 Task: Explore Airbnb Accommodation options in Montana having  opportunities for skiing and Amazing  views.
Action: Mouse moved to (447, 60)
Screenshot: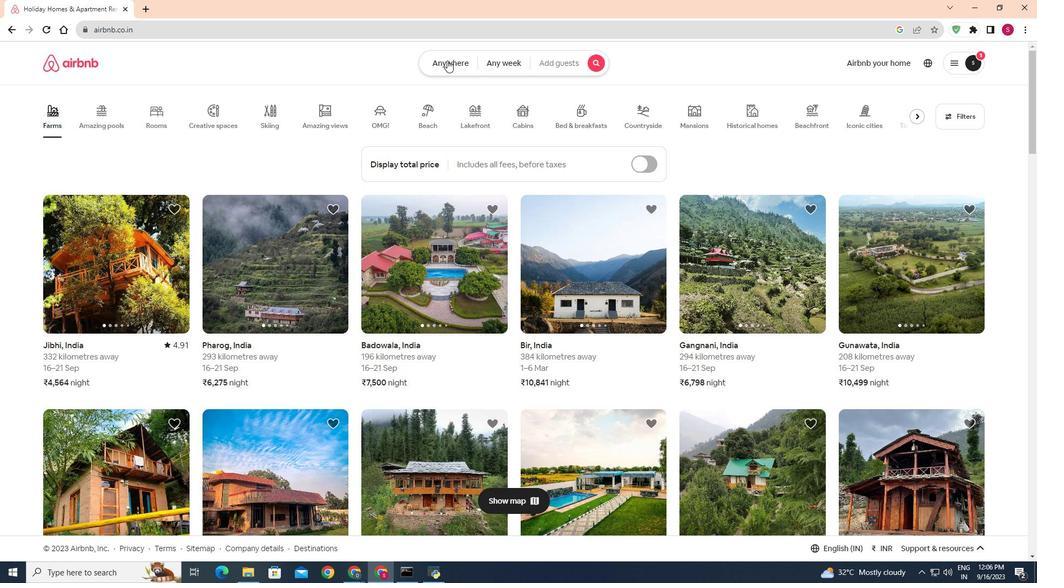 
Action: Mouse pressed left at (447, 60)
Screenshot: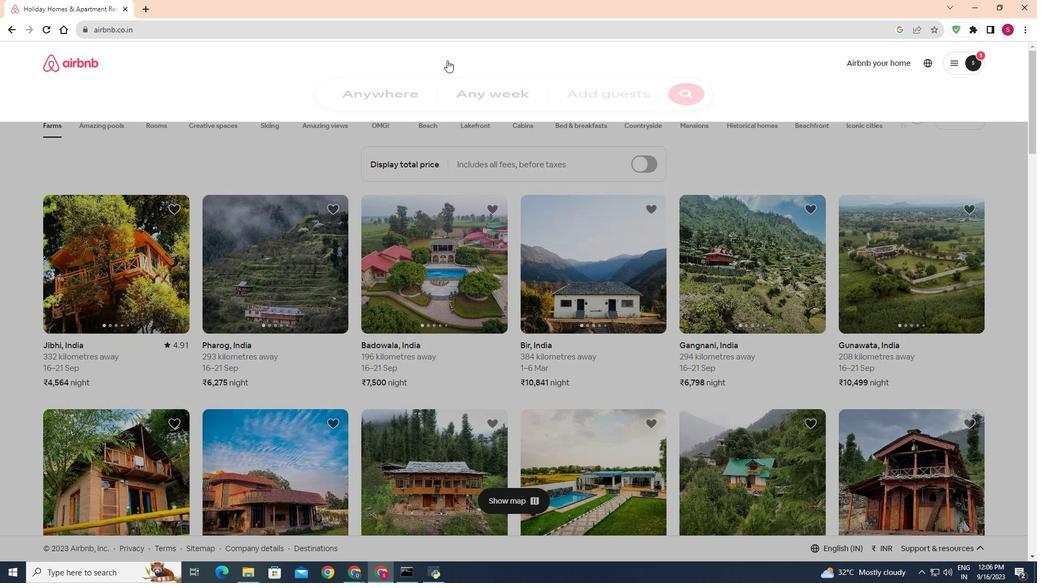 
Action: Mouse moved to (377, 106)
Screenshot: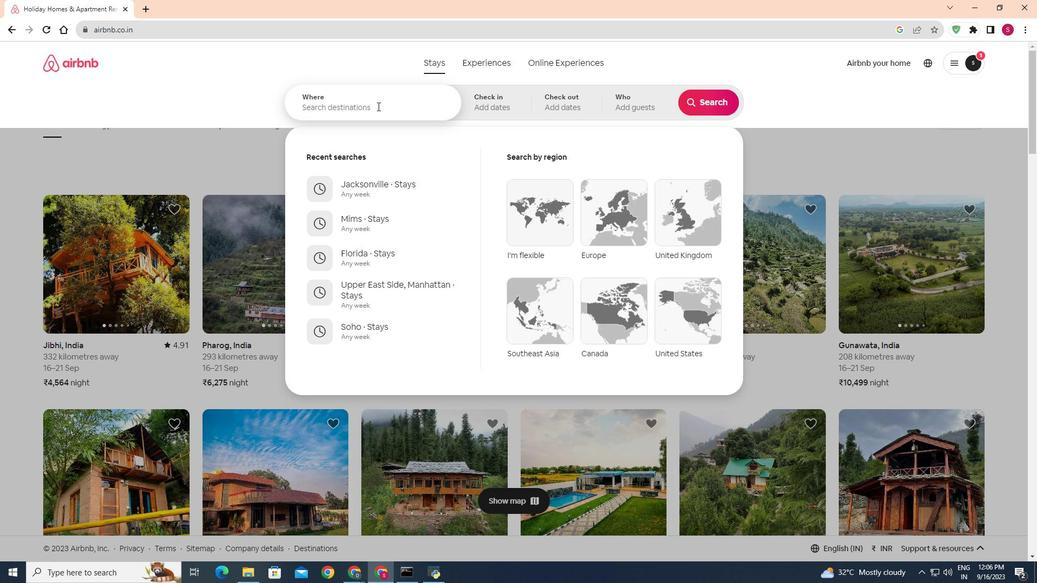 
Action: Mouse pressed left at (377, 106)
Screenshot: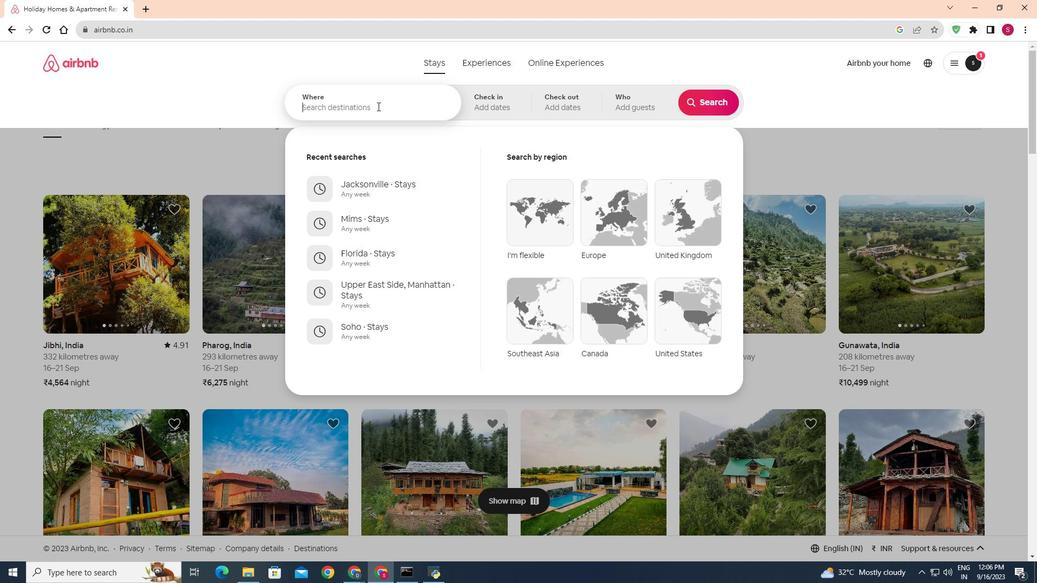 
Action: Mouse moved to (377, 106)
Screenshot: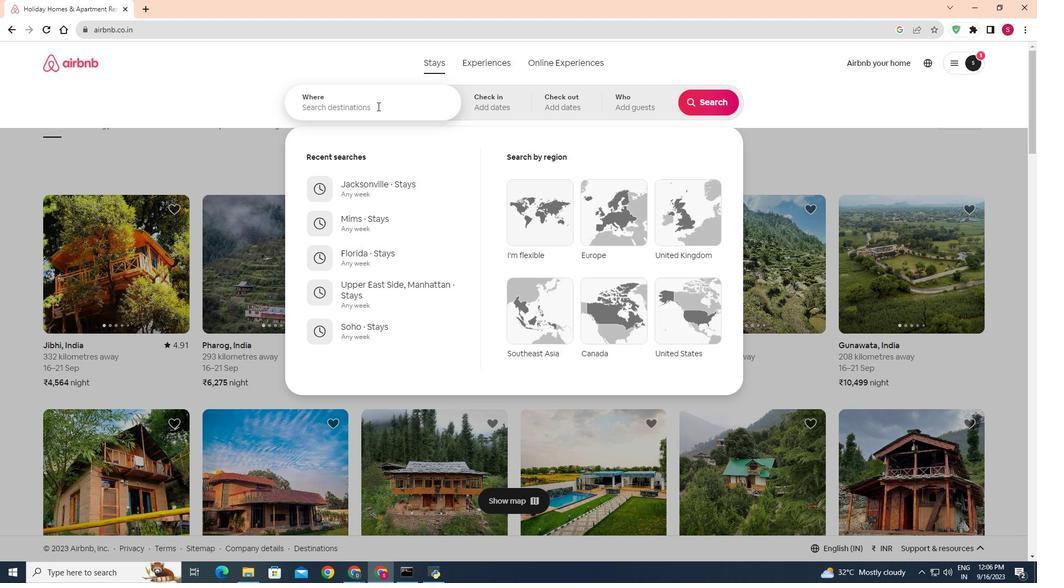 
Action: Key pressed <Key.shift>Montana<Key.enter>
Screenshot: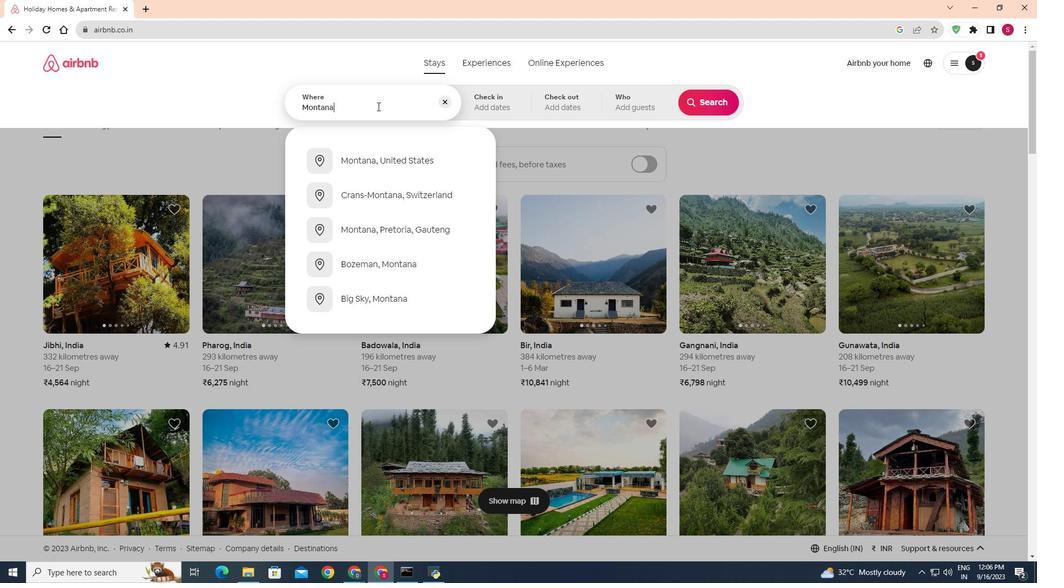 
Action: Mouse moved to (713, 100)
Screenshot: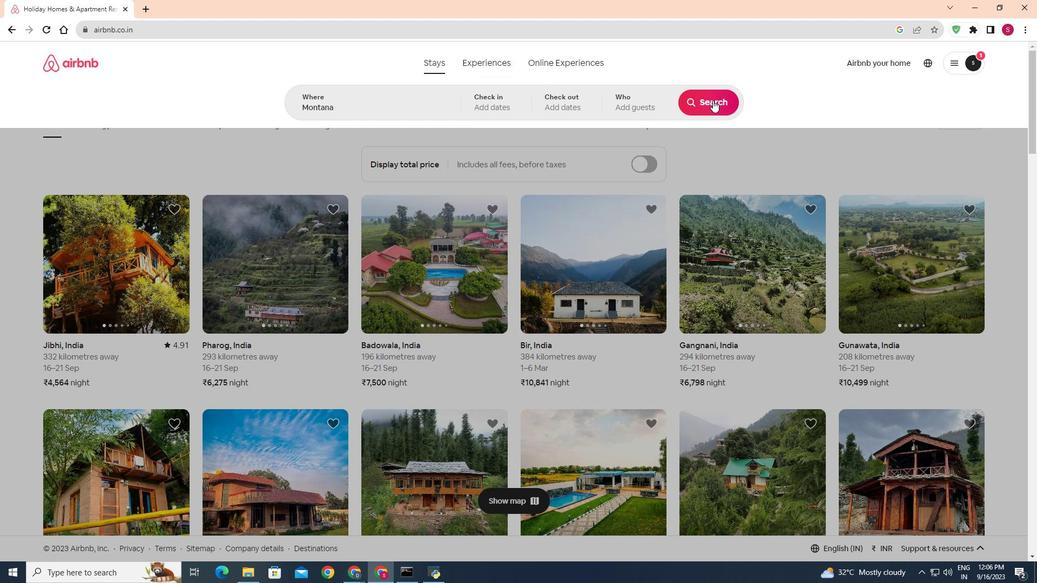 
Action: Mouse pressed left at (713, 100)
Screenshot: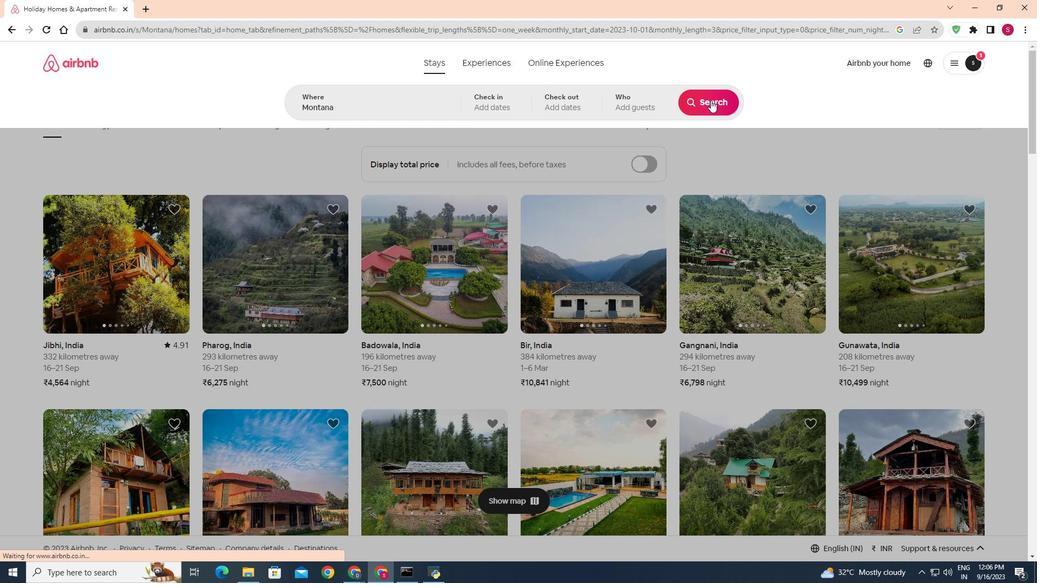 
Action: Mouse moved to (308, 111)
Screenshot: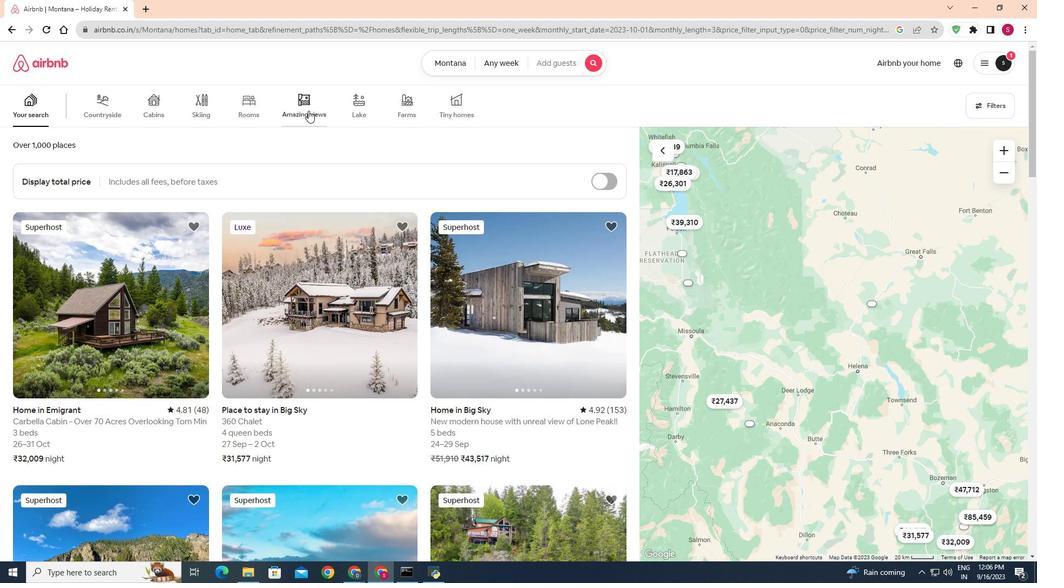 
Action: Mouse pressed left at (308, 111)
Screenshot: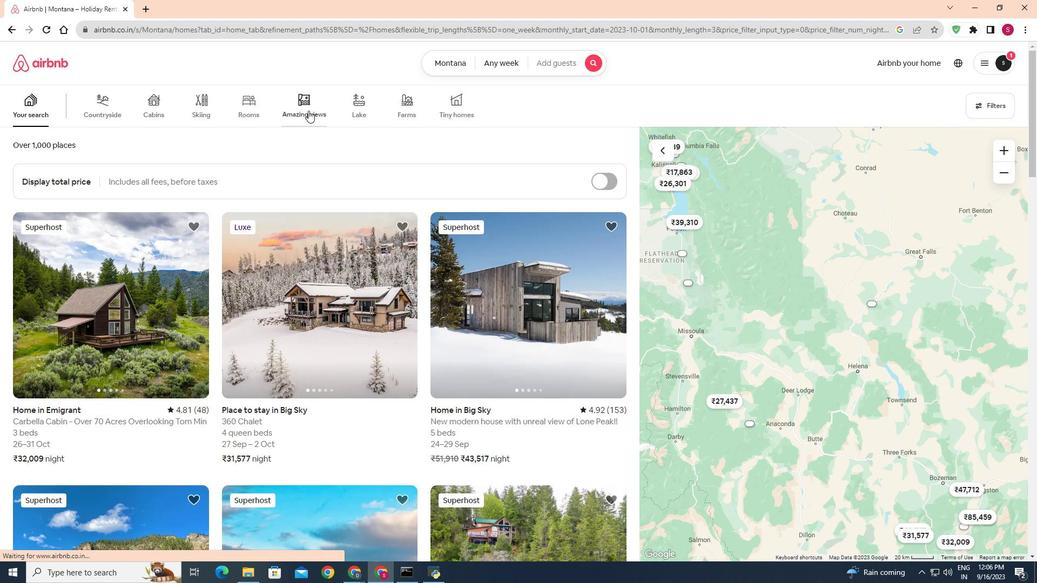 
Action: Mouse moved to (123, 256)
Screenshot: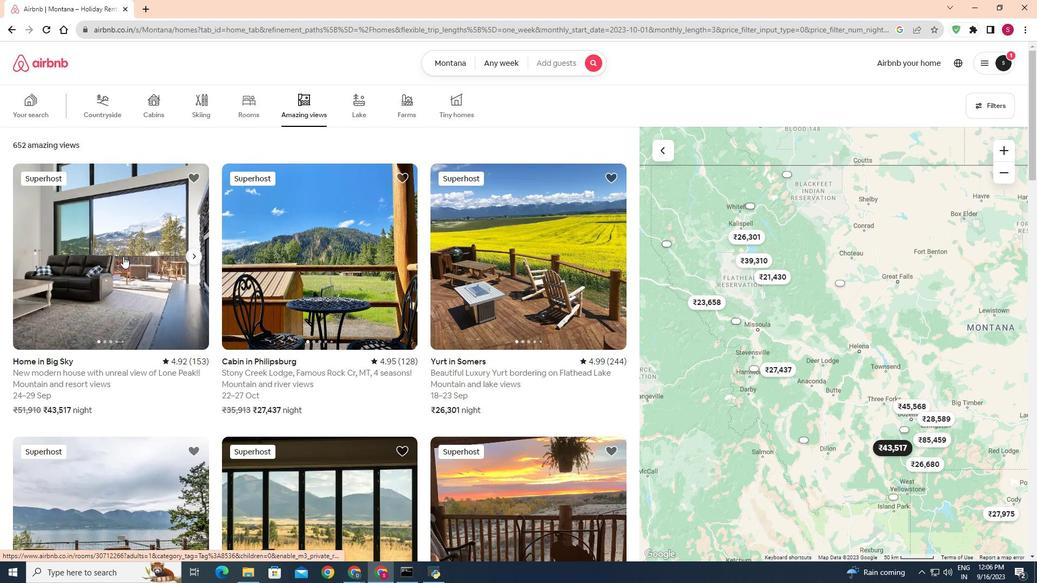 
Action: Mouse pressed left at (123, 256)
Screenshot: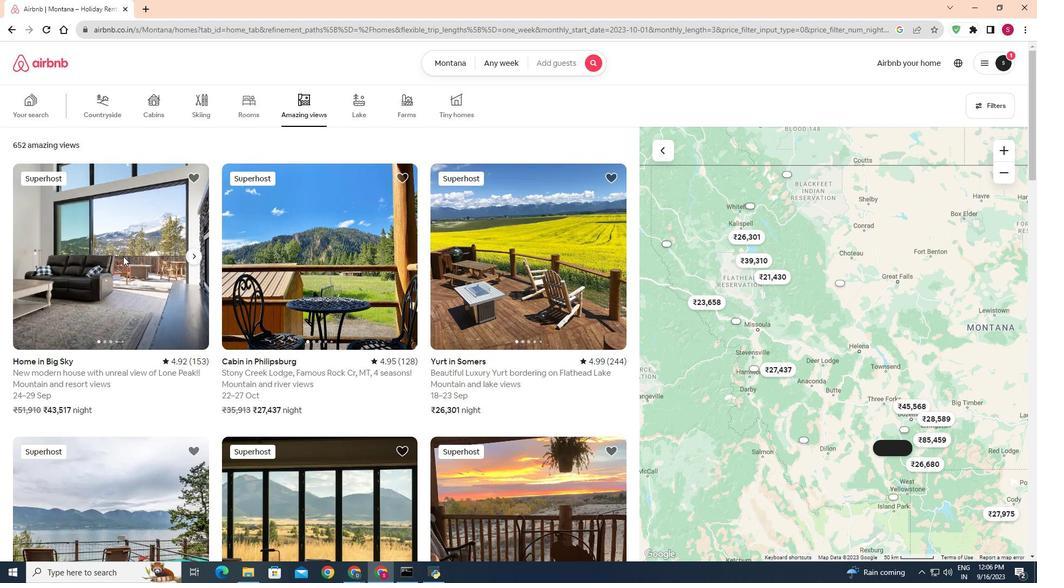 
Action: Mouse moved to (744, 392)
Screenshot: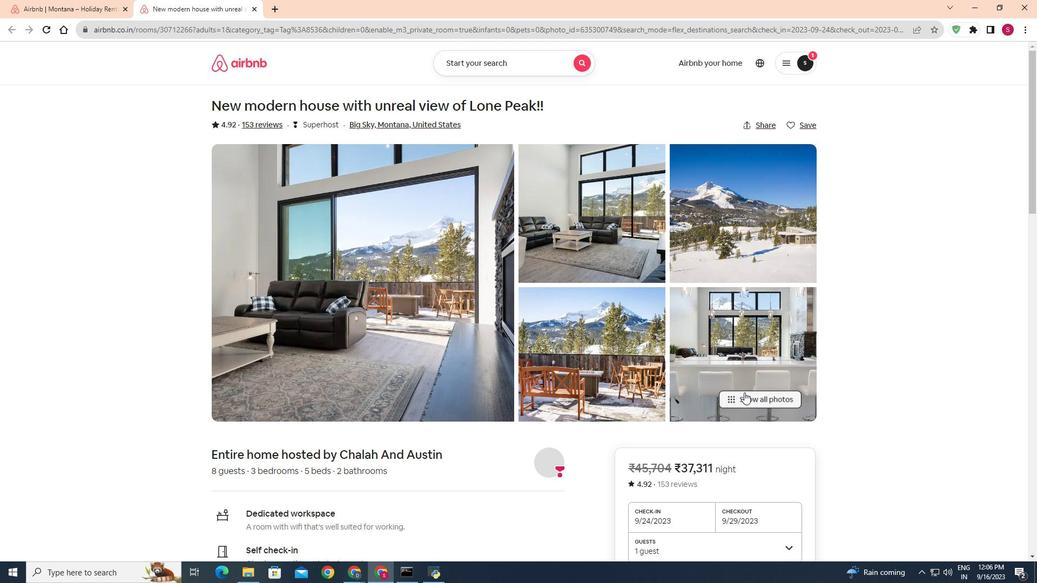 
Action: Mouse pressed left at (744, 392)
Screenshot: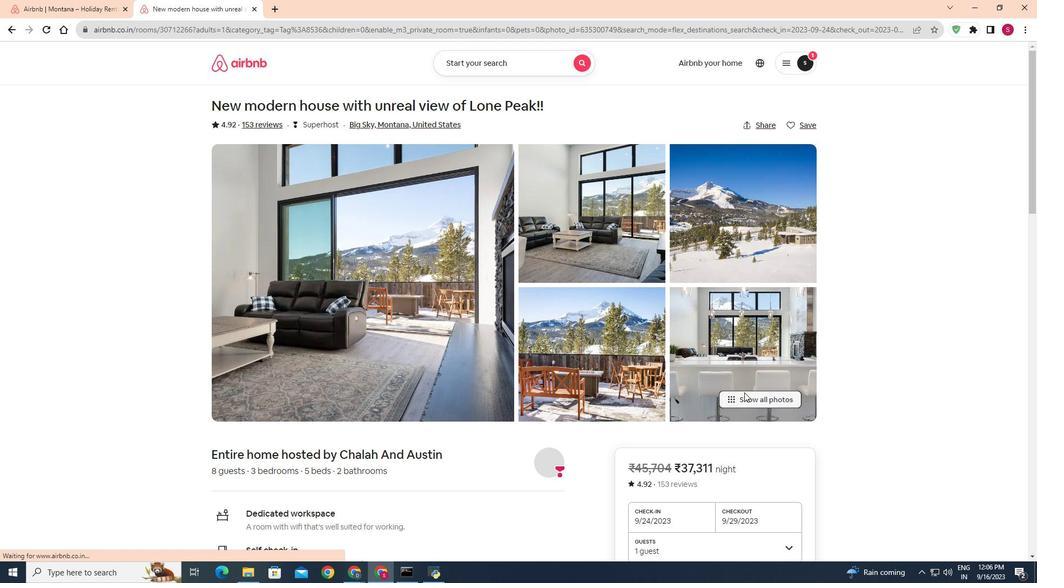 
Action: Mouse moved to (734, 346)
Screenshot: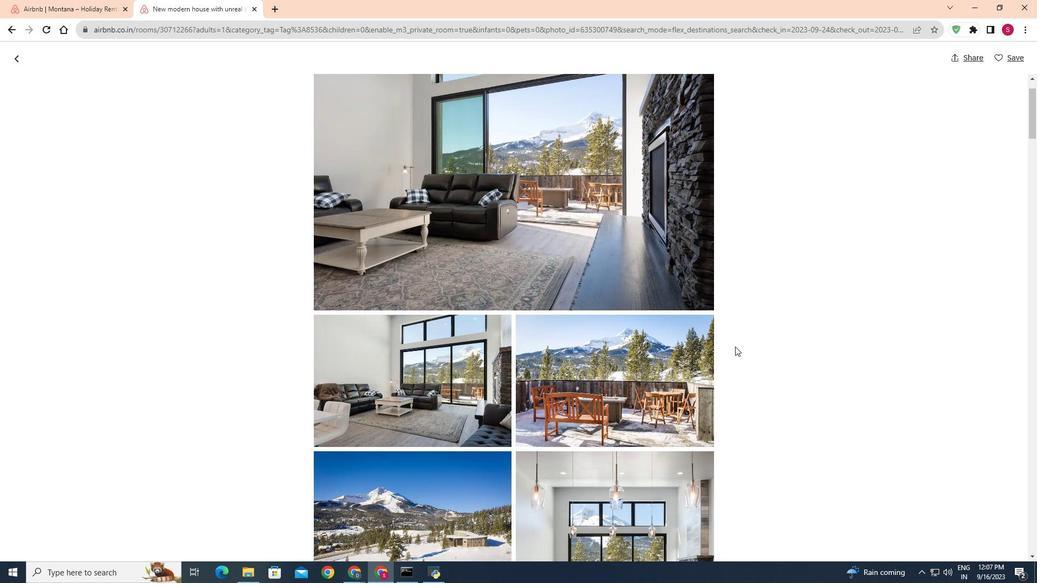
Action: Mouse scrolled (734, 346) with delta (0, 0)
Screenshot: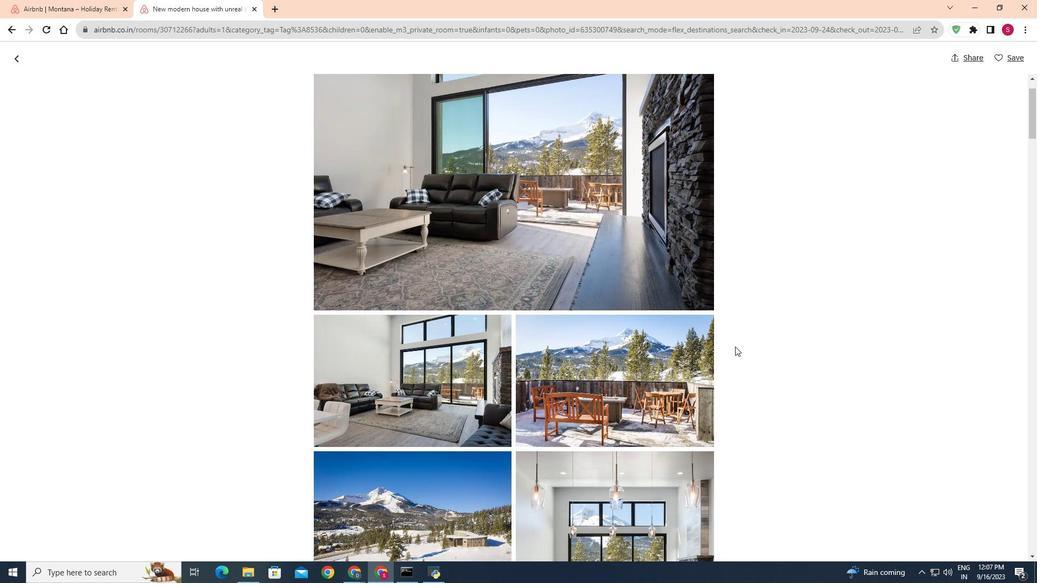 
Action: Mouse moved to (735, 346)
Screenshot: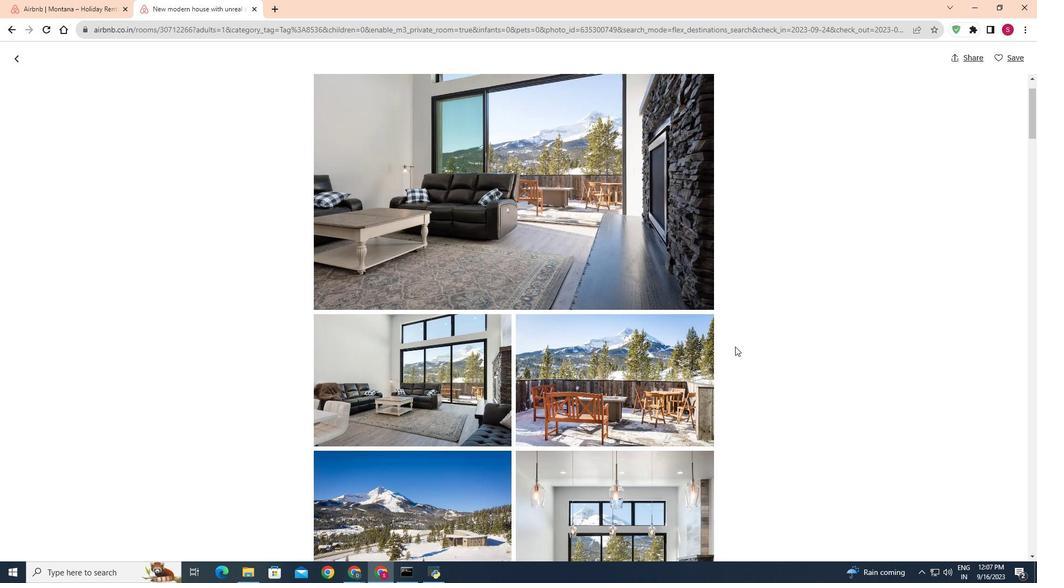 
Action: Mouse scrolled (735, 346) with delta (0, 0)
Screenshot: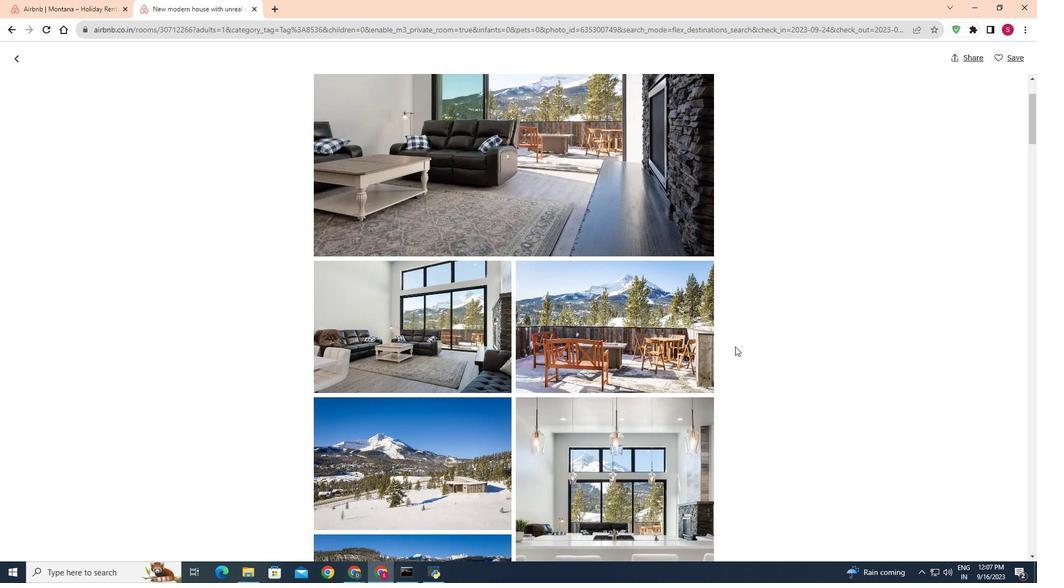 
Action: Mouse moved to (735, 346)
Screenshot: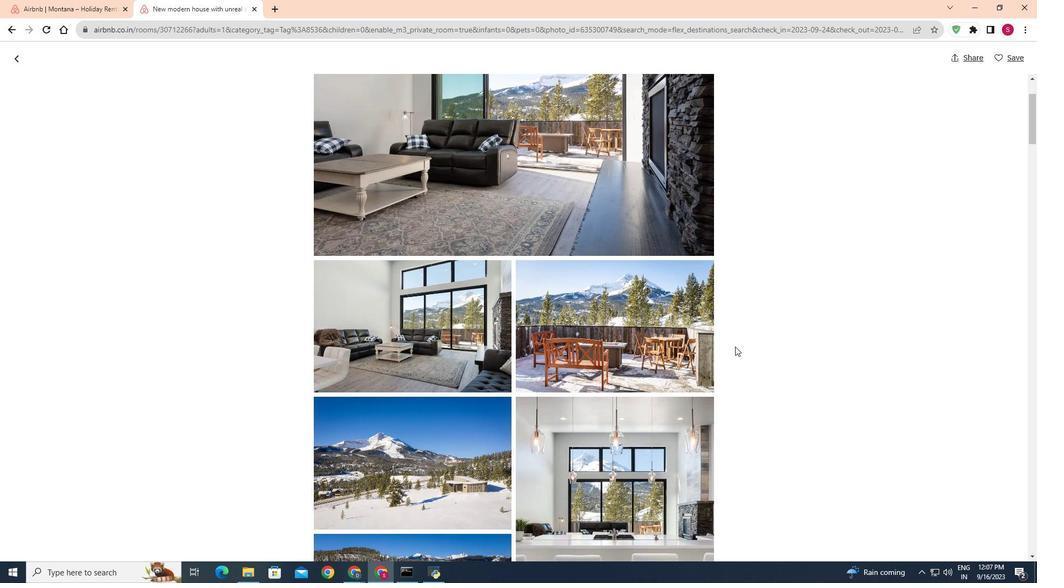 
Action: Mouse scrolled (735, 346) with delta (0, 0)
Screenshot: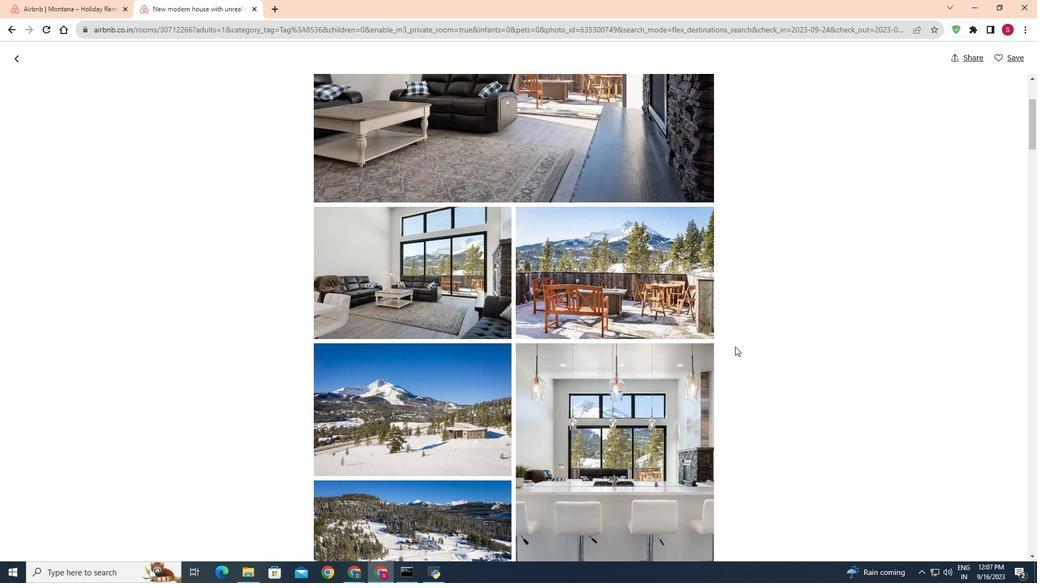
Action: Mouse moved to (735, 346)
Screenshot: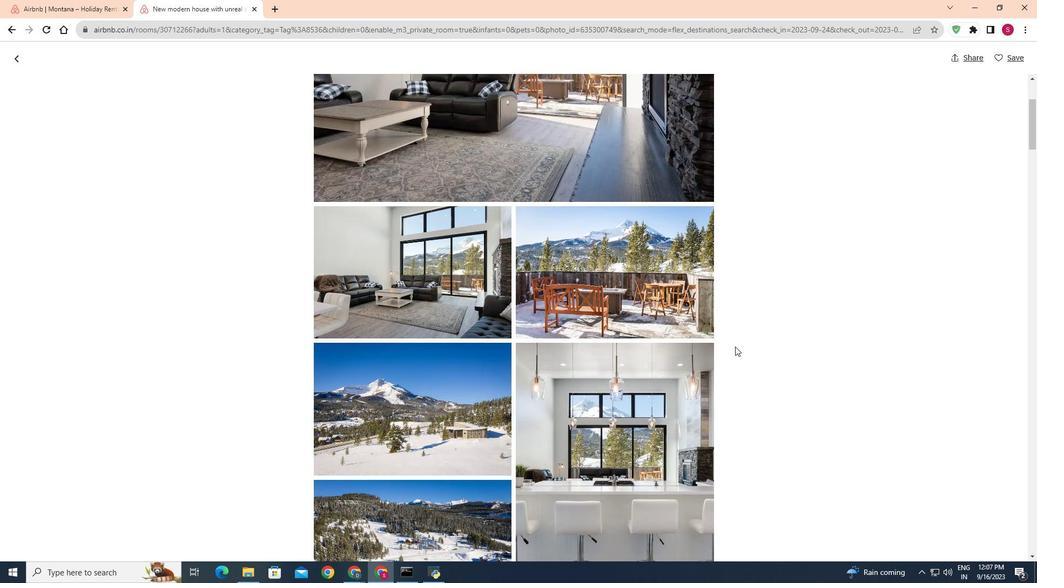 
Action: Mouse scrolled (735, 346) with delta (0, 0)
Screenshot: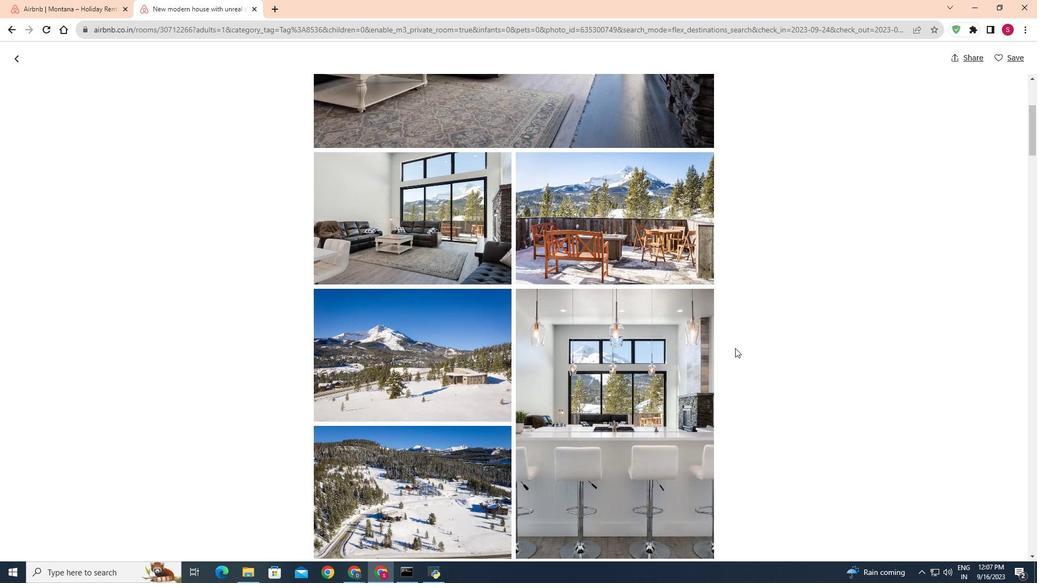 
Action: Mouse moved to (737, 349)
Screenshot: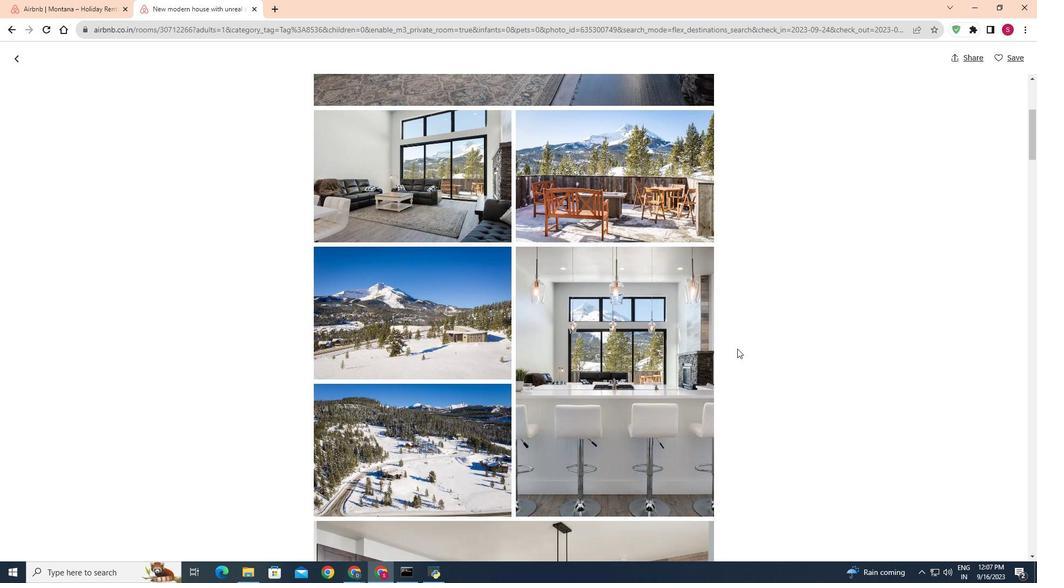 
Action: Mouse scrolled (737, 348) with delta (0, 0)
Screenshot: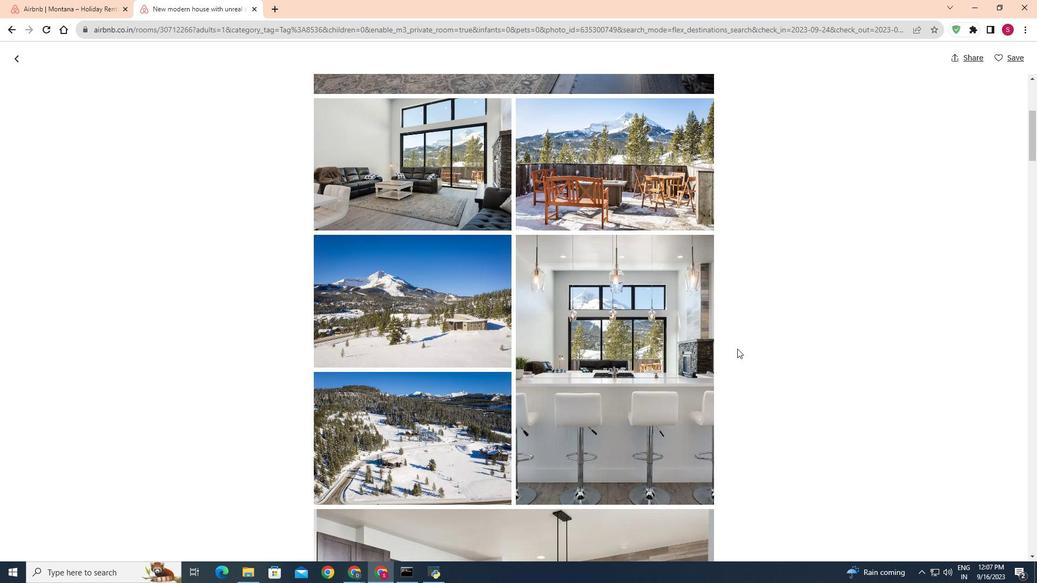 
Action: Mouse scrolled (737, 348) with delta (0, 0)
Screenshot: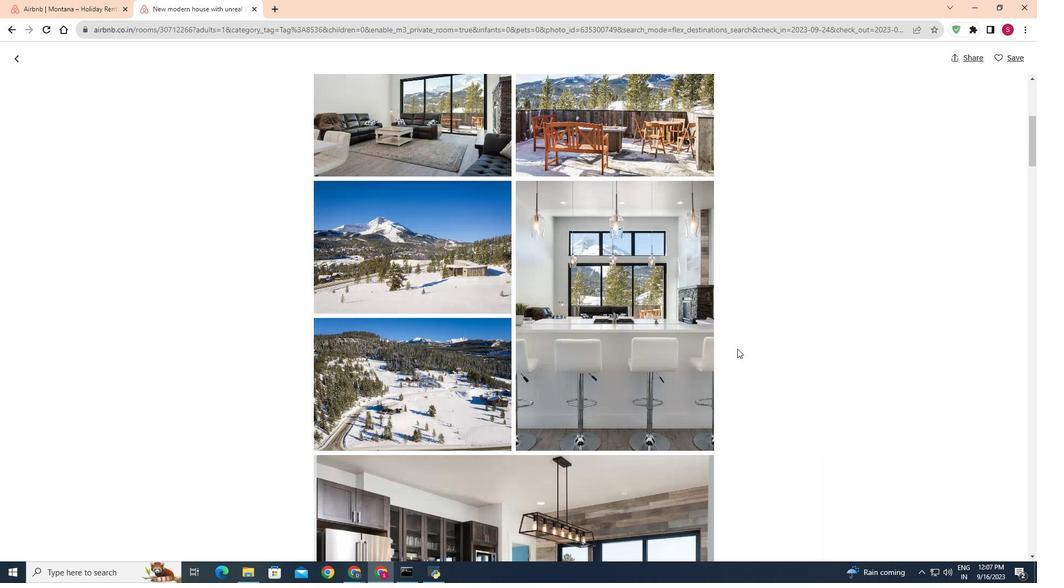 
Action: Mouse moved to (737, 349)
Screenshot: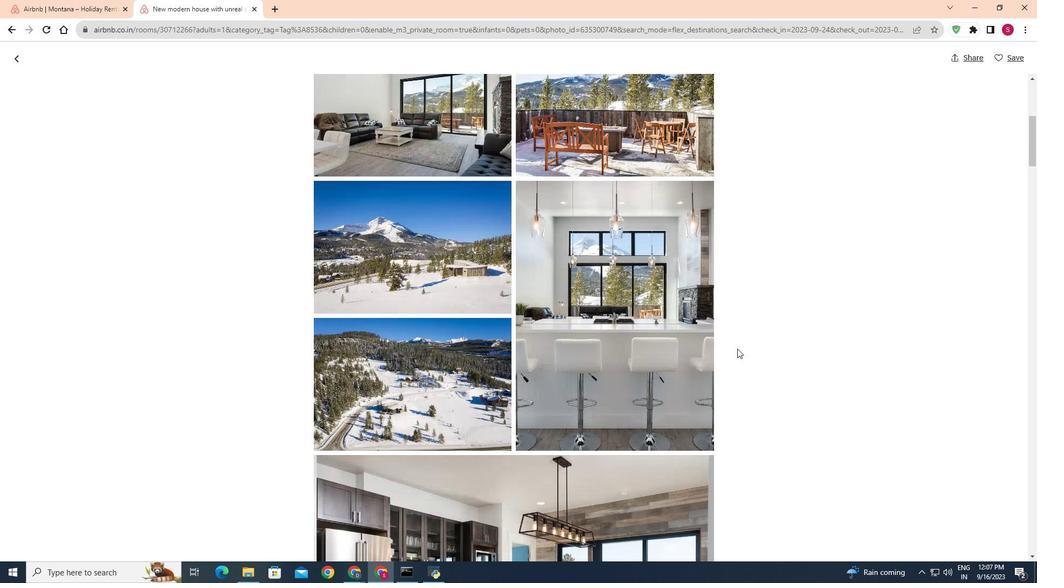 
Action: Mouse scrolled (737, 348) with delta (0, 0)
Screenshot: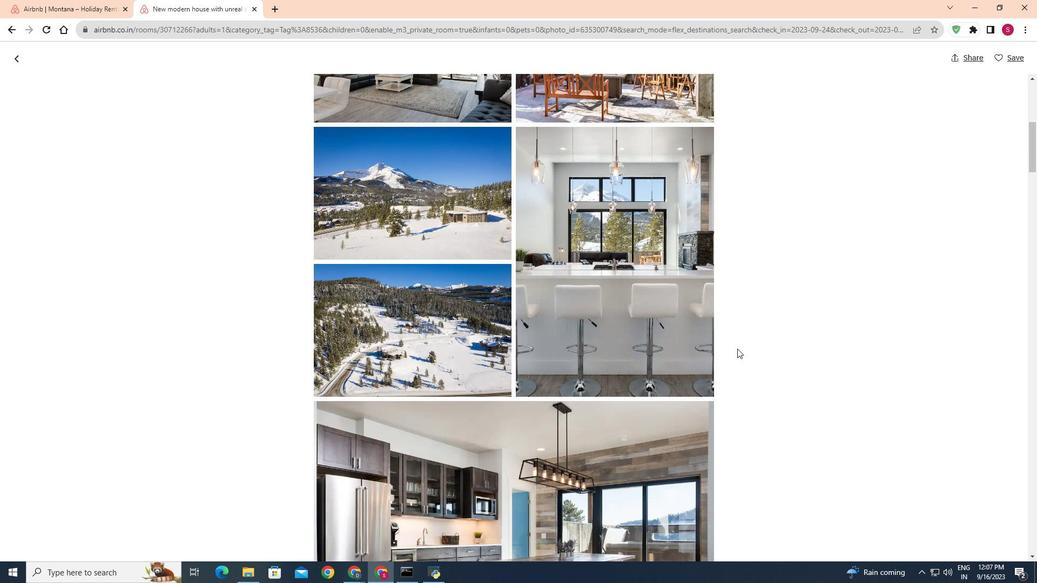 
Action: Mouse scrolled (737, 348) with delta (0, 0)
Screenshot: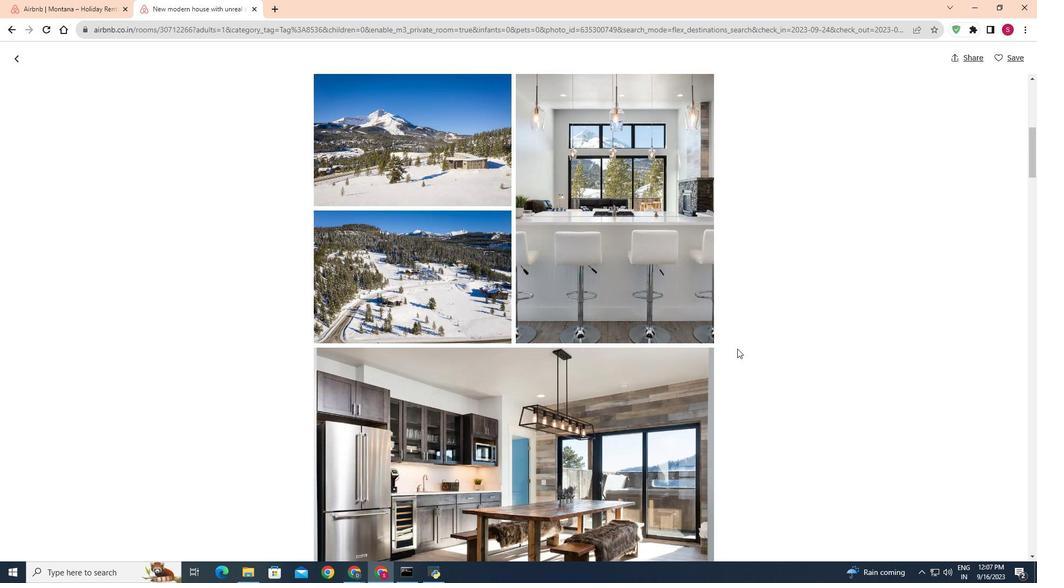 
Action: Mouse scrolled (737, 348) with delta (0, 0)
Screenshot: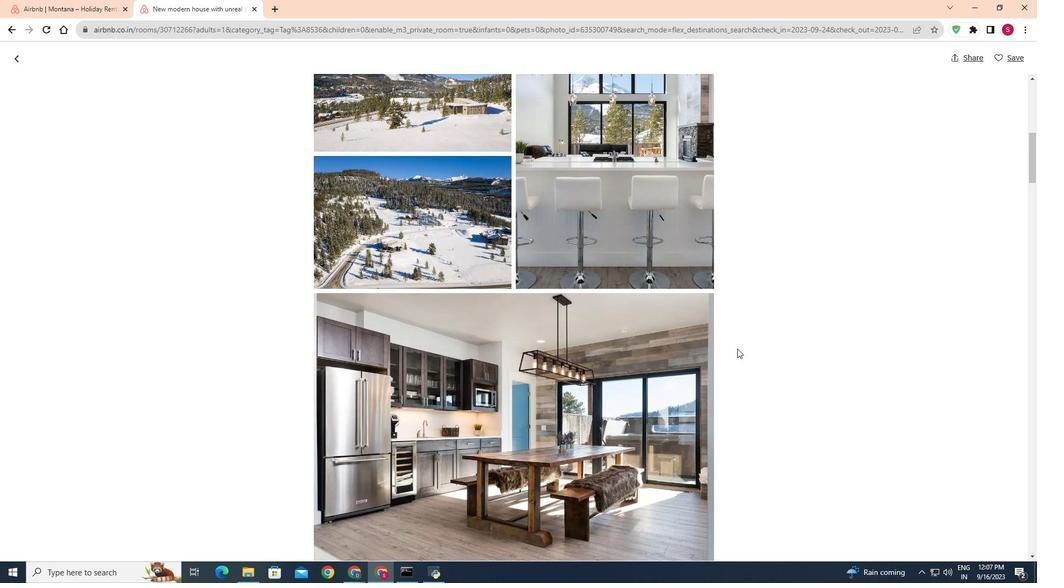 
Action: Mouse scrolled (737, 348) with delta (0, 0)
Screenshot: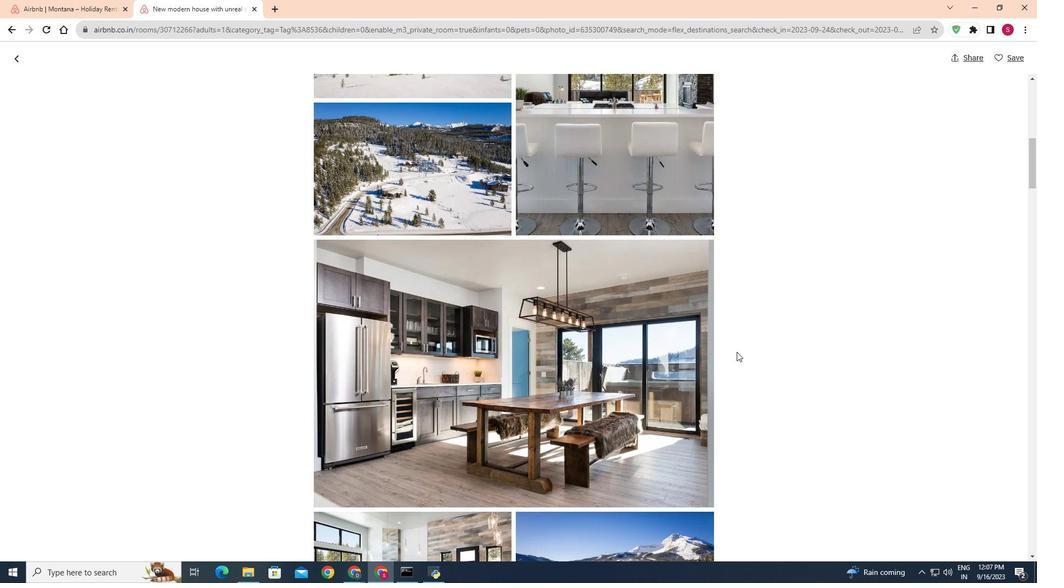 
Action: Mouse moved to (736, 352)
Screenshot: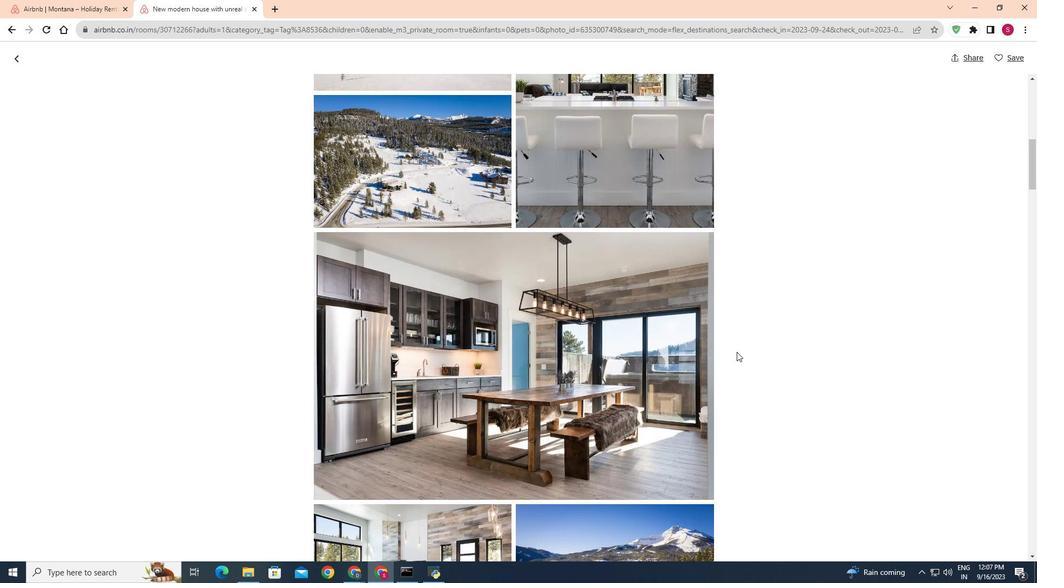 
Action: Mouse scrolled (736, 351) with delta (0, 0)
Screenshot: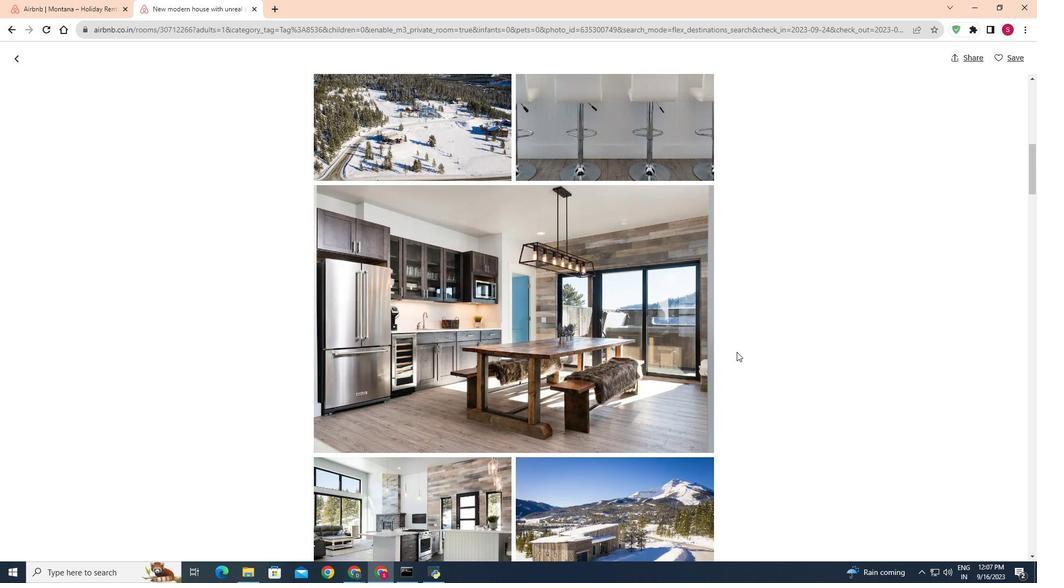 
Action: Mouse moved to (736, 352)
Screenshot: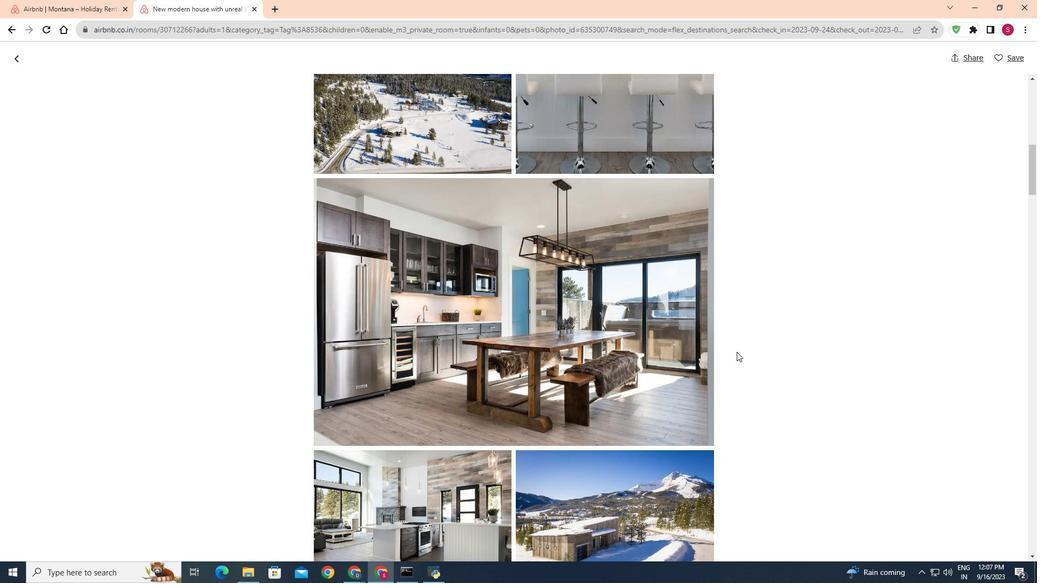 
Action: Mouse scrolled (736, 351) with delta (0, 0)
Screenshot: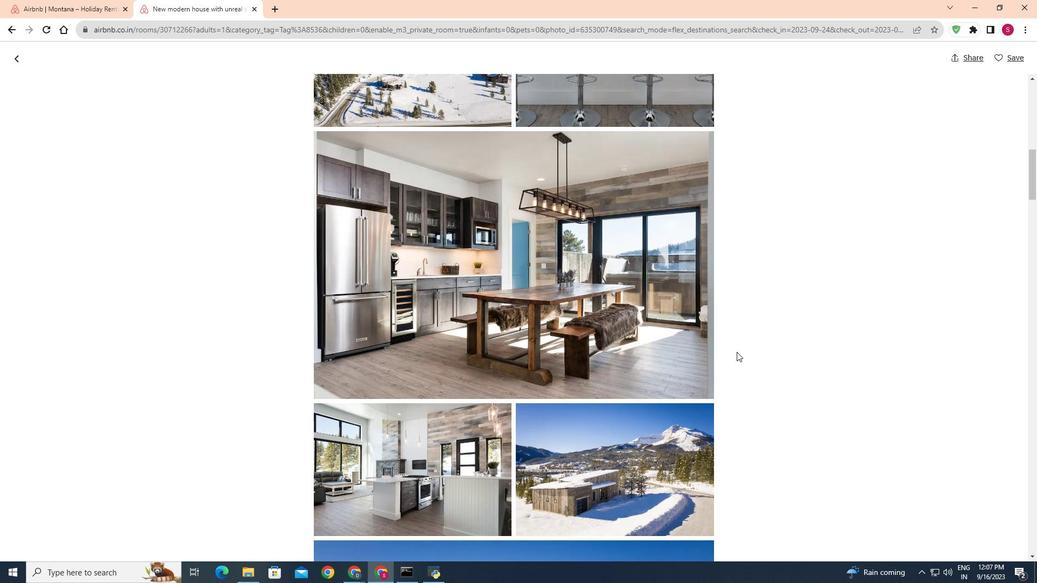 
Action: Mouse scrolled (736, 351) with delta (0, 0)
Screenshot: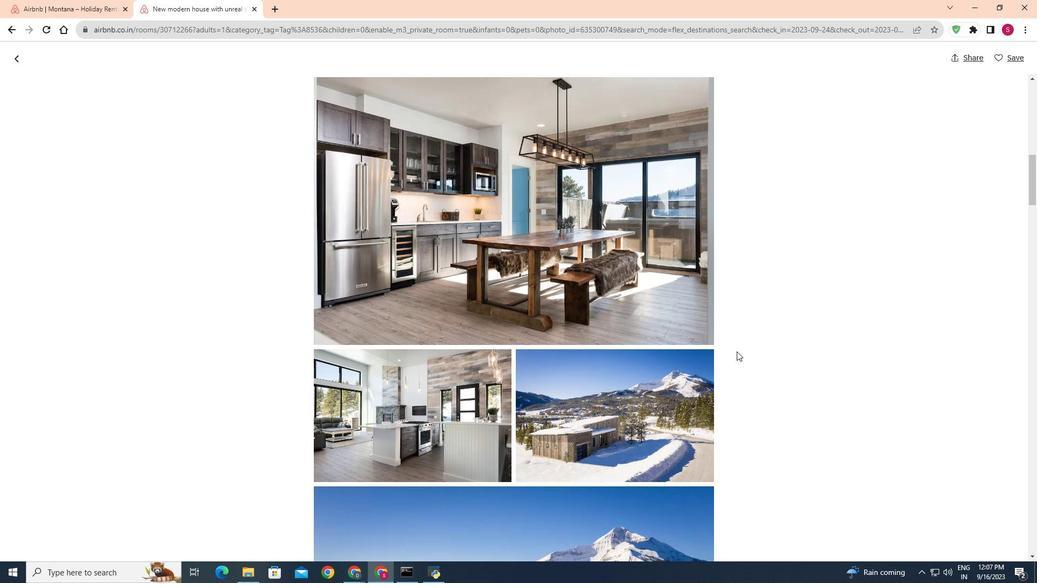 
Action: Mouse moved to (737, 350)
Screenshot: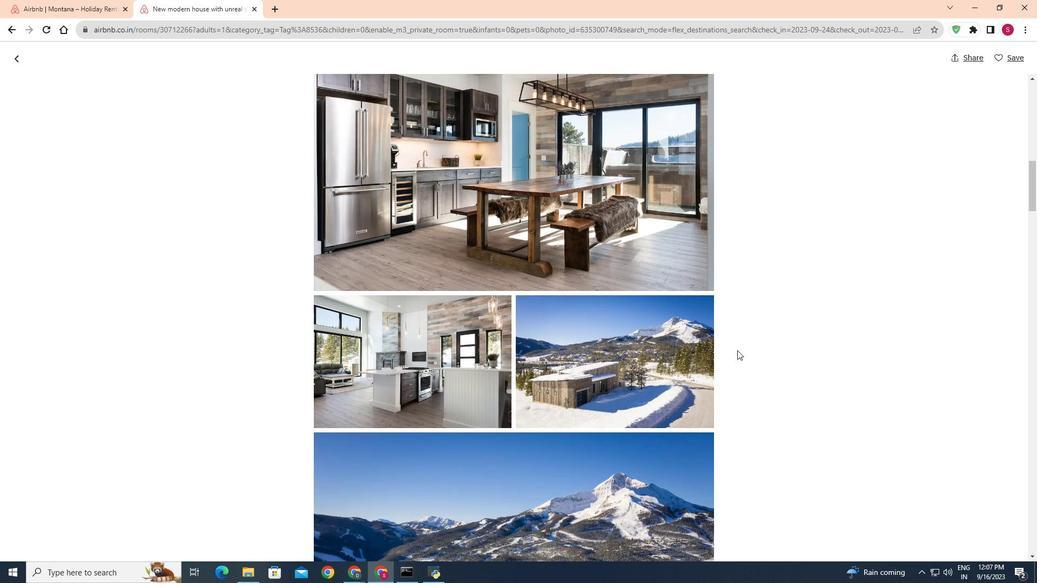 
Action: Mouse scrolled (737, 350) with delta (0, 0)
Screenshot: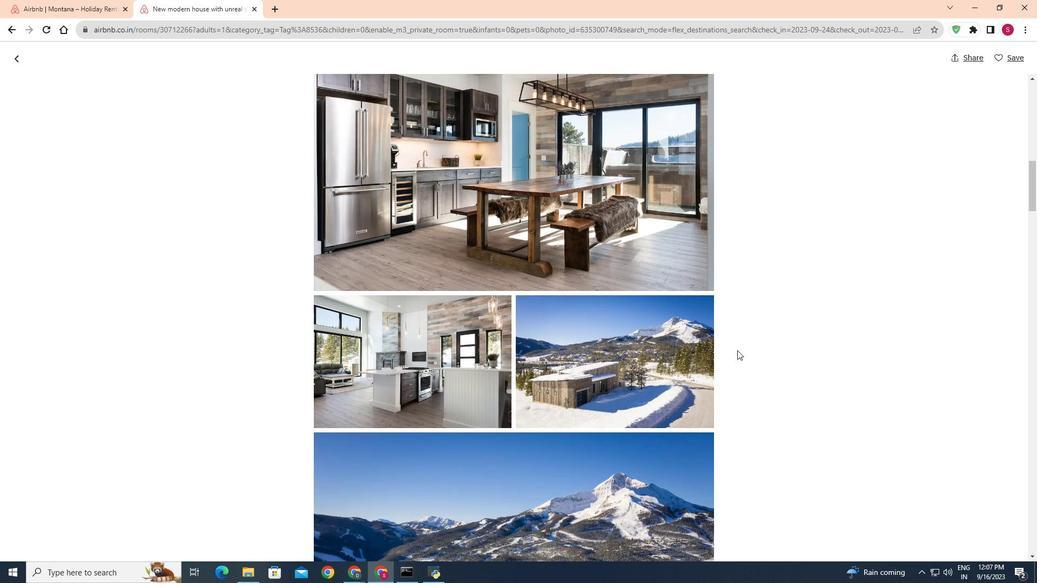 
Action: Mouse moved to (737, 350)
Screenshot: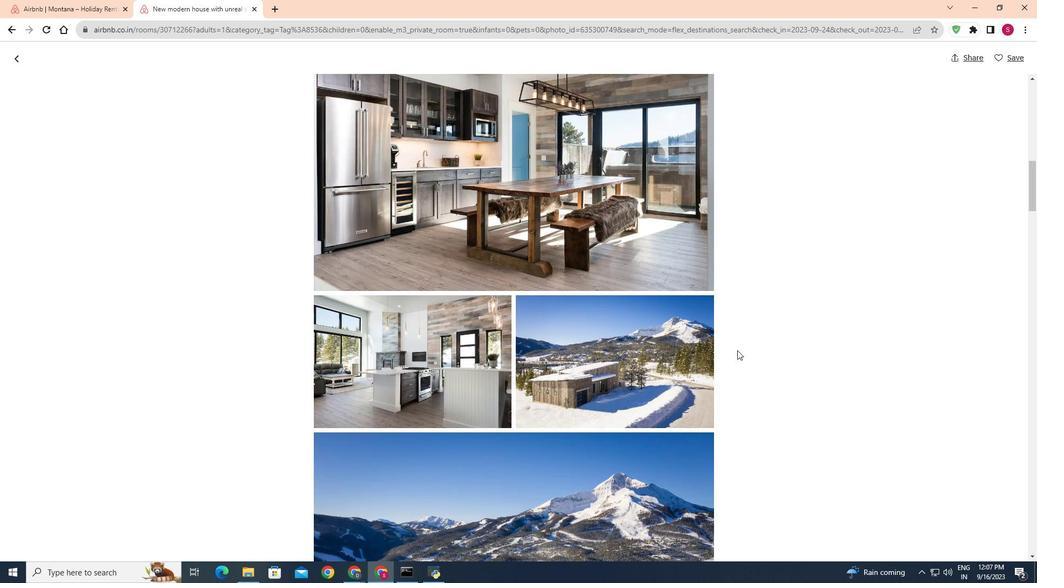 
Action: Mouse scrolled (737, 350) with delta (0, 0)
Screenshot: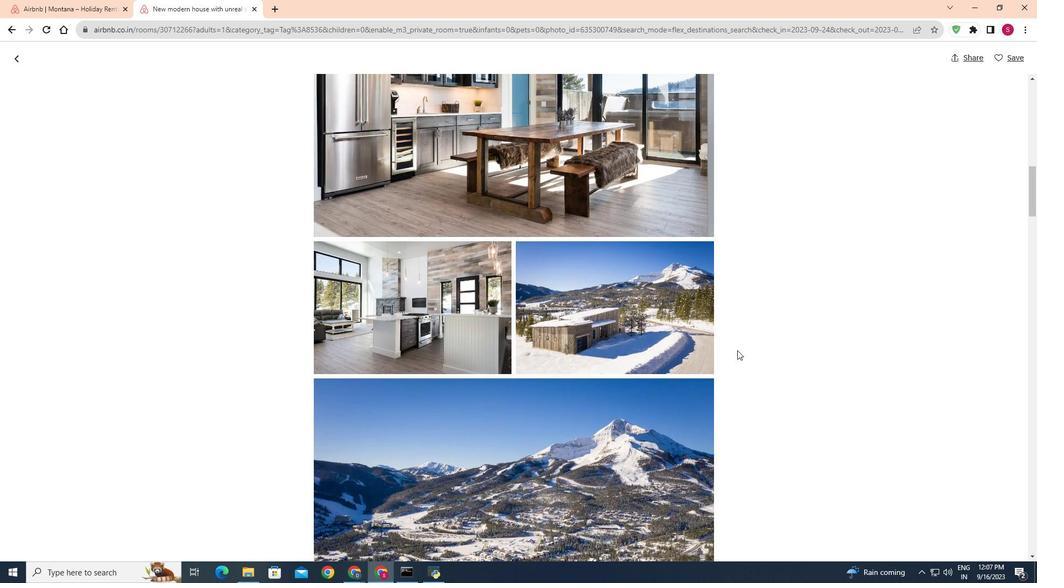 
Action: Mouse scrolled (737, 350) with delta (0, 0)
Screenshot: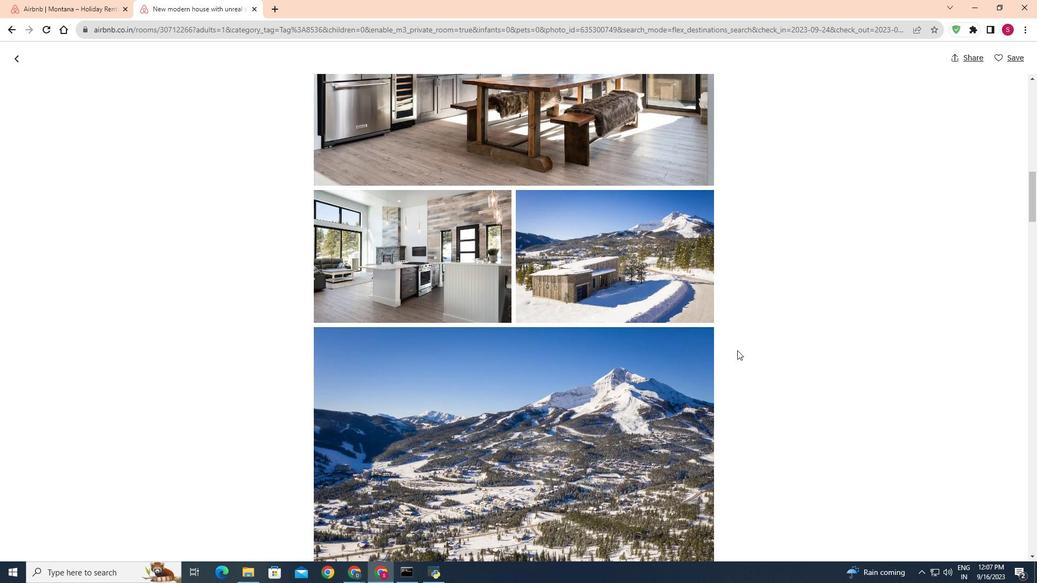 
Action: Mouse scrolled (737, 350) with delta (0, 0)
Screenshot: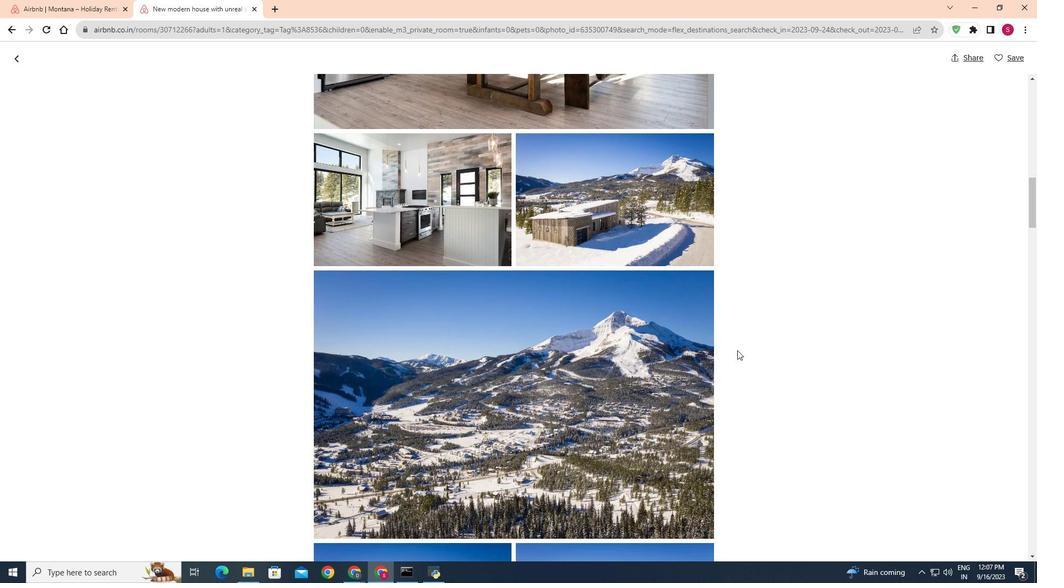 
Action: Mouse scrolled (737, 350) with delta (0, 0)
Screenshot: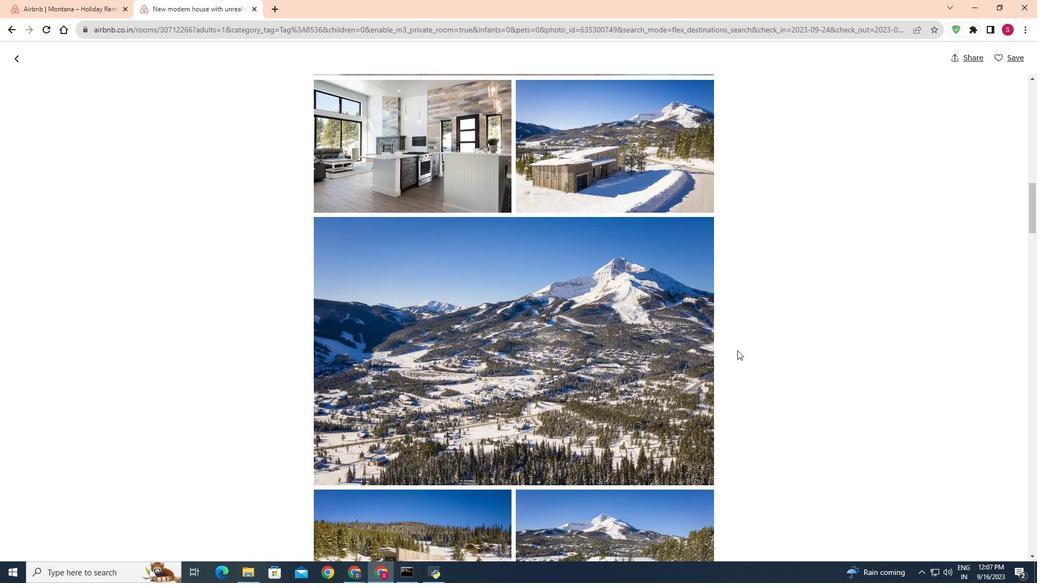 
Action: Mouse scrolled (737, 350) with delta (0, 0)
Screenshot: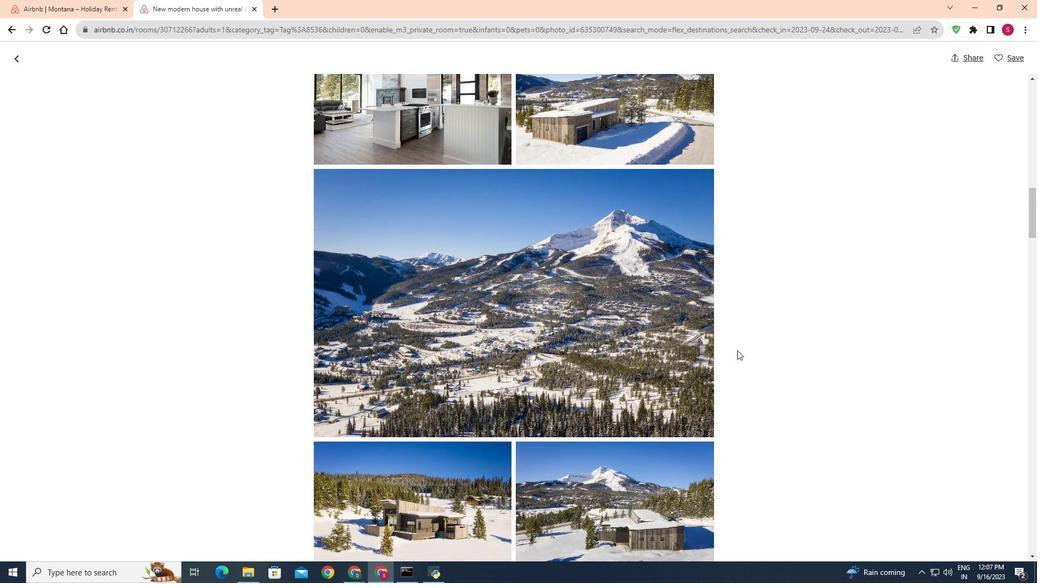 
Action: Mouse scrolled (737, 350) with delta (0, 0)
Screenshot: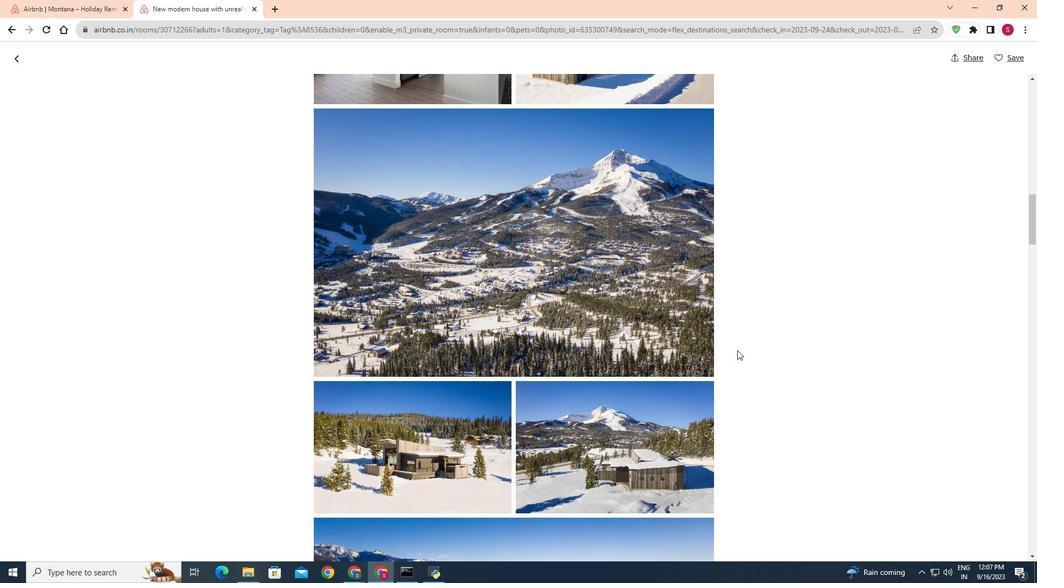 
Action: Mouse scrolled (737, 350) with delta (0, 0)
Screenshot: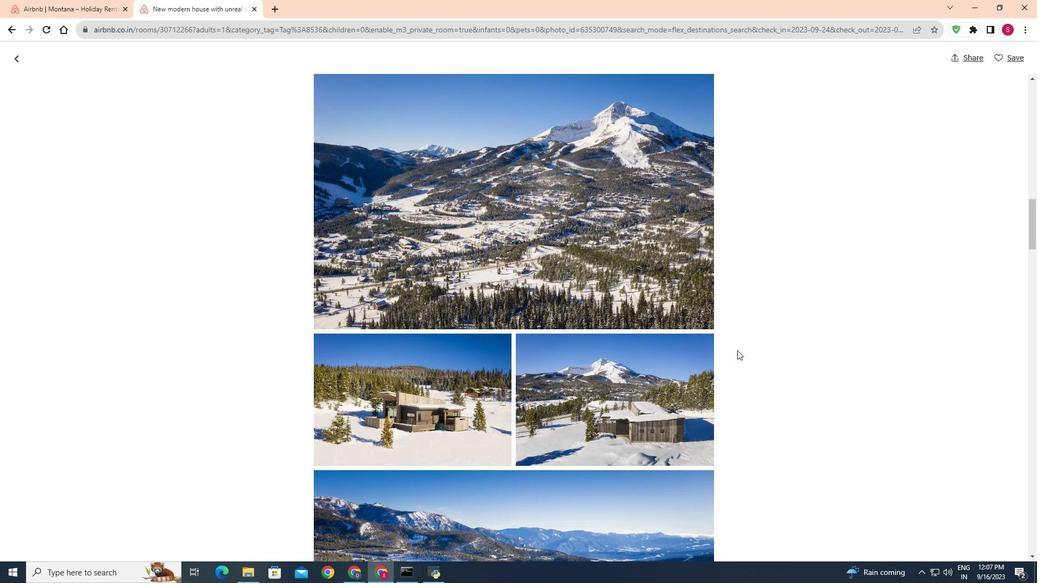
Action: Mouse scrolled (737, 350) with delta (0, 0)
Screenshot: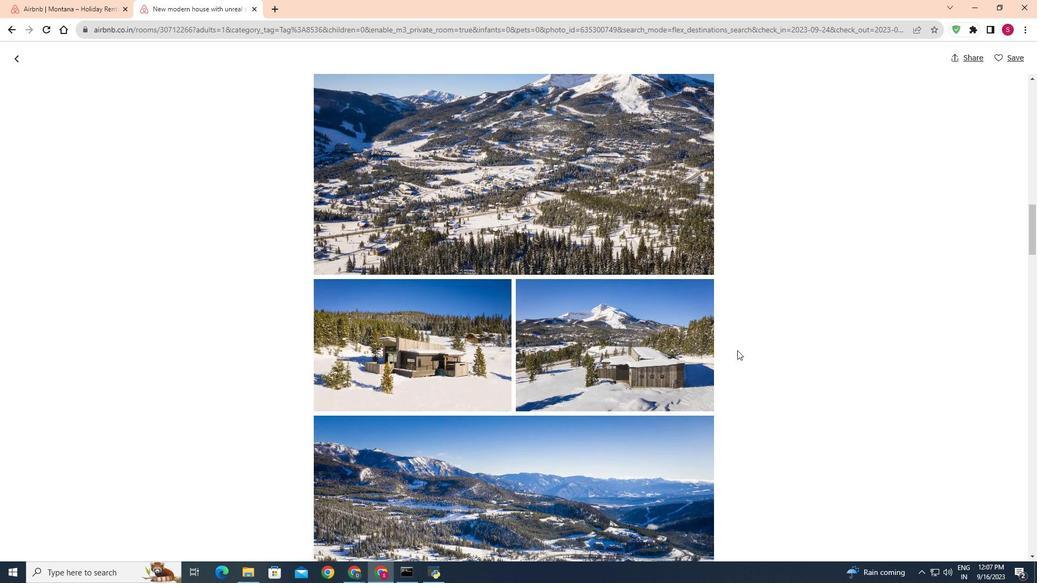 
Action: Mouse scrolled (737, 350) with delta (0, 0)
Screenshot: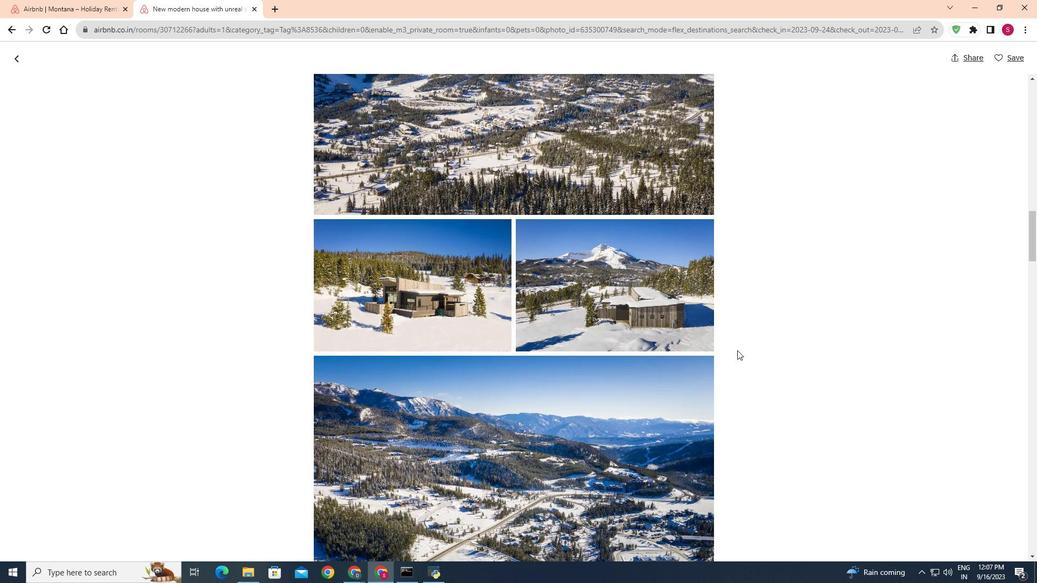 
Action: Mouse scrolled (737, 350) with delta (0, 0)
Screenshot: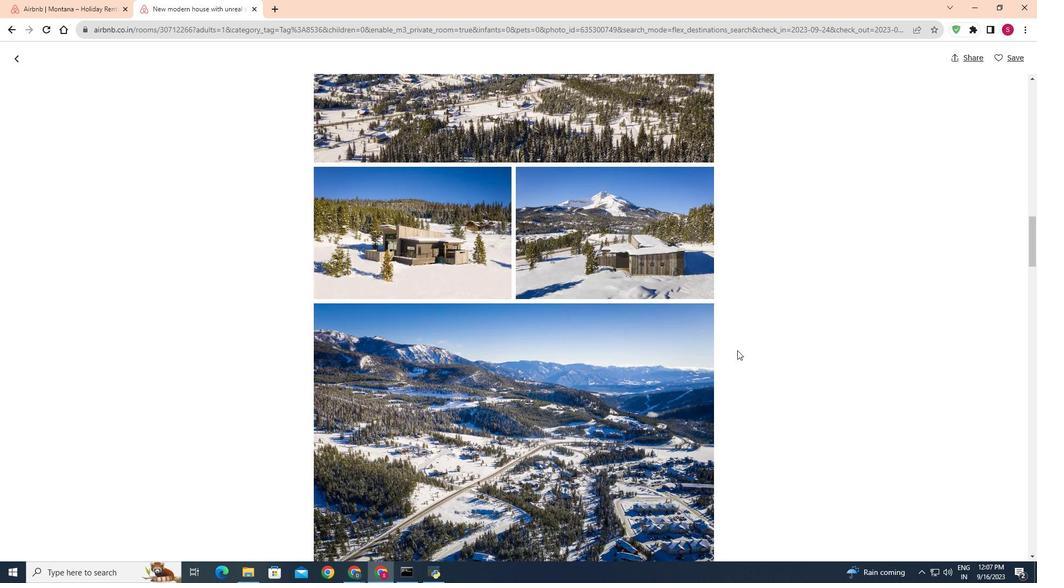 
Action: Mouse moved to (737, 351)
Screenshot: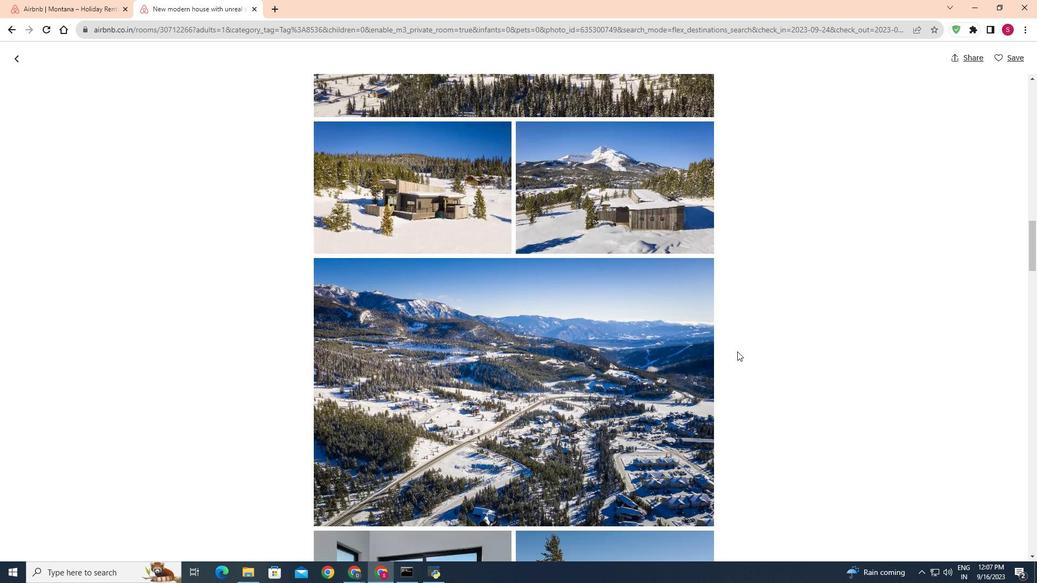 
Action: Mouse scrolled (737, 351) with delta (0, 0)
Screenshot: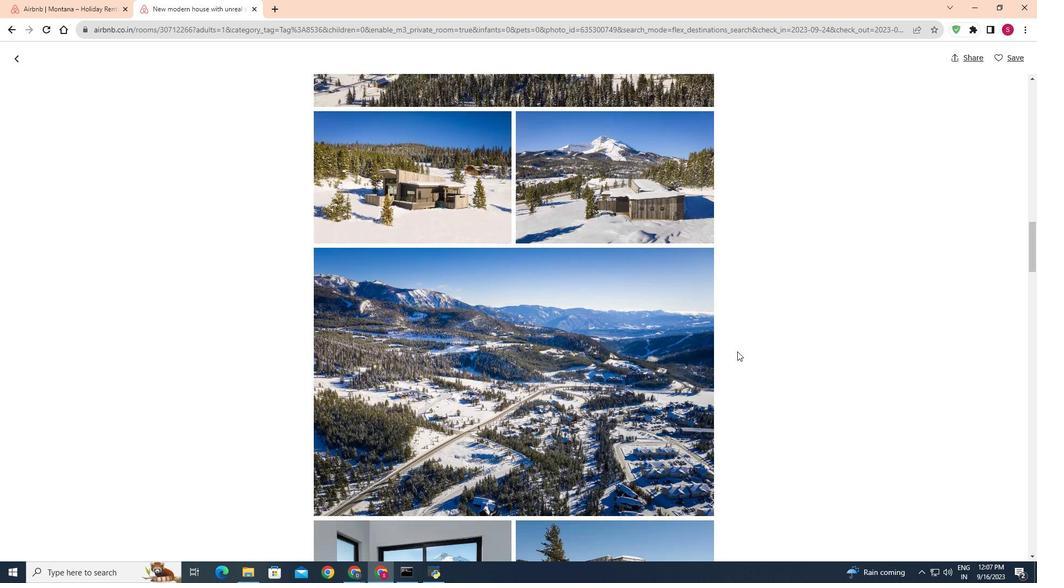 
Action: Mouse scrolled (737, 351) with delta (0, 0)
Screenshot: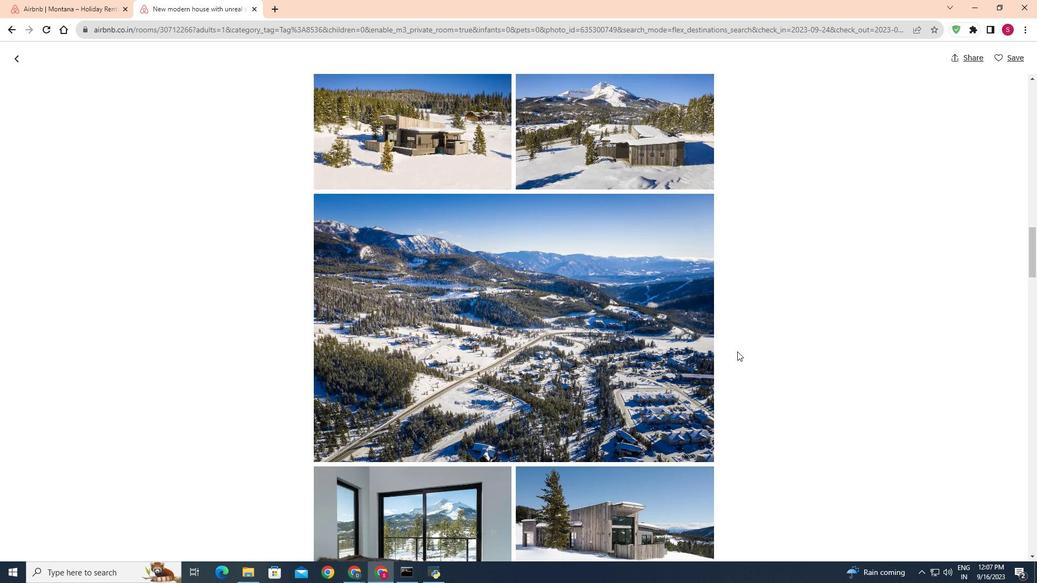 
Action: Mouse scrolled (737, 351) with delta (0, 0)
Screenshot: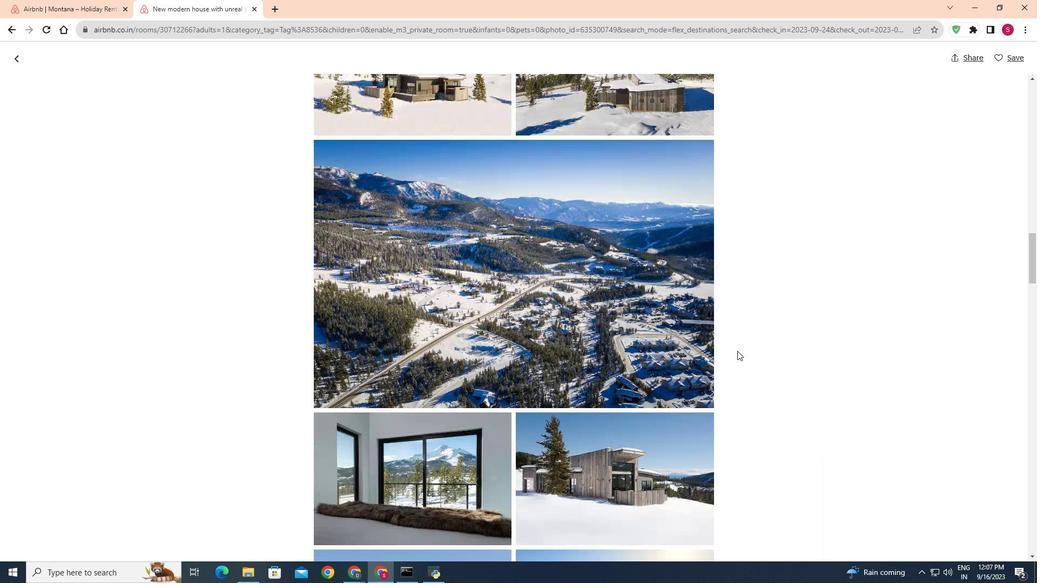 
Action: Mouse moved to (737, 351)
Screenshot: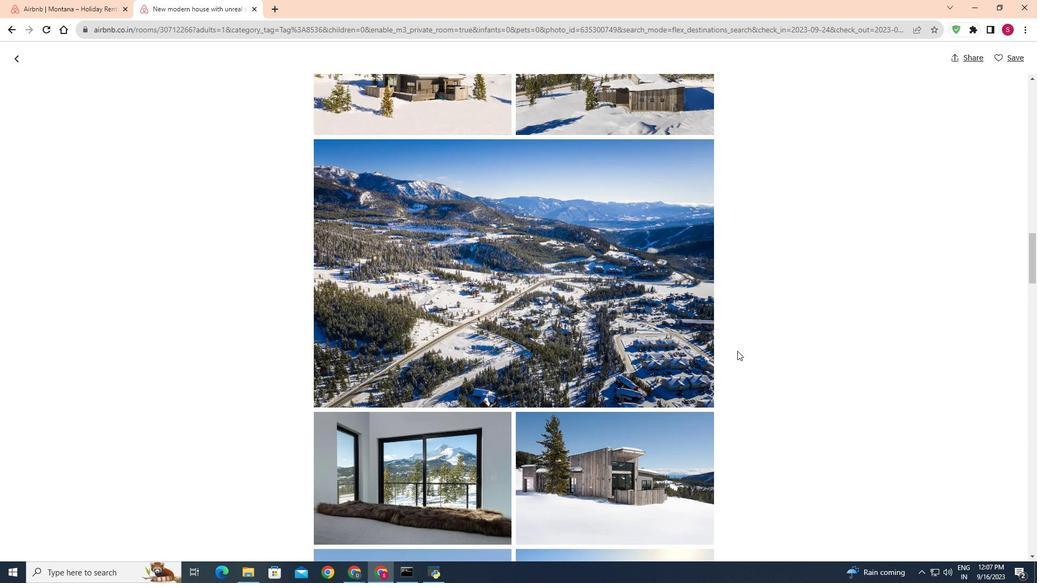
Action: Mouse scrolled (737, 350) with delta (0, 0)
Screenshot: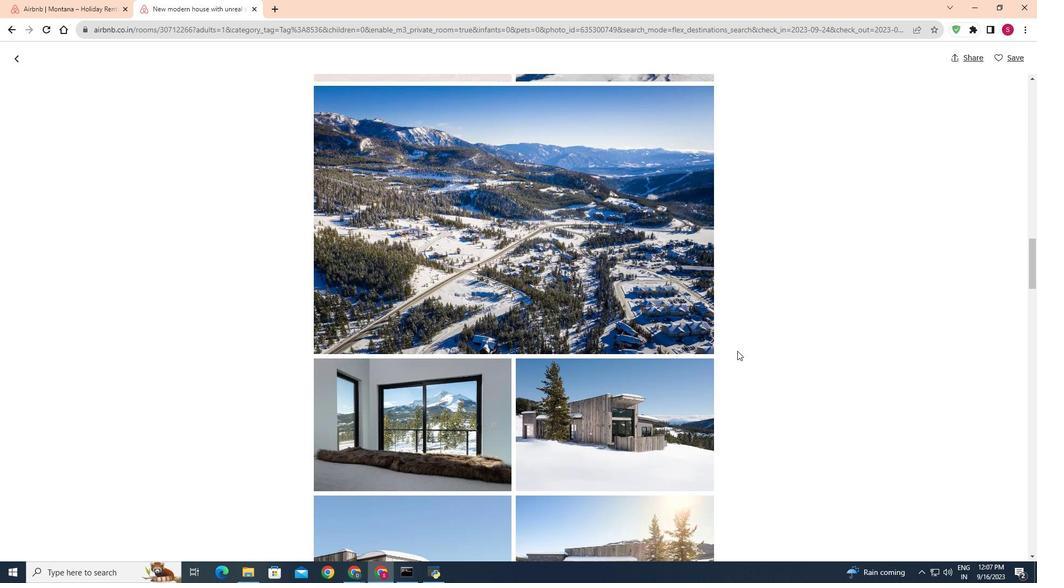 
Action: Mouse scrolled (737, 350) with delta (0, 0)
Screenshot: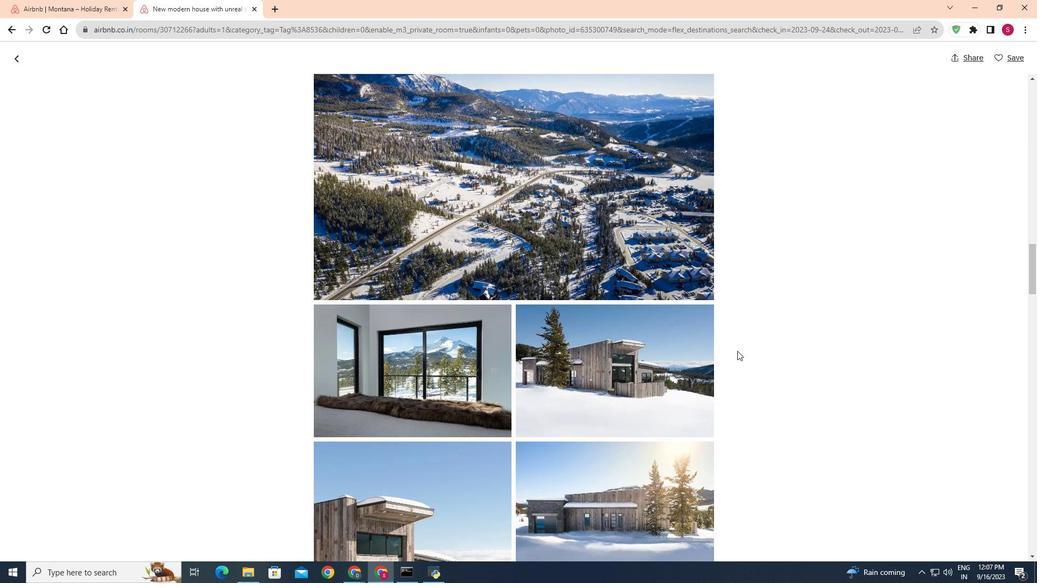 
Action: Mouse scrolled (737, 350) with delta (0, 0)
Screenshot: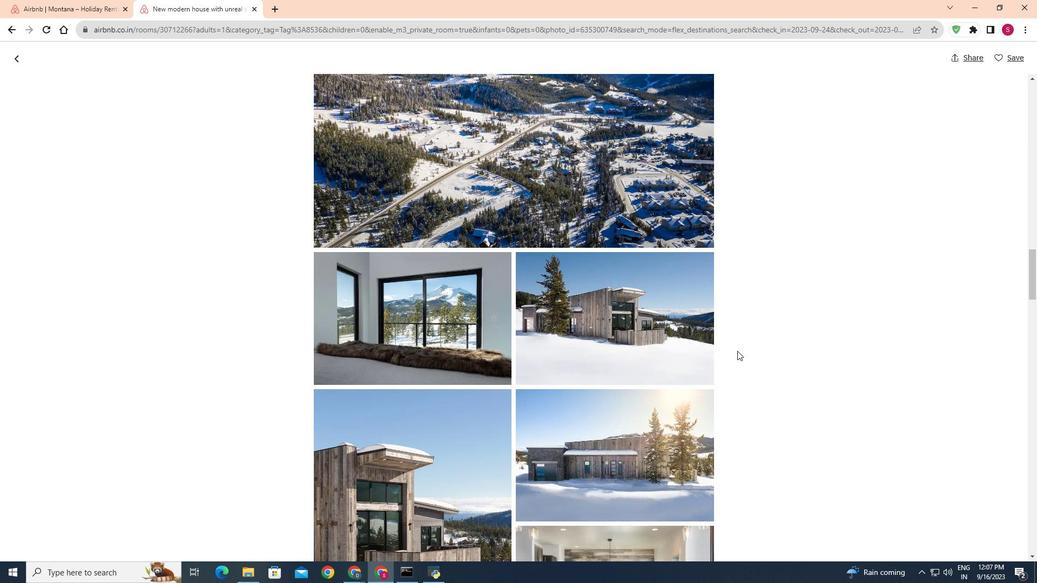 
Action: Mouse scrolled (737, 350) with delta (0, 0)
Screenshot: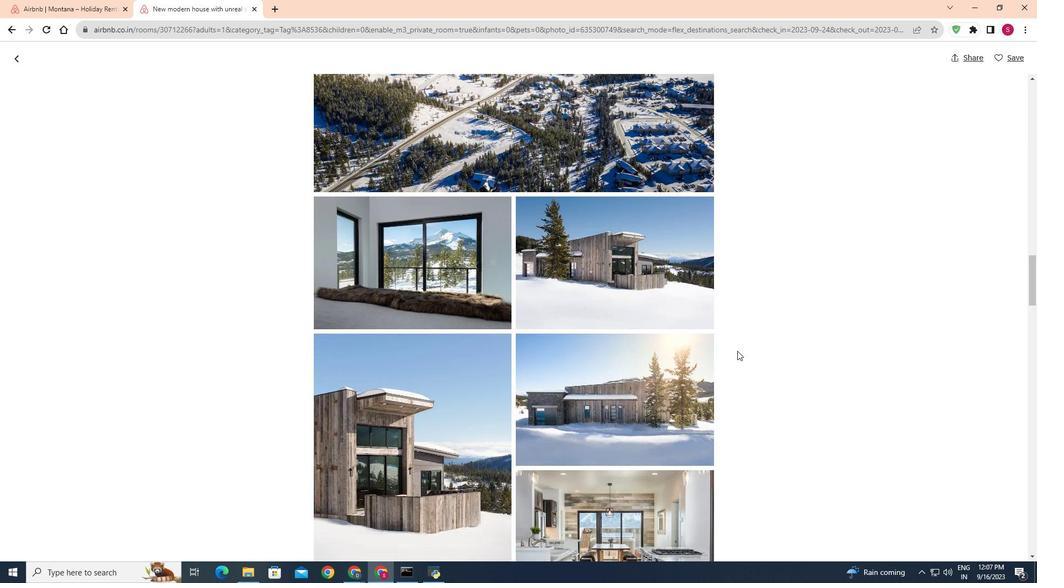 
Action: Mouse scrolled (737, 350) with delta (0, 0)
Screenshot: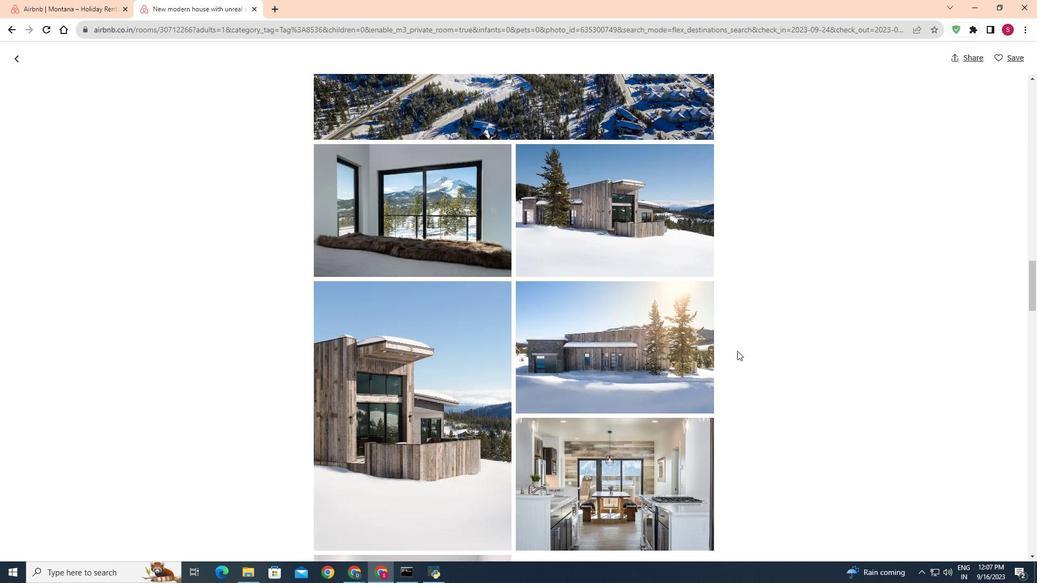 
Action: Mouse scrolled (737, 350) with delta (0, 0)
Screenshot: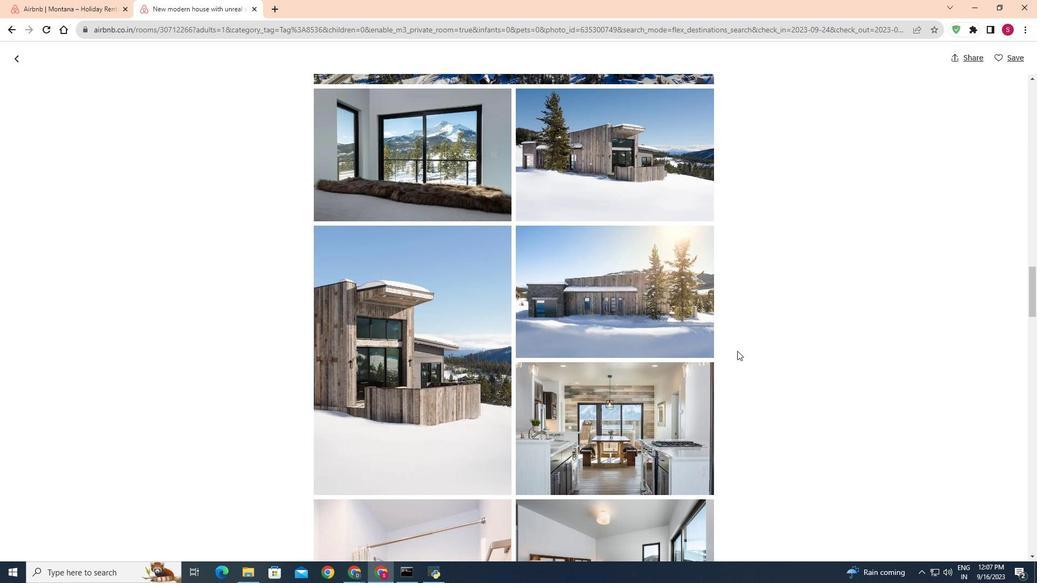
Action: Mouse scrolled (737, 350) with delta (0, 0)
Screenshot: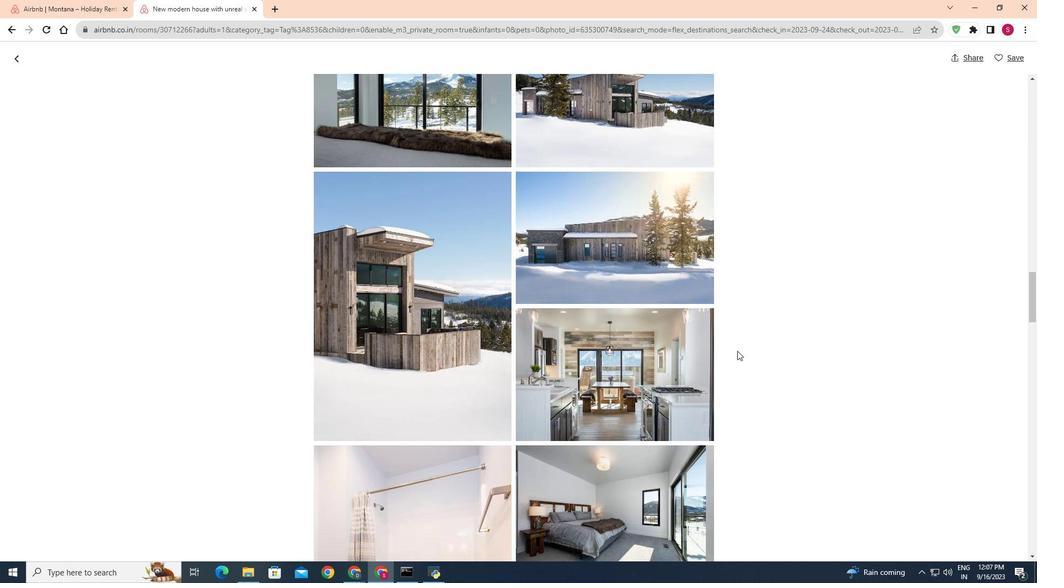 
Action: Mouse moved to (736, 352)
Screenshot: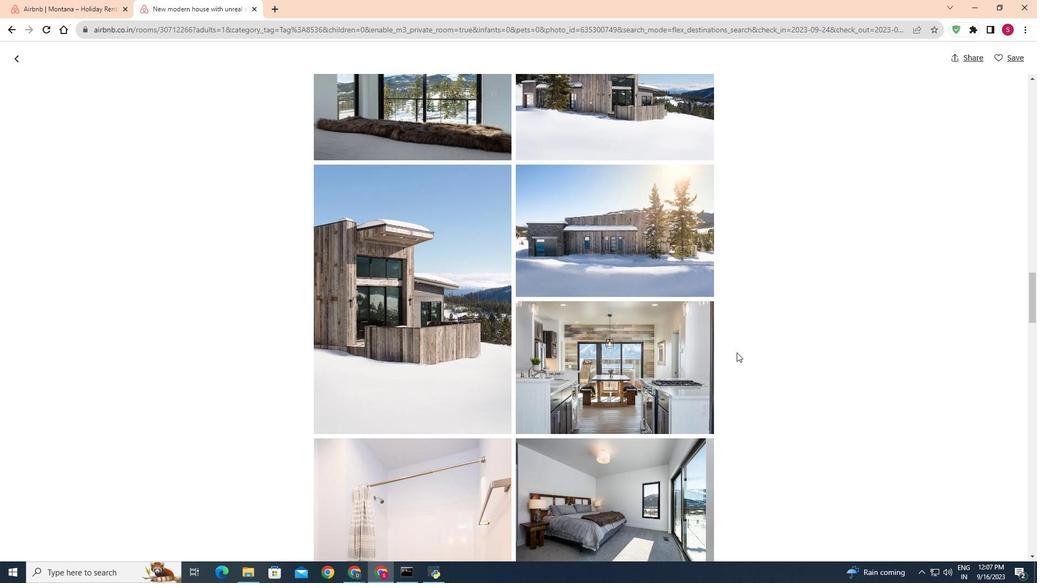 
Action: Mouse scrolled (736, 352) with delta (0, 0)
Screenshot: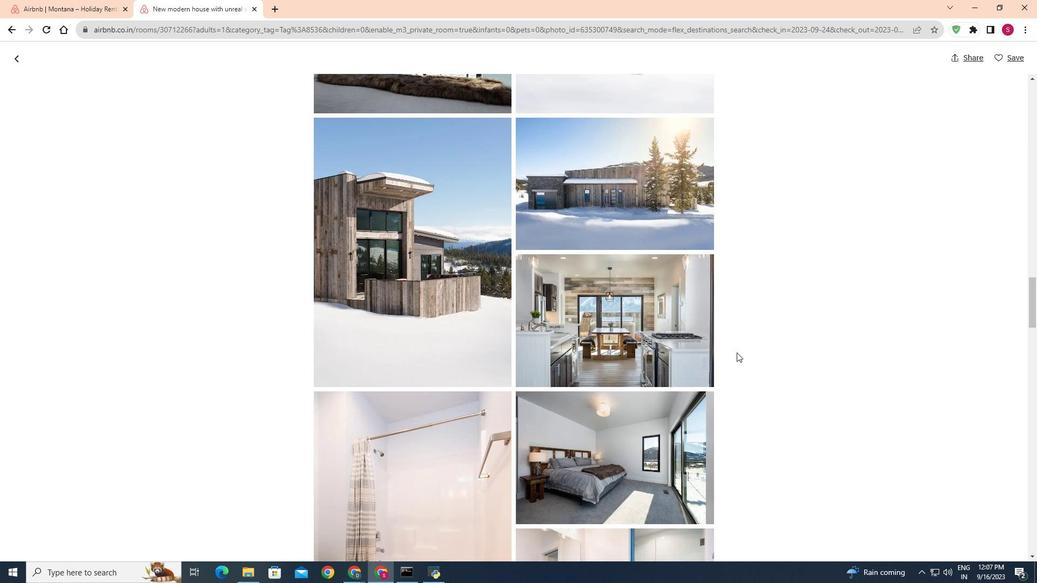 
Action: Mouse scrolled (736, 352) with delta (0, 0)
Screenshot: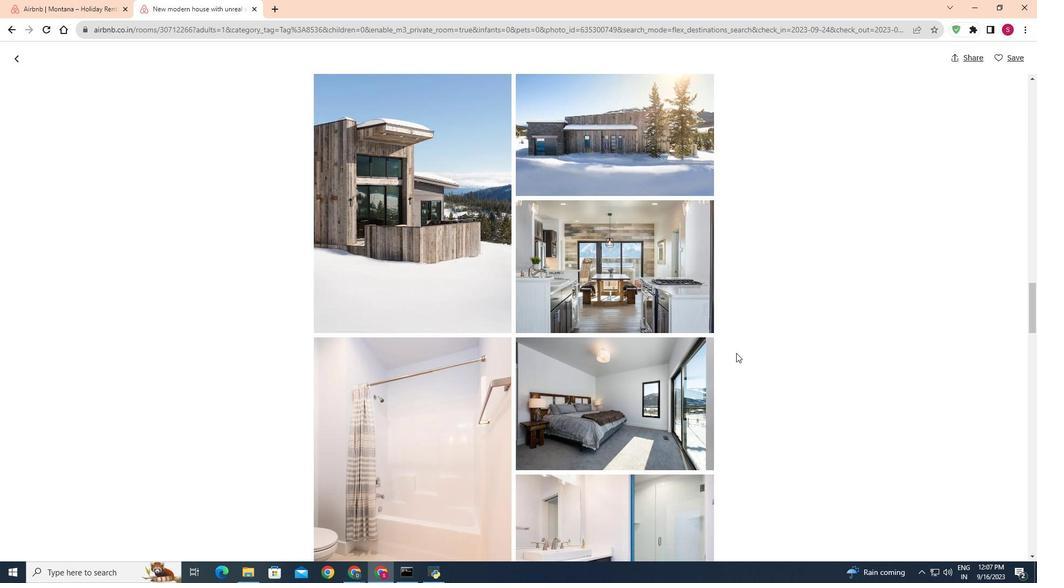 
Action: Mouse moved to (736, 353)
Screenshot: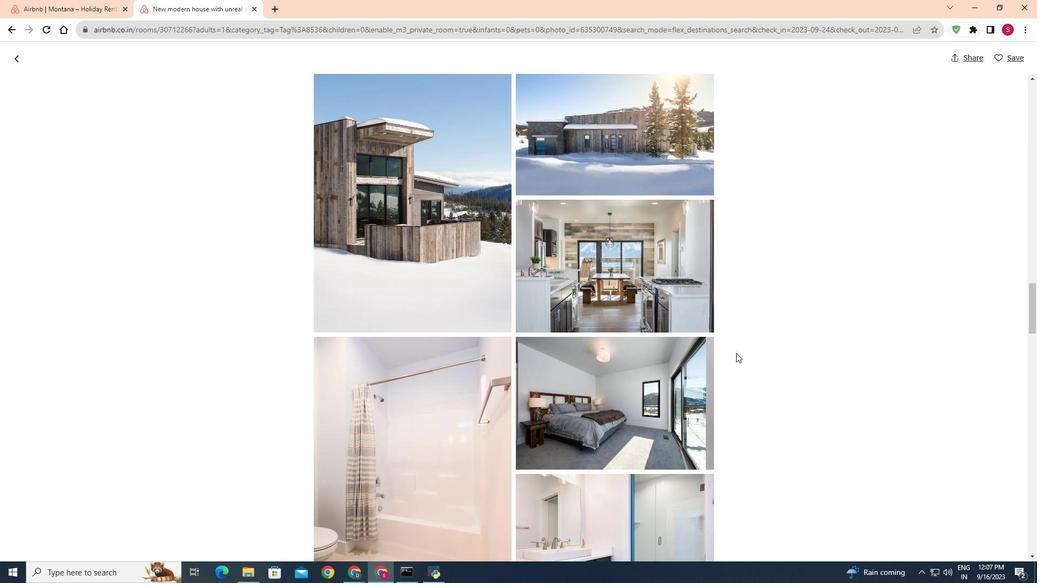 
Action: Mouse scrolled (736, 352) with delta (0, 0)
Screenshot: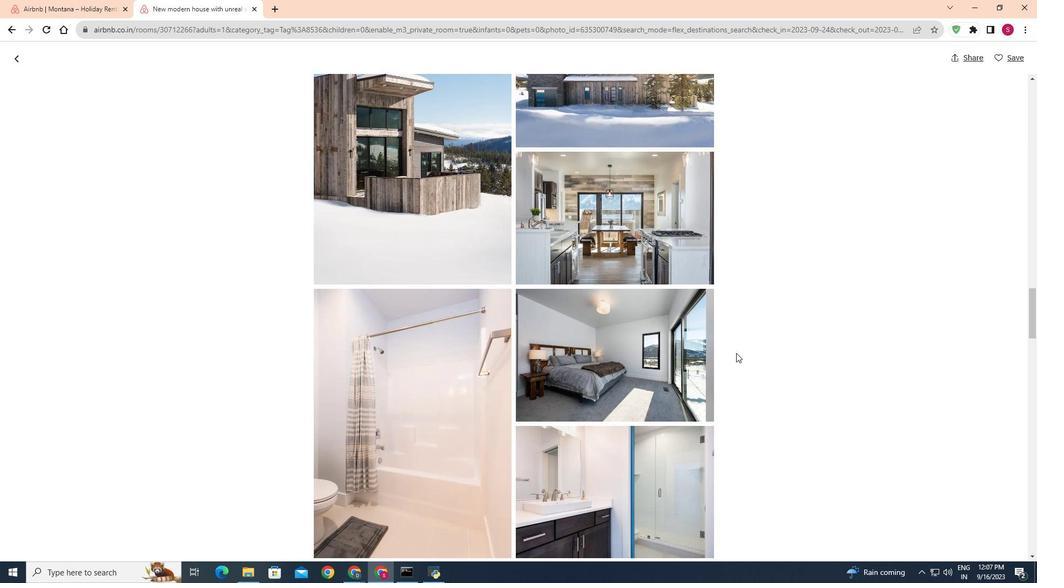 
Action: Mouse moved to (736, 352)
Screenshot: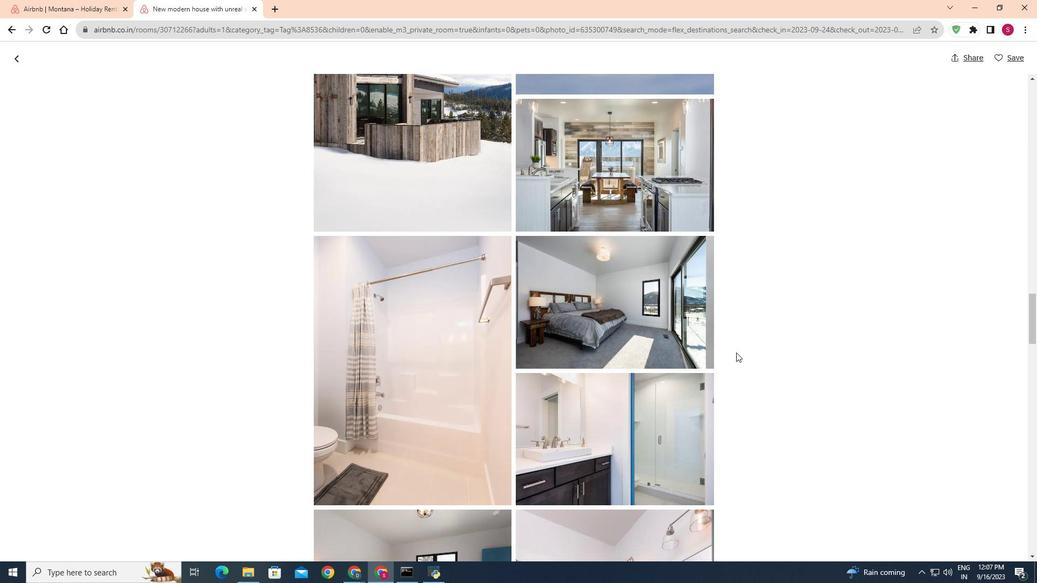 
Action: Mouse scrolled (736, 352) with delta (0, 0)
Screenshot: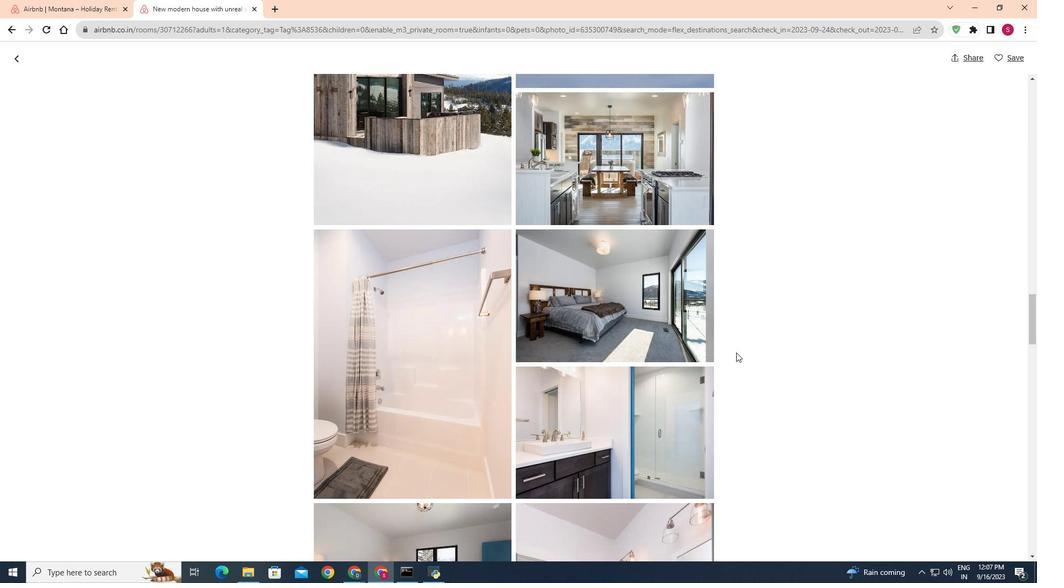 
Action: Mouse scrolled (736, 352) with delta (0, 0)
Screenshot: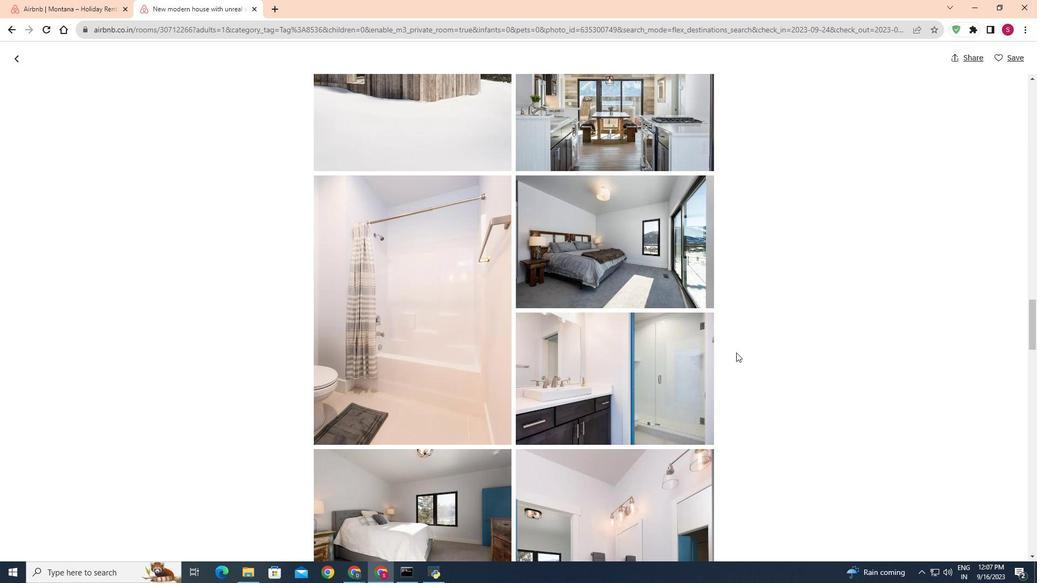 
Action: Mouse scrolled (736, 352) with delta (0, 0)
Screenshot: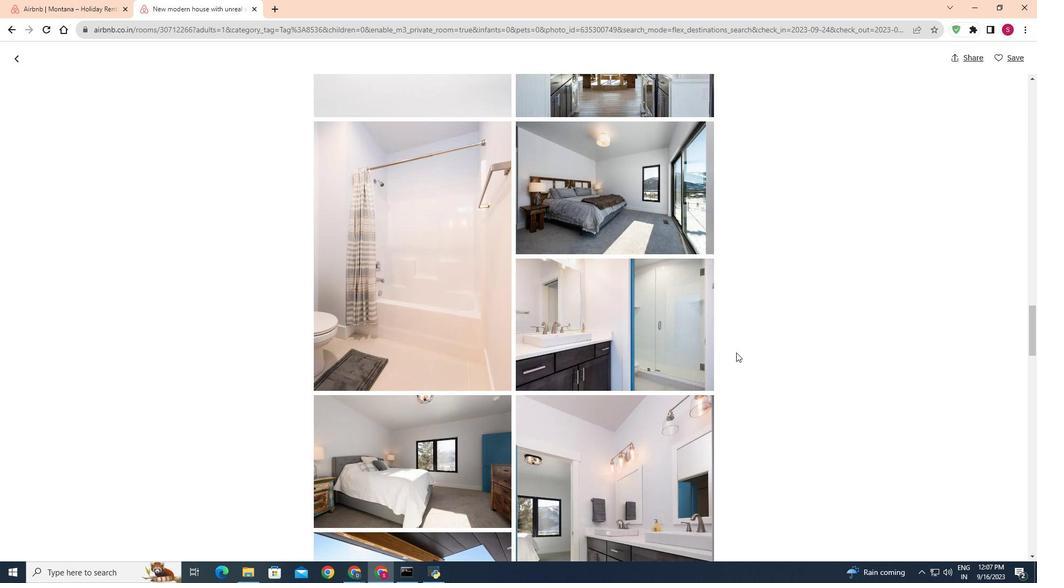 
Action: Mouse scrolled (736, 352) with delta (0, 0)
Screenshot: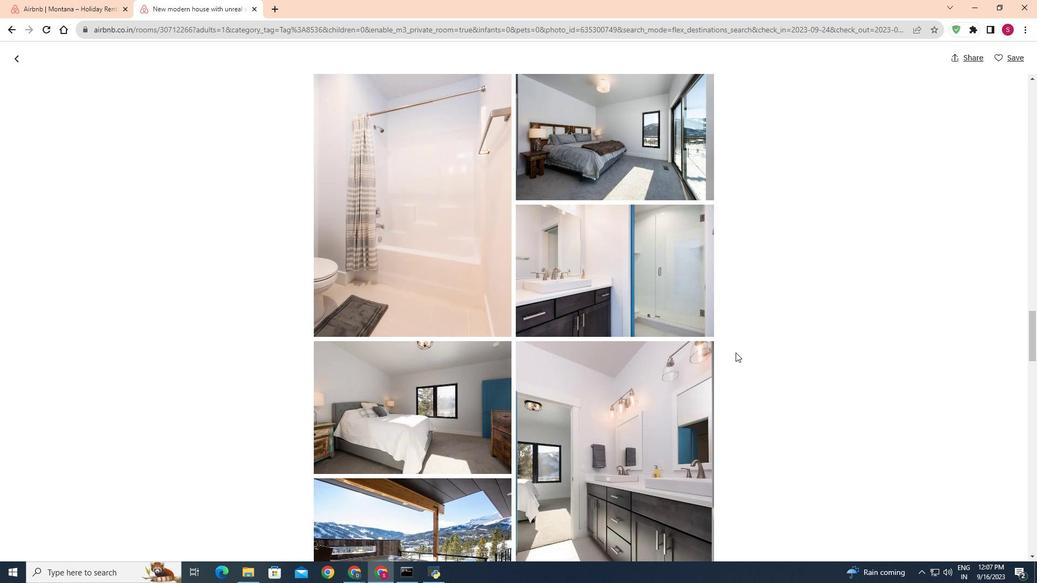 
Action: Mouse moved to (735, 352)
Screenshot: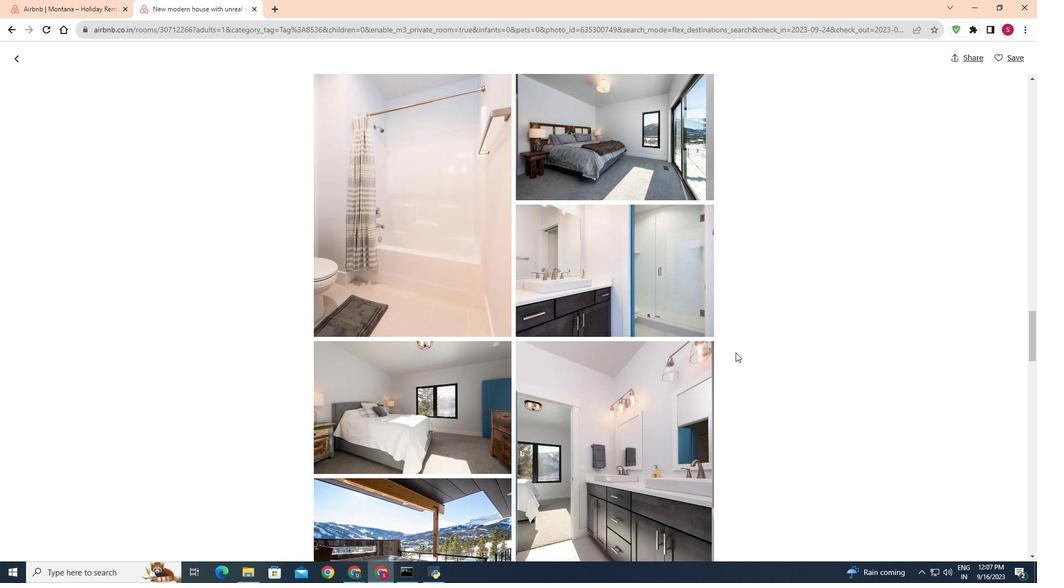 
Action: Mouse scrolled (735, 352) with delta (0, 0)
Screenshot: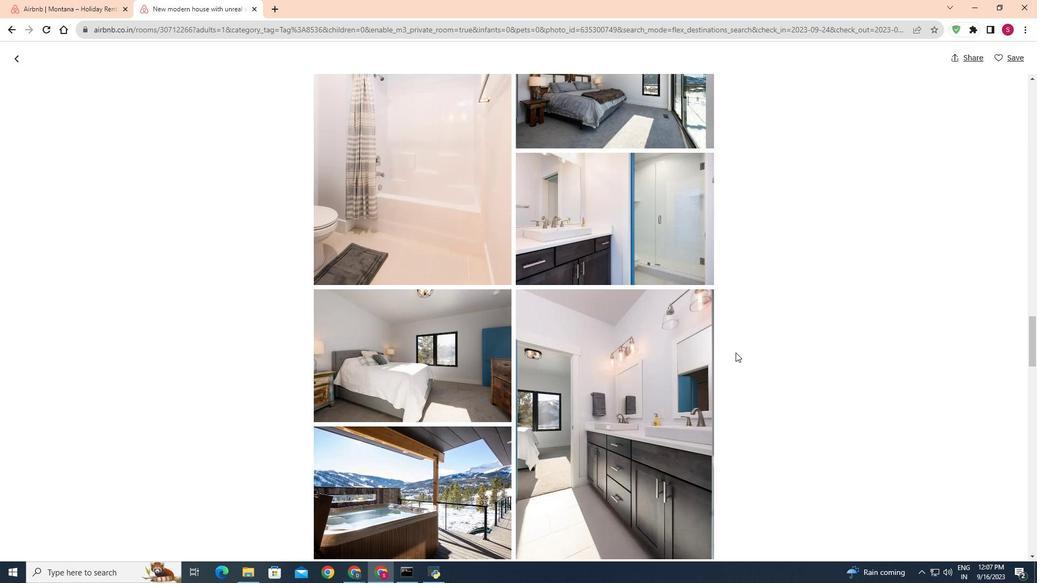 
Action: Mouse moved to (735, 353)
Screenshot: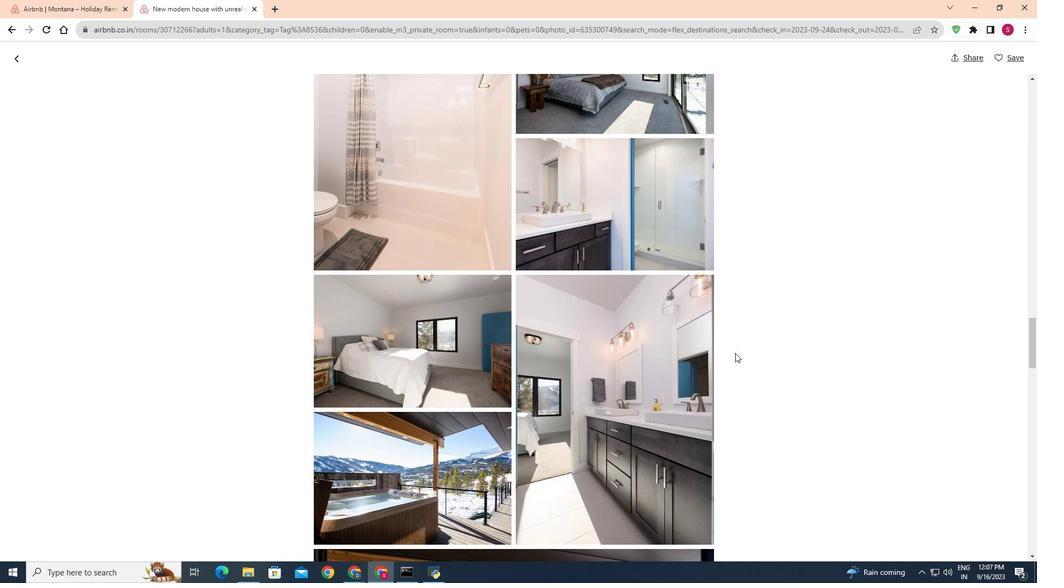 
Action: Mouse scrolled (735, 352) with delta (0, 0)
Screenshot: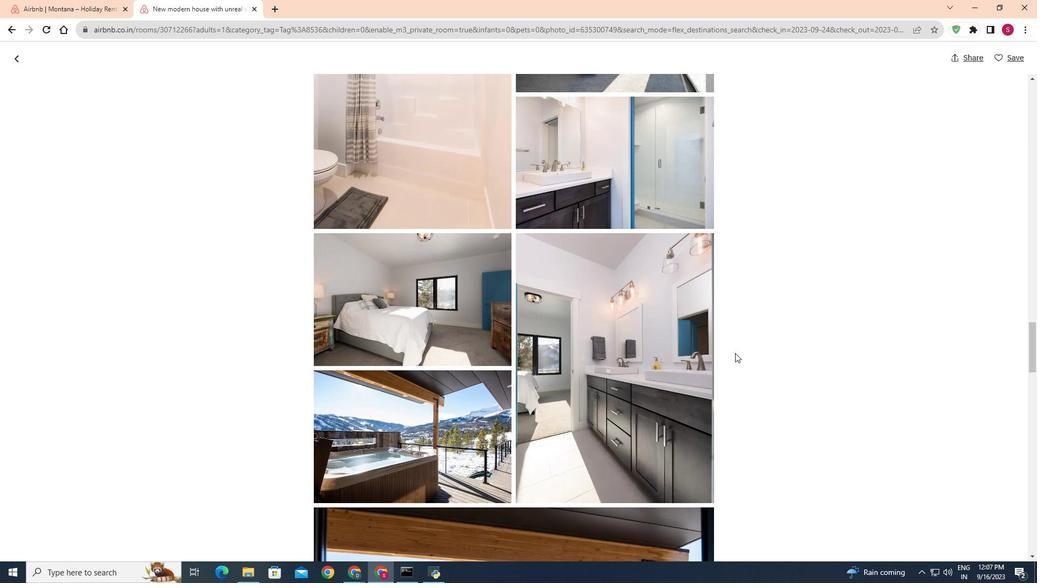 
Action: Mouse scrolled (735, 352) with delta (0, 0)
Screenshot: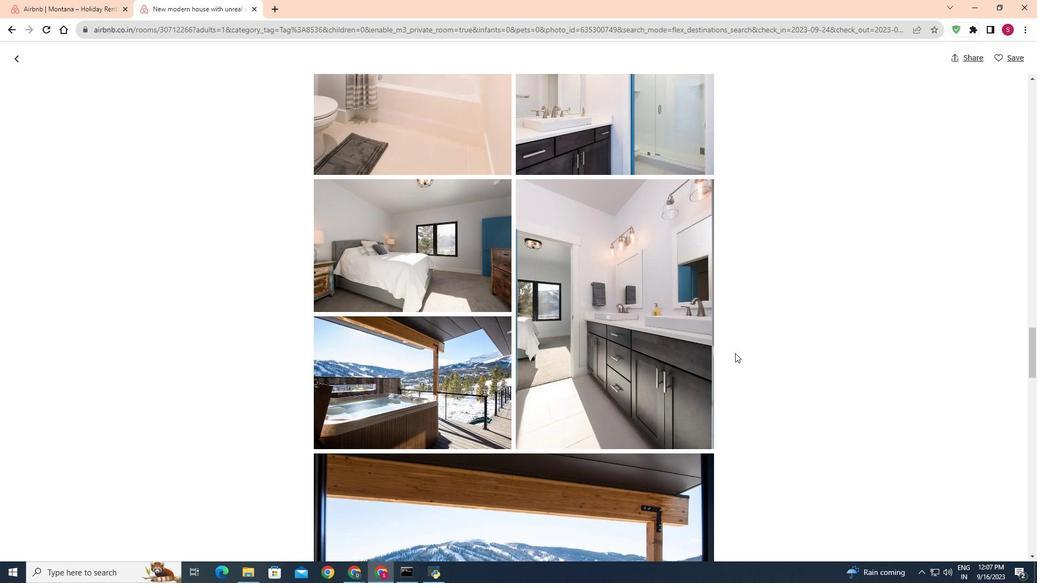 
Action: Mouse moved to (734, 353)
Screenshot: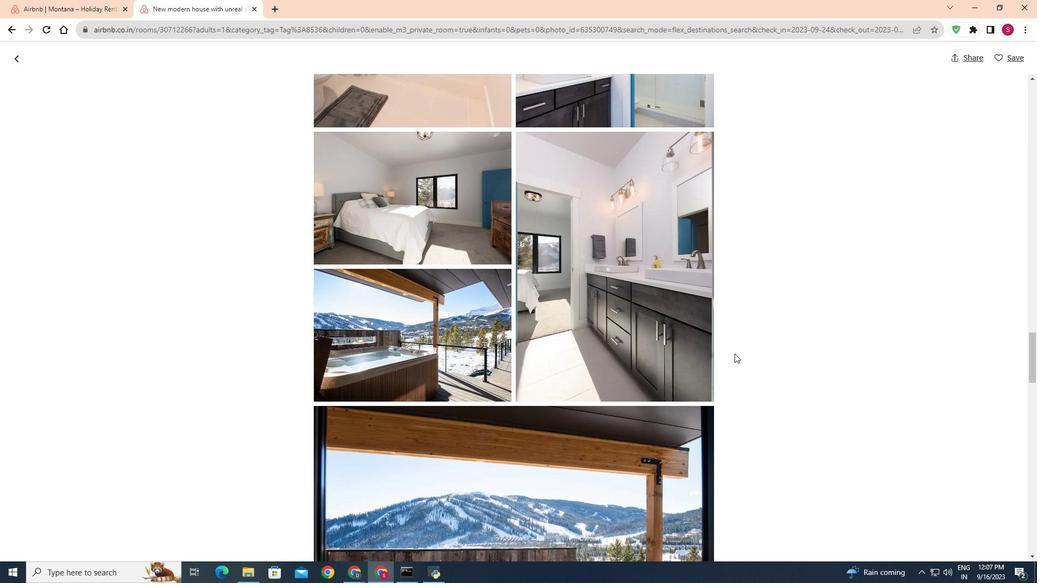 
Action: Mouse scrolled (734, 353) with delta (0, 0)
Screenshot: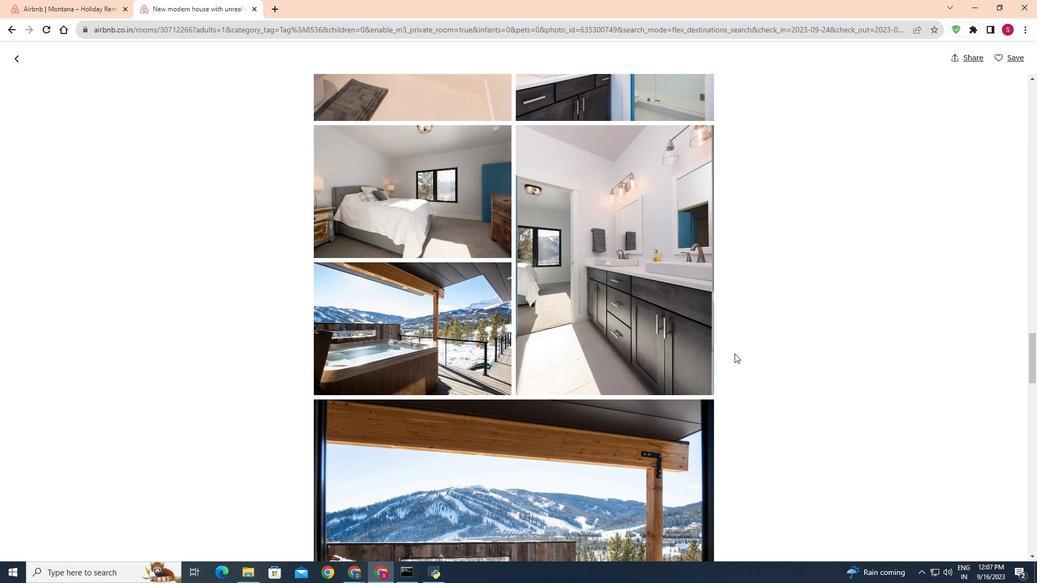 
Action: Mouse scrolled (734, 353) with delta (0, 0)
Screenshot: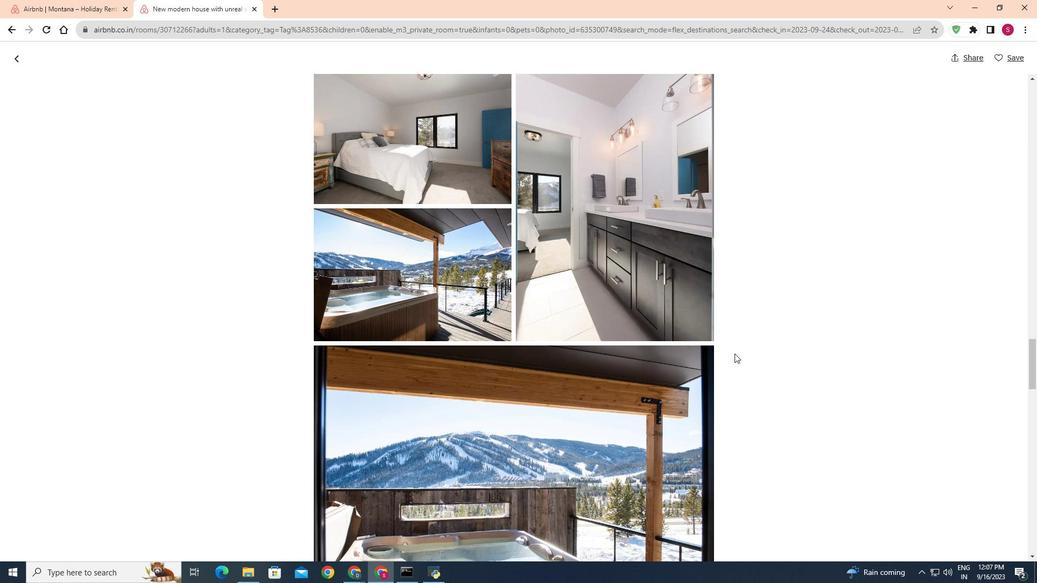 
Action: Mouse scrolled (734, 353) with delta (0, 0)
Screenshot: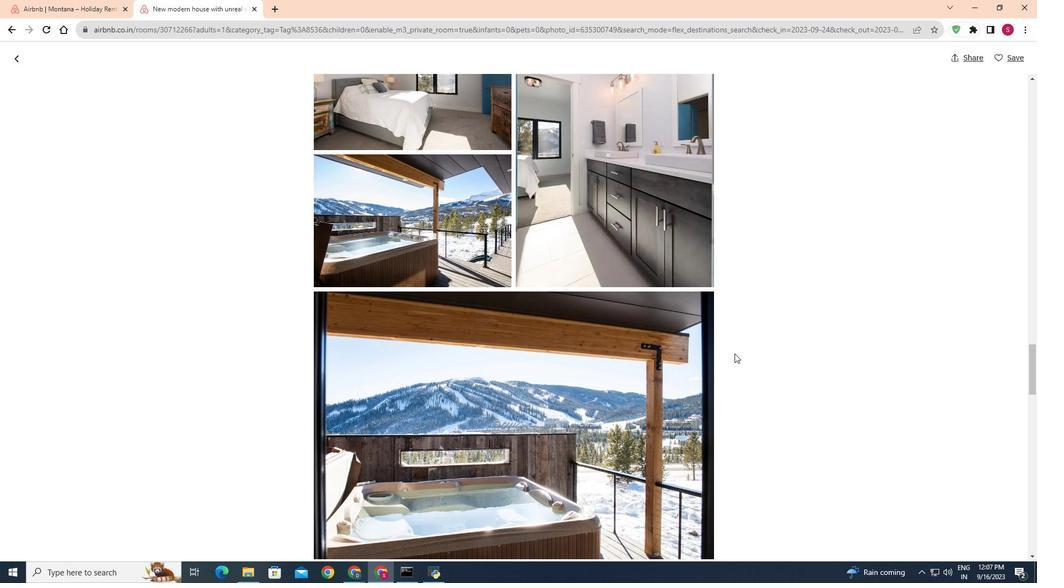 
Action: Mouse moved to (734, 353)
Screenshot: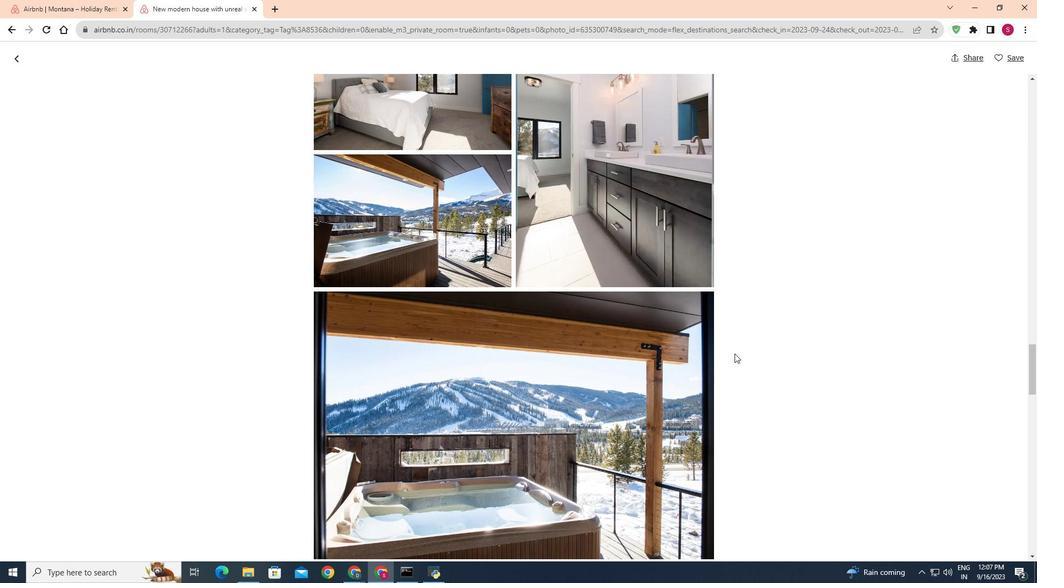 
Action: Mouse scrolled (734, 353) with delta (0, 0)
Screenshot: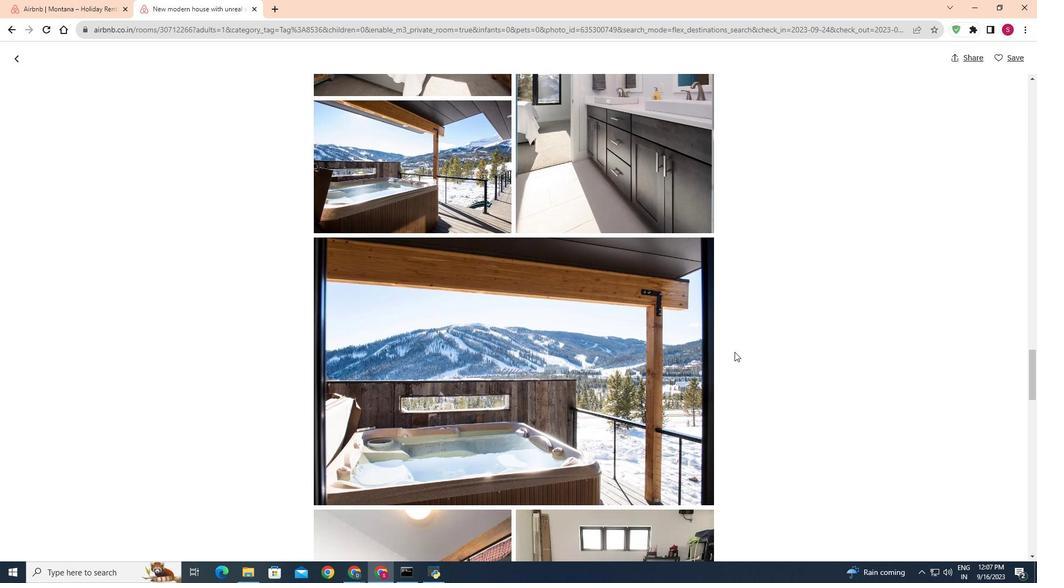 
Action: Mouse moved to (734, 352)
Screenshot: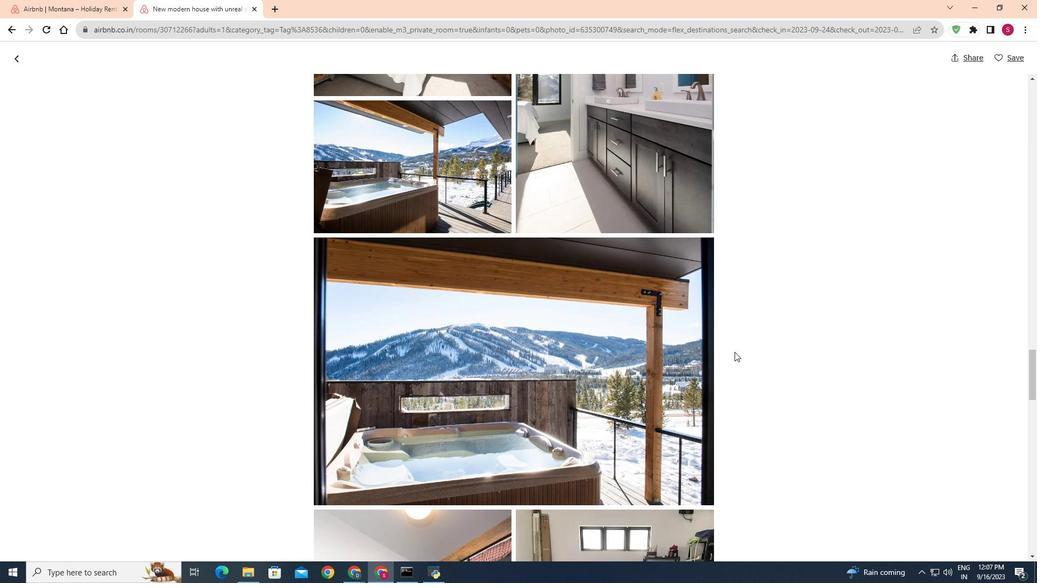 
Action: Mouse scrolled (734, 351) with delta (0, 0)
Screenshot: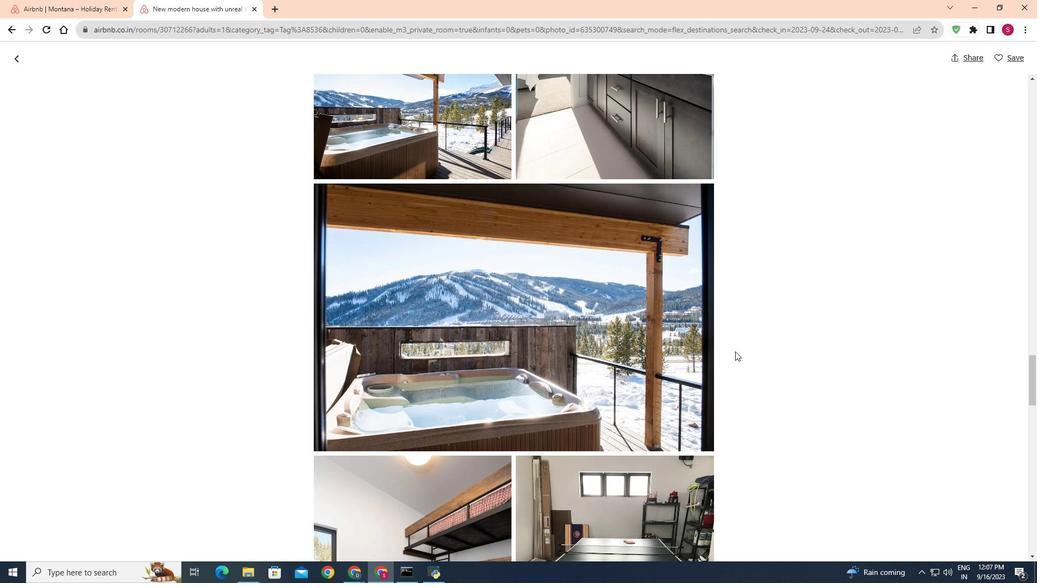 
Action: Mouse moved to (735, 351)
Screenshot: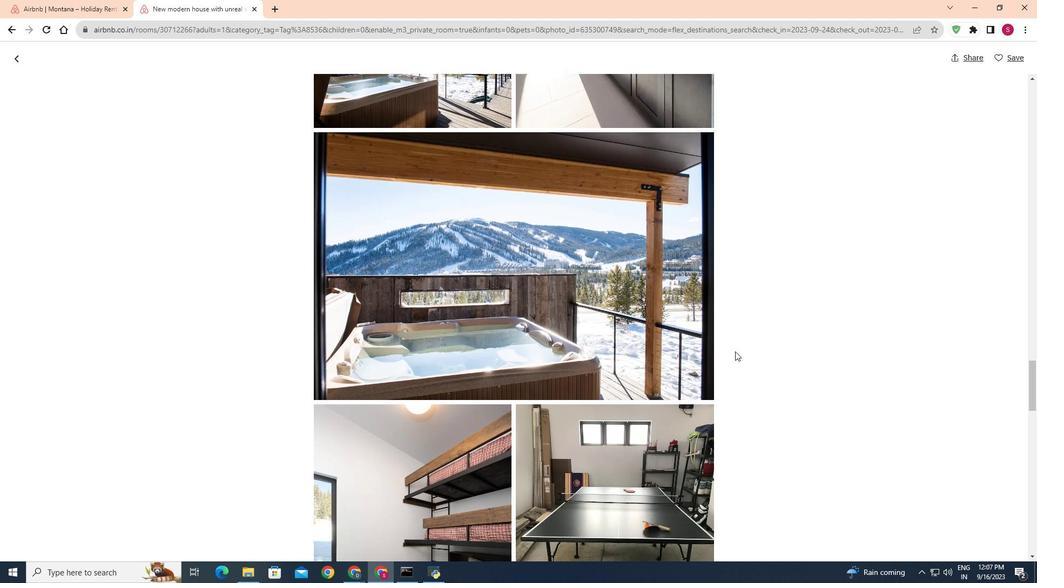 
Action: Mouse scrolled (735, 351) with delta (0, 0)
Screenshot: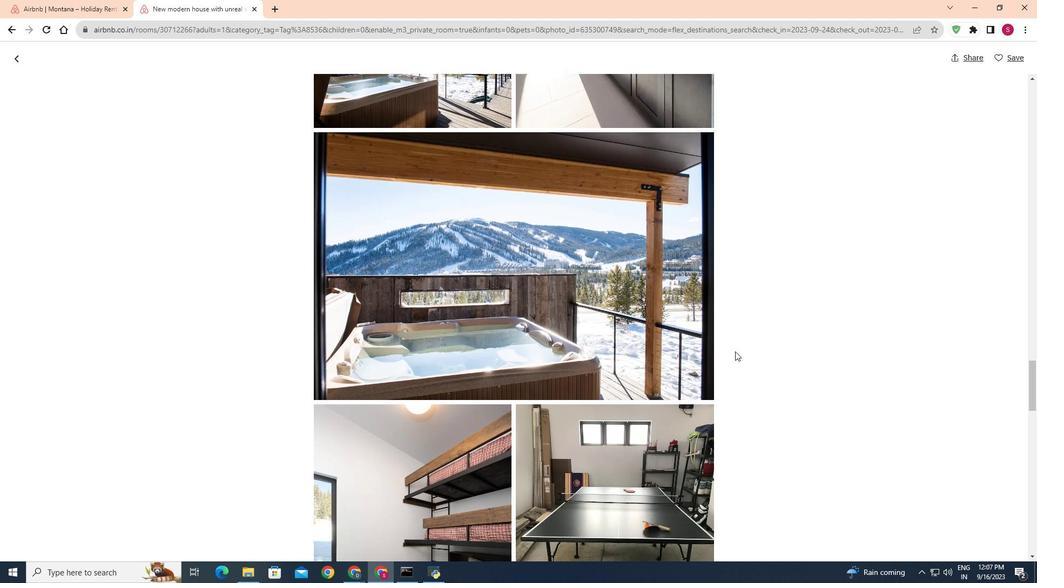 
Action: Mouse scrolled (735, 351) with delta (0, 0)
Screenshot: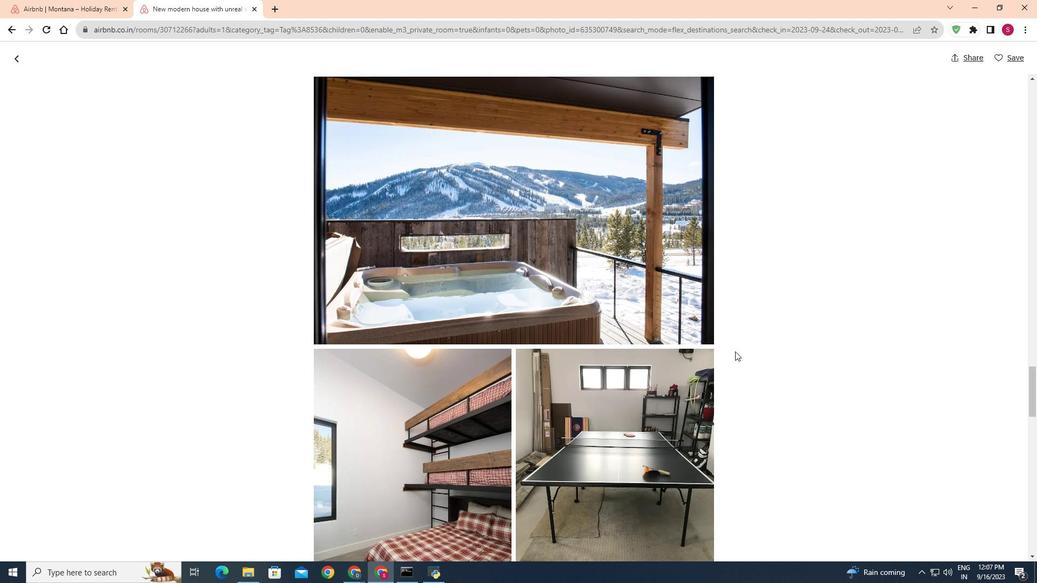 
Action: Mouse scrolled (735, 351) with delta (0, 0)
Screenshot: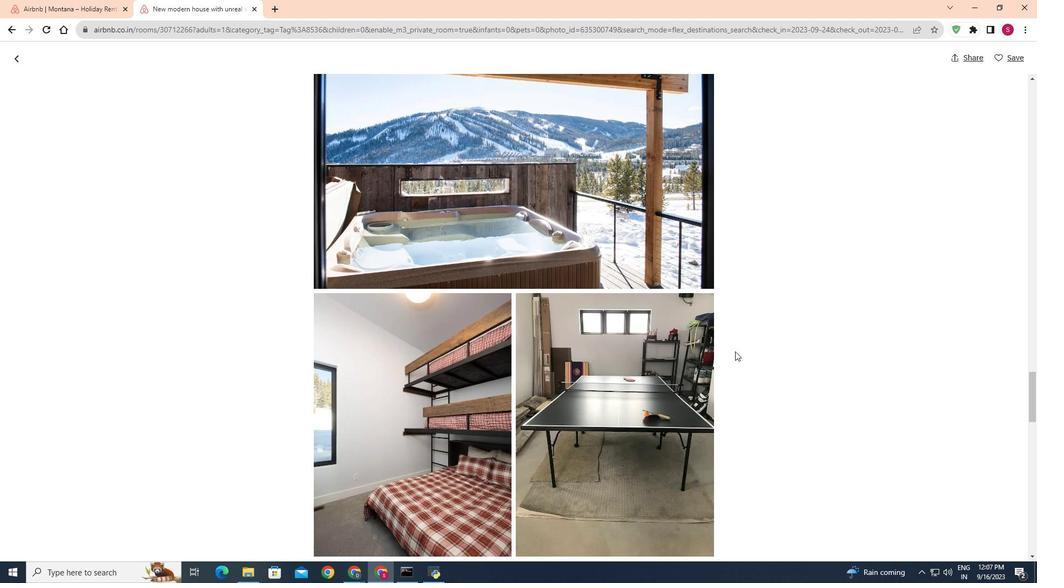 
Action: Mouse scrolled (735, 351) with delta (0, 0)
Screenshot: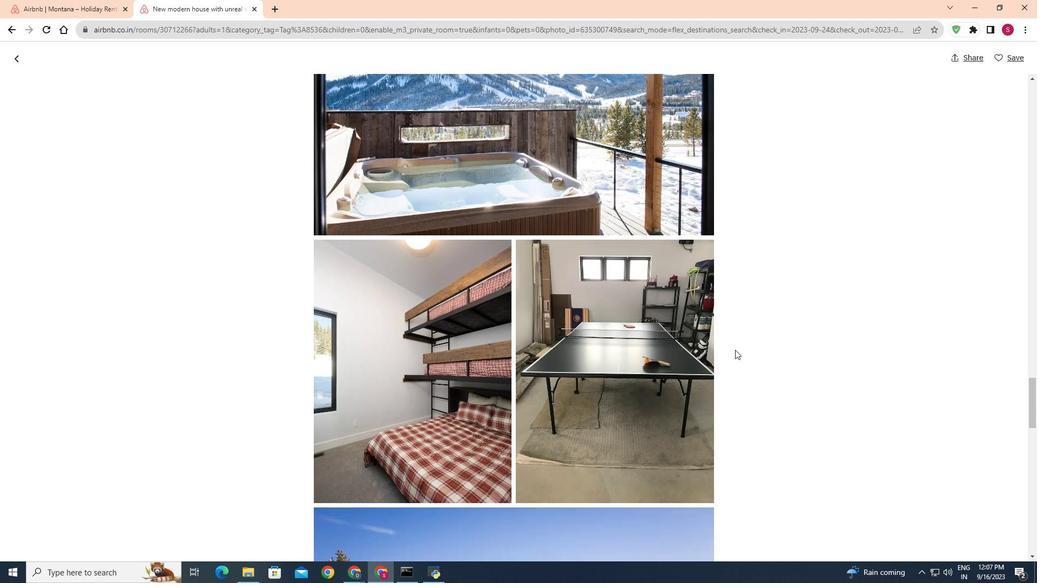 
Action: Mouse moved to (735, 350)
Screenshot: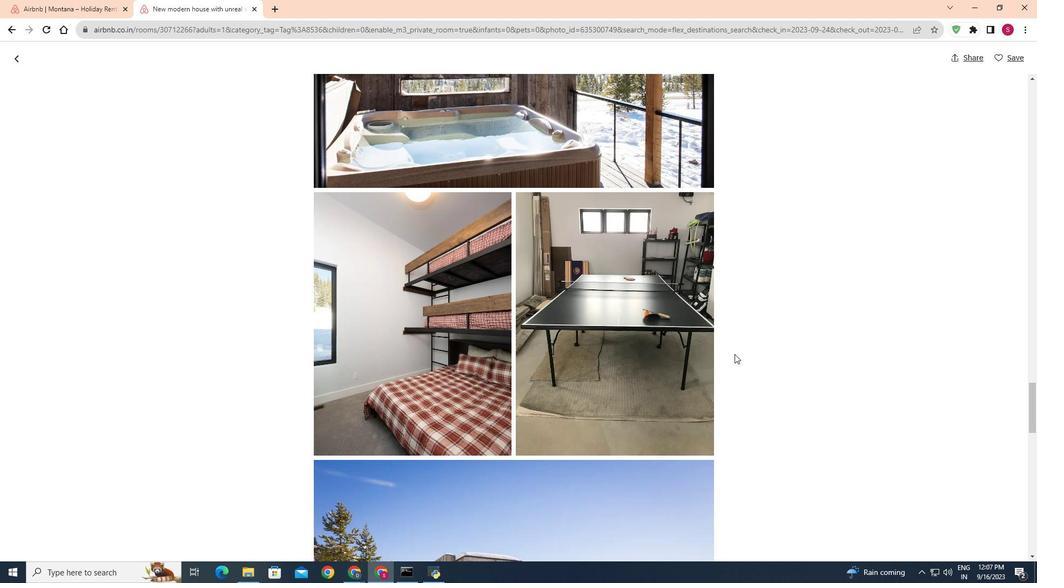 
Action: Mouse scrolled (735, 349) with delta (0, 0)
Screenshot: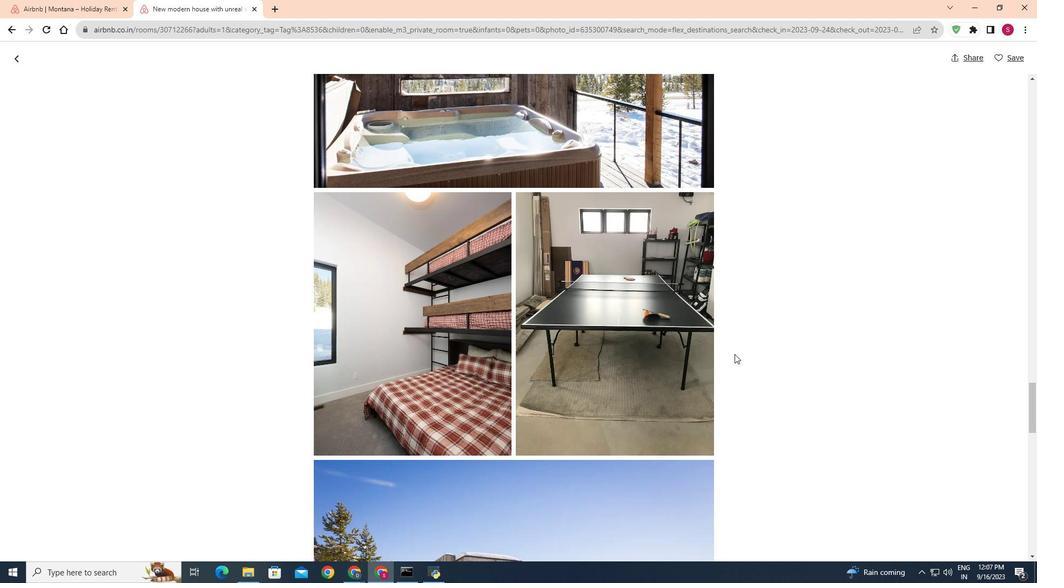 
Action: Mouse moved to (734, 354)
Screenshot: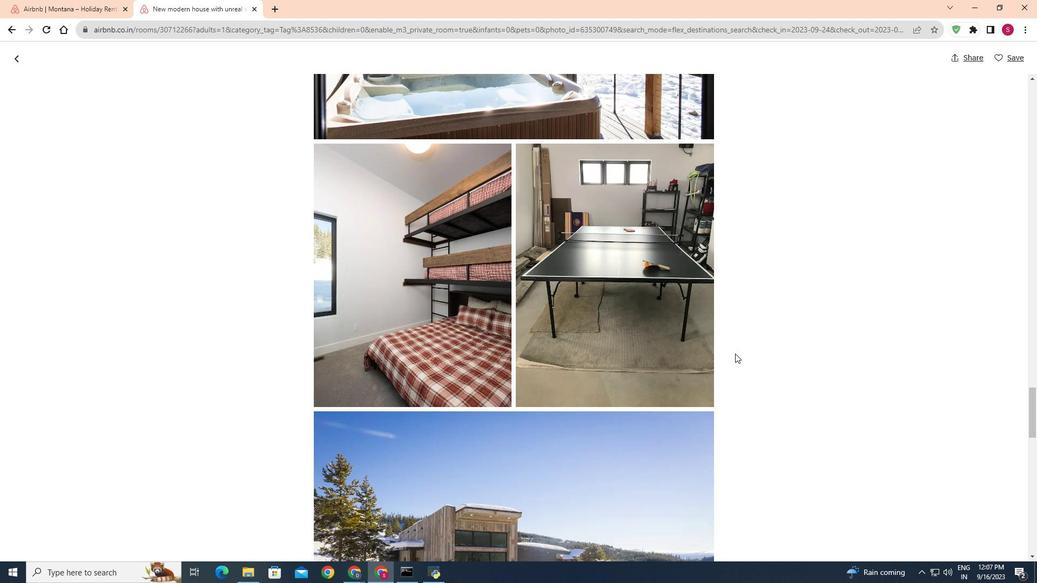 
Action: Mouse scrolled (734, 353) with delta (0, 0)
Screenshot: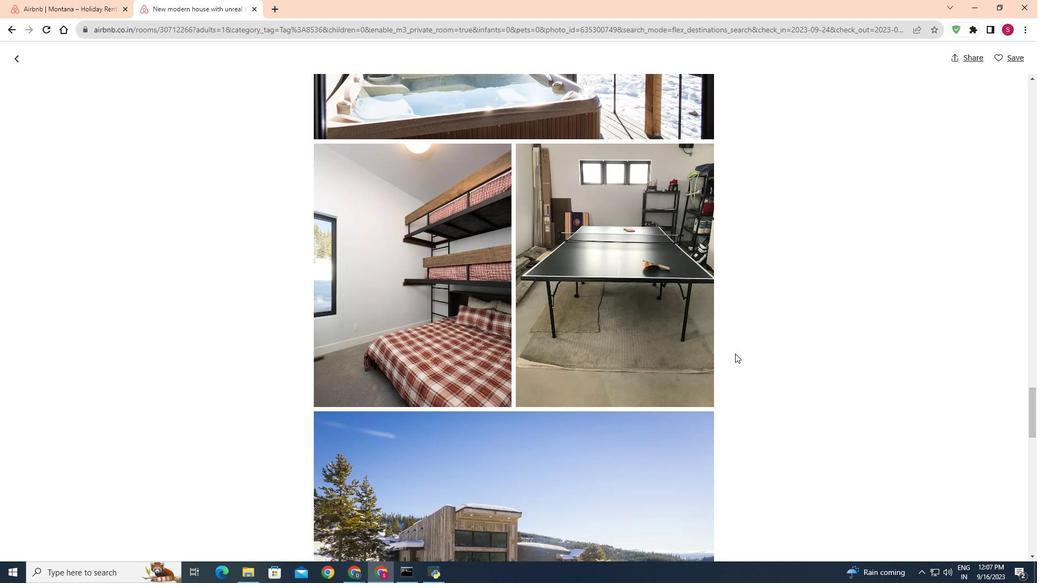 
Action: Mouse moved to (735, 353)
Screenshot: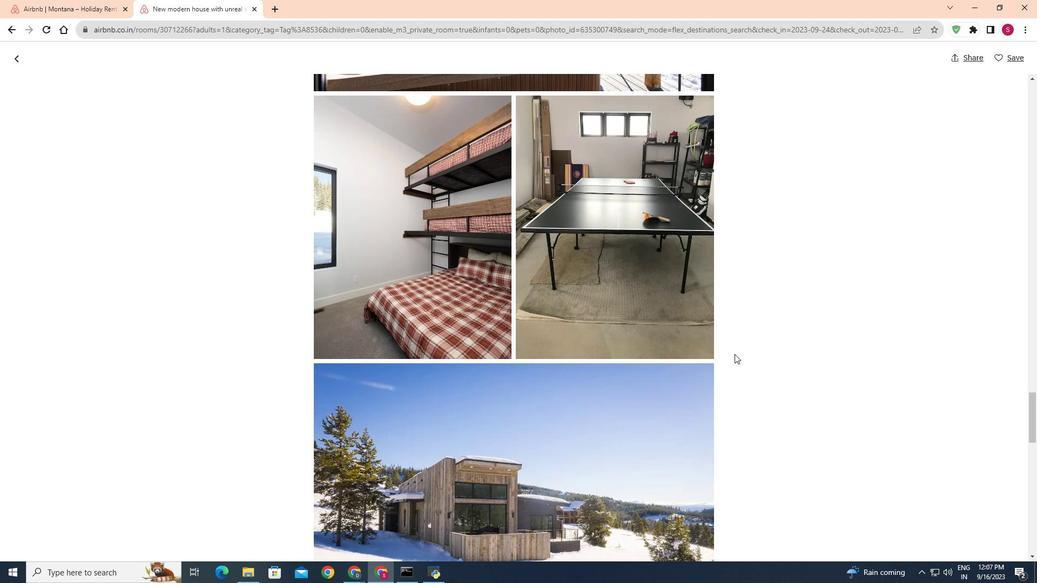 
Action: Mouse scrolled (735, 353) with delta (0, 0)
Screenshot: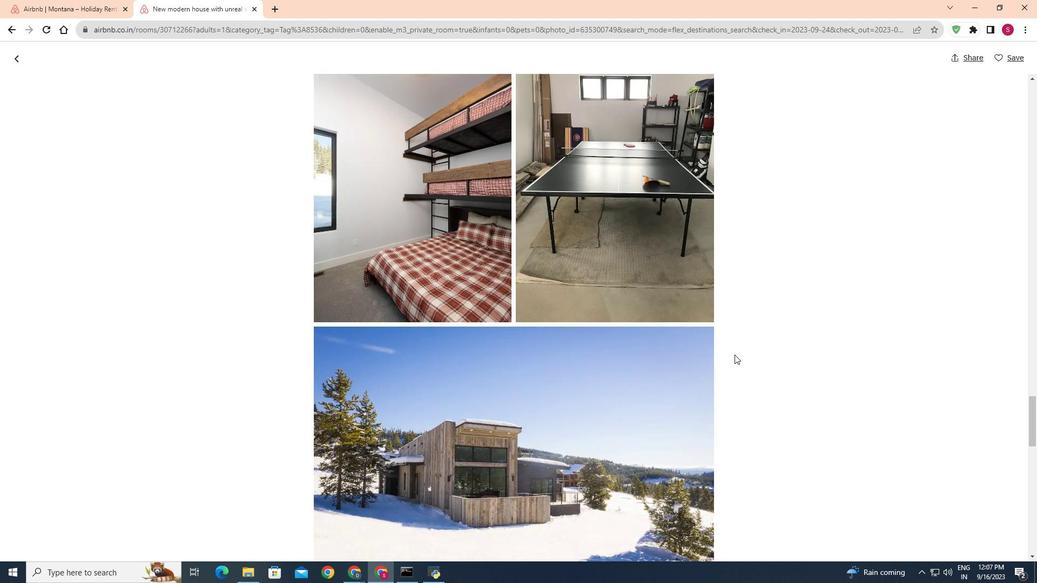 
Action: Mouse moved to (734, 354)
Screenshot: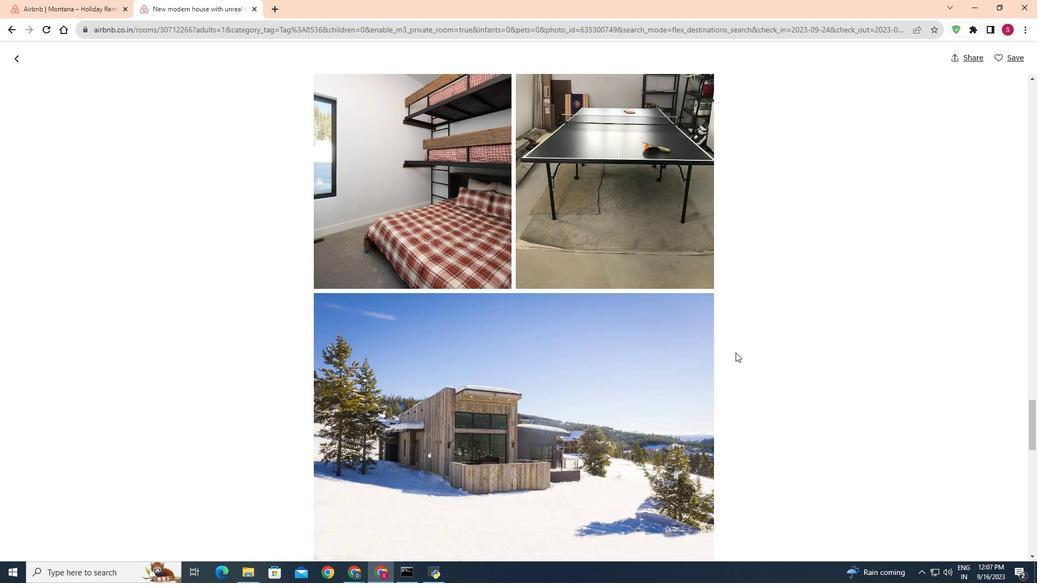 
Action: Mouse scrolled (734, 353) with delta (0, 0)
Screenshot: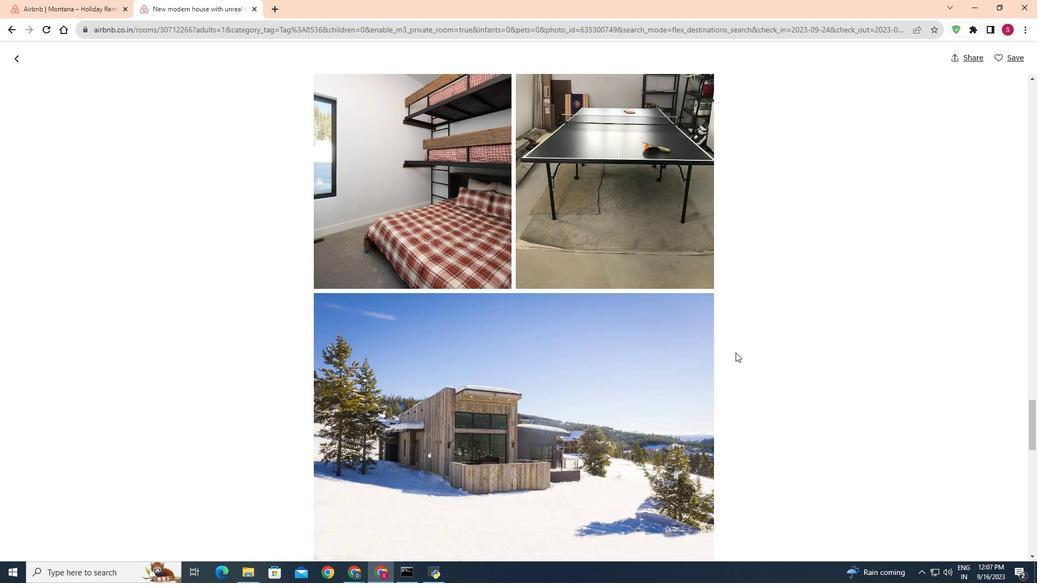 
Action: Mouse moved to (735, 353)
Screenshot: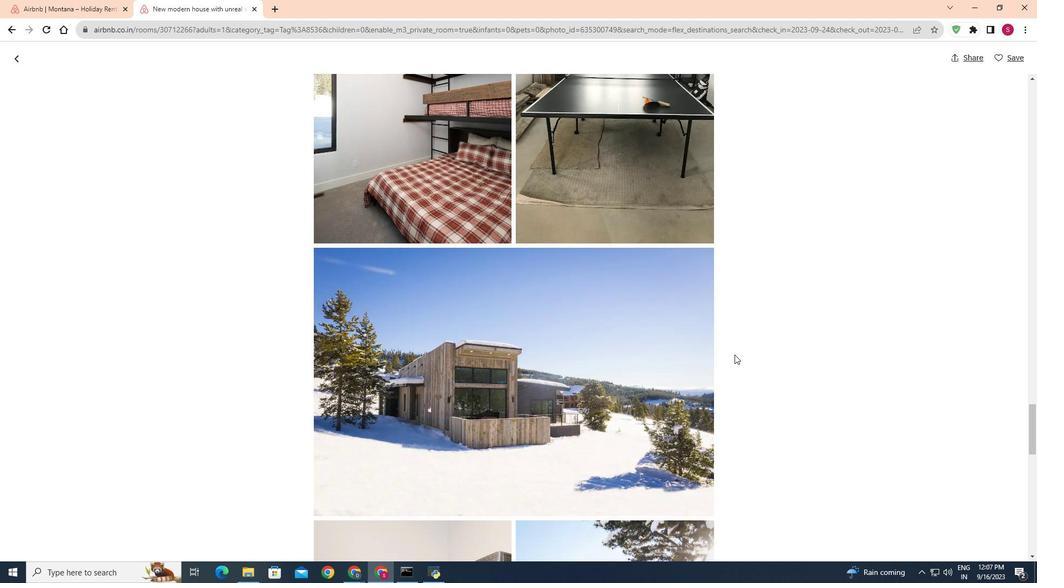 
Action: Mouse scrolled (735, 353) with delta (0, 0)
Screenshot: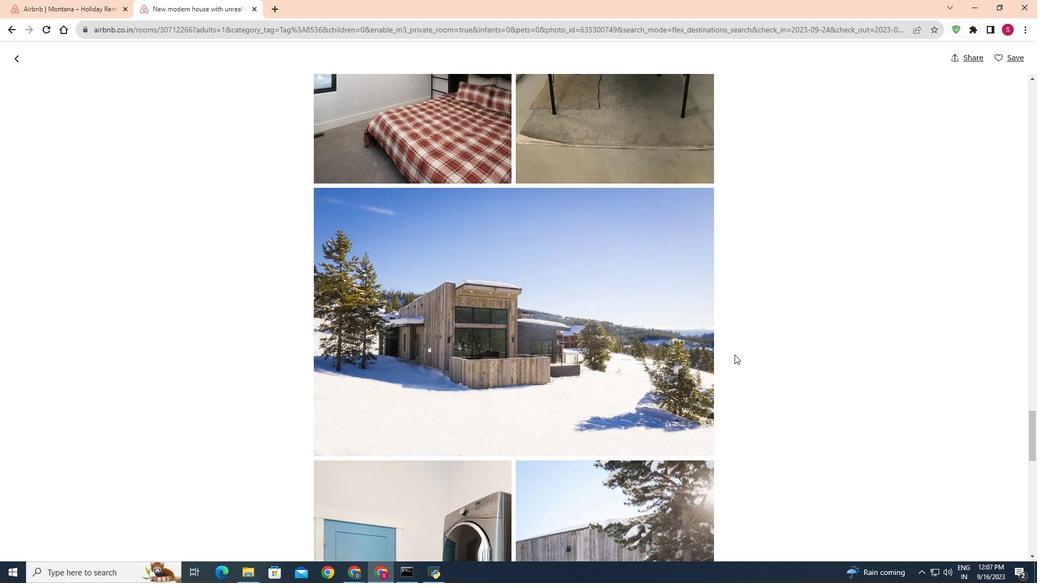 
Action: Mouse moved to (735, 352)
Screenshot: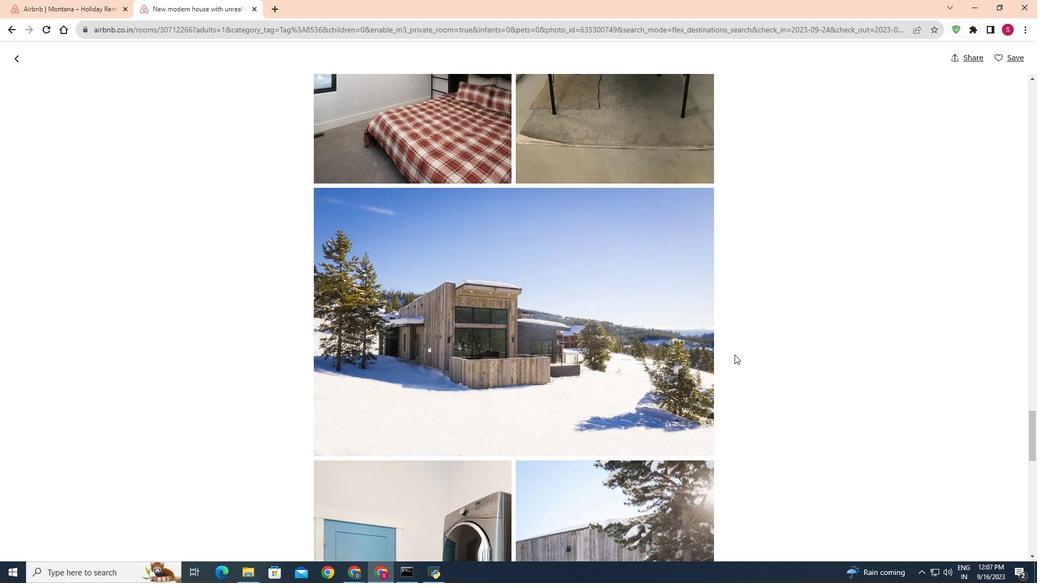 
Action: Mouse scrolled (735, 352) with delta (0, 0)
Screenshot: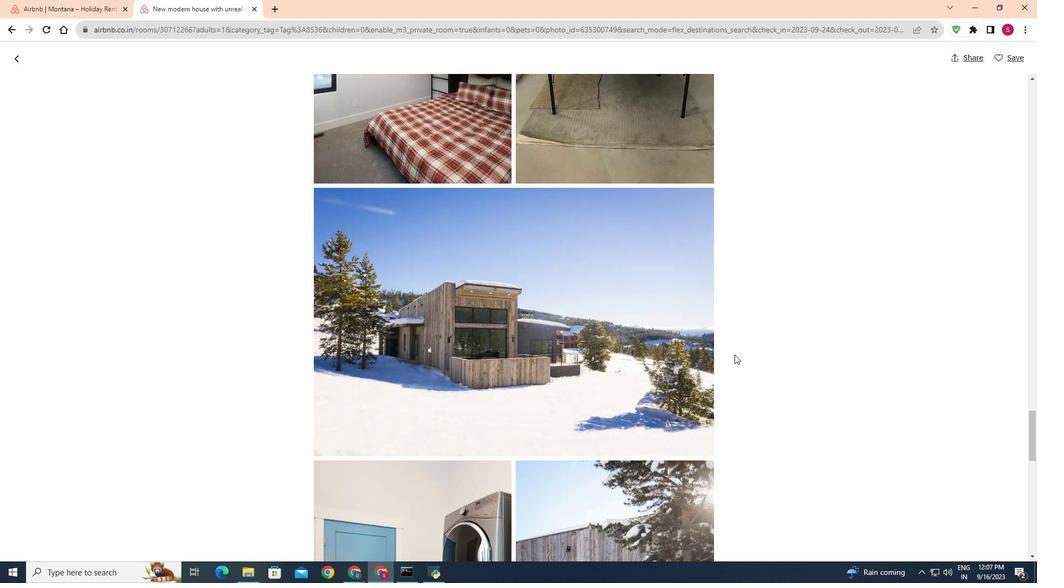 
Action: Mouse moved to (735, 350)
Screenshot: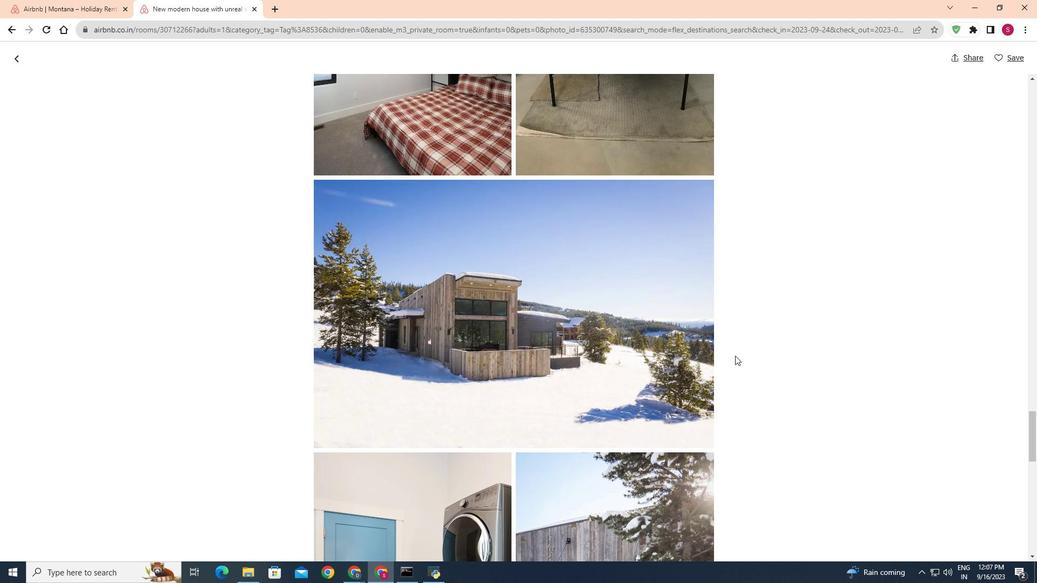 
Action: Mouse scrolled (735, 350) with delta (0, 0)
Screenshot: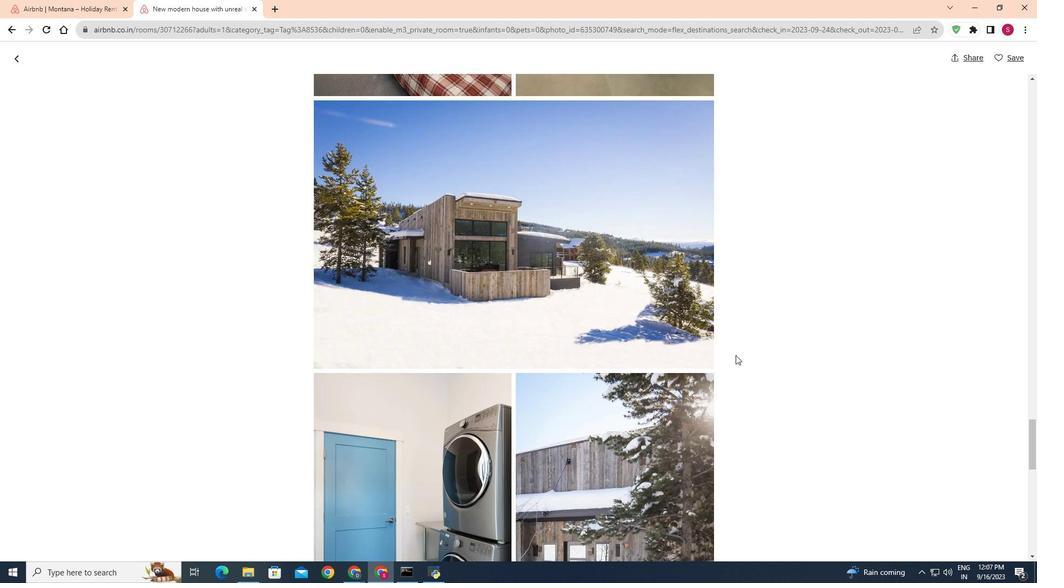 
Action: Mouse moved to (735, 356)
Screenshot: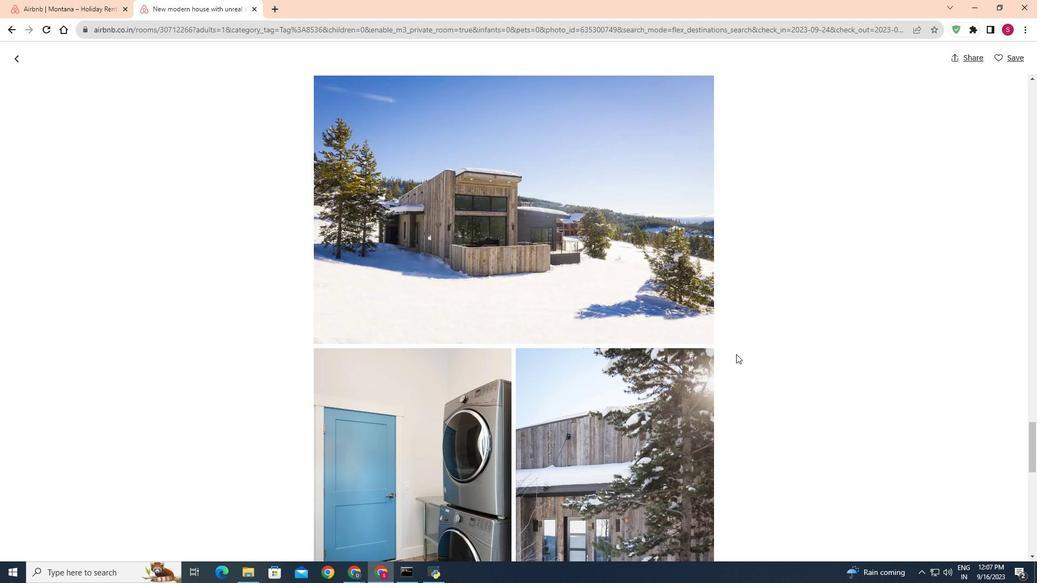 
Action: Mouse scrolled (735, 355) with delta (0, 0)
Screenshot: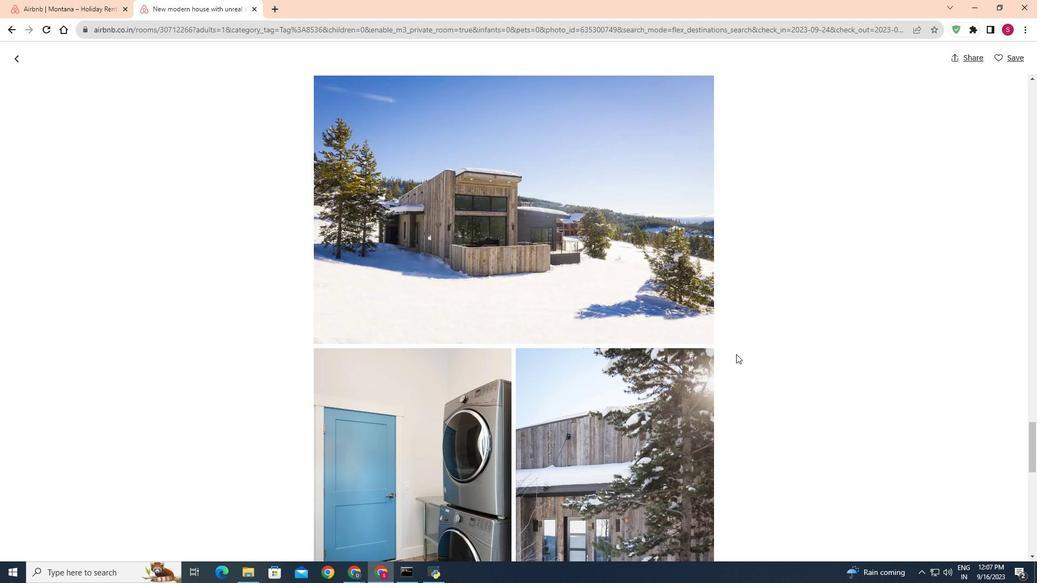 
Action: Mouse moved to (736, 354)
Screenshot: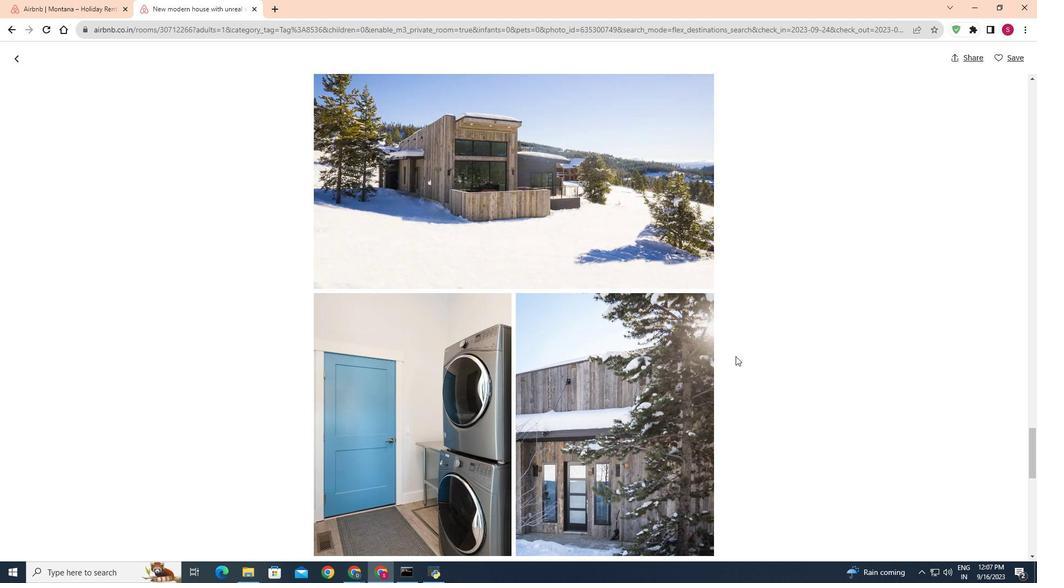 
Action: Mouse scrolled (736, 353) with delta (0, 0)
Screenshot: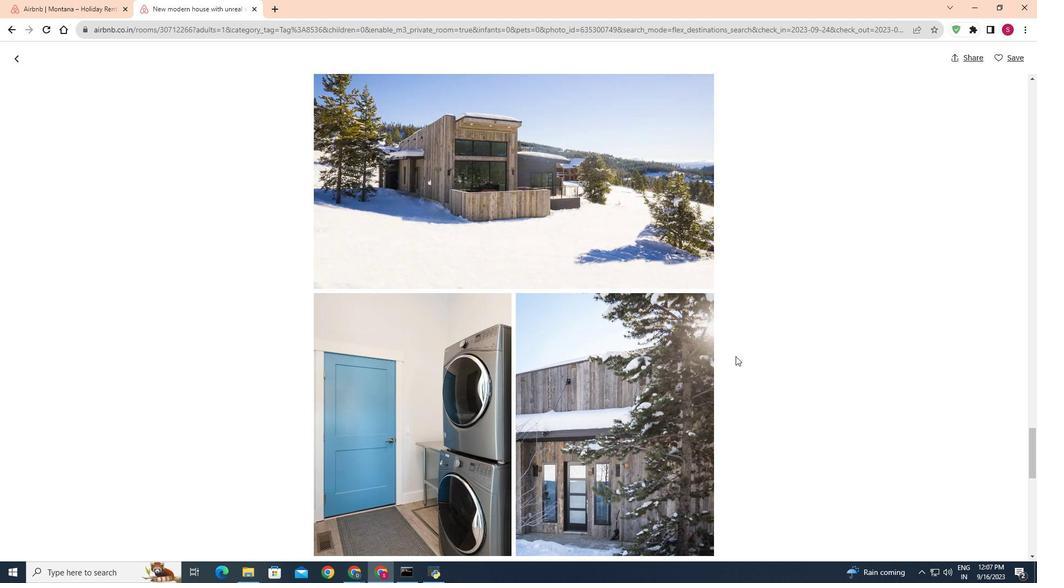 
Action: Mouse moved to (735, 356)
Screenshot: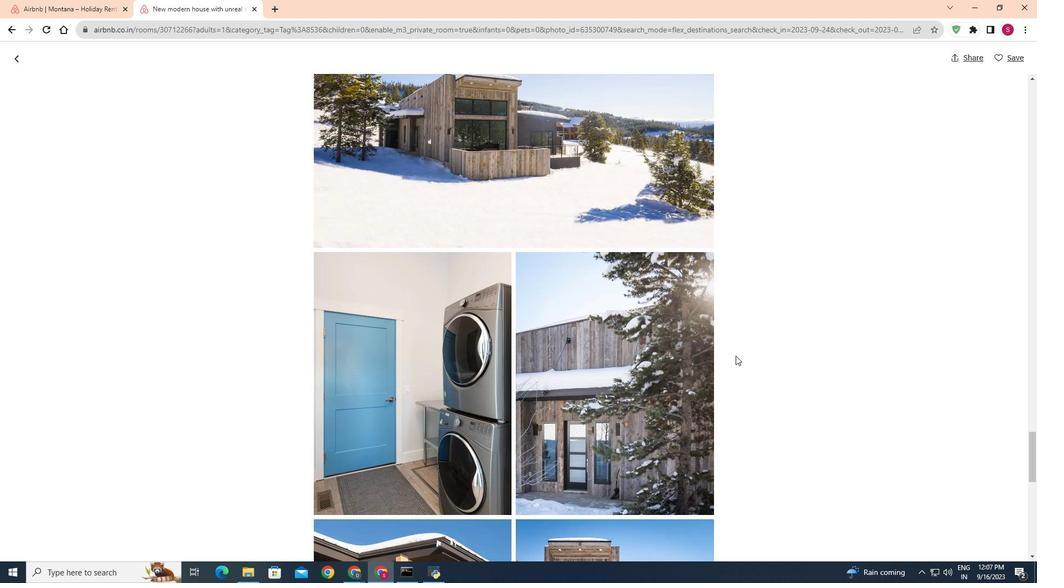 
Action: Mouse scrolled (735, 356) with delta (0, 0)
Screenshot: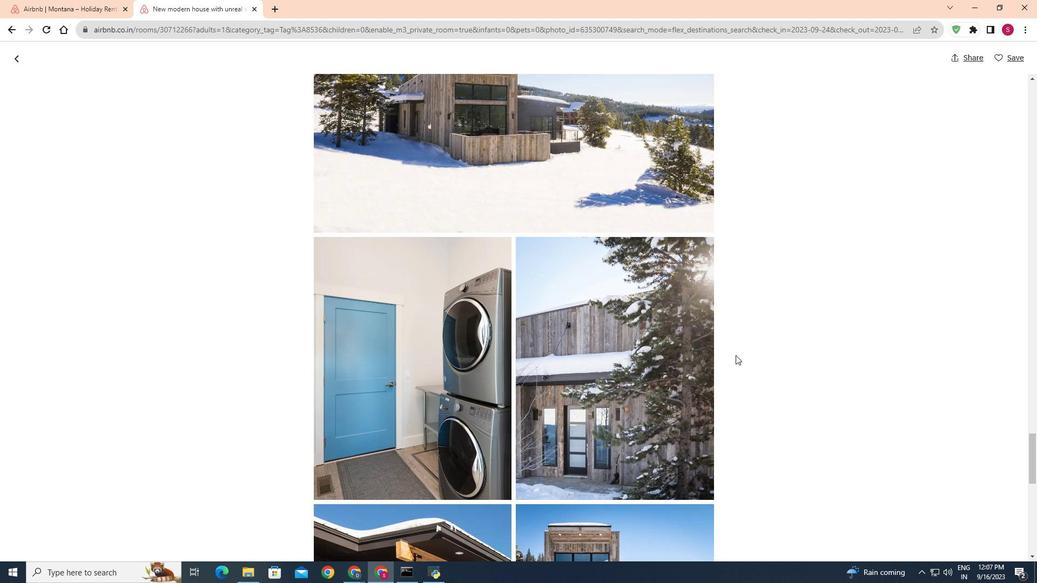 
Action: Mouse moved to (735, 355)
Screenshot: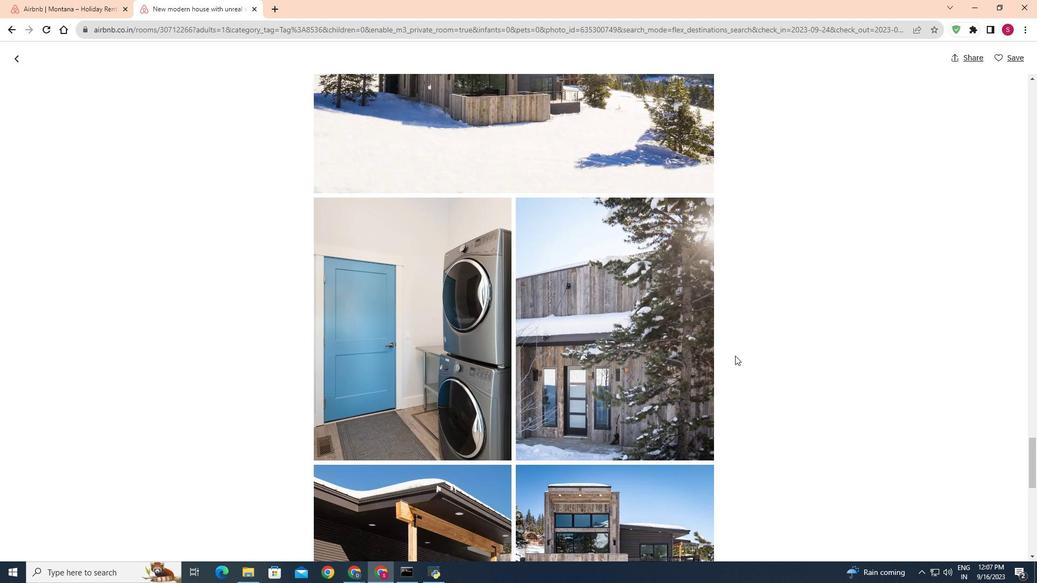 
Action: Mouse scrolled (735, 354) with delta (0, 0)
Screenshot: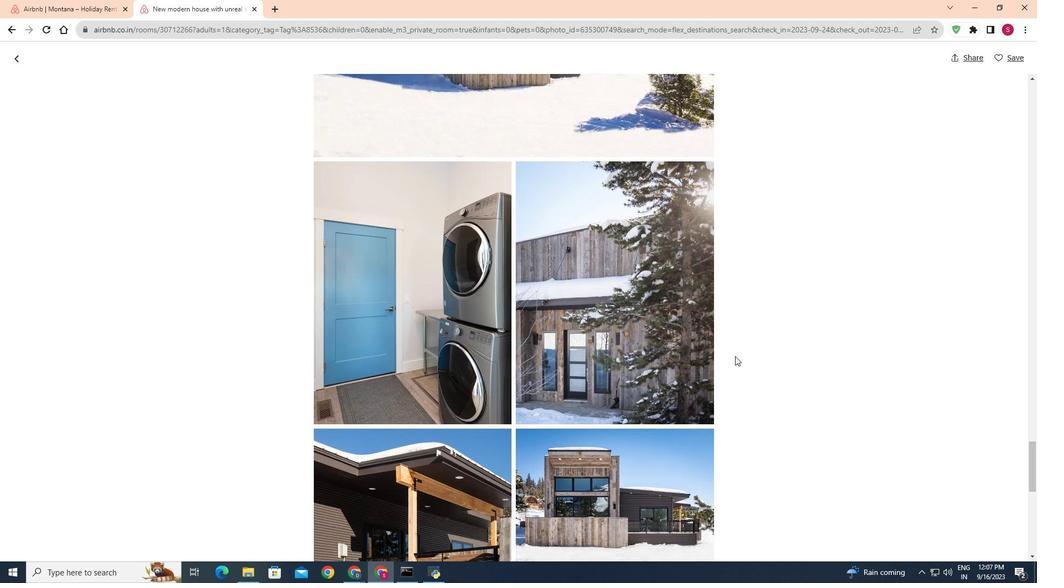
Action: Mouse scrolled (735, 354) with delta (0, 0)
Screenshot: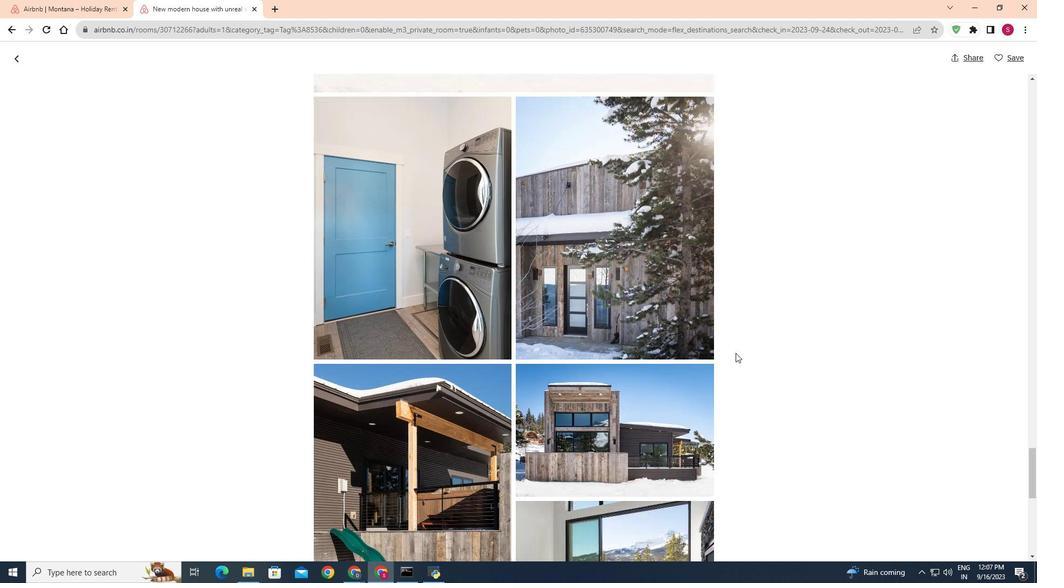 
Action: Mouse moved to (735, 356)
Screenshot: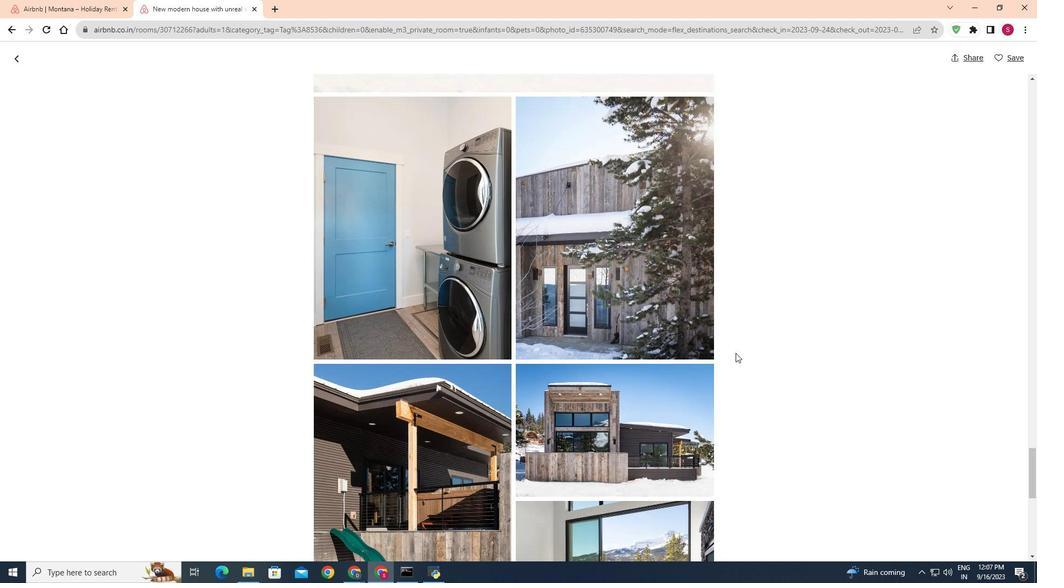 
Action: Mouse scrolled (735, 356) with delta (0, 0)
Screenshot: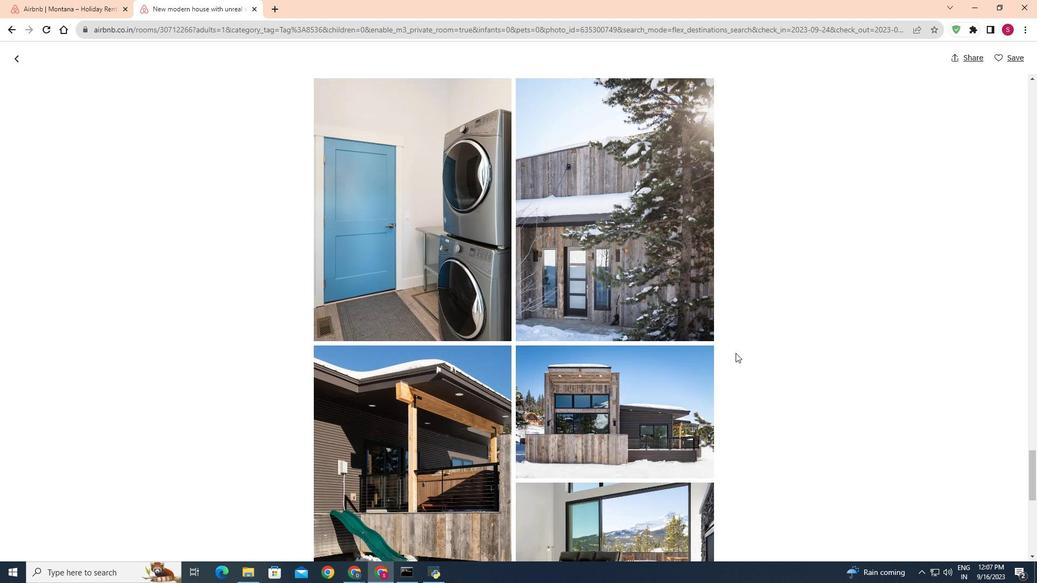 
Action: Mouse moved to (735, 353)
Screenshot: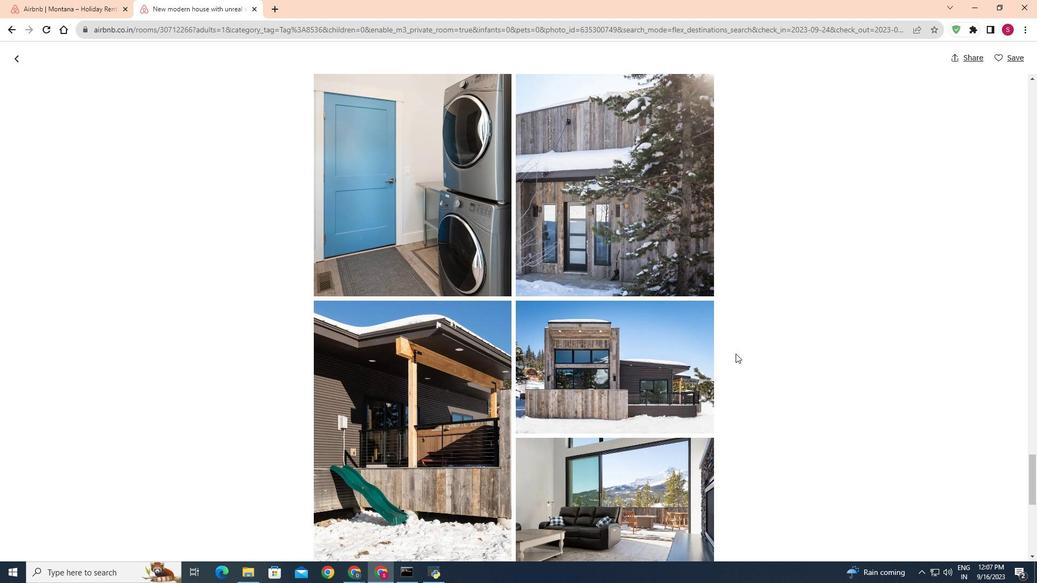 
Action: Mouse scrolled (735, 353) with delta (0, 0)
Screenshot: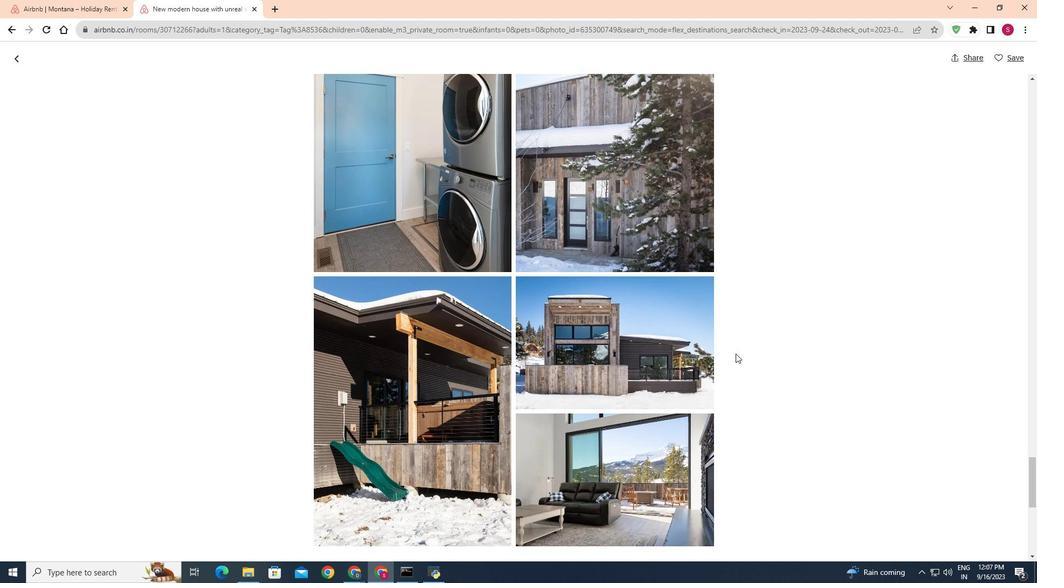 
Action: Mouse scrolled (735, 353) with delta (0, 0)
Screenshot: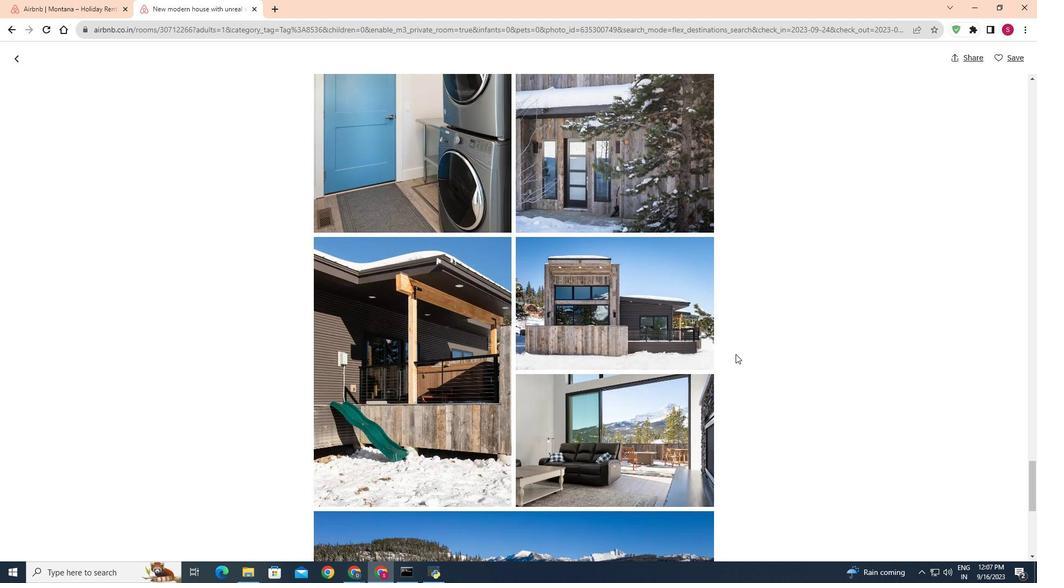 
Action: Mouse scrolled (735, 353) with delta (0, 0)
Screenshot: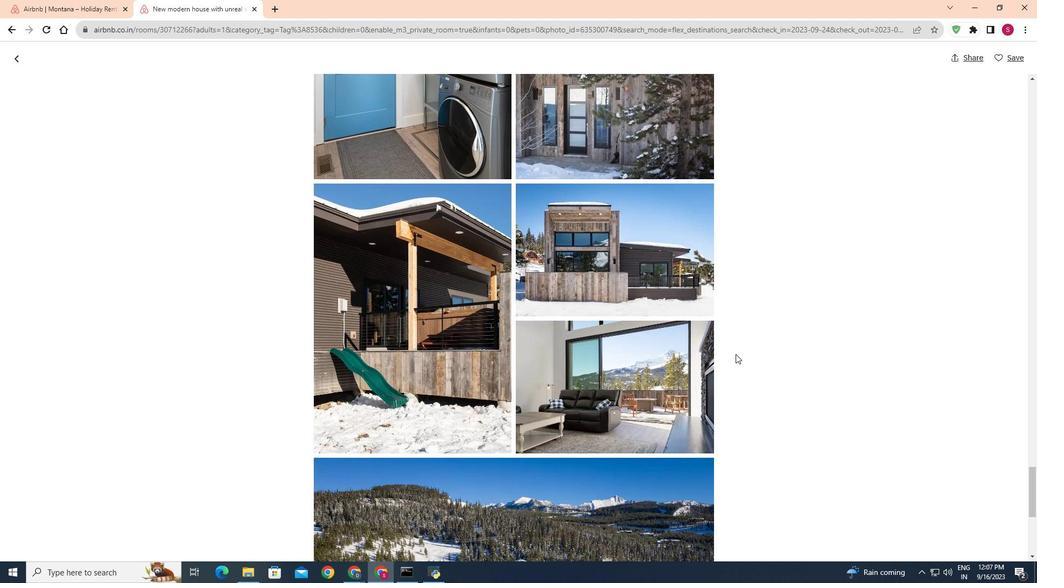 
Action: Mouse moved to (735, 354)
Screenshot: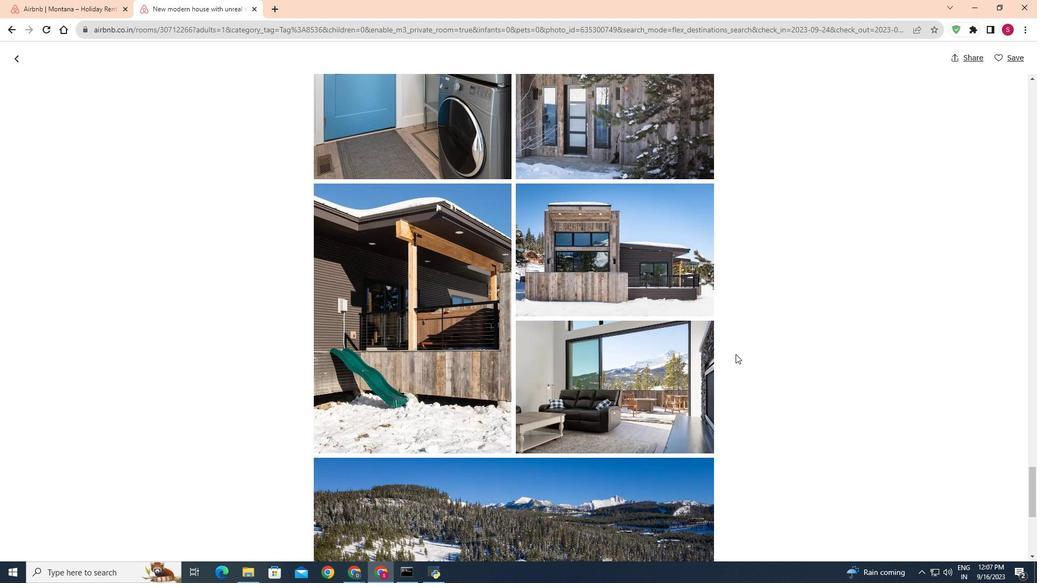 
Action: Mouse scrolled (735, 353) with delta (0, 0)
Screenshot: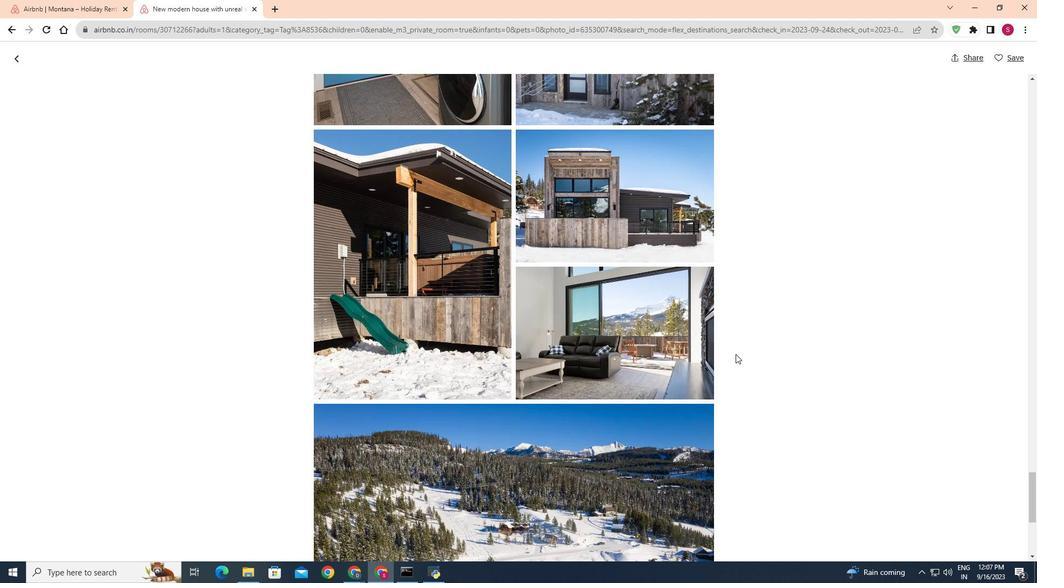 
Action: Mouse moved to (17, 64)
Screenshot: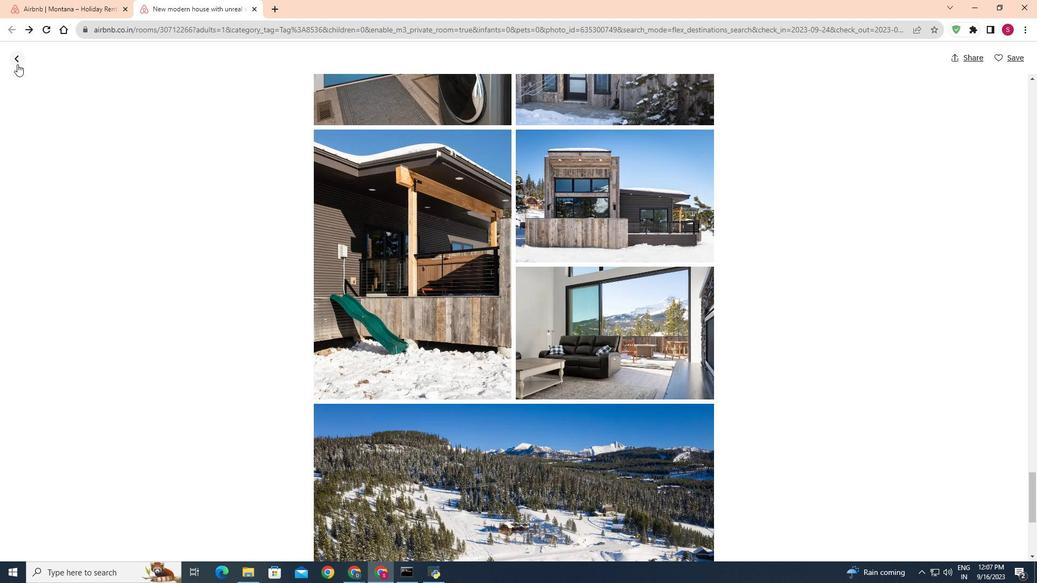
Action: Mouse pressed left at (17, 64)
Screenshot: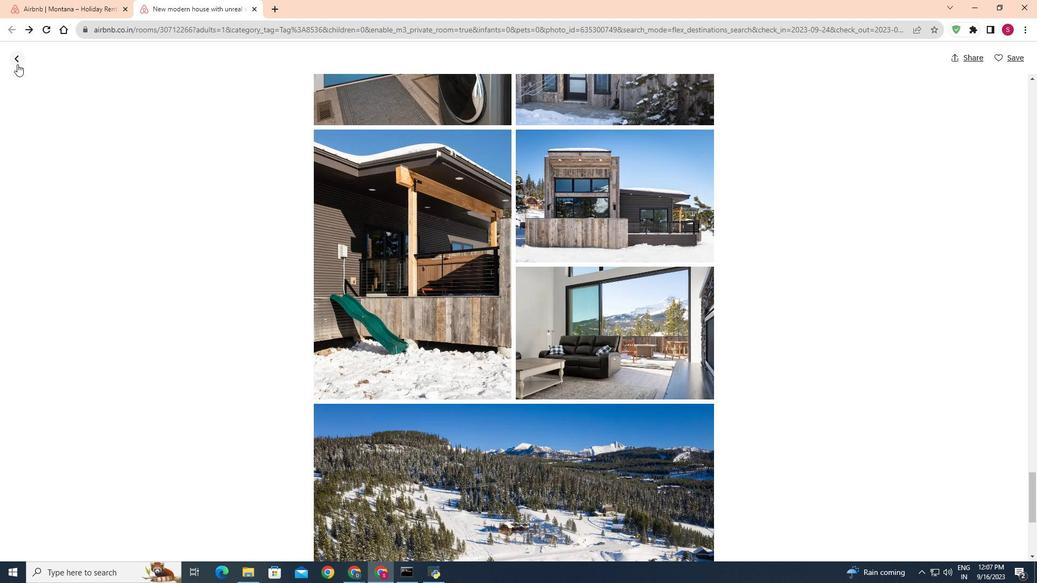 
Action: Mouse moved to (251, 7)
Screenshot: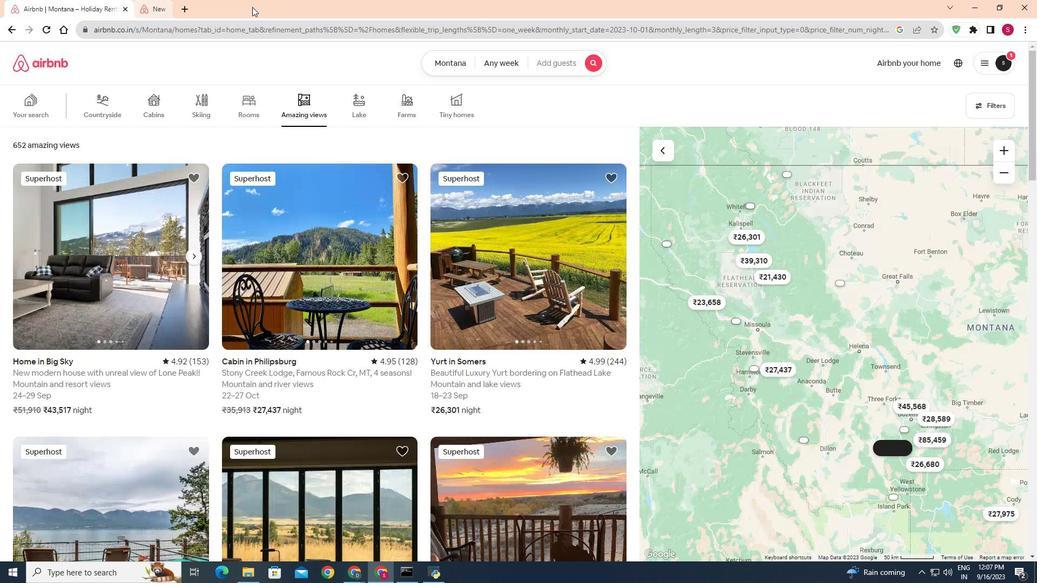 
Action: Mouse pressed left at (251, 7)
Screenshot: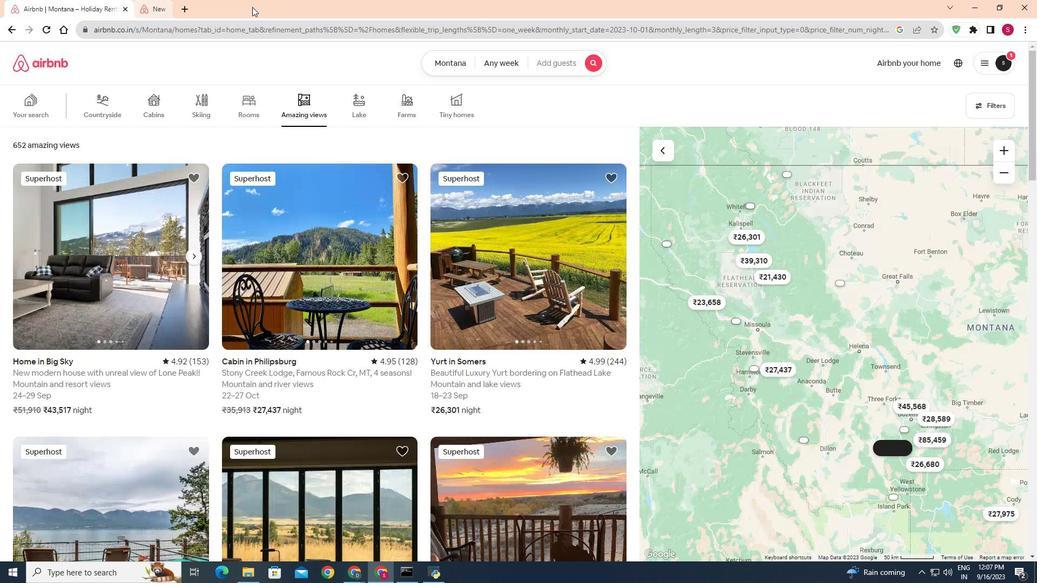 
Action: Mouse moved to (488, 265)
Screenshot: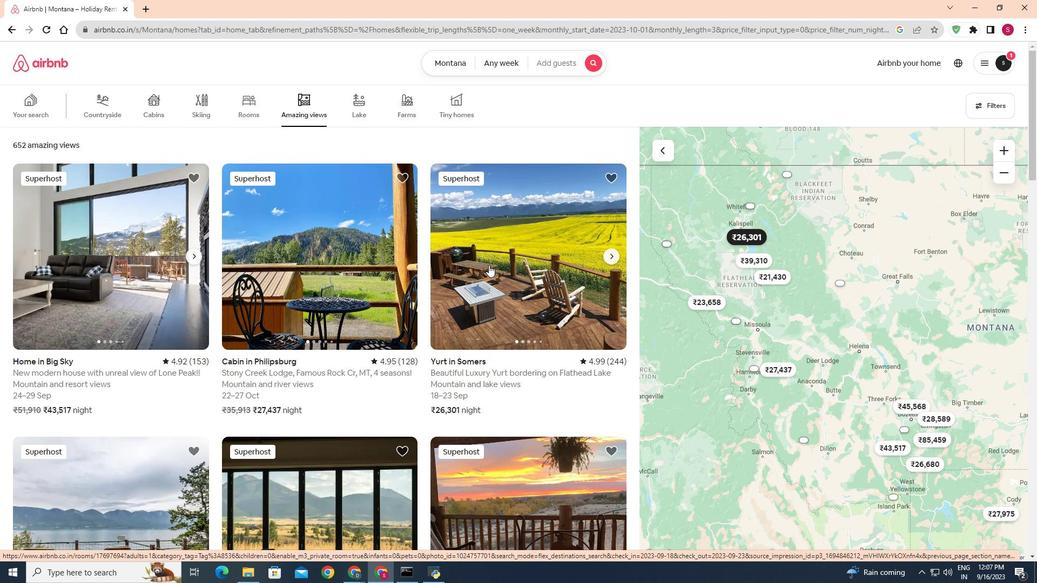 
Action: Mouse pressed left at (488, 265)
Screenshot: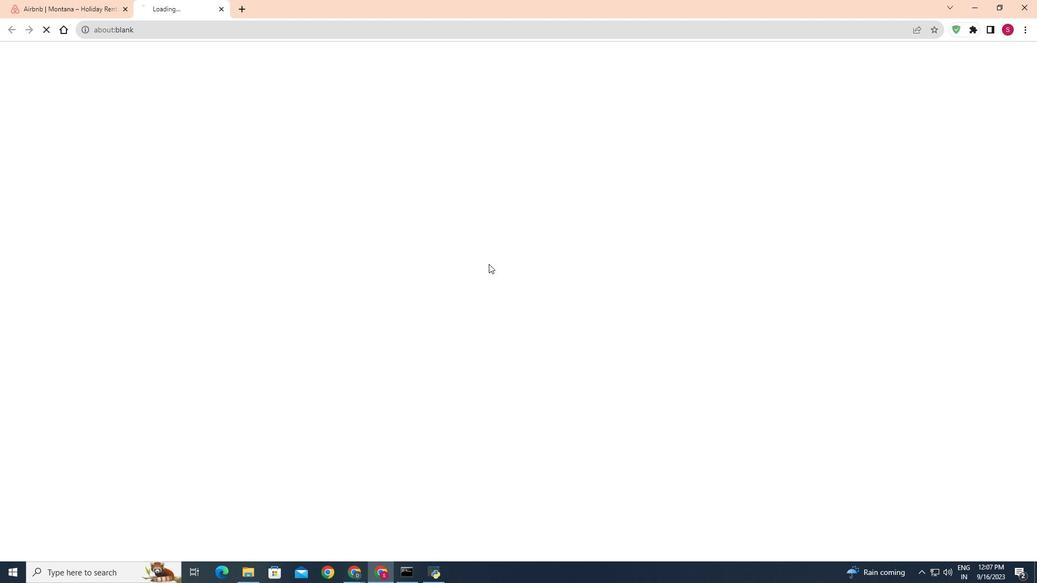 
Action: Mouse moved to (785, 394)
Screenshot: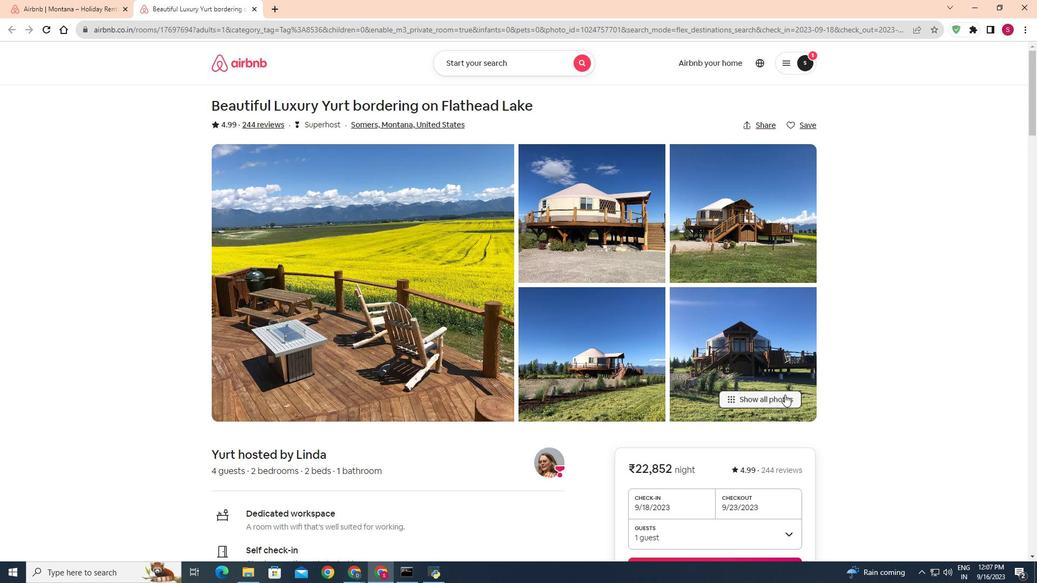 
Action: Mouse pressed left at (785, 394)
Screenshot: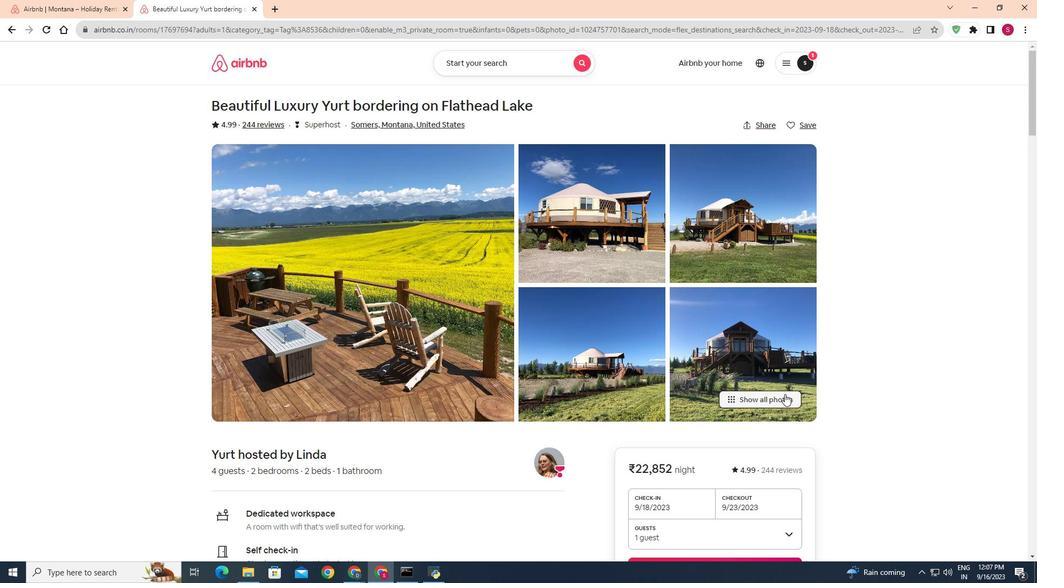
Action: Mouse moved to (825, 363)
Screenshot: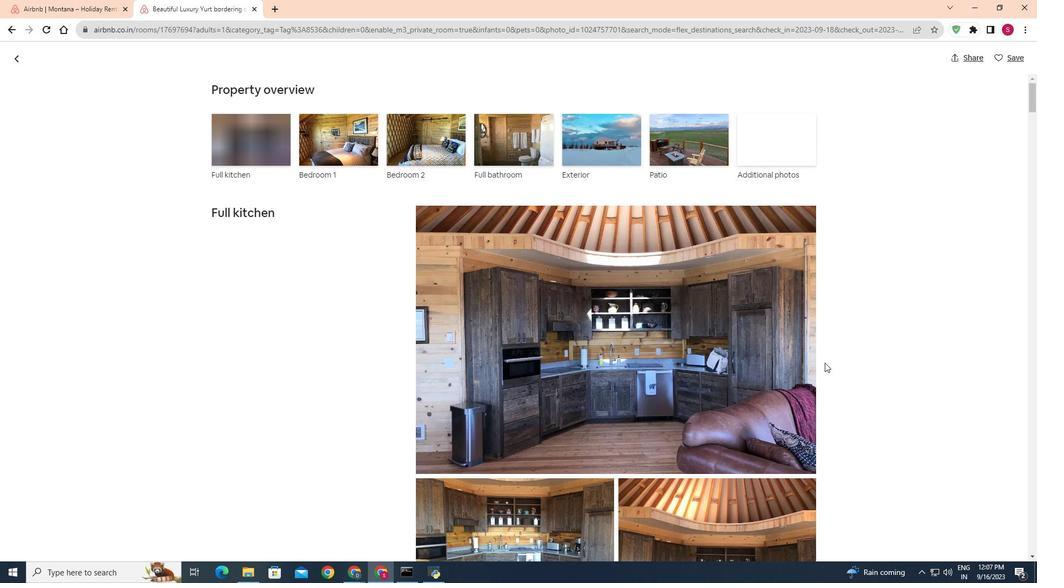 
Action: Mouse scrolled (825, 362) with delta (0, 0)
Screenshot: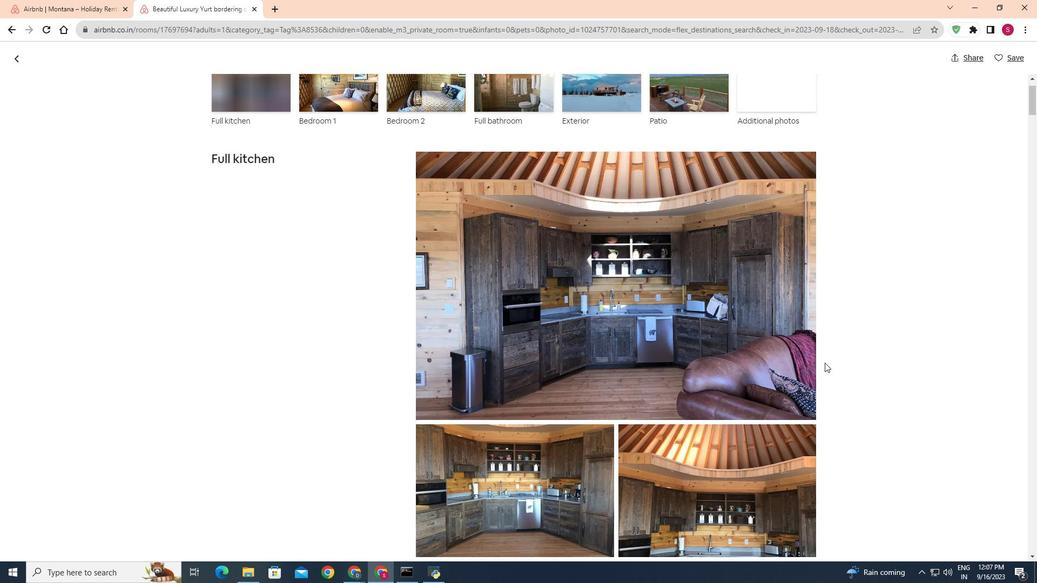 
Action: Mouse scrolled (825, 362) with delta (0, 0)
Screenshot: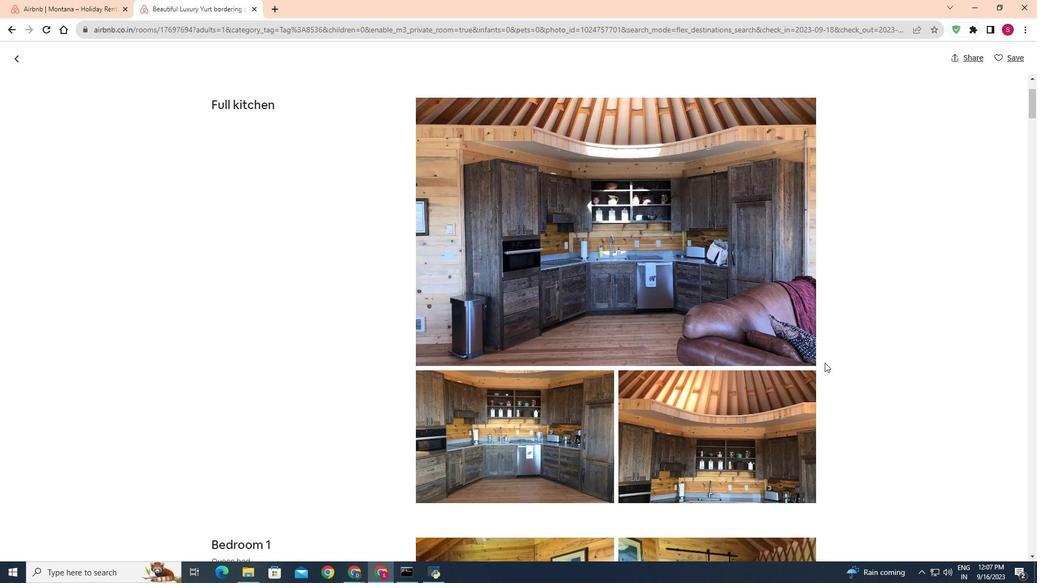 
Action: Mouse scrolled (825, 362) with delta (0, 0)
Screenshot: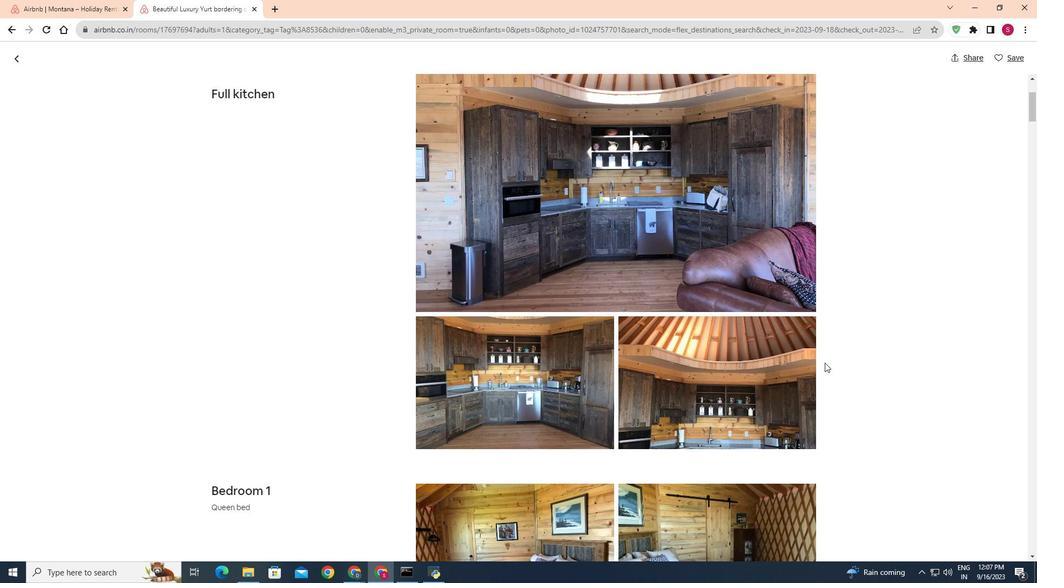 
Action: Mouse scrolled (825, 362) with delta (0, 0)
Screenshot: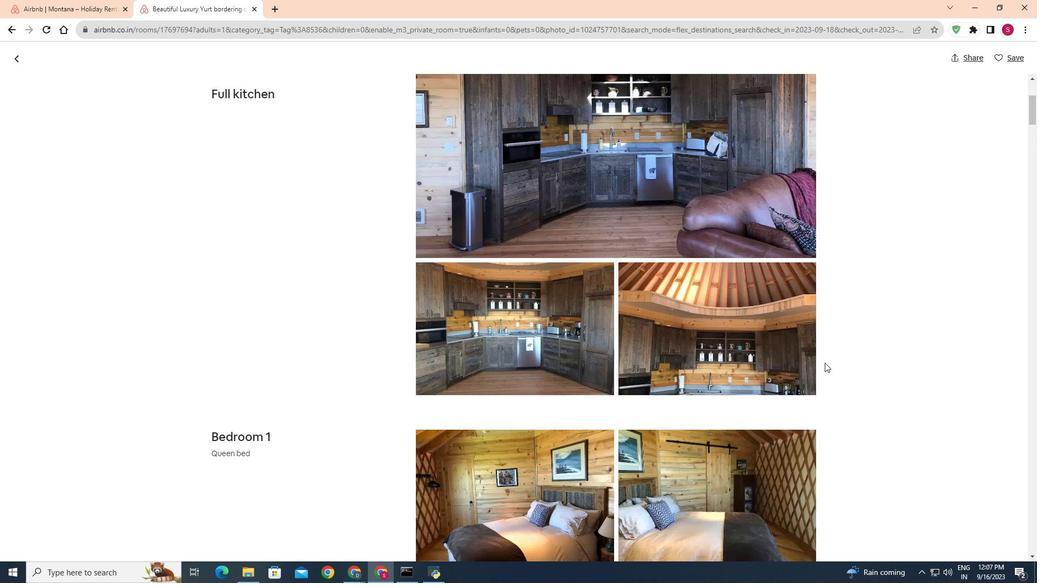 
Action: Mouse scrolled (825, 362) with delta (0, 0)
Screenshot: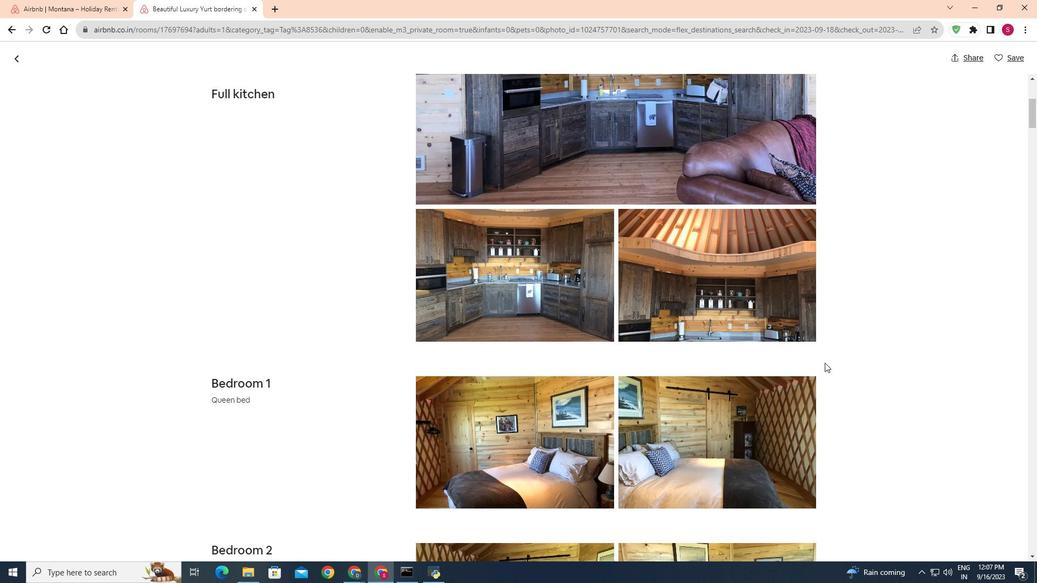 
Action: Mouse scrolled (825, 362) with delta (0, 0)
Screenshot: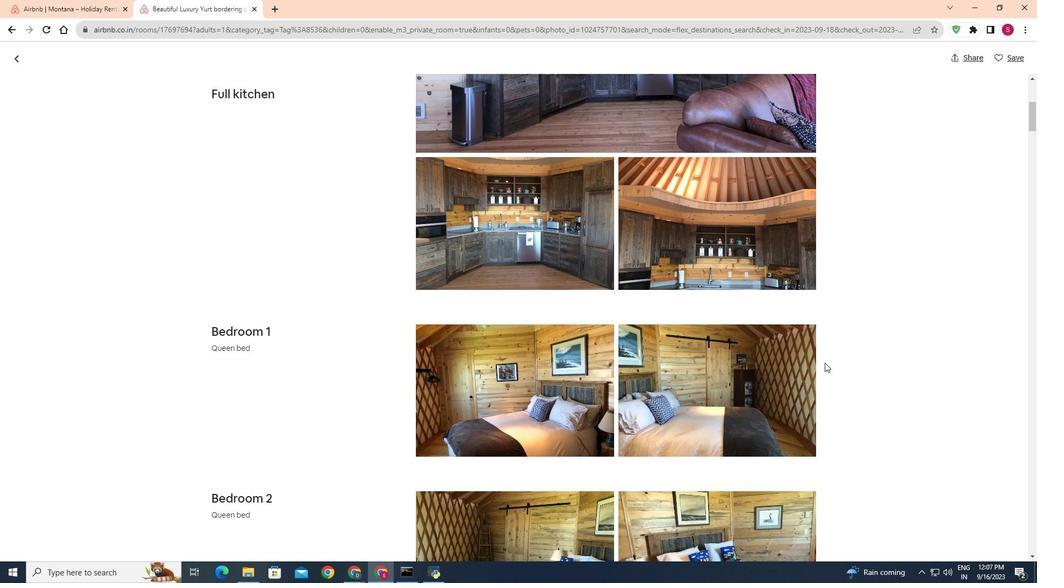 
Action: Mouse scrolled (825, 362) with delta (0, 0)
Screenshot: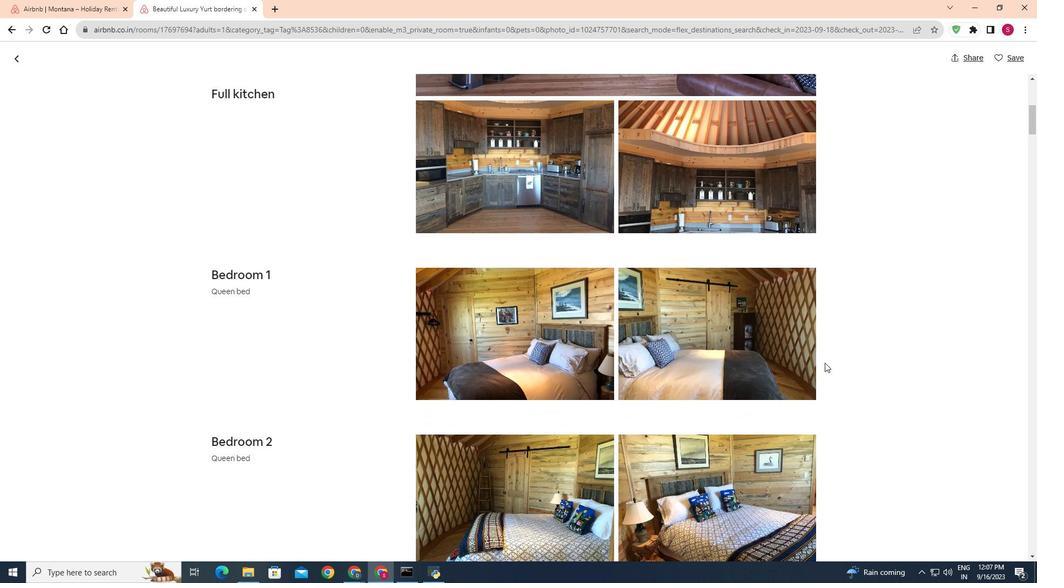 
Action: Mouse scrolled (825, 362) with delta (0, 0)
Screenshot: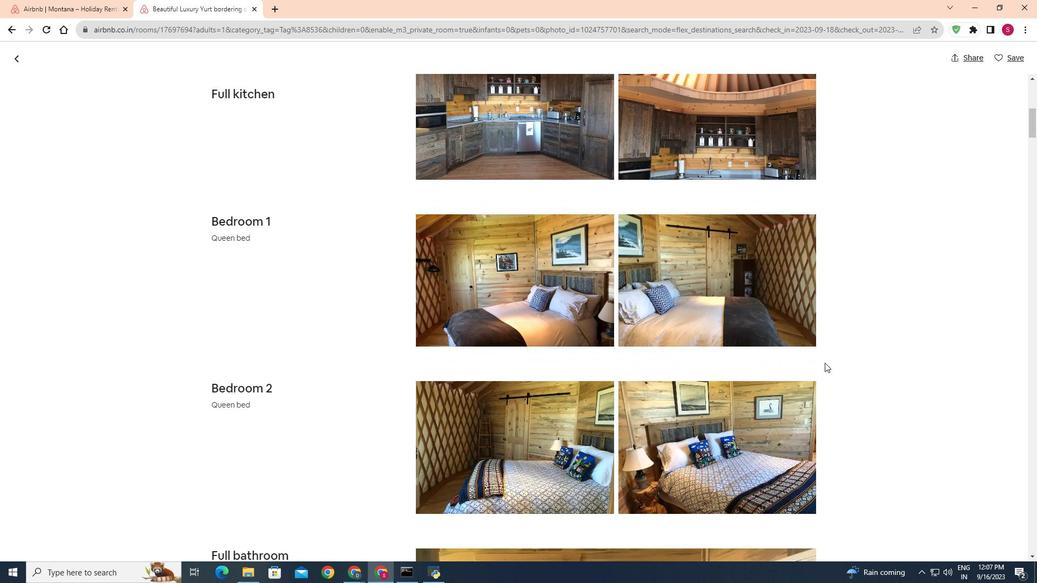 
Action: Mouse scrolled (825, 362) with delta (0, 0)
Screenshot: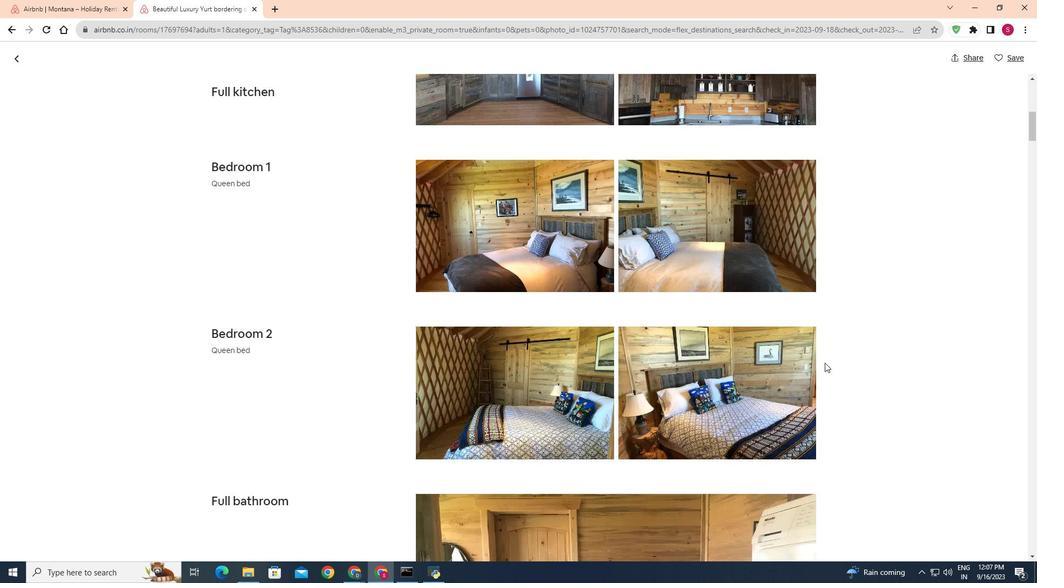 
Action: Mouse scrolled (825, 362) with delta (0, 0)
Screenshot: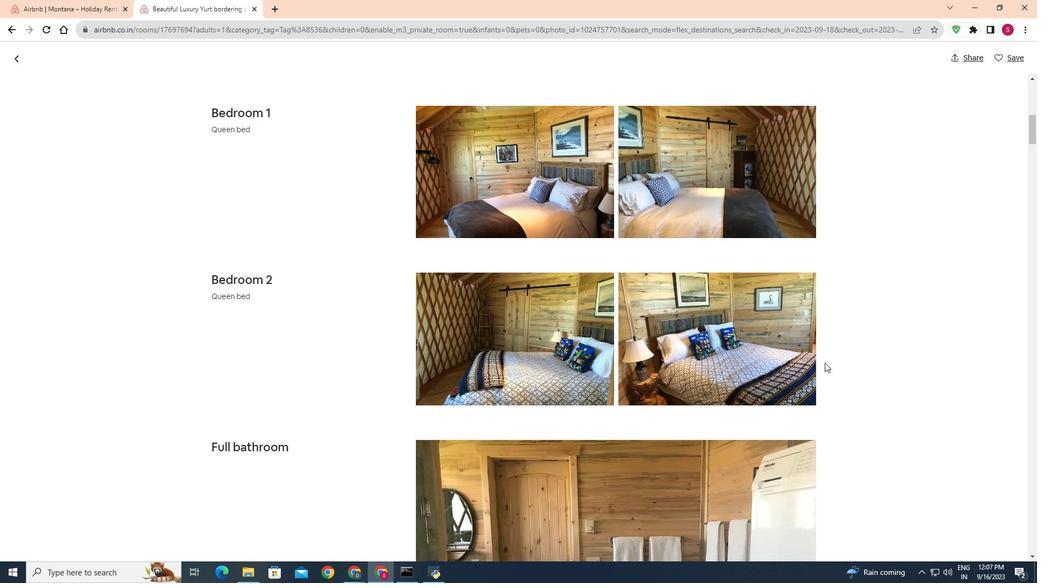 
Action: Mouse scrolled (825, 362) with delta (0, 0)
Screenshot: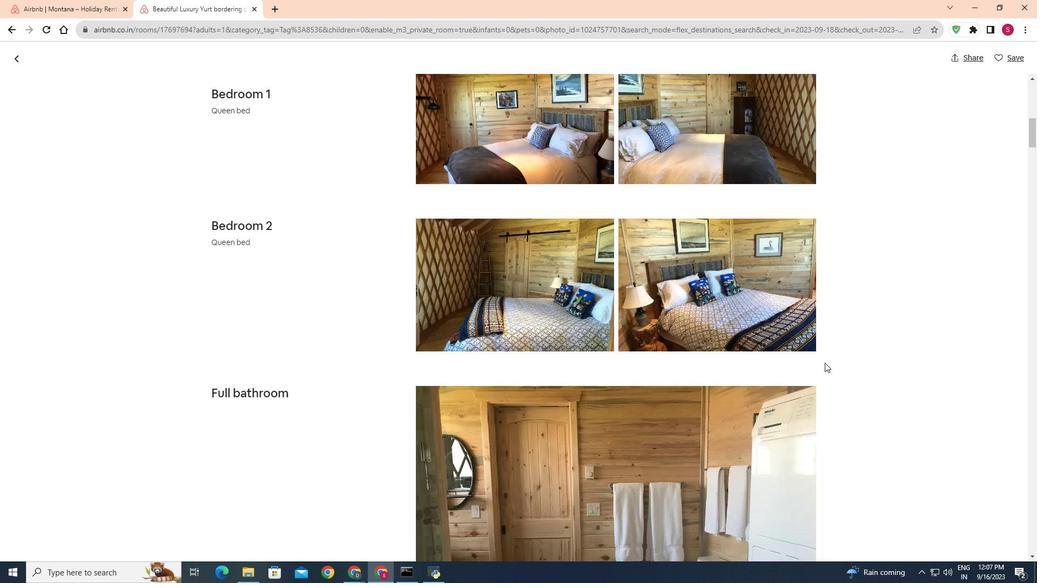 
Action: Mouse scrolled (825, 362) with delta (0, 0)
Screenshot: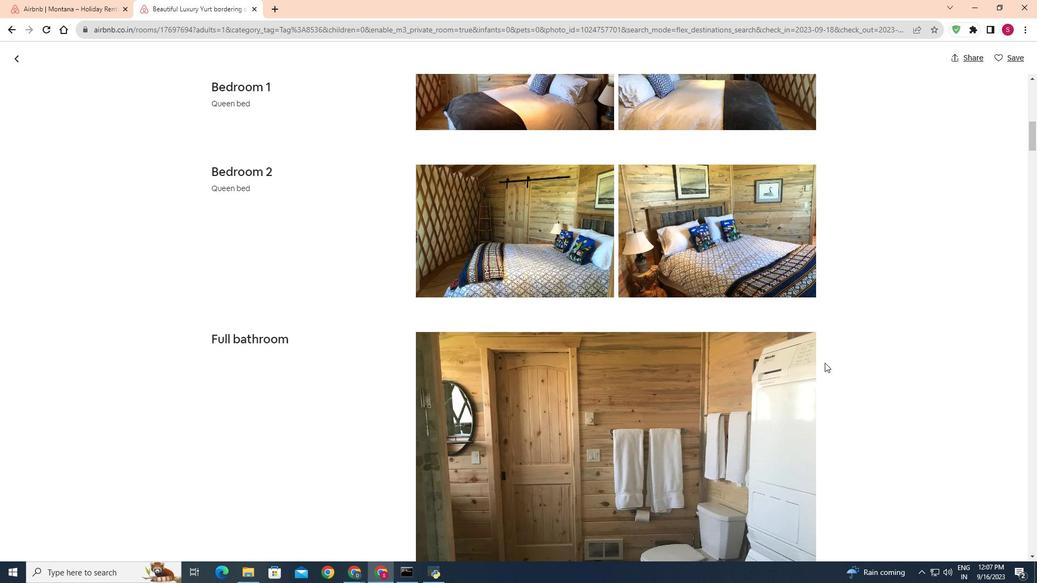 
Action: Mouse scrolled (825, 362) with delta (0, 0)
Screenshot: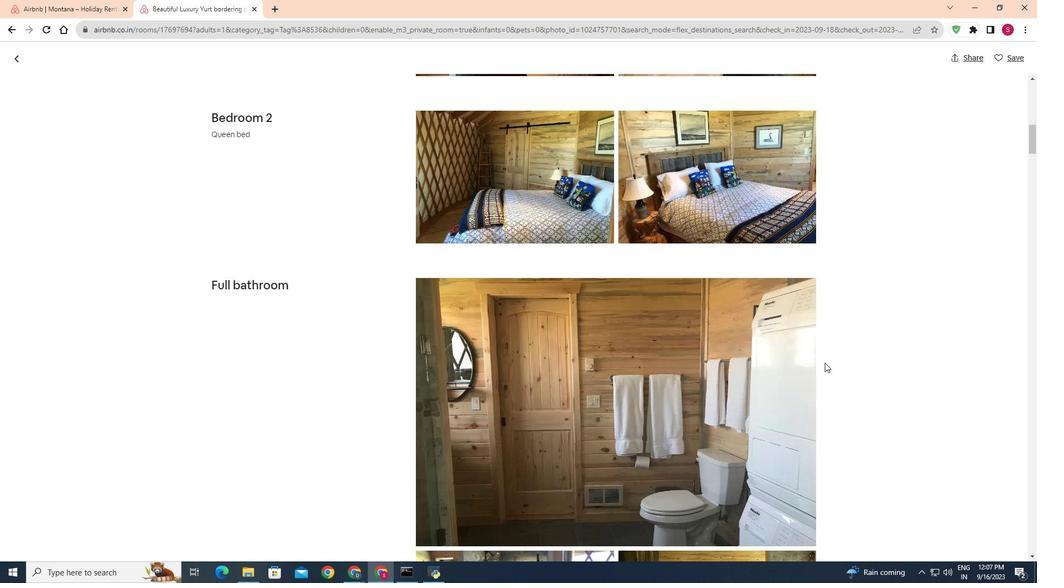 
Action: Mouse scrolled (825, 362) with delta (0, 0)
Screenshot: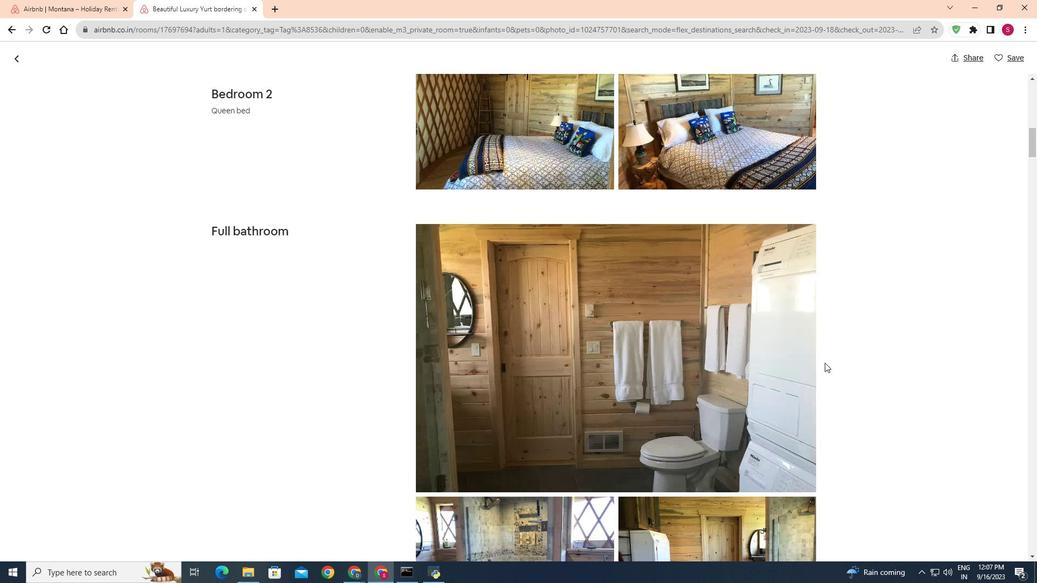 
Action: Mouse scrolled (825, 362) with delta (0, 0)
Screenshot: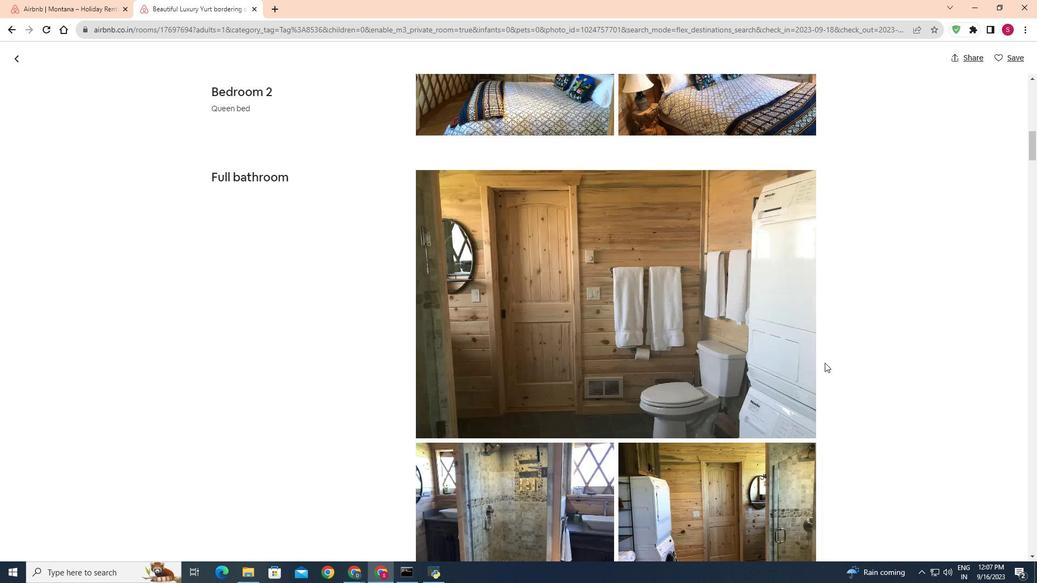 
Action: Mouse scrolled (825, 362) with delta (0, 0)
Screenshot: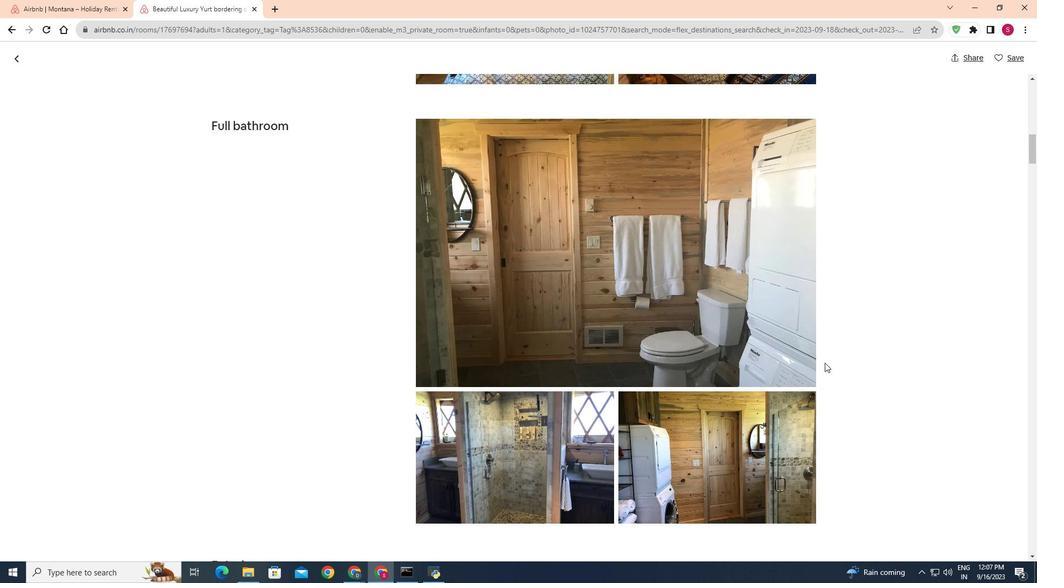 
Action: Mouse scrolled (825, 362) with delta (0, 0)
Screenshot: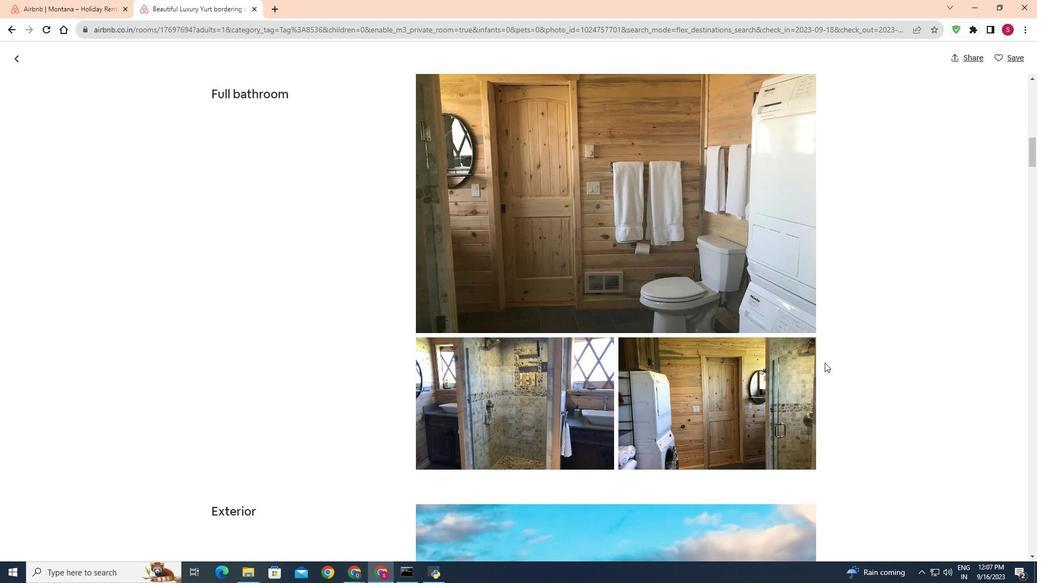 
Action: Mouse scrolled (825, 362) with delta (0, 0)
Screenshot: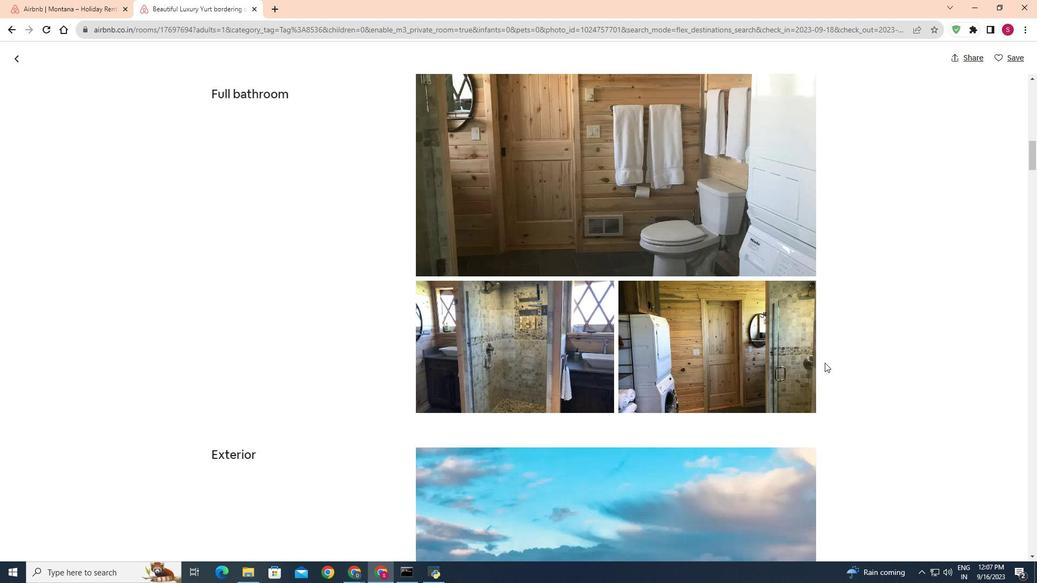 
Action: Mouse scrolled (825, 362) with delta (0, 0)
Screenshot: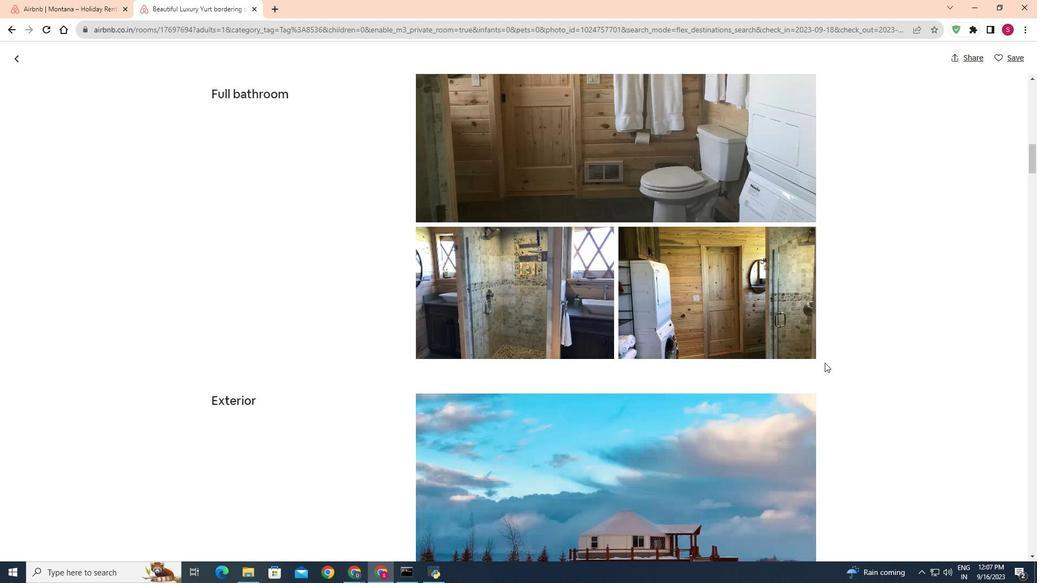 
Action: Mouse scrolled (825, 362) with delta (0, 0)
Screenshot: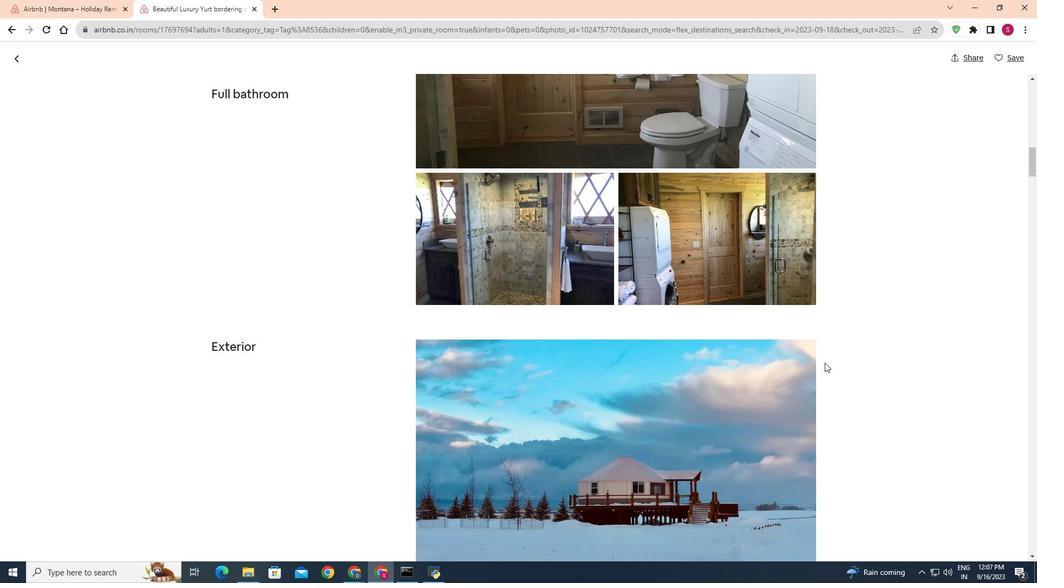 
Action: Mouse scrolled (825, 362) with delta (0, 0)
Screenshot: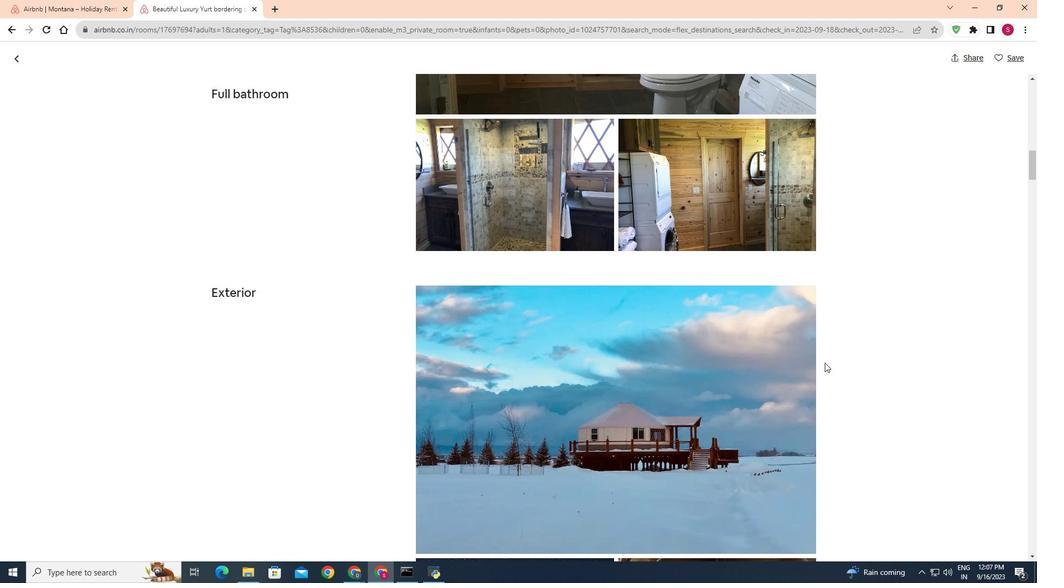 
Action: Mouse scrolled (825, 362) with delta (0, 0)
Screenshot: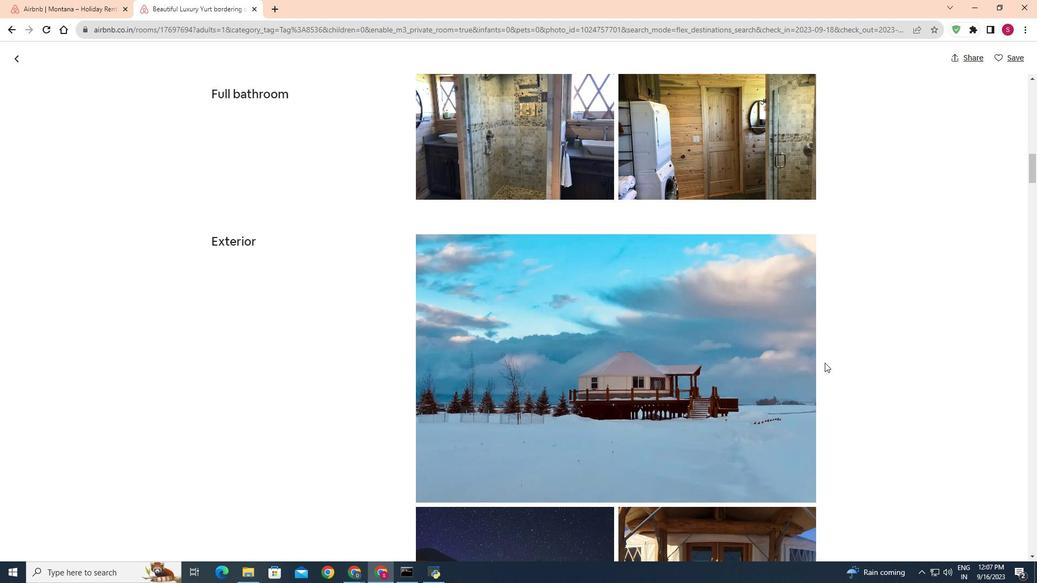 
Action: Mouse scrolled (825, 362) with delta (0, 0)
Screenshot: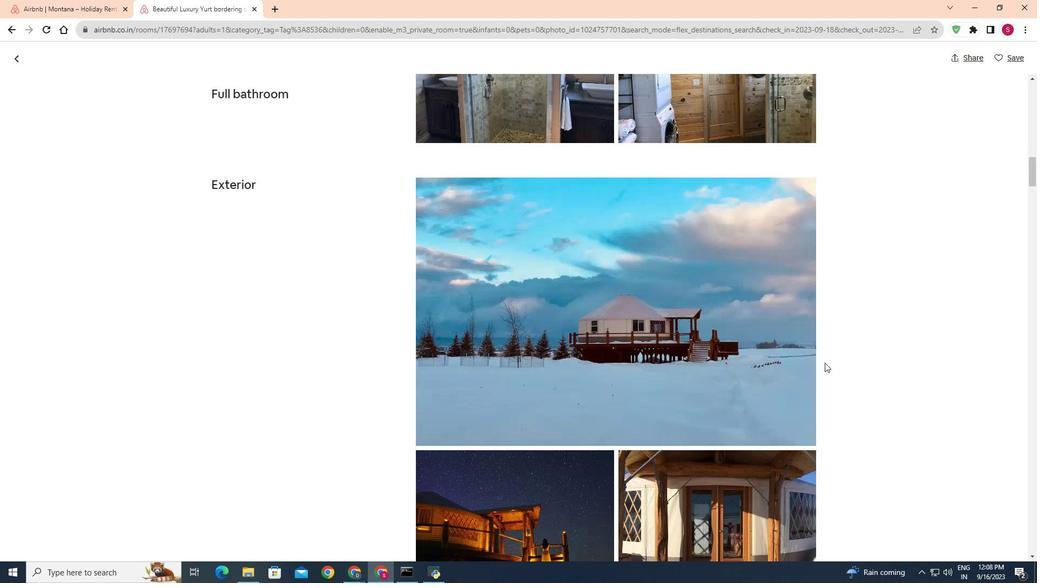 
Action: Mouse scrolled (825, 362) with delta (0, 0)
Screenshot: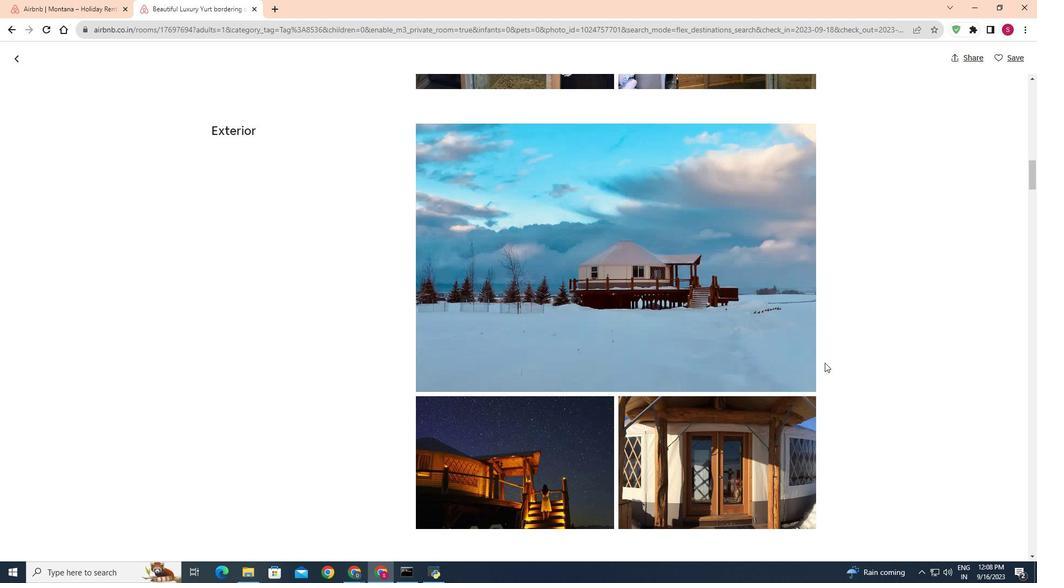 
Action: Mouse scrolled (825, 362) with delta (0, 0)
Screenshot: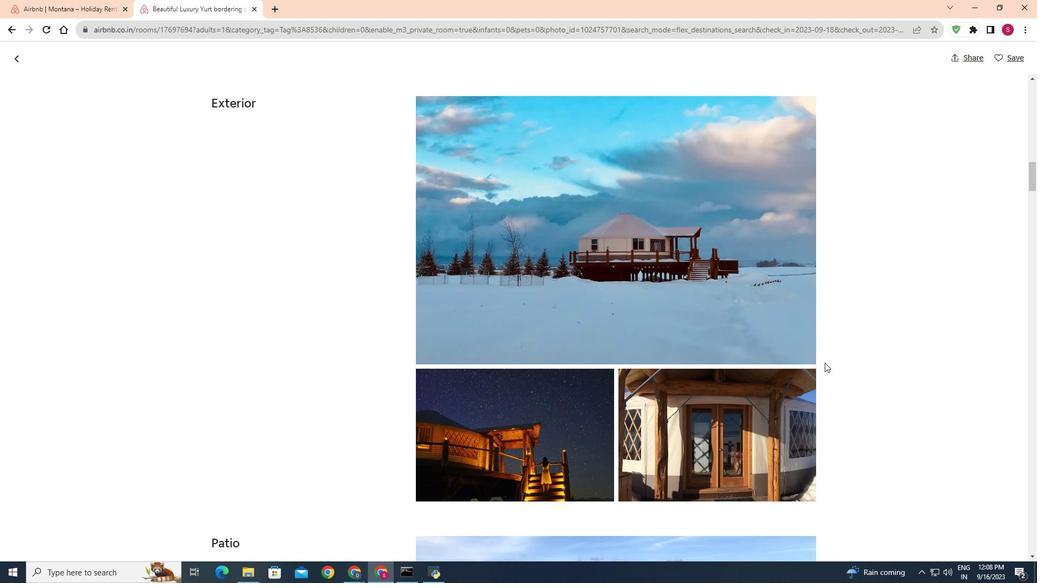 
Action: Mouse scrolled (825, 362) with delta (0, 0)
Screenshot: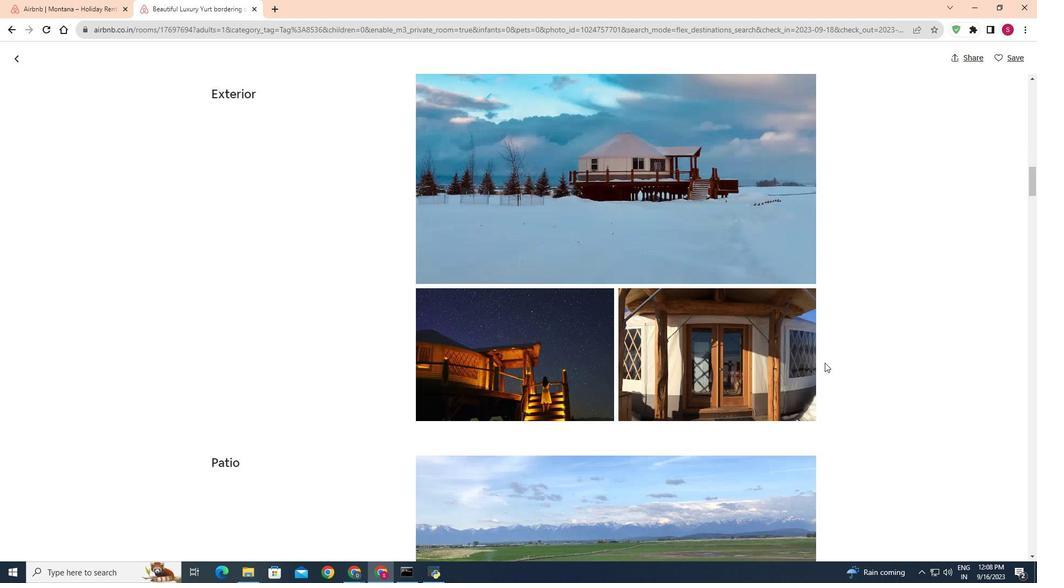 
Action: Mouse scrolled (825, 362) with delta (0, 0)
Screenshot: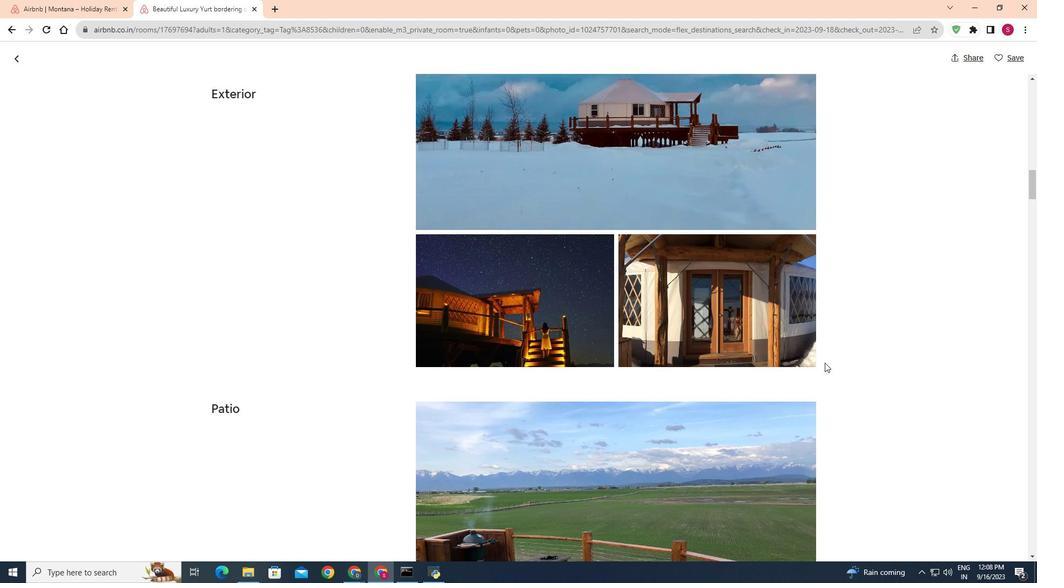 
Action: Mouse scrolled (825, 362) with delta (0, 0)
Screenshot: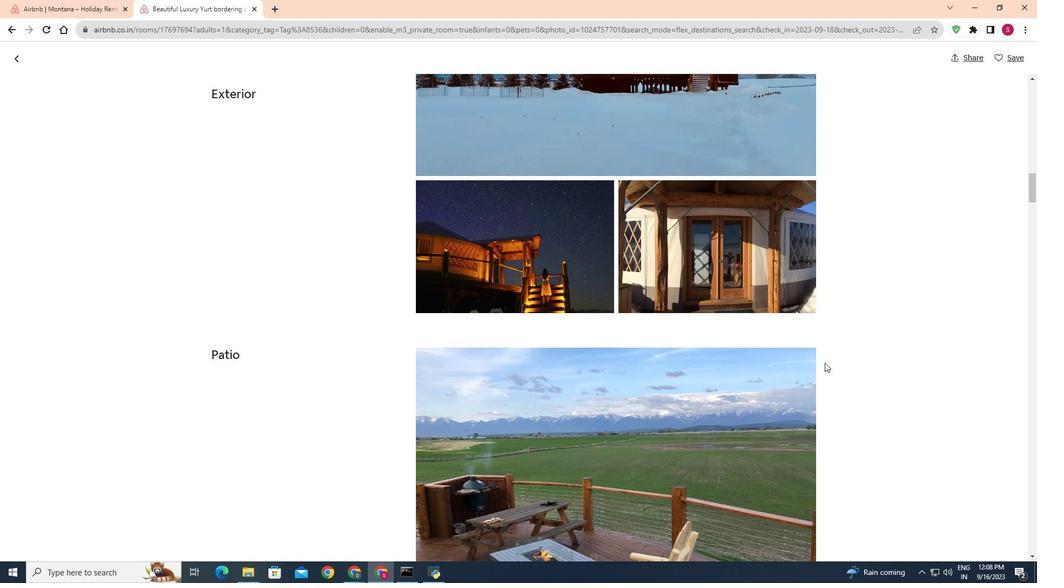
Action: Mouse scrolled (825, 362) with delta (0, 0)
Screenshot: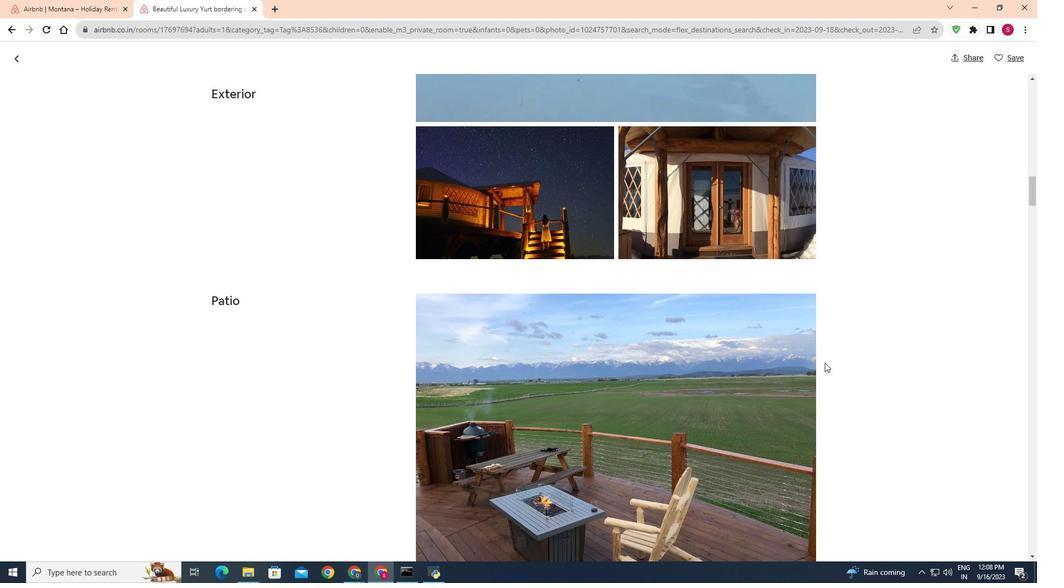 
Action: Mouse scrolled (825, 362) with delta (0, 0)
Screenshot: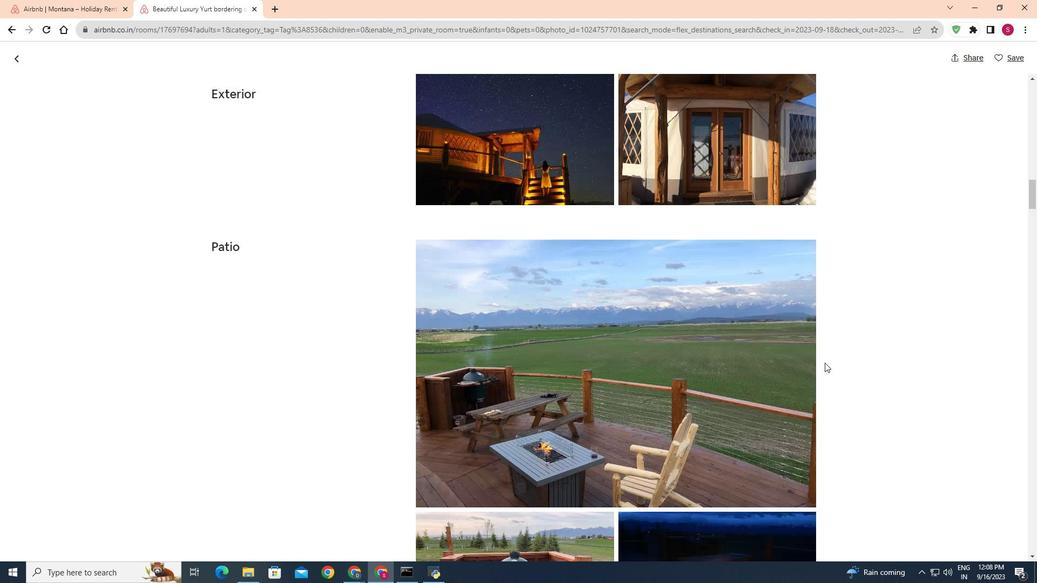 
Action: Mouse scrolled (825, 362) with delta (0, 0)
Screenshot: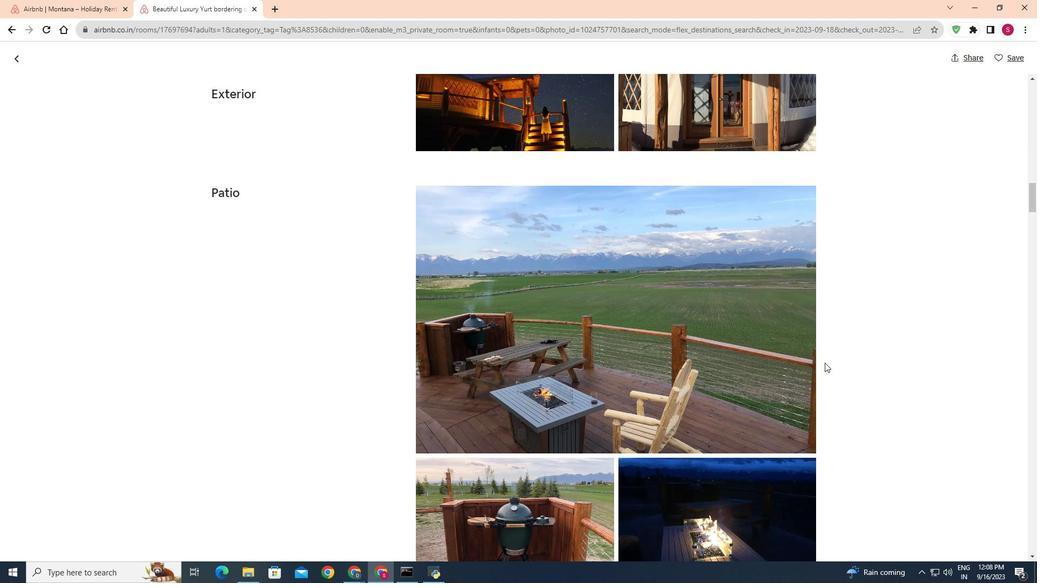 
Action: Mouse scrolled (825, 362) with delta (0, 0)
Screenshot: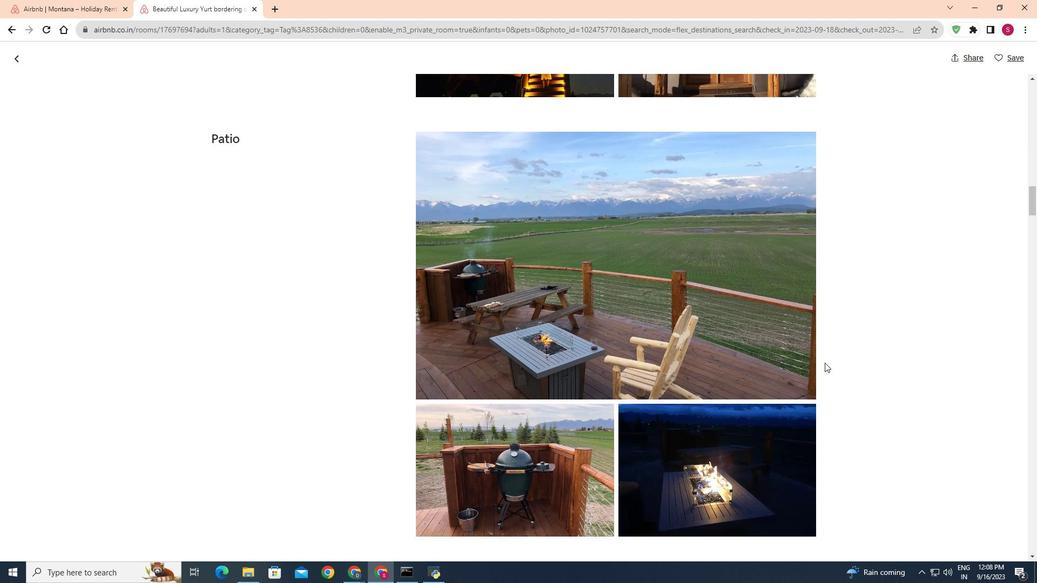 
Action: Mouse scrolled (825, 362) with delta (0, 0)
Screenshot: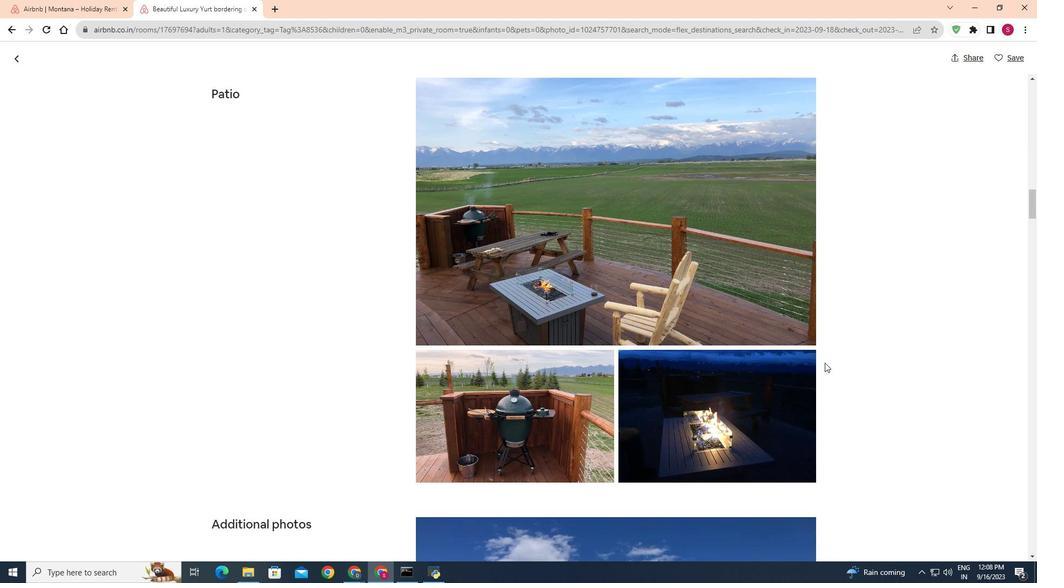 
Action: Mouse scrolled (825, 362) with delta (0, 0)
Screenshot: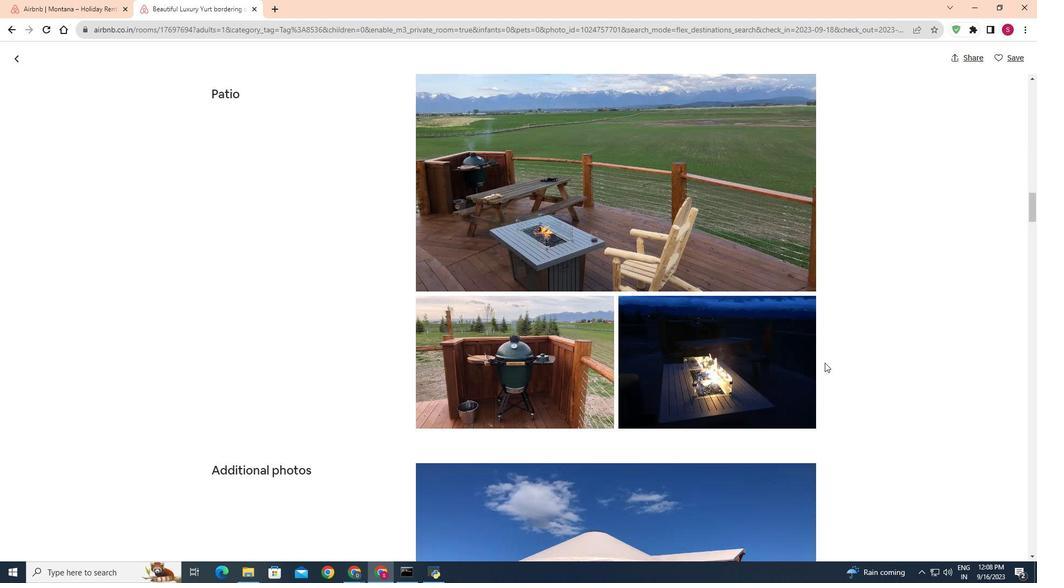 
Action: Mouse scrolled (825, 362) with delta (0, 0)
Screenshot: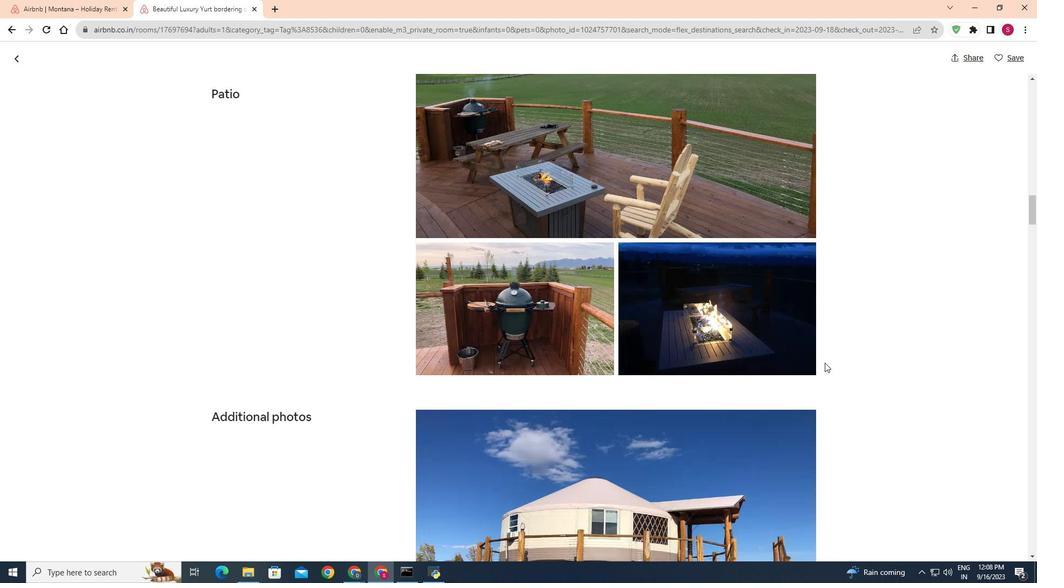 
Action: Mouse scrolled (825, 362) with delta (0, 0)
Screenshot: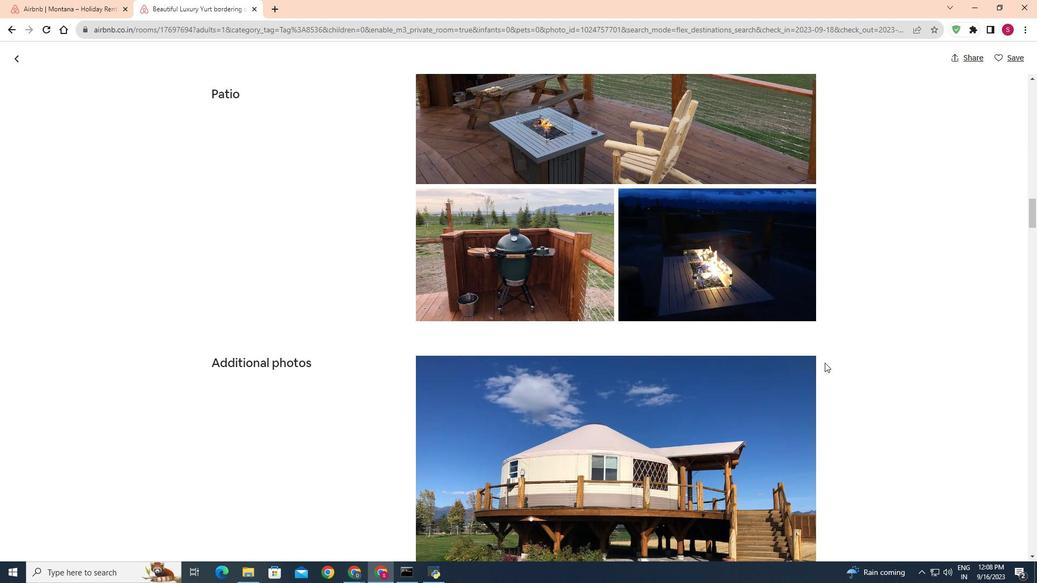 
Action: Mouse scrolled (825, 362) with delta (0, 0)
Screenshot: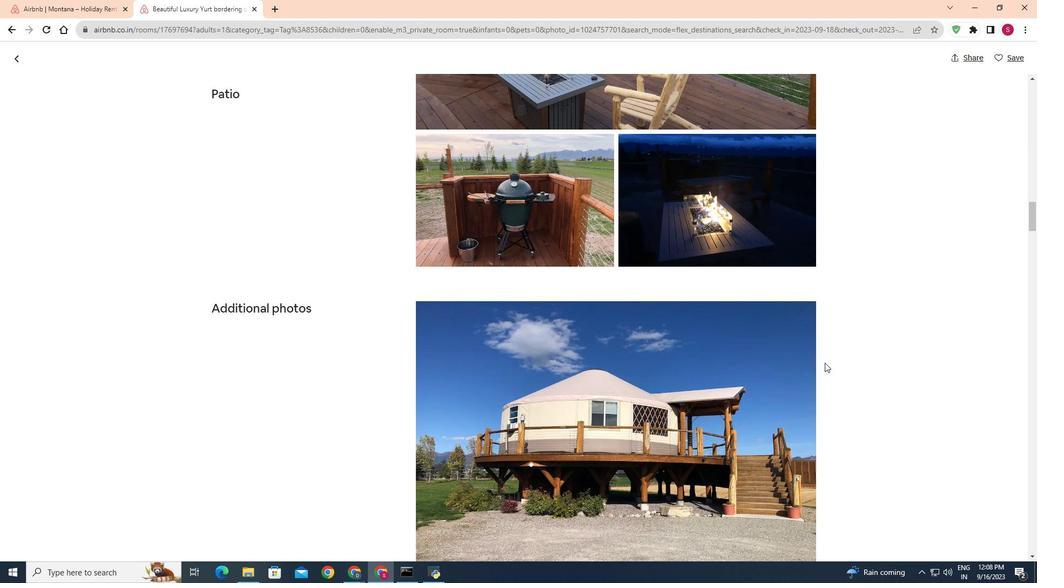 
Action: Mouse scrolled (825, 362) with delta (0, 0)
Screenshot: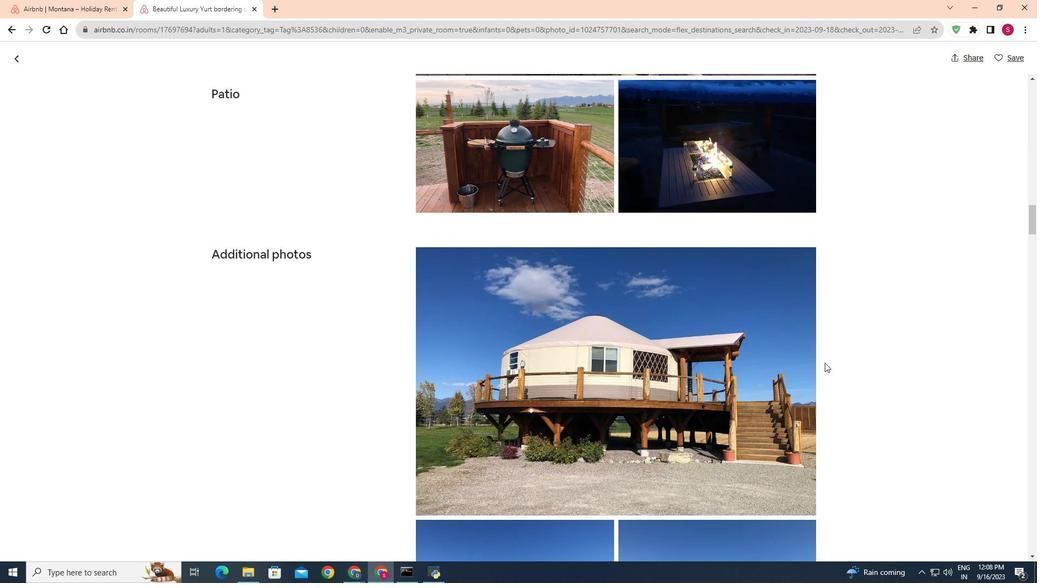 
Action: Mouse scrolled (825, 362) with delta (0, 0)
Screenshot: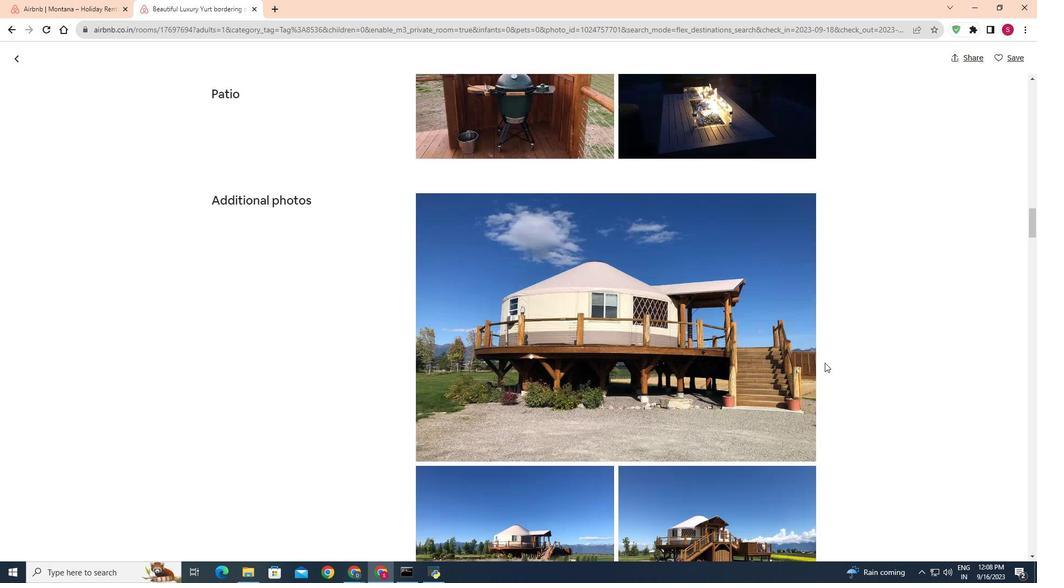 
Action: Mouse scrolled (825, 362) with delta (0, 0)
Screenshot: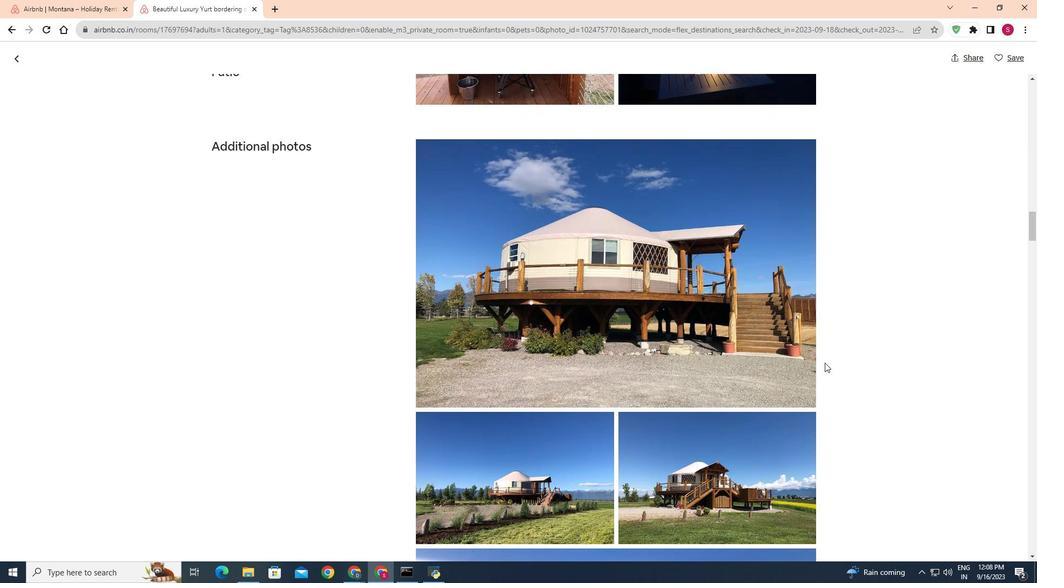 
Action: Mouse scrolled (825, 362) with delta (0, 0)
Screenshot: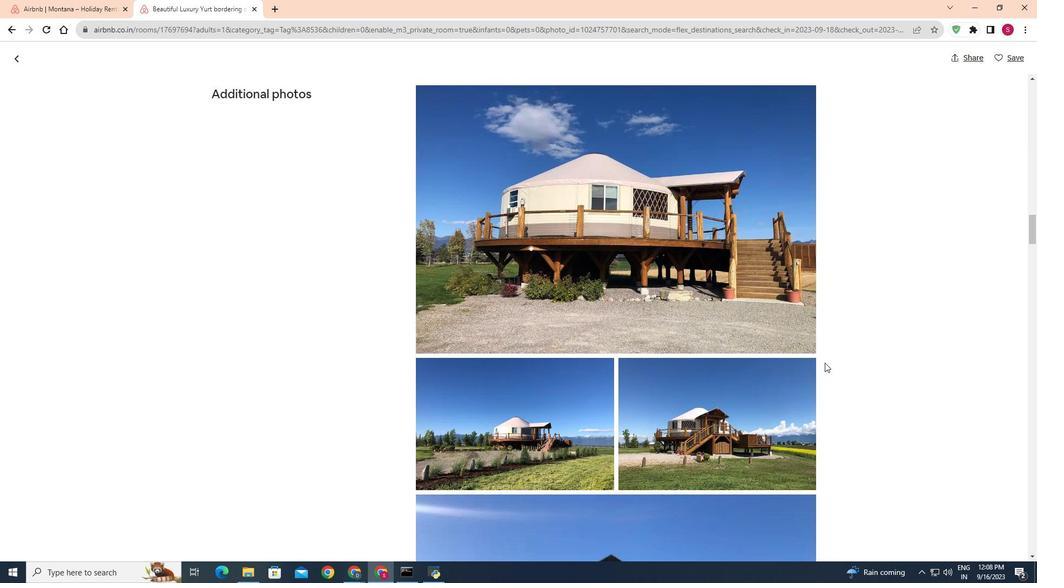 
Action: Mouse scrolled (825, 362) with delta (0, 0)
Screenshot: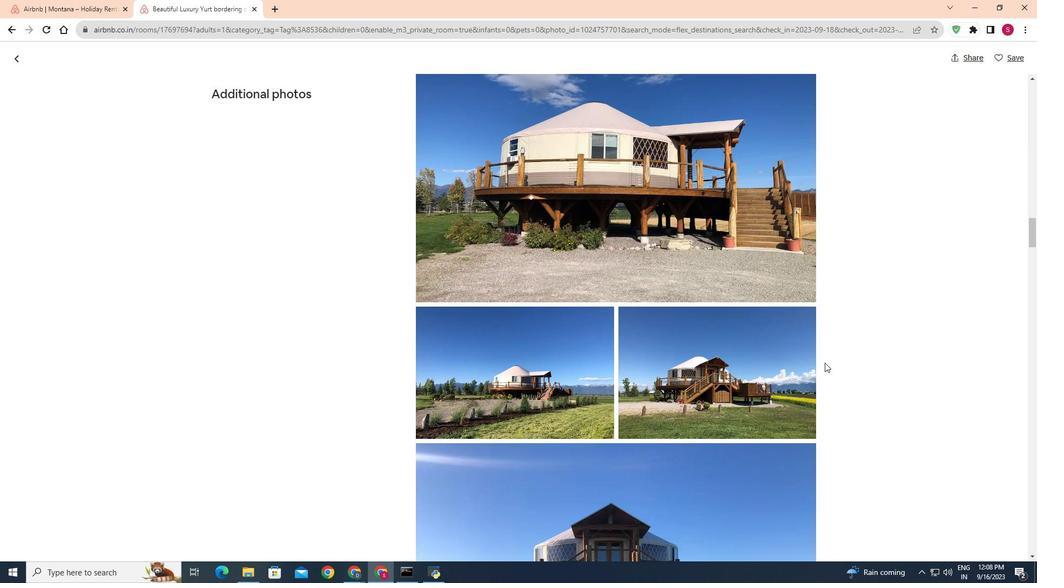 
Action: Mouse scrolled (825, 362) with delta (0, 0)
Screenshot: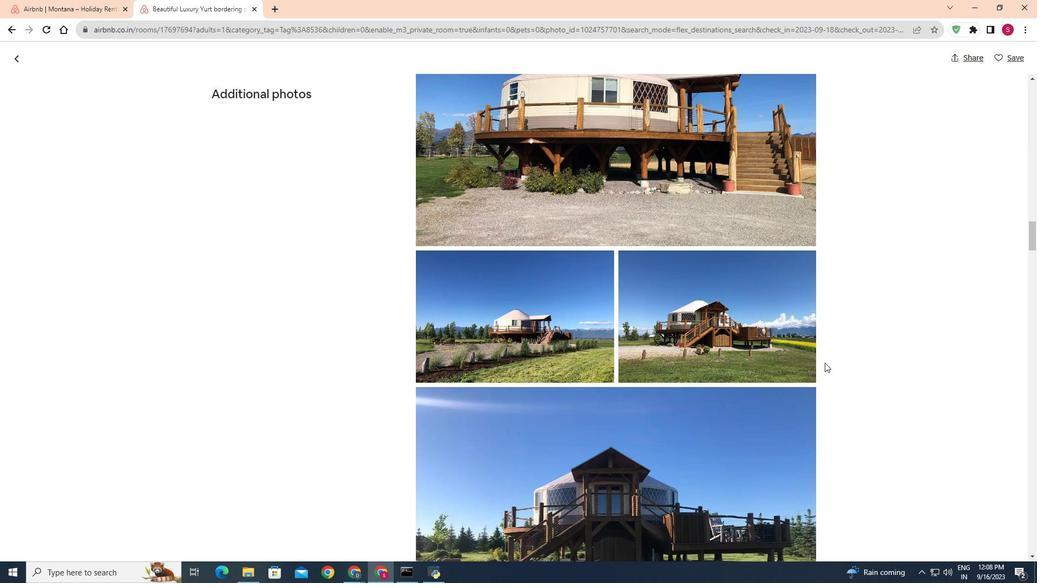 
Action: Mouse scrolled (825, 362) with delta (0, 0)
Screenshot: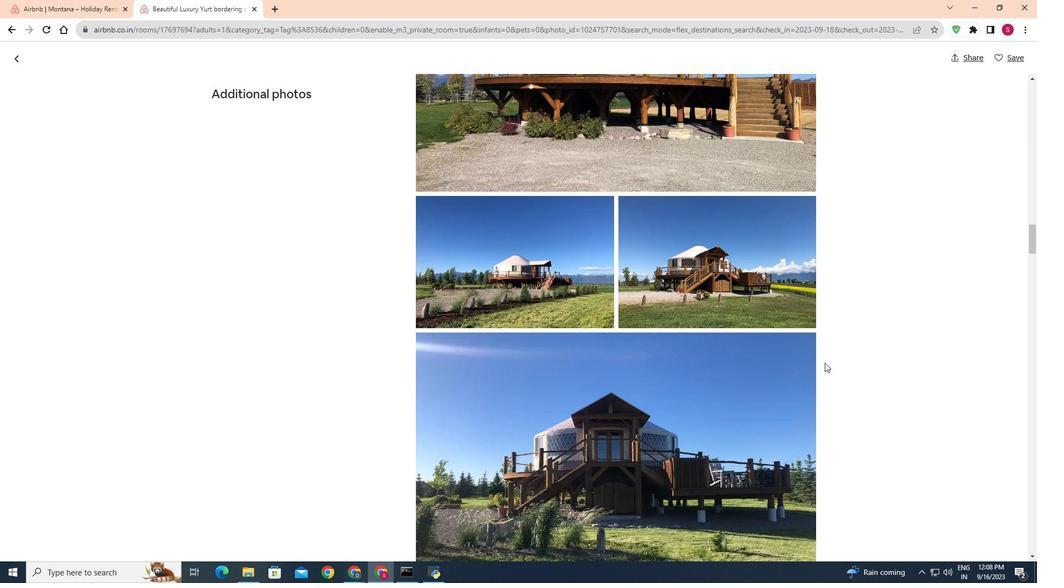 
Action: Mouse scrolled (825, 362) with delta (0, 0)
Screenshot: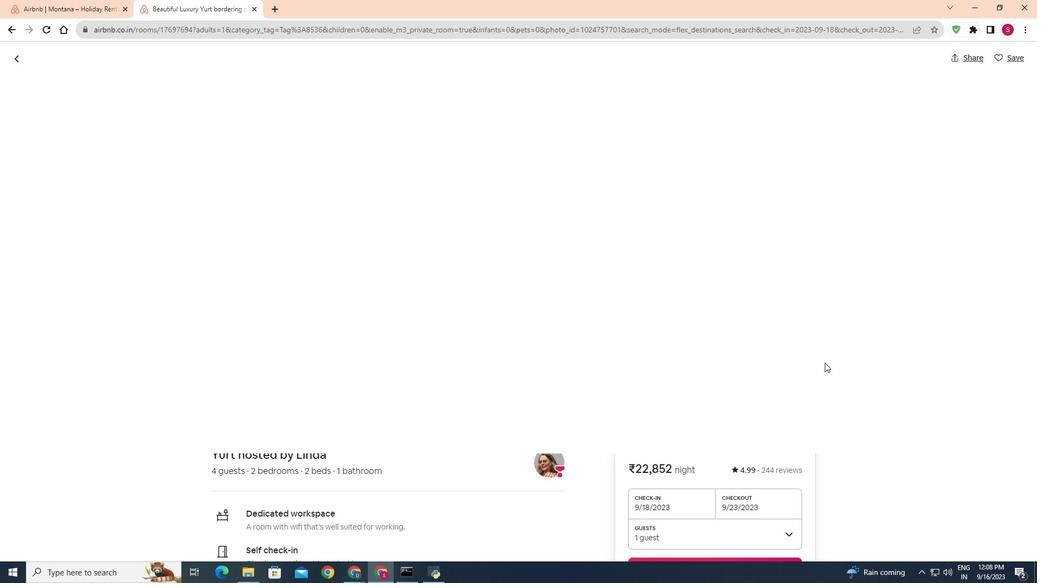 
Action: Mouse scrolled (825, 362) with delta (0, 0)
Screenshot: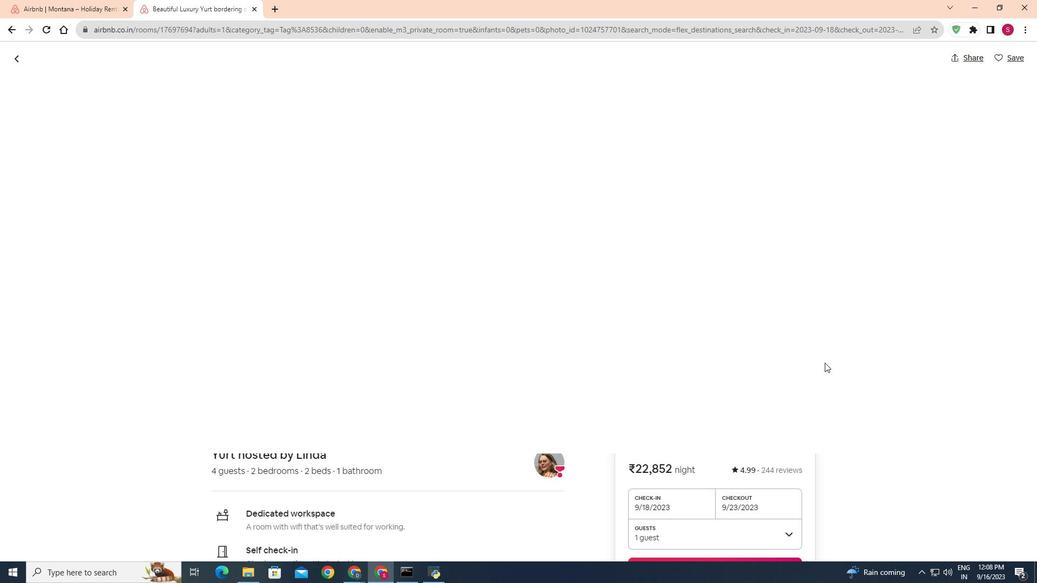 
Action: Mouse scrolled (825, 362) with delta (0, 0)
Screenshot: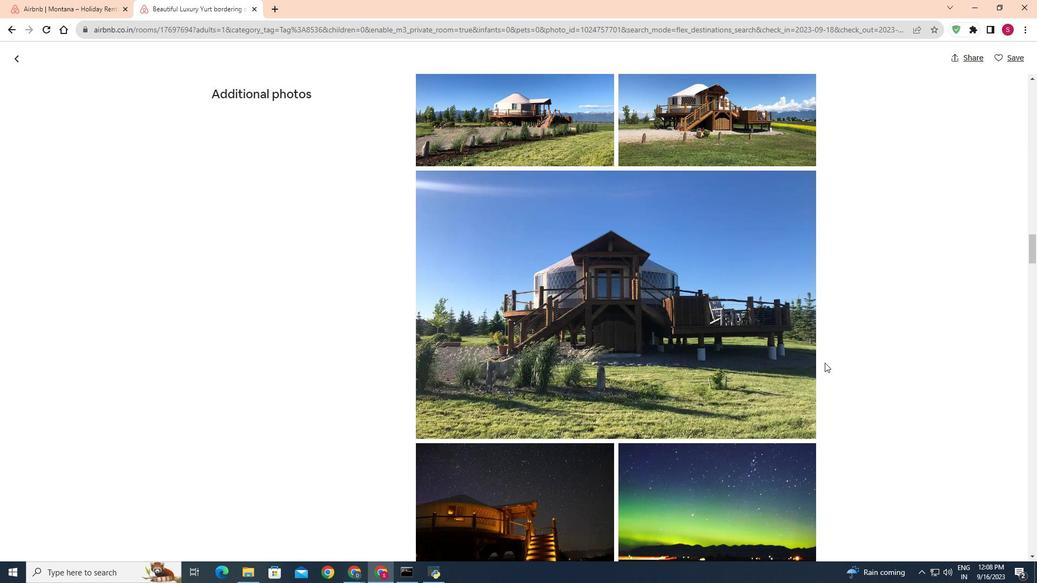 
Action: Mouse scrolled (825, 362) with delta (0, 0)
Screenshot: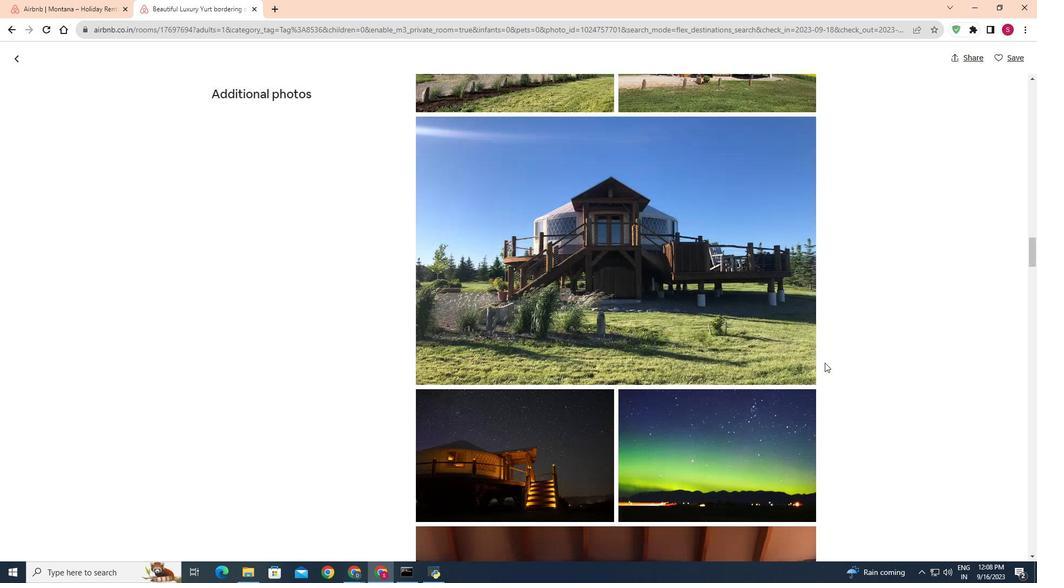 
Action: Mouse scrolled (825, 362) with delta (0, 0)
Screenshot: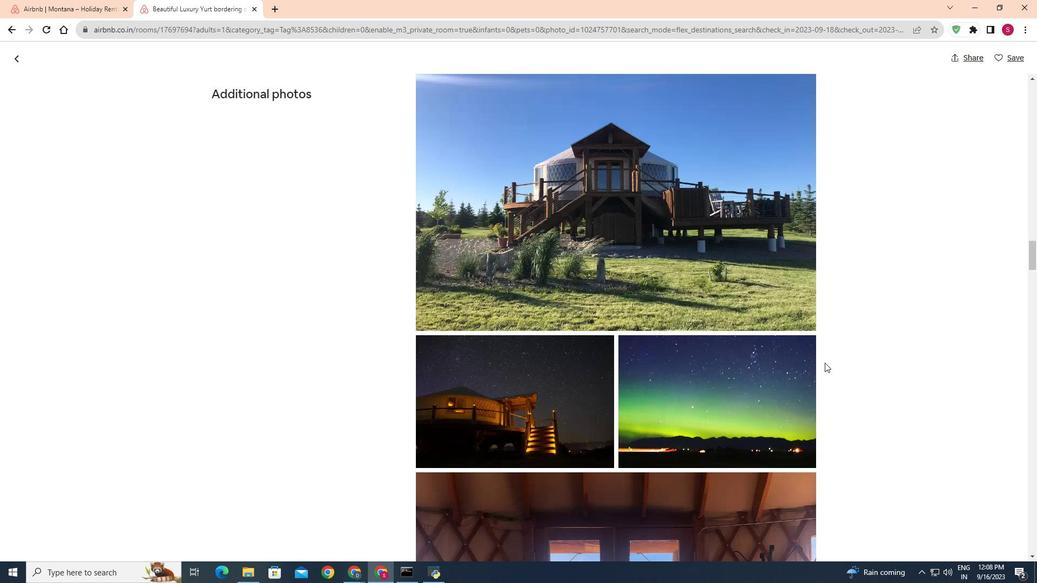 
Action: Mouse scrolled (825, 362) with delta (0, 0)
Screenshot: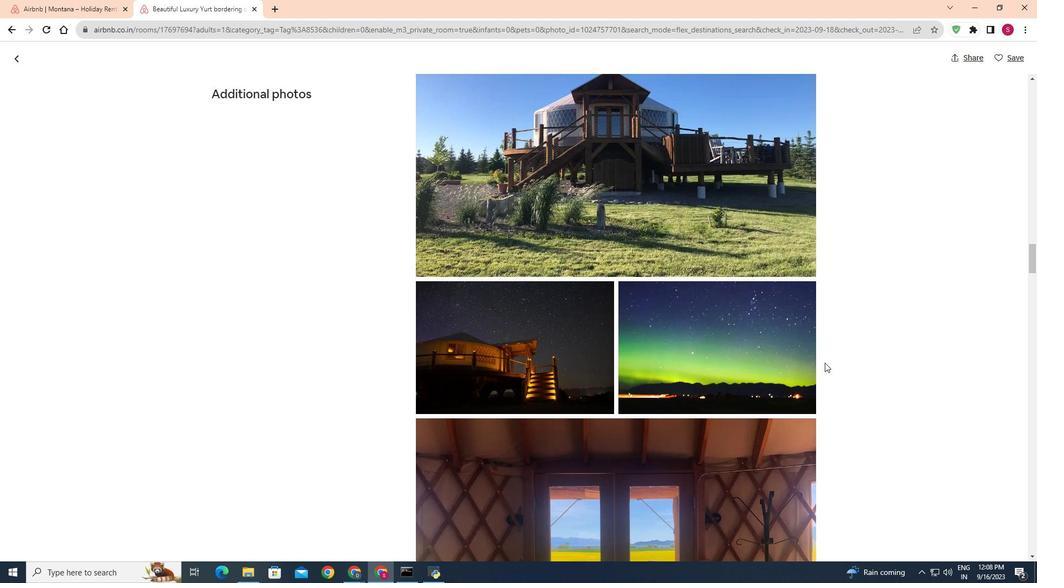 
Action: Mouse scrolled (825, 362) with delta (0, 0)
Screenshot: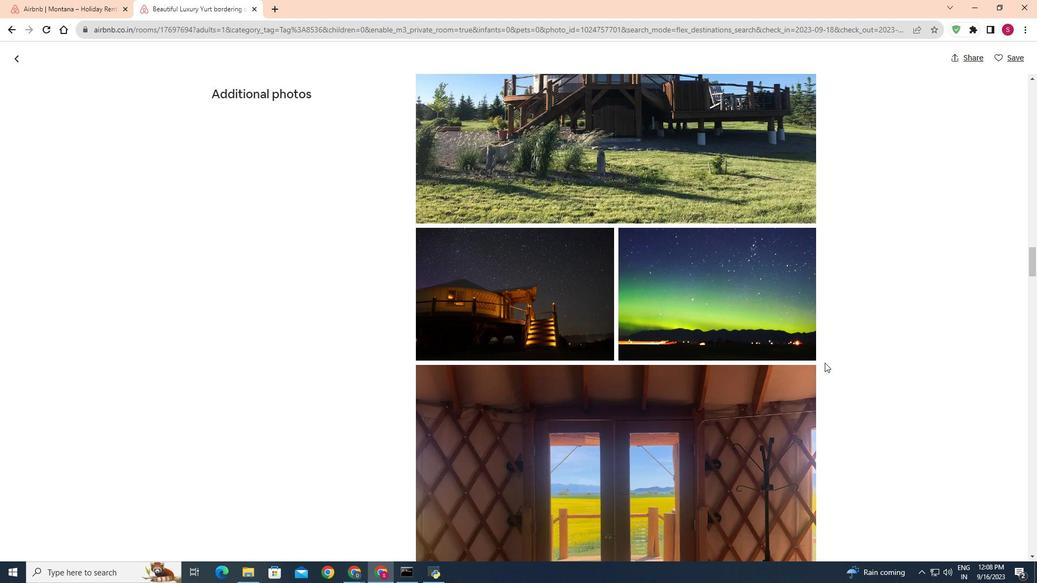 
Action: Mouse scrolled (825, 362) with delta (0, 0)
Screenshot: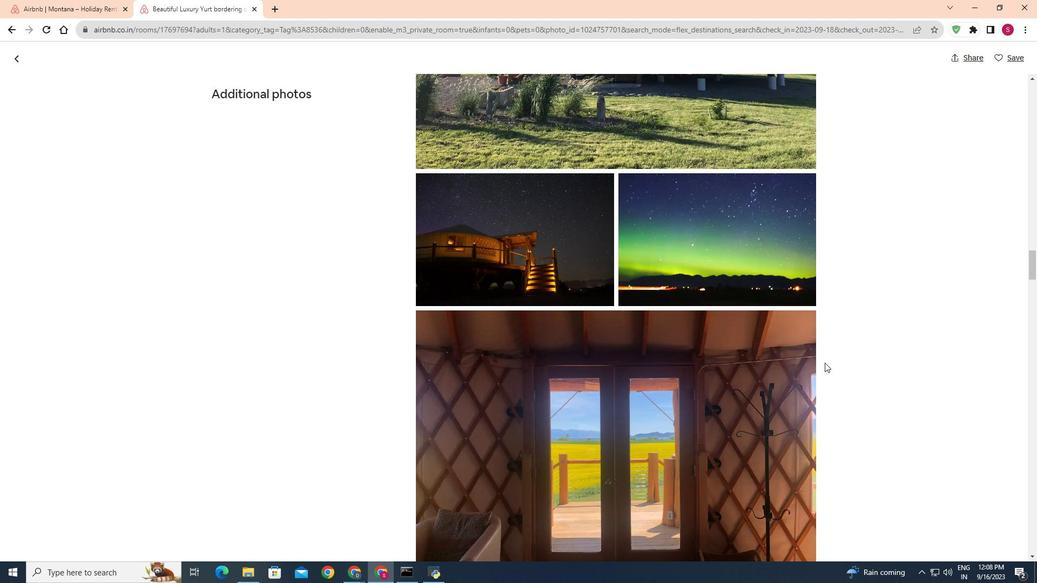 
Action: Mouse scrolled (825, 362) with delta (0, 0)
Screenshot: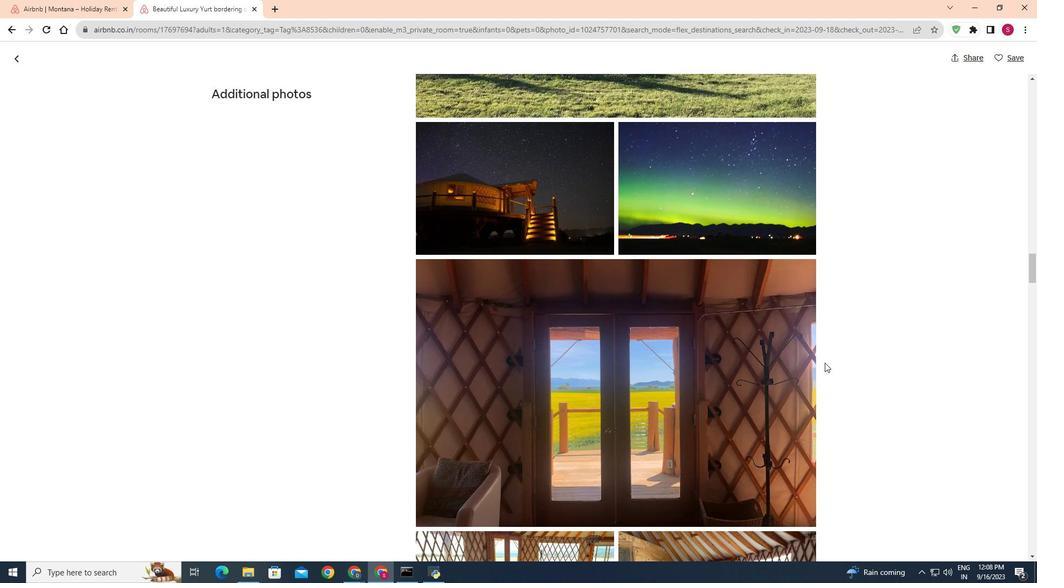 
Action: Mouse scrolled (825, 362) with delta (0, 0)
Screenshot: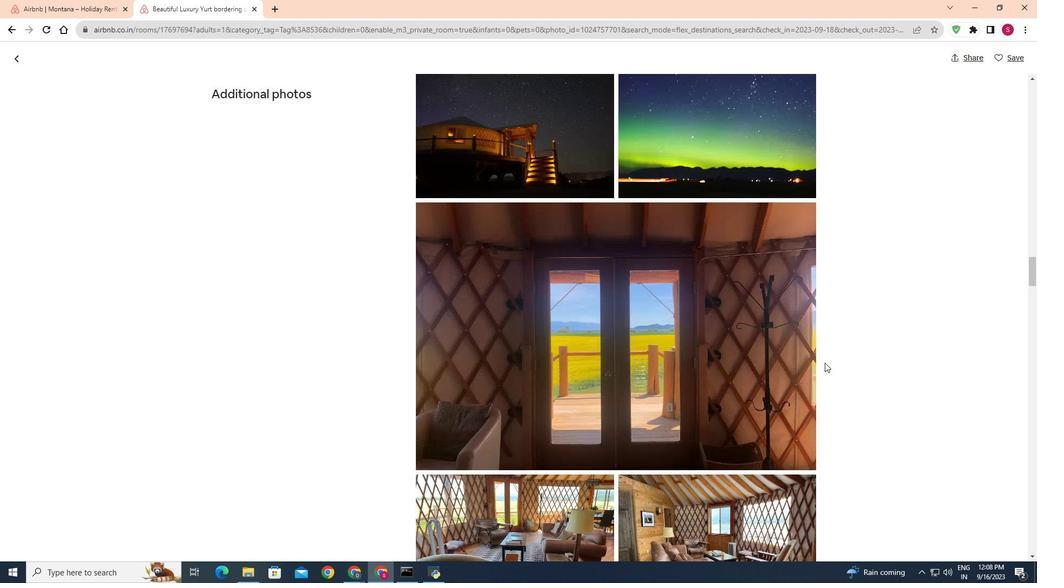 
Action: Mouse scrolled (825, 362) with delta (0, 0)
Screenshot: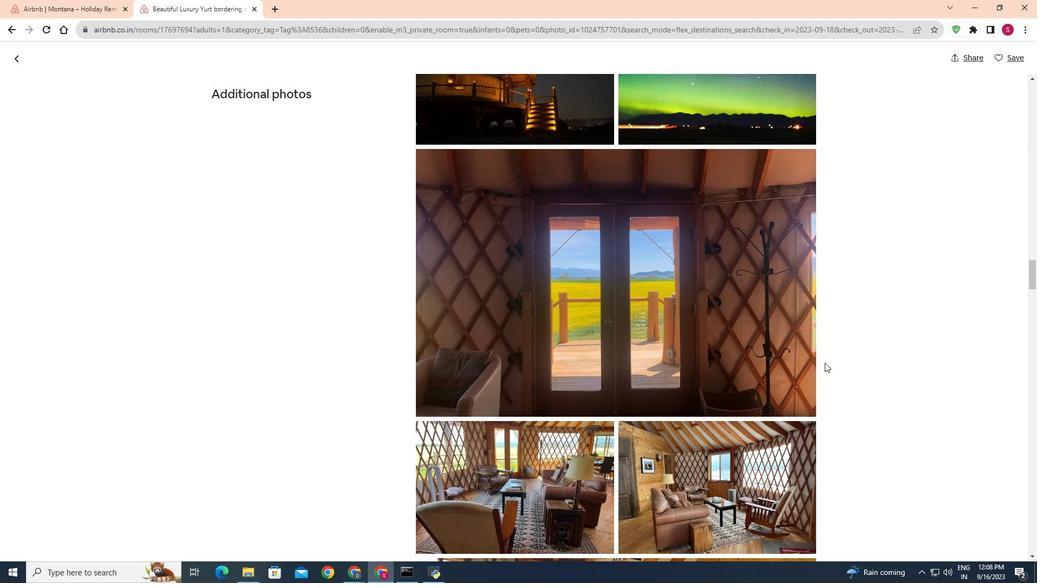 
Action: Mouse scrolled (825, 362) with delta (0, 0)
Screenshot: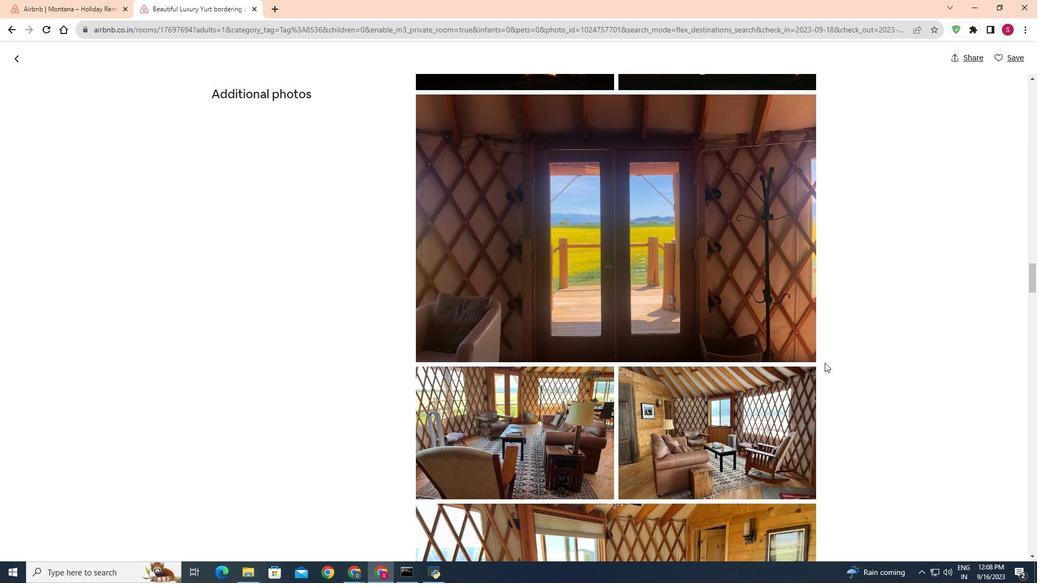 
Action: Mouse scrolled (825, 362) with delta (0, 0)
Screenshot: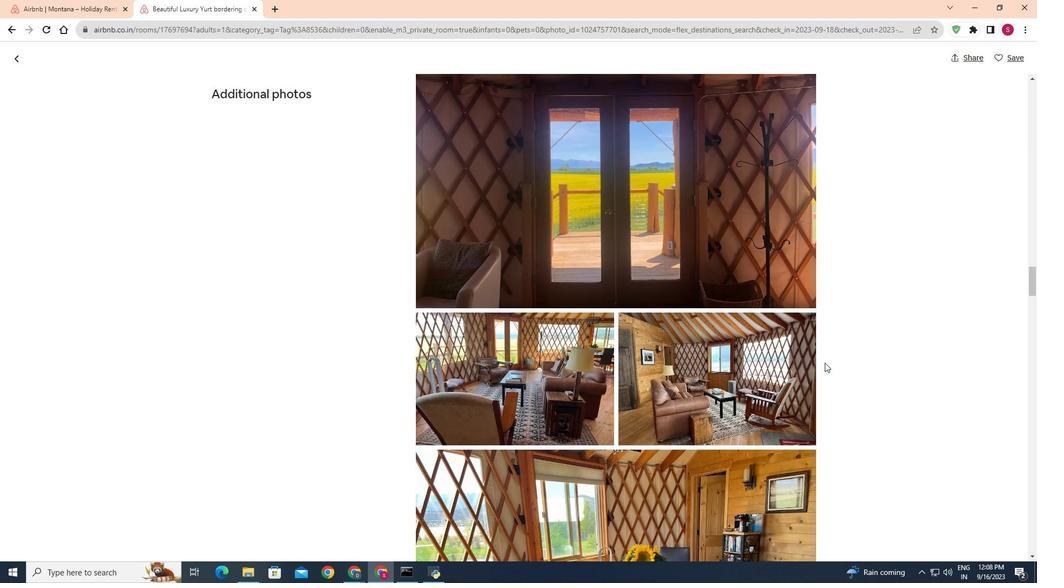 
Action: Mouse scrolled (825, 362) with delta (0, 0)
Screenshot: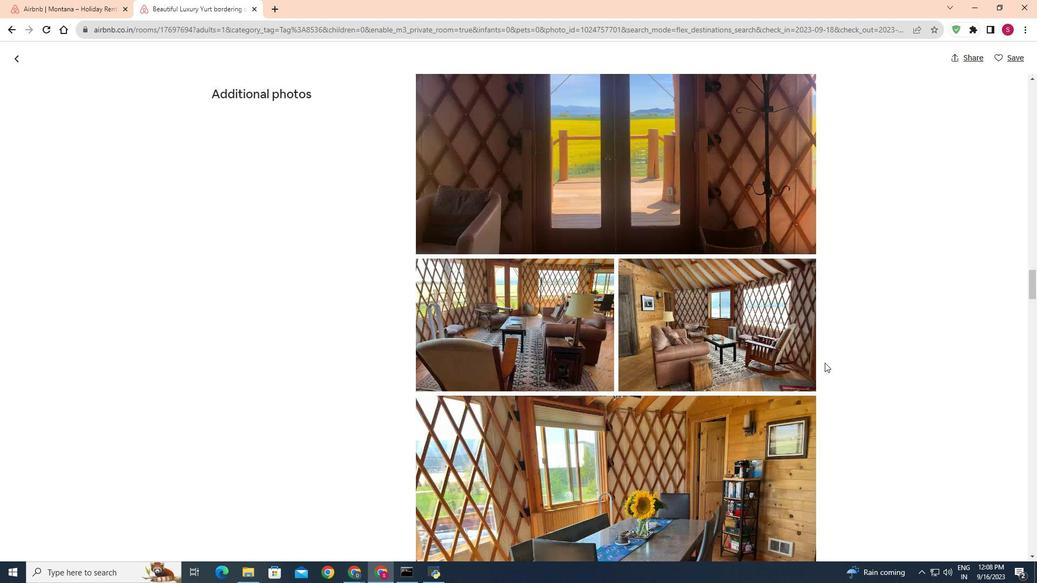 
Action: Mouse scrolled (825, 362) with delta (0, 0)
Screenshot: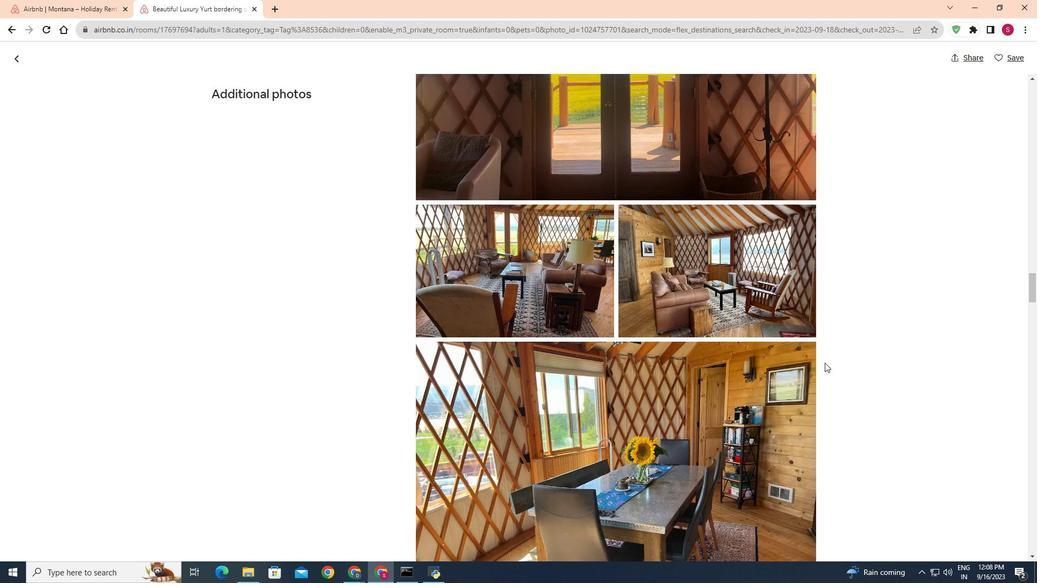 
Action: Mouse scrolled (825, 362) with delta (0, 0)
Screenshot: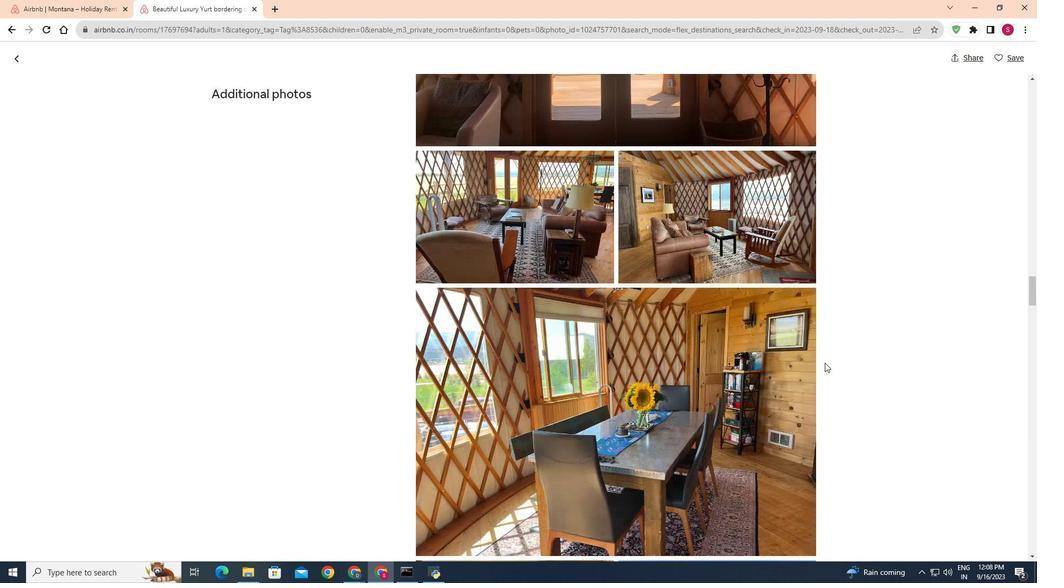 
Action: Mouse scrolled (825, 362) with delta (0, 0)
Screenshot: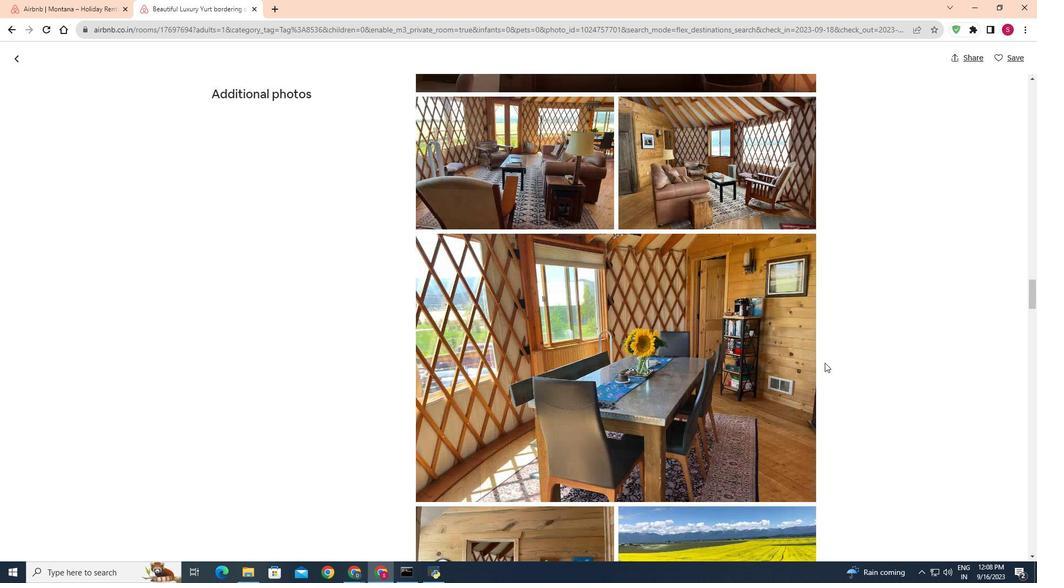 
Action: Mouse scrolled (825, 362) with delta (0, 0)
Screenshot: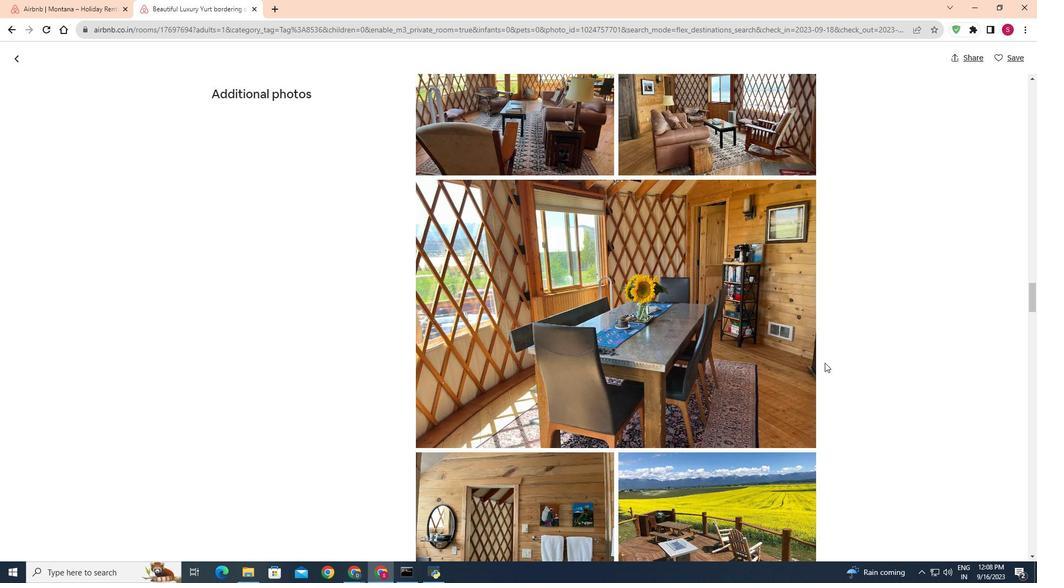 
Action: Mouse scrolled (825, 362) with delta (0, 0)
Screenshot: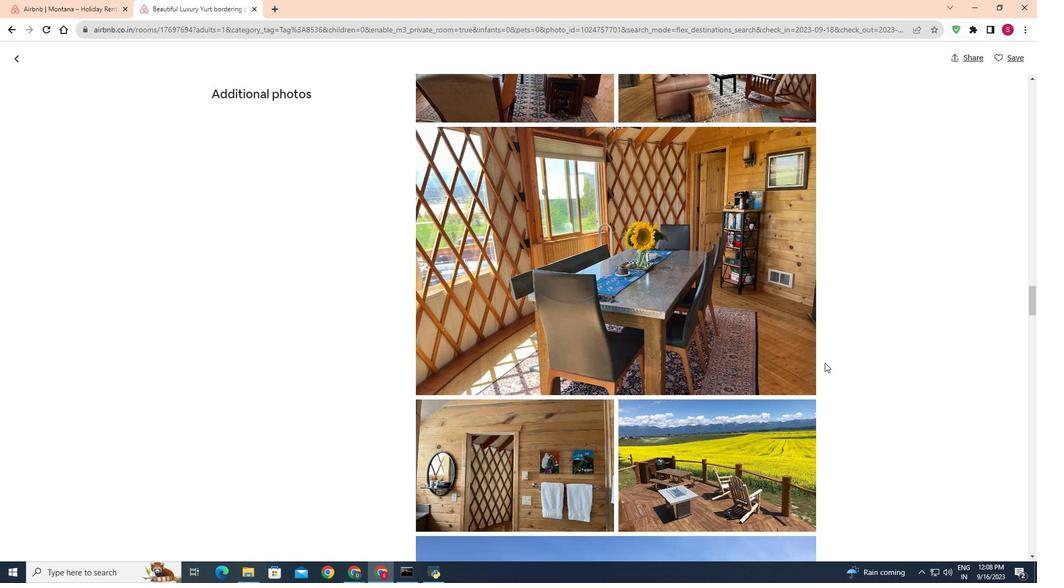 
Action: Mouse scrolled (825, 362) with delta (0, 0)
Screenshot: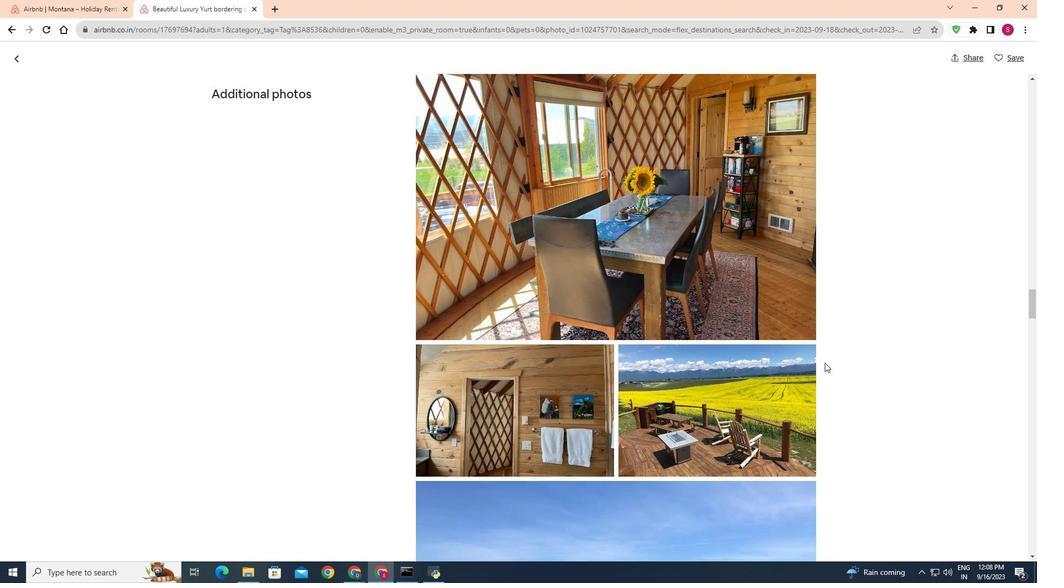 
Action: Mouse scrolled (825, 362) with delta (0, 0)
Screenshot: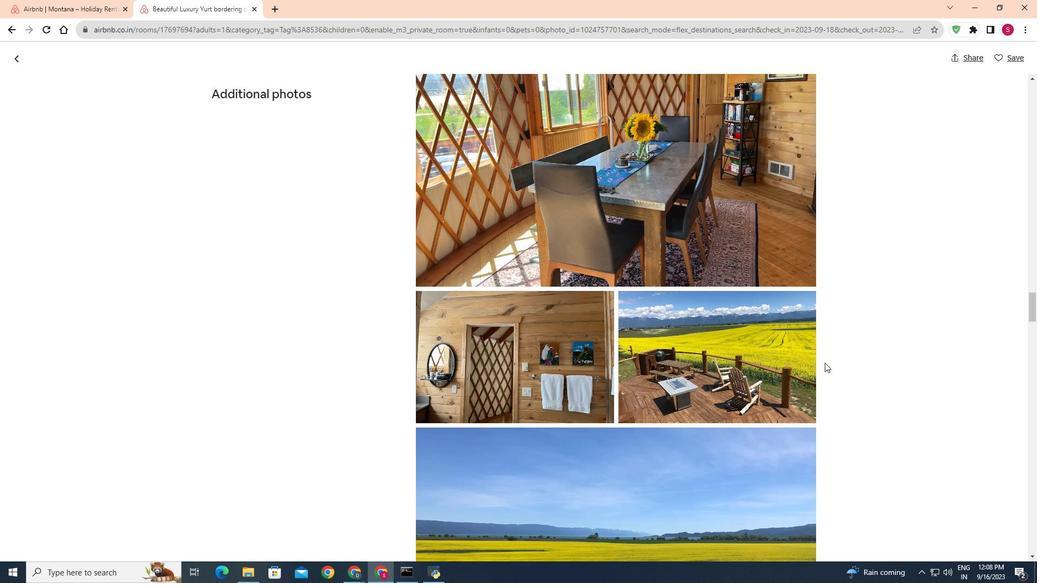 
Action: Mouse scrolled (825, 362) with delta (0, 0)
Screenshot: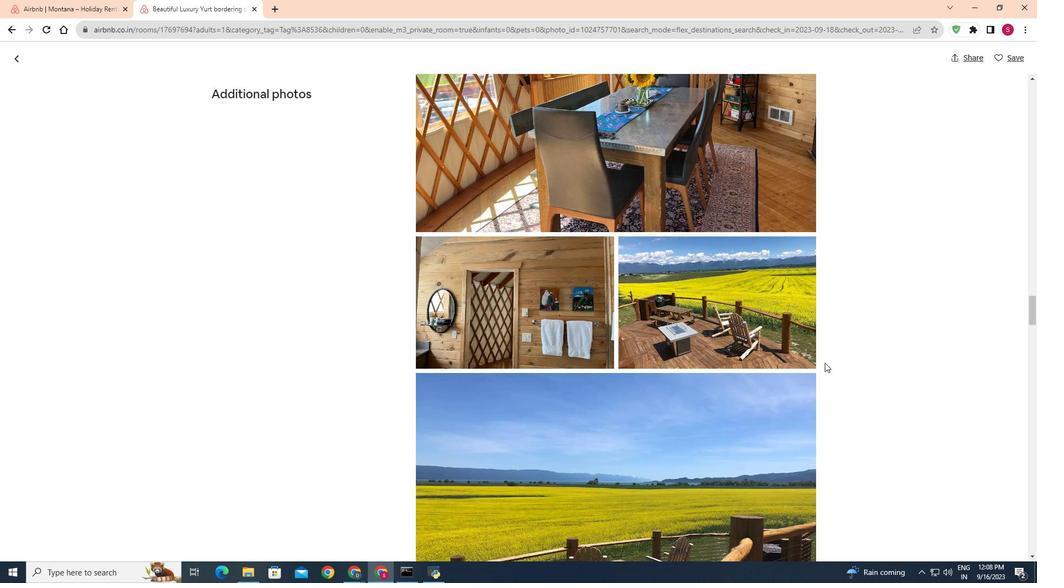 
Action: Mouse scrolled (825, 362) with delta (0, 0)
Screenshot: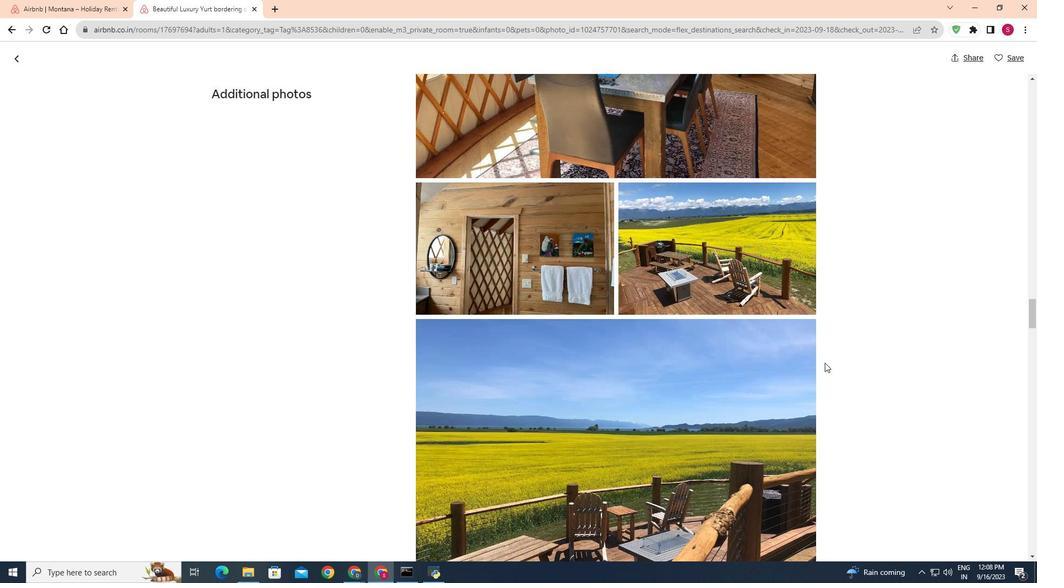 
Action: Mouse scrolled (825, 362) with delta (0, 0)
Screenshot: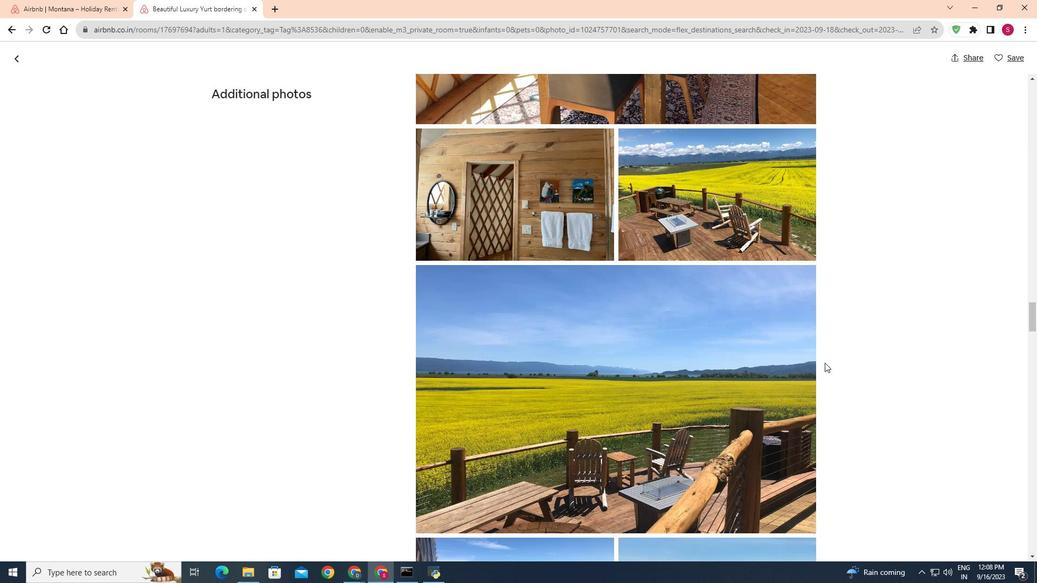 
Action: Mouse scrolled (825, 362) with delta (0, 0)
Screenshot: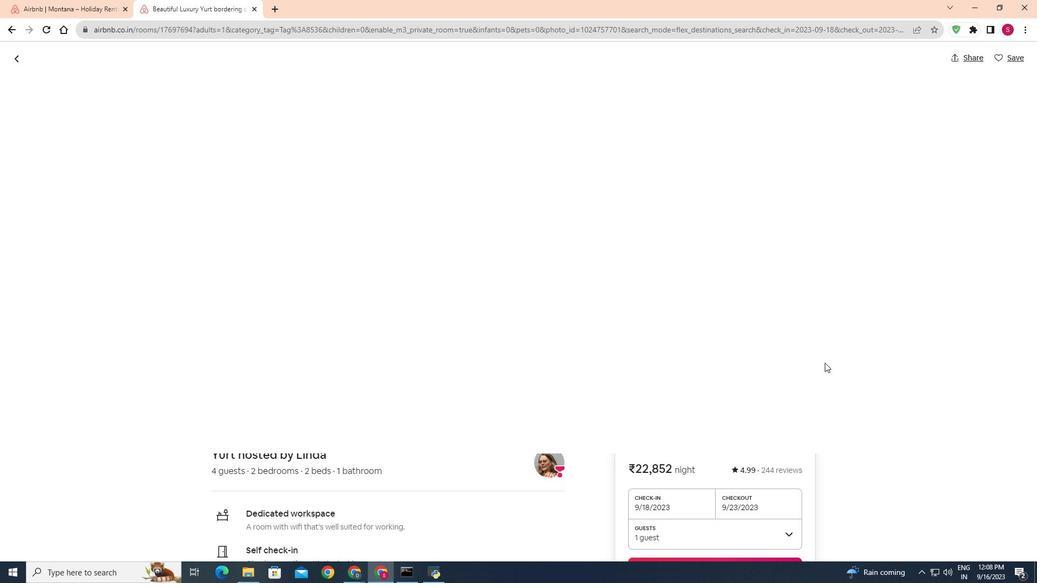 
Action: Mouse scrolled (825, 362) with delta (0, 0)
Screenshot: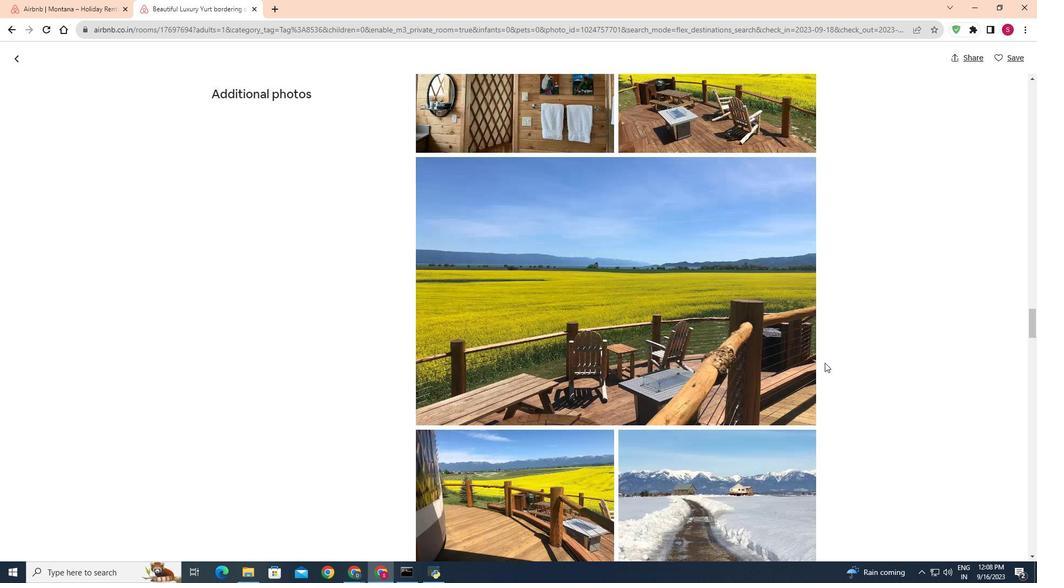 
Action: Mouse scrolled (825, 362) with delta (0, 0)
Screenshot: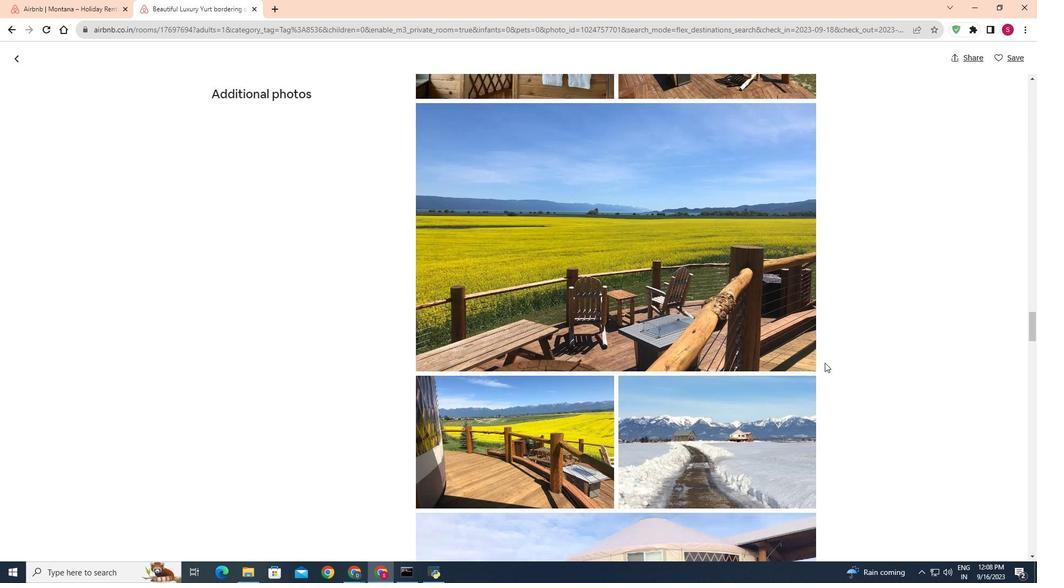 
Action: Mouse scrolled (825, 362) with delta (0, 0)
Screenshot: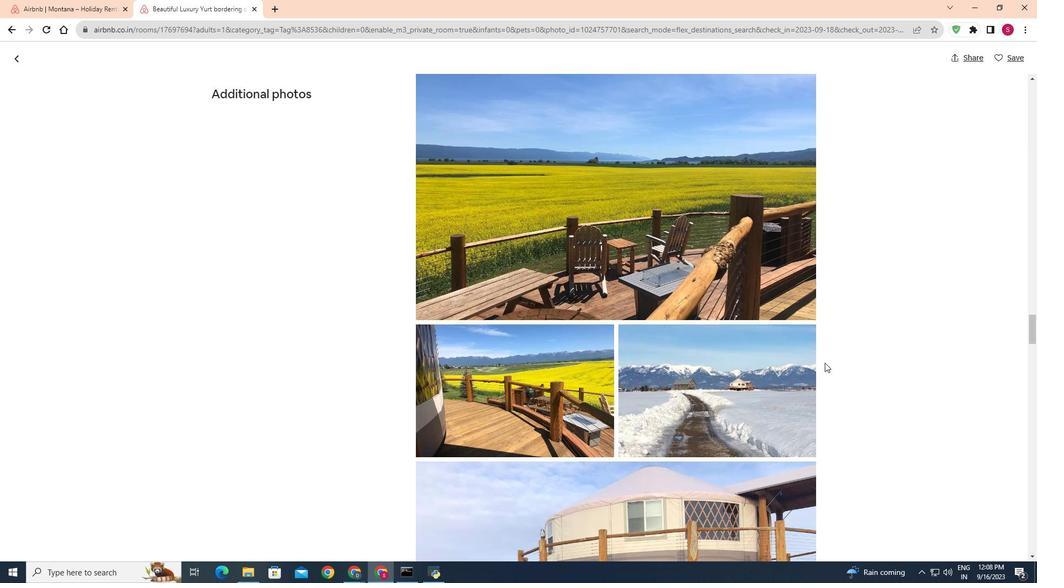 
Action: Mouse scrolled (825, 362) with delta (0, 0)
Screenshot: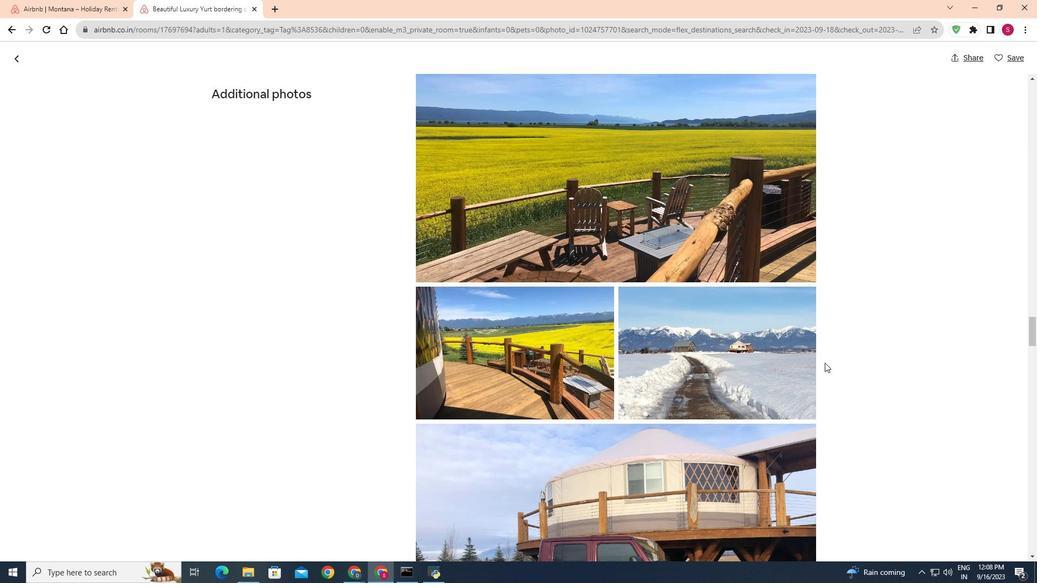 
Action: Mouse scrolled (825, 362) with delta (0, 0)
Screenshot: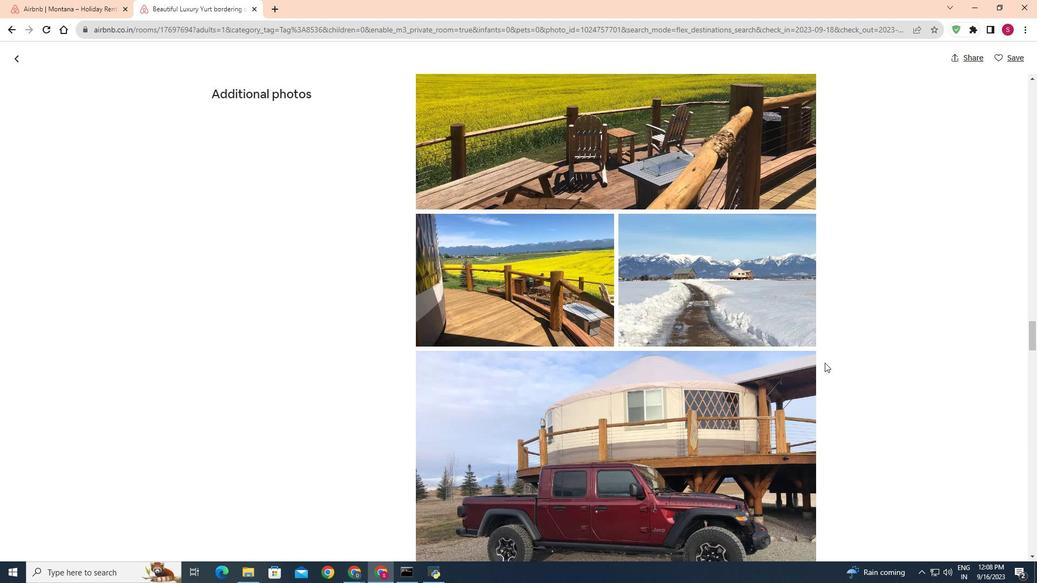 
Action: Mouse scrolled (825, 362) with delta (0, 0)
Screenshot: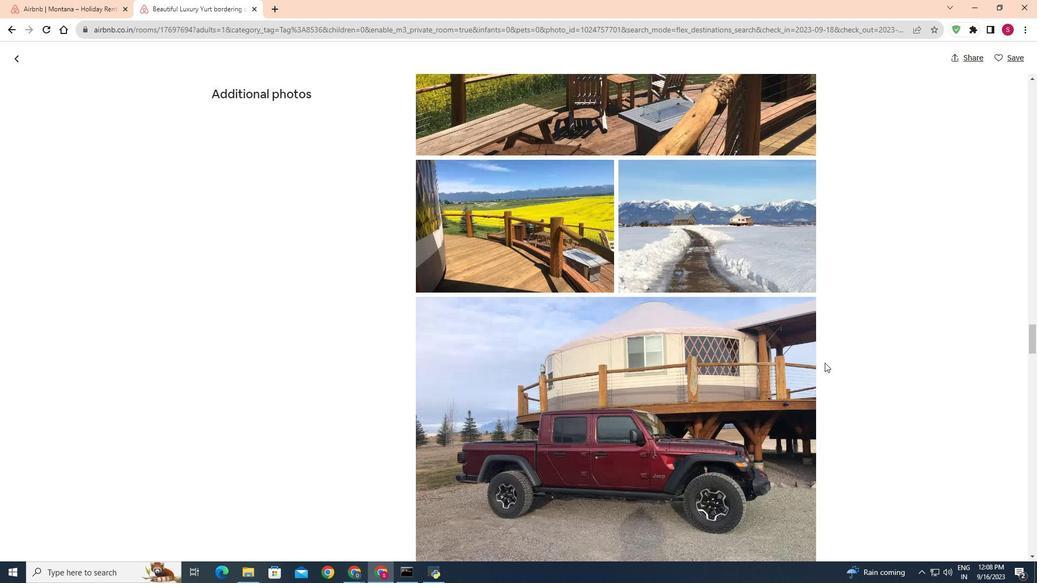
Action: Mouse scrolled (825, 362) with delta (0, 0)
Screenshot: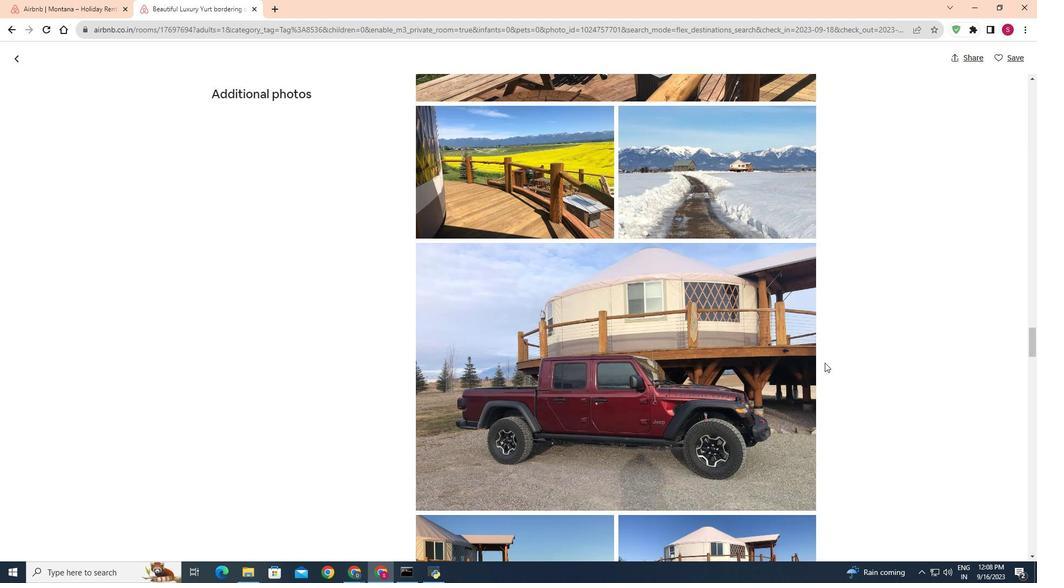 
Action: Mouse scrolled (825, 362) with delta (0, 0)
Screenshot: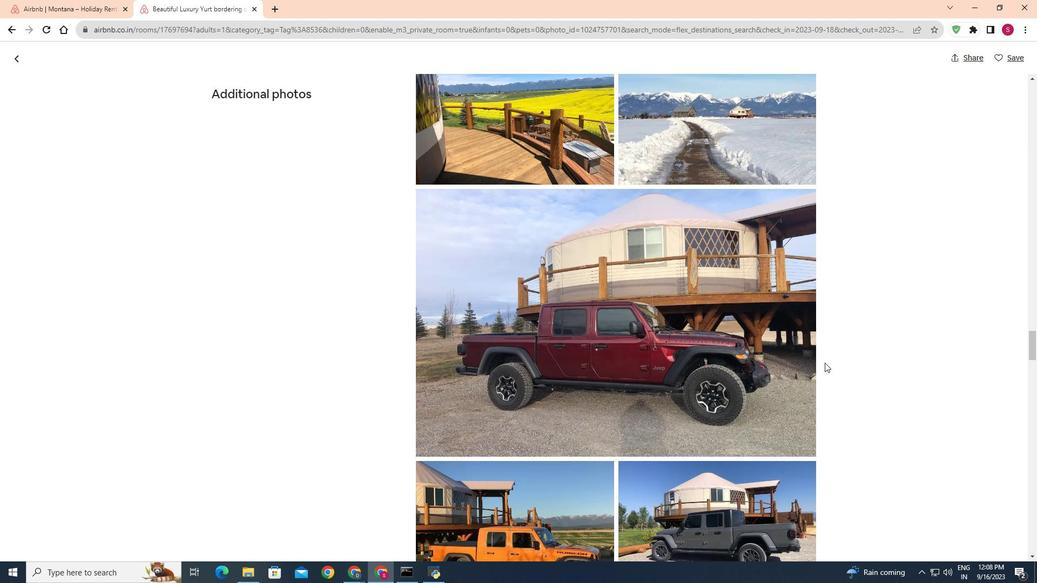 
Action: Mouse scrolled (825, 362) with delta (0, 0)
Screenshot: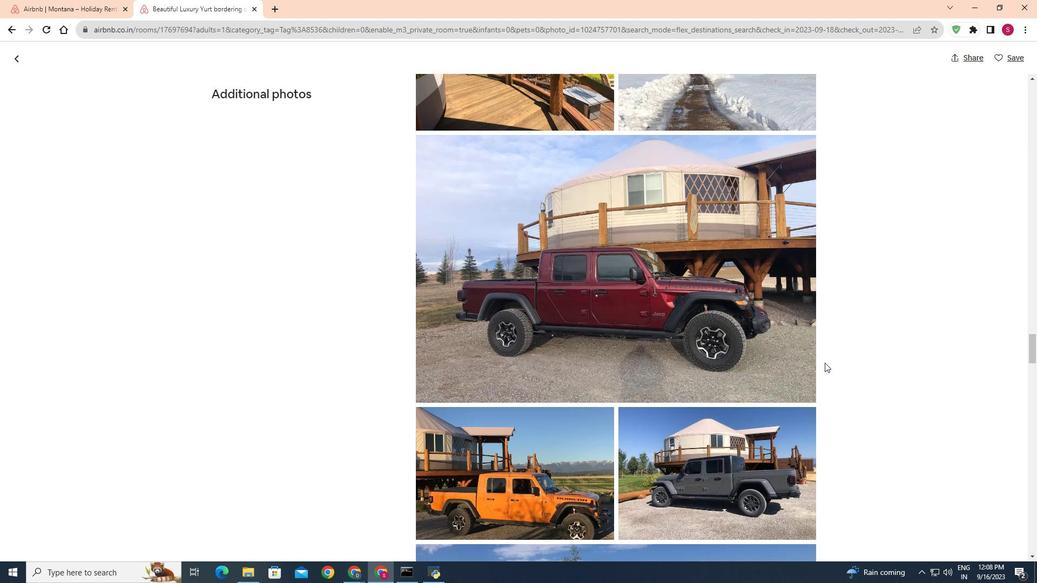 
Action: Mouse scrolled (825, 362) with delta (0, 0)
Screenshot: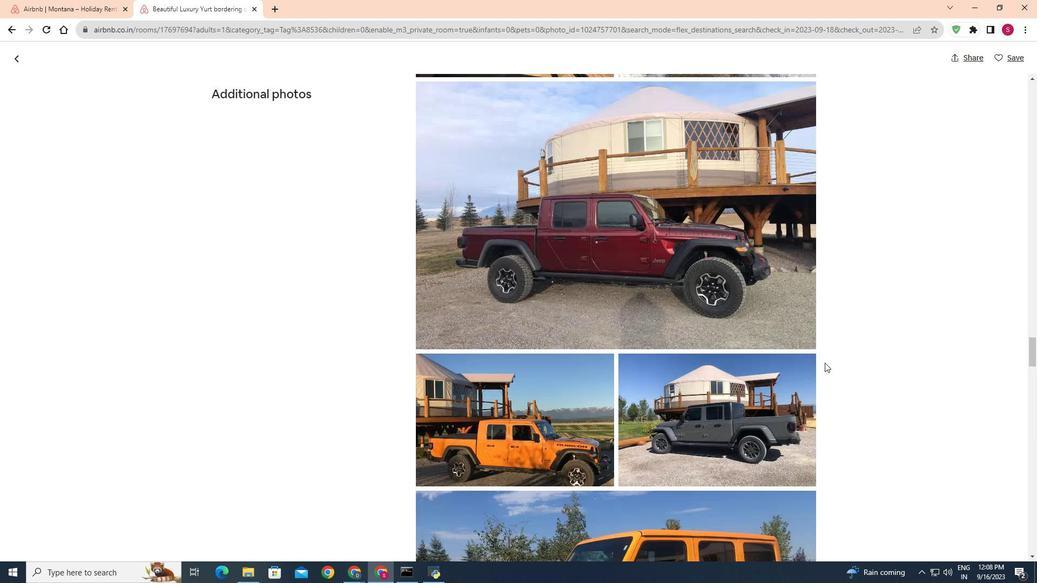 
Action: Mouse scrolled (825, 362) with delta (0, 0)
Screenshot: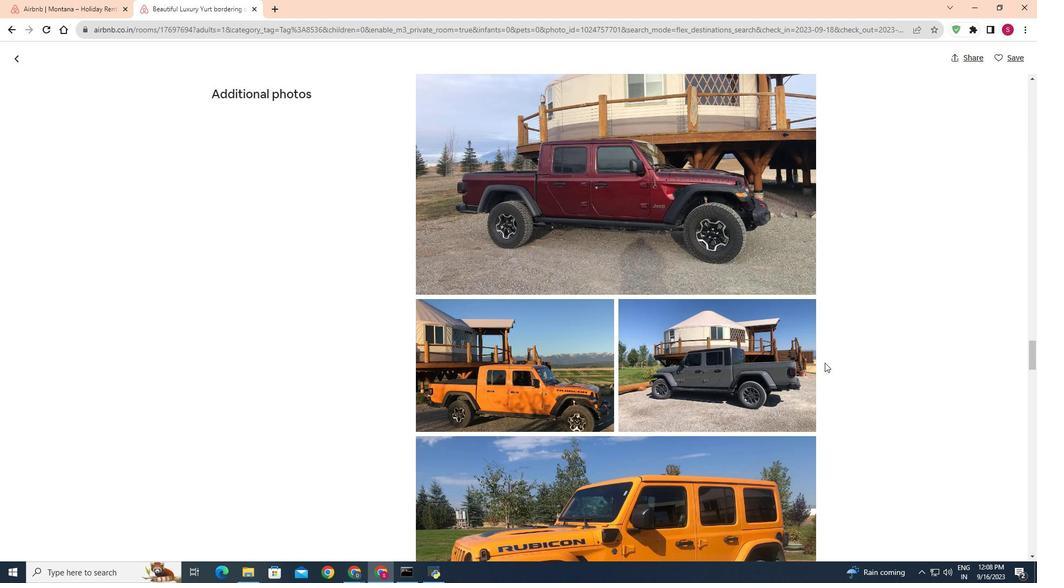 
Action: Mouse scrolled (825, 362) with delta (0, 0)
Screenshot: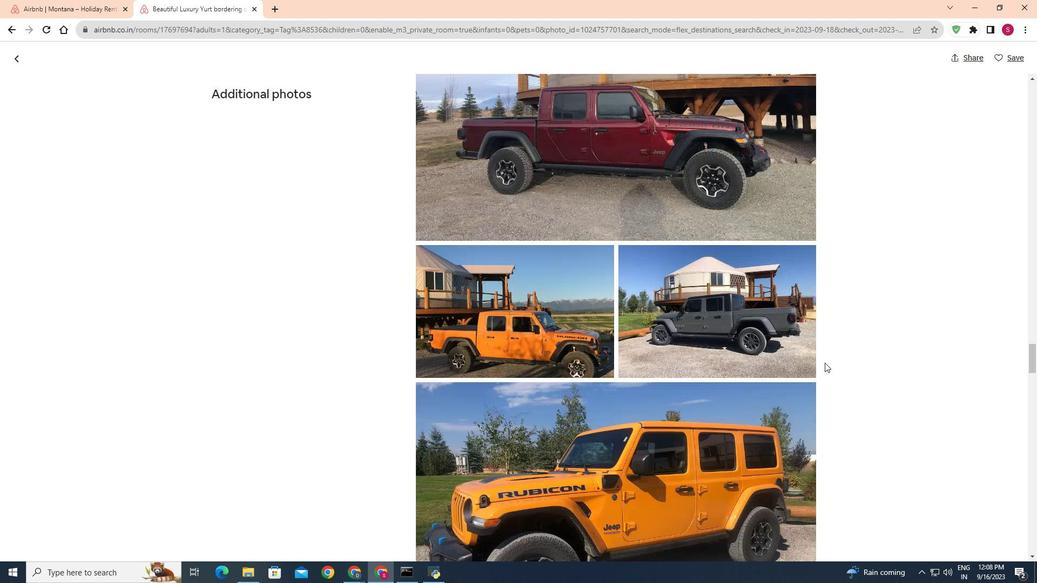 
Action: Mouse scrolled (825, 362) with delta (0, 0)
Screenshot: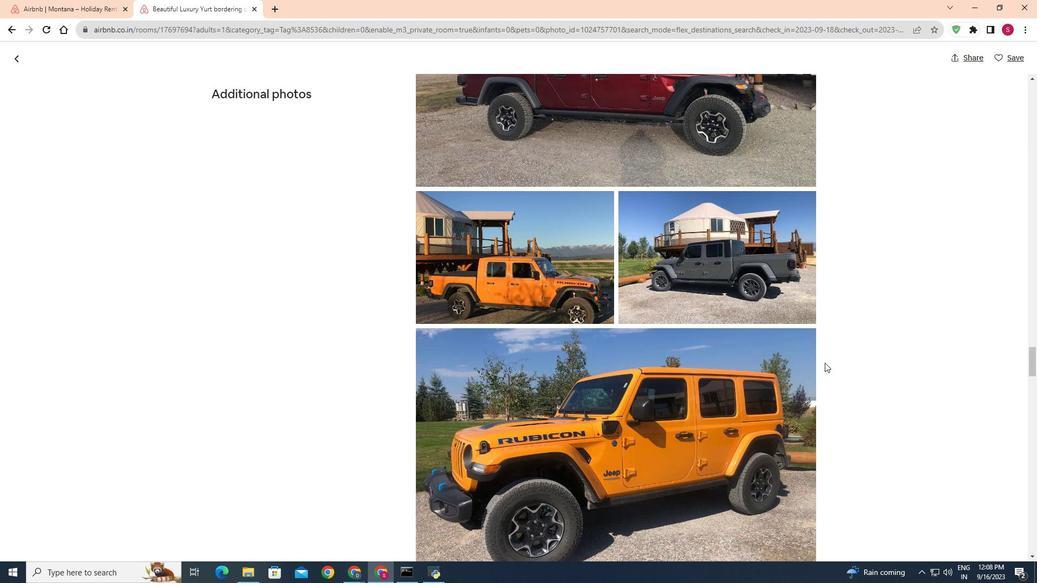 
Action: Mouse scrolled (825, 362) with delta (0, 0)
Screenshot: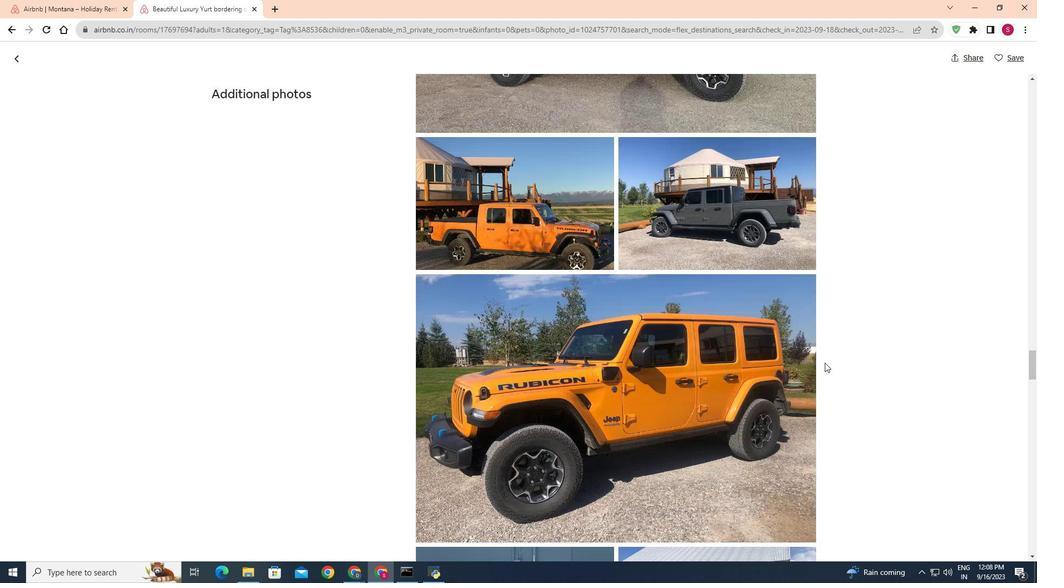 
Action: Mouse scrolled (825, 362) with delta (0, 0)
Screenshot: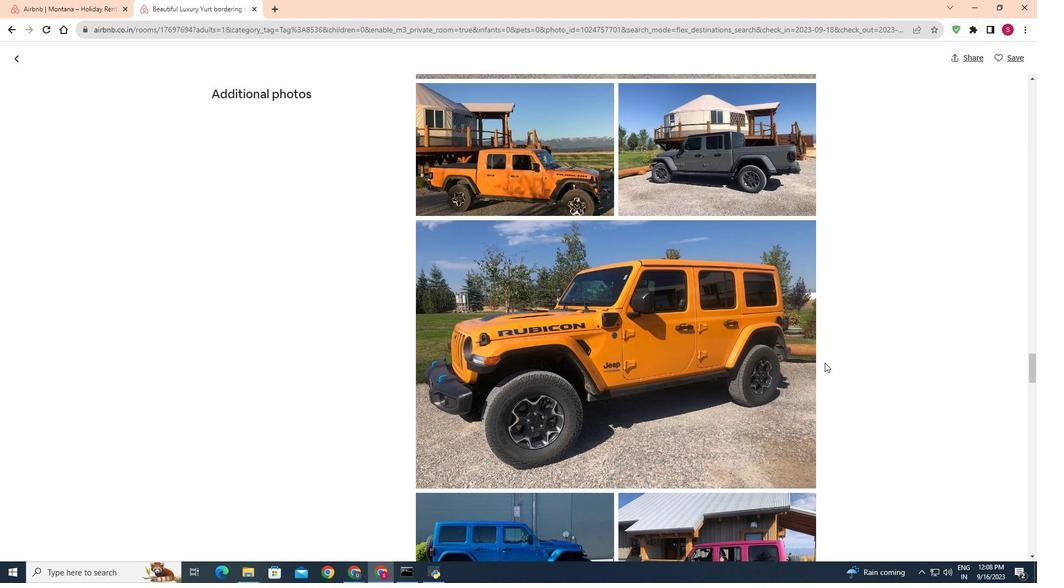 
Action: Mouse scrolled (825, 362) with delta (0, 0)
Screenshot: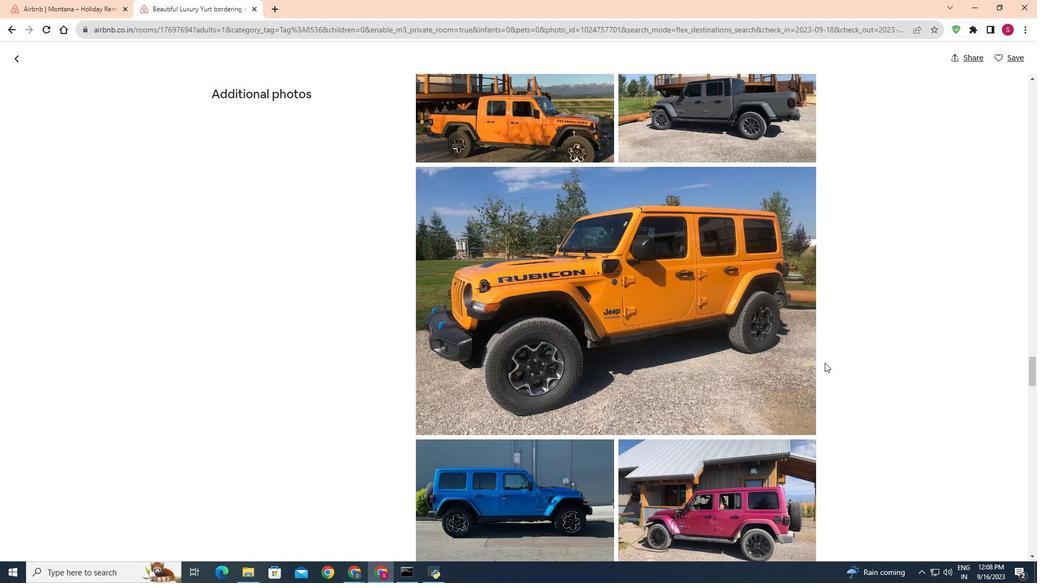 
Action: Mouse scrolled (825, 362) with delta (0, 0)
Screenshot: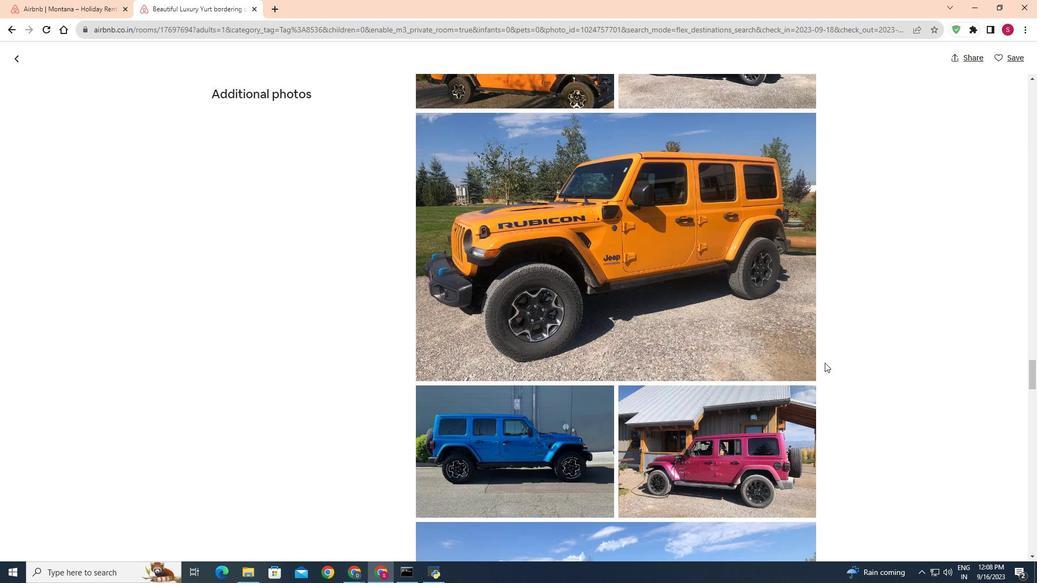 
Action: Mouse scrolled (825, 362) with delta (0, 0)
Screenshot: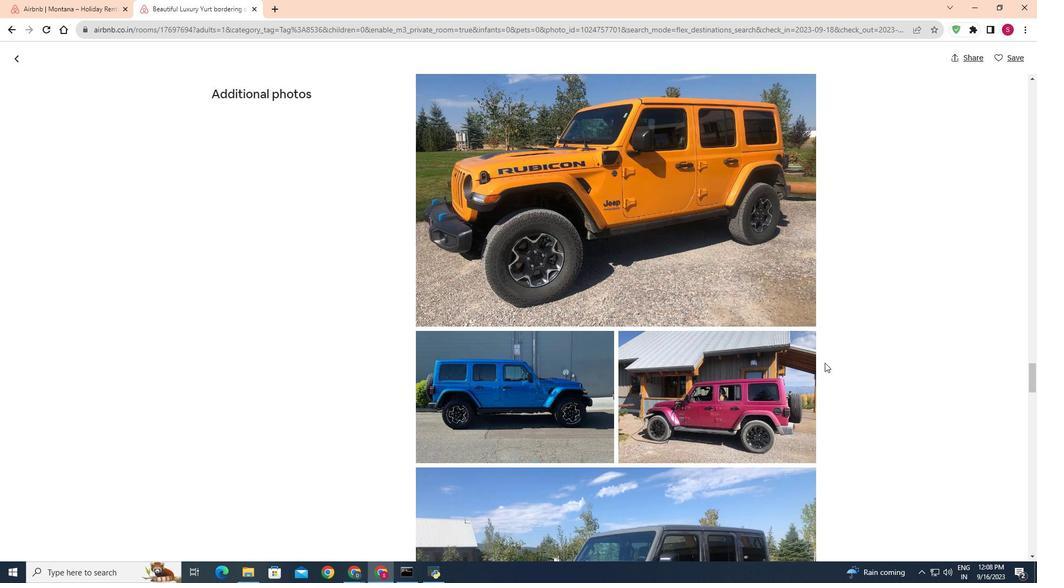 
Action: Mouse scrolled (825, 362) with delta (0, 0)
Screenshot: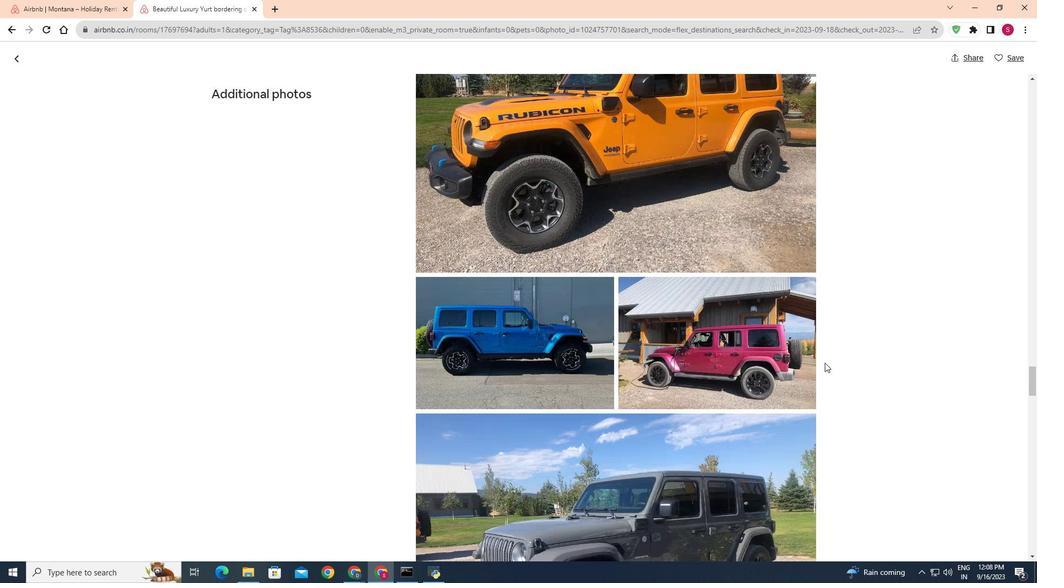 
Action: Mouse scrolled (825, 362) with delta (0, 0)
Screenshot: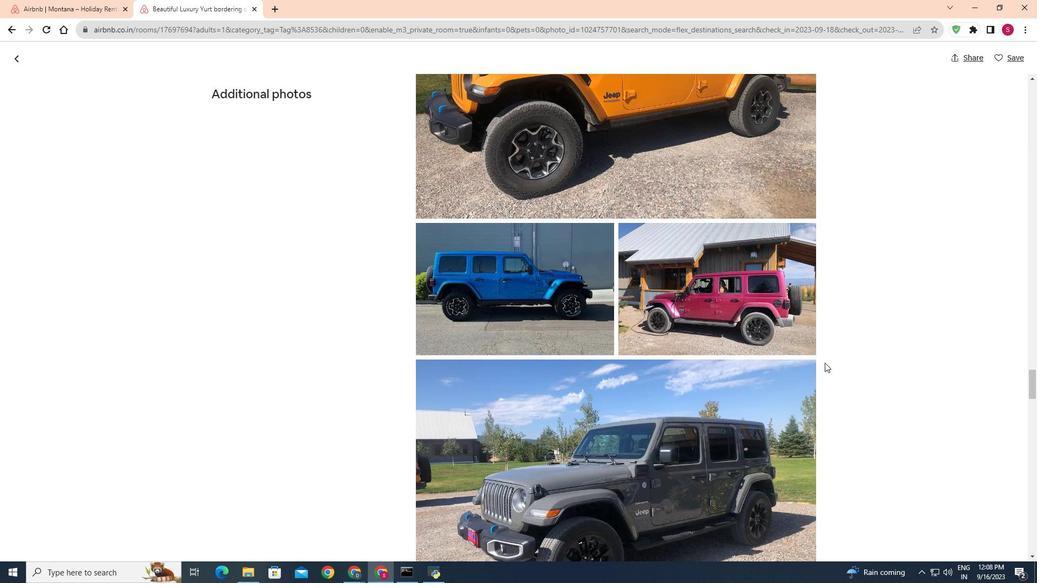
Action: Mouse scrolled (825, 362) with delta (0, 0)
Screenshot: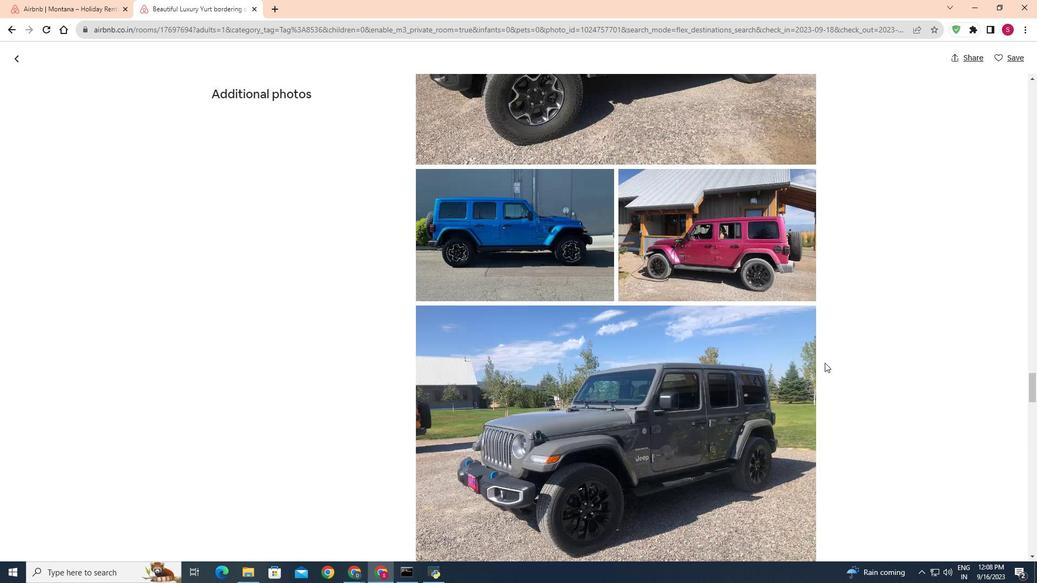 
Action: Mouse scrolled (825, 362) with delta (0, 0)
Screenshot: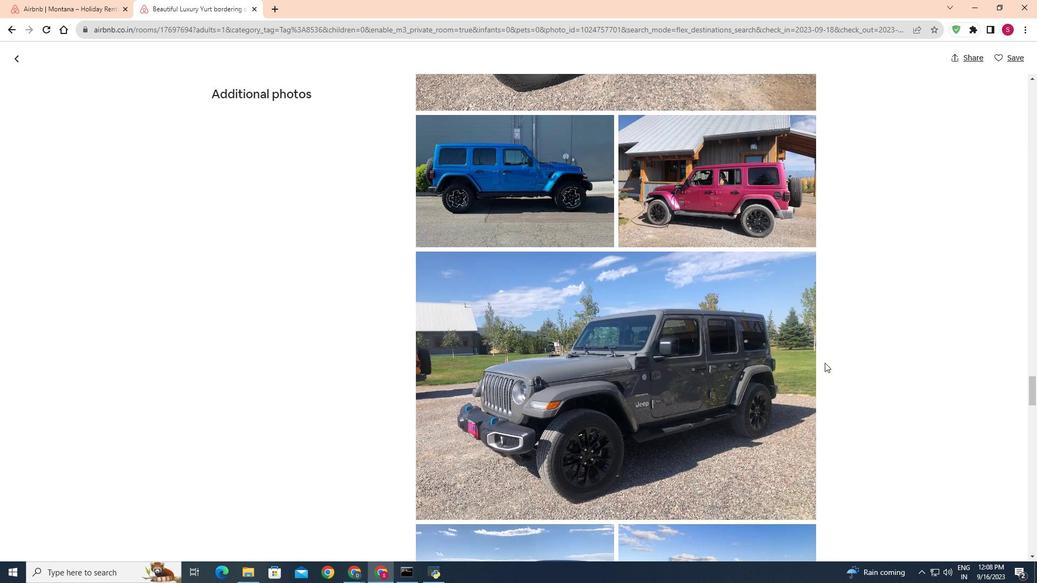 
Action: Mouse scrolled (825, 362) with delta (0, 0)
Screenshot: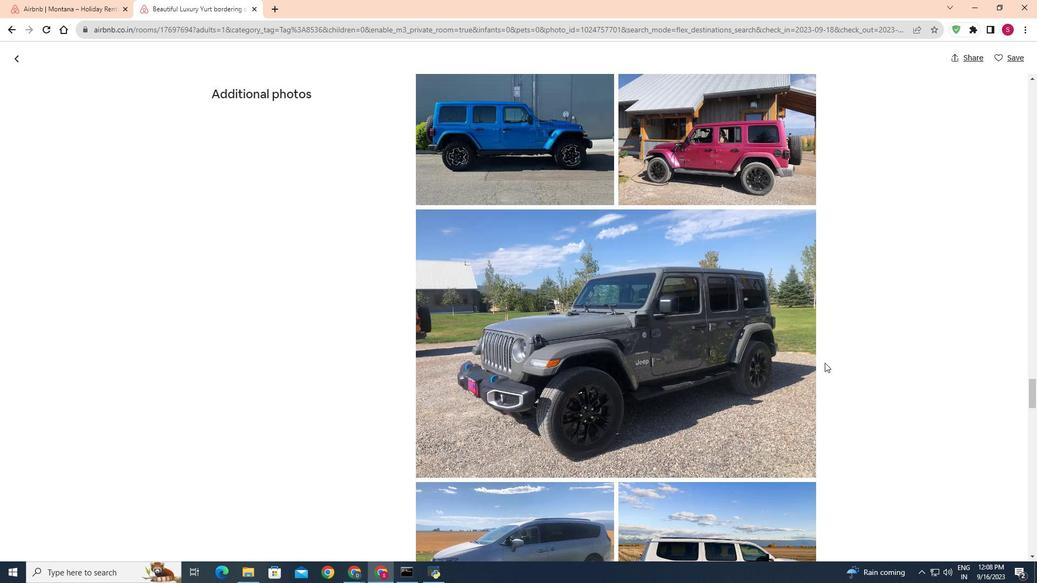 
Action: Mouse scrolled (825, 362) with delta (0, 0)
Screenshot: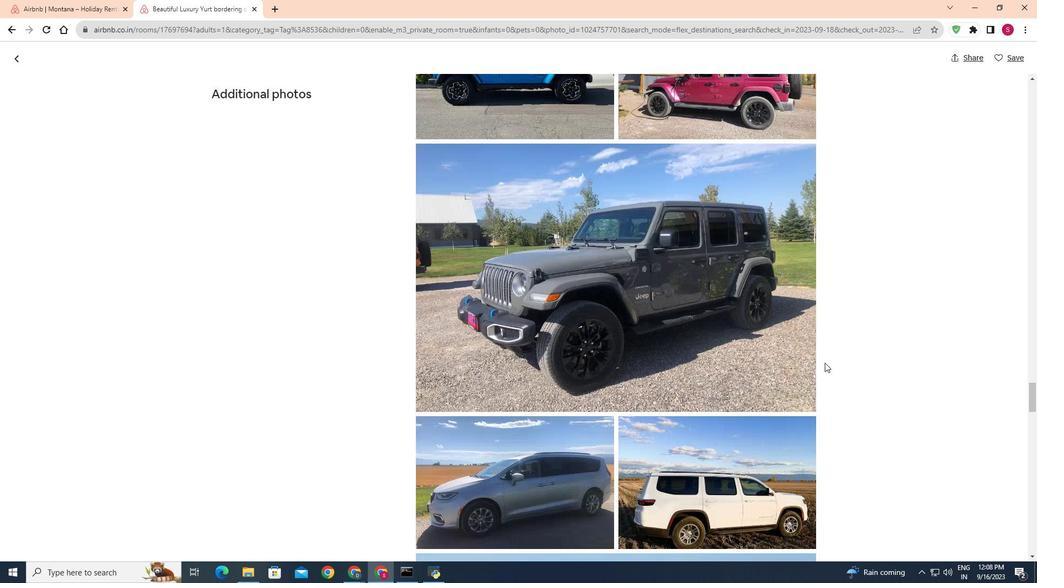 
Action: Mouse scrolled (825, 362) with delta (0, 0)
Screenshot: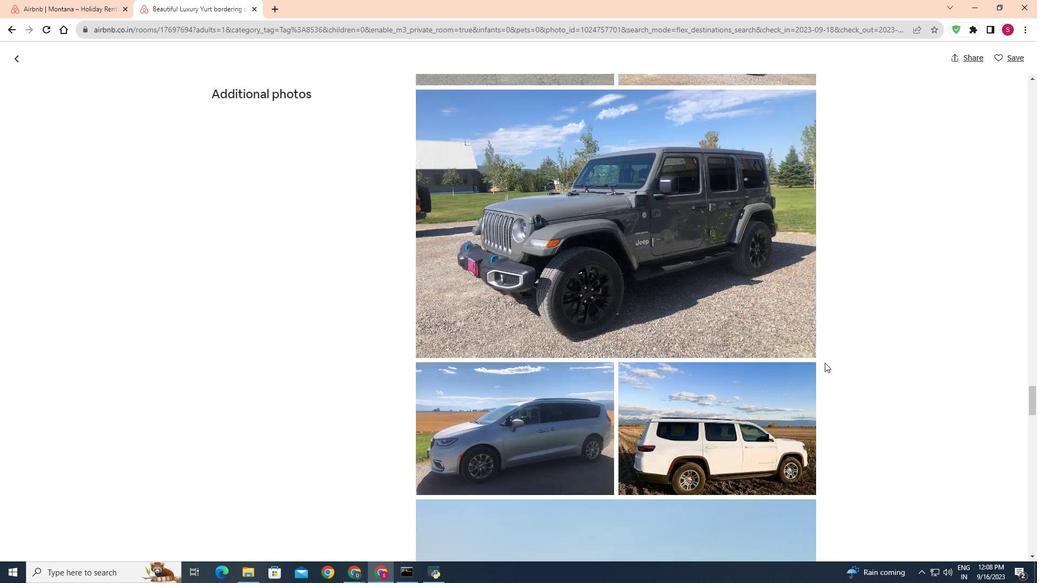 
Action: Mouse scrolled (825, 362) with delta (0, 0)
Screenshot: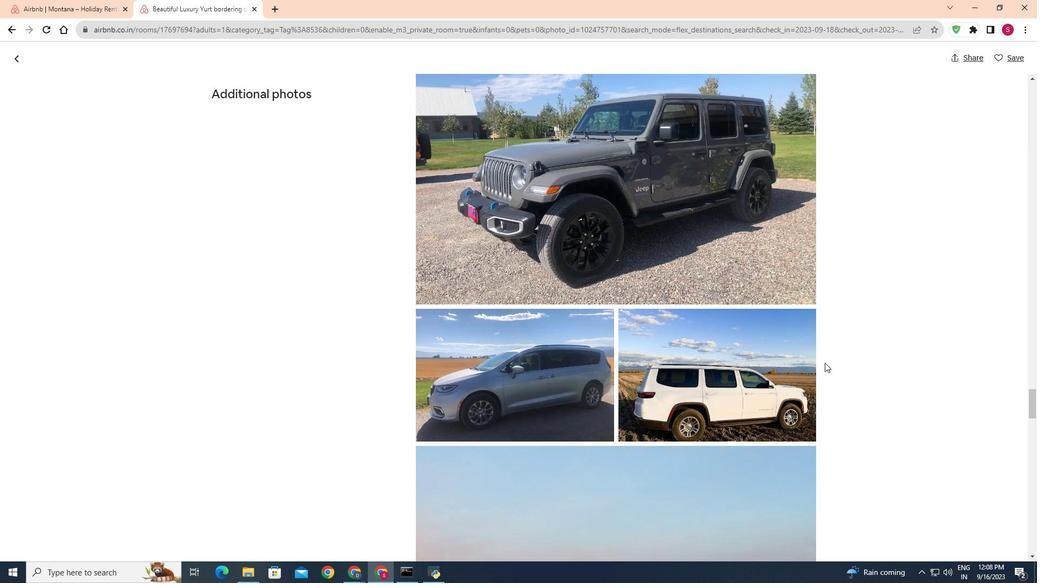 
Action: Mouse scrolled (825, 362) with delta (0, 0)
Screenshot: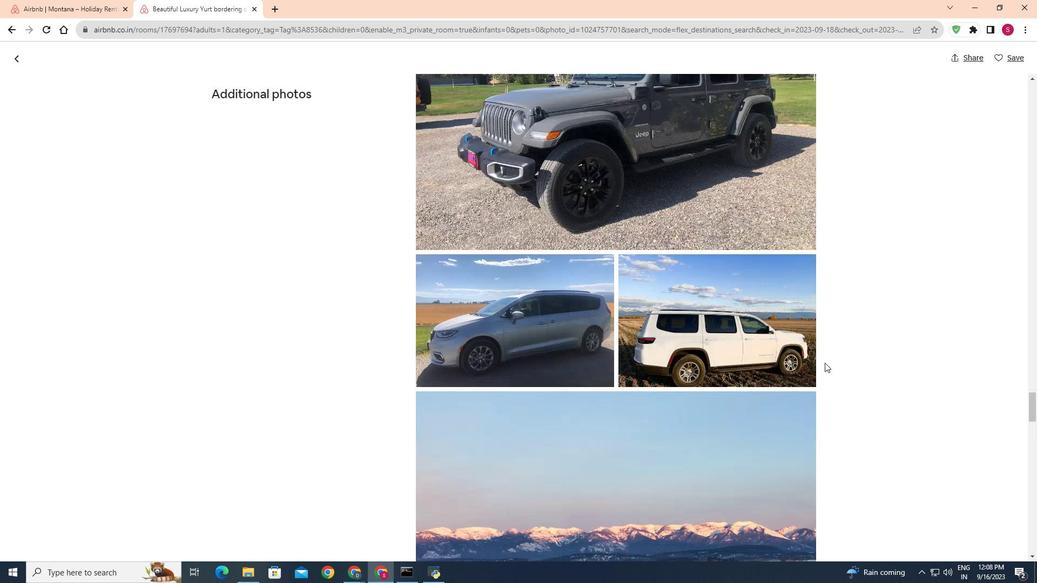 
Action: Mouse scrolled (825, 362) with delta (0, 0)
Screenshot: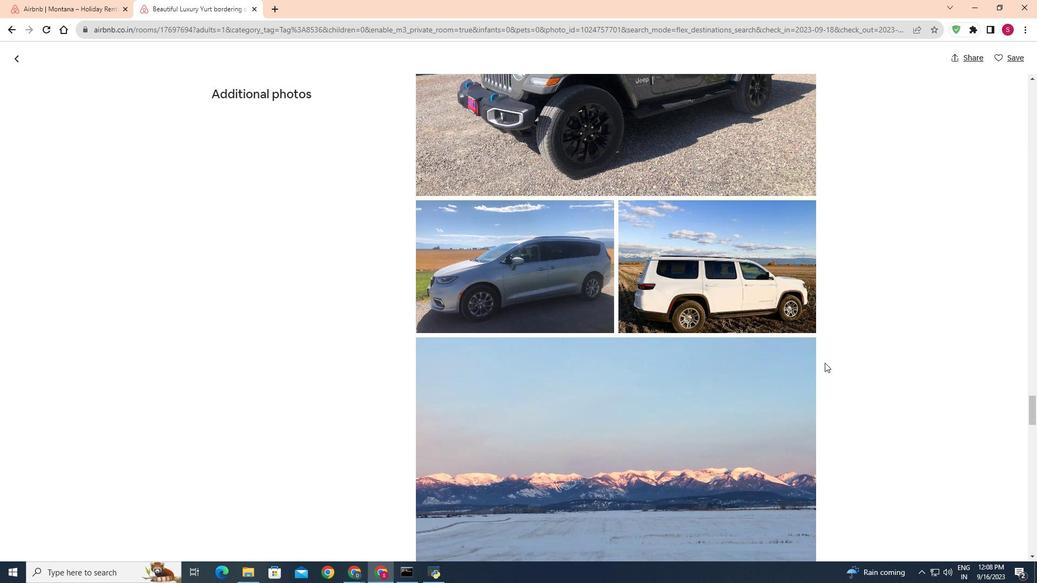 
Action: Mouse scrolled (825, 362) with delta (0, 0)
Screenshot: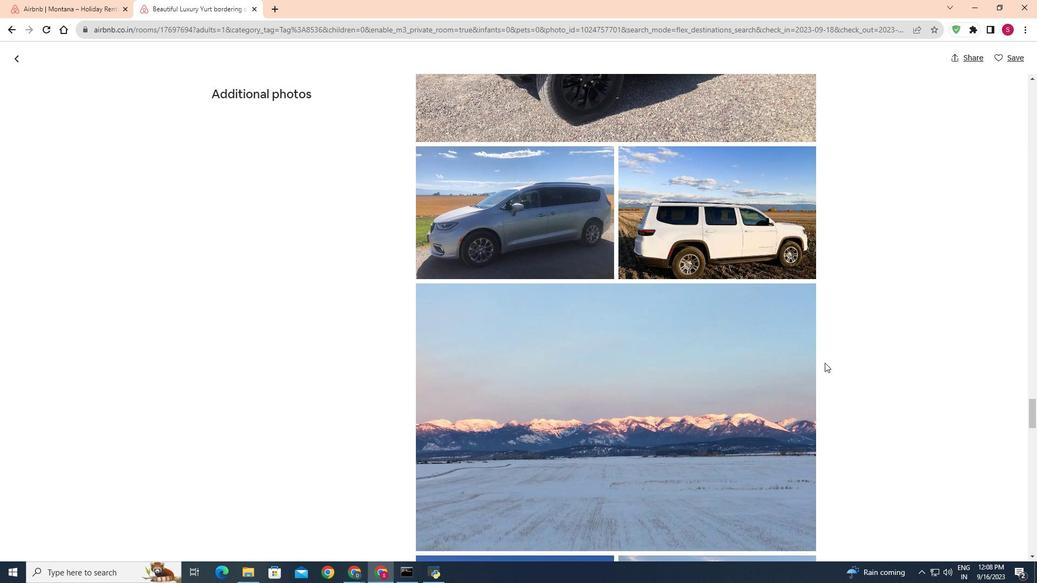 
Action: Mouse scrolled (825, 362) with delta (0, 0)
Screenshot: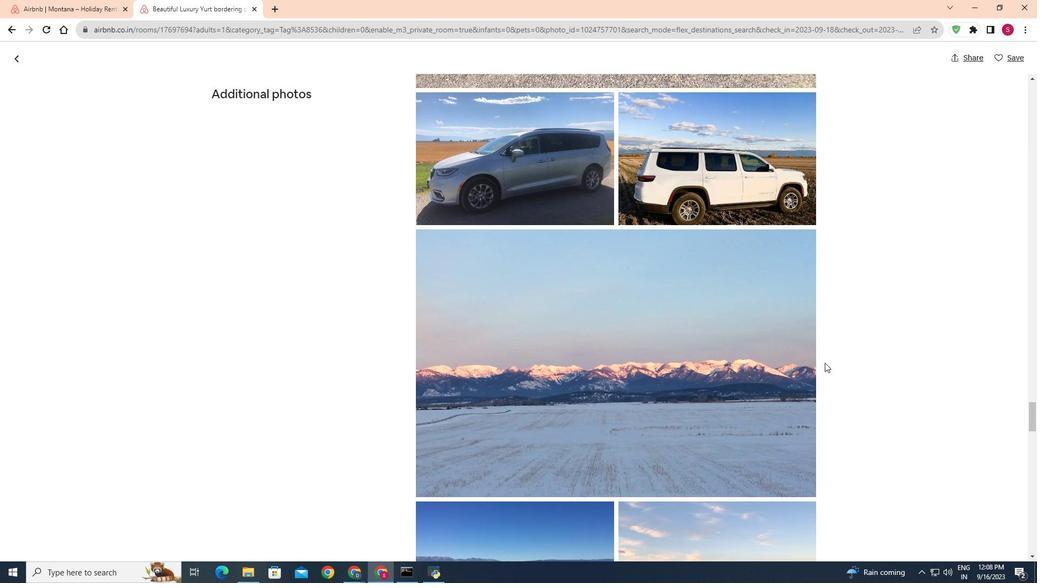 
Action: Mouse scrolled (825, 362) with delta (0, 0)
Screenshot: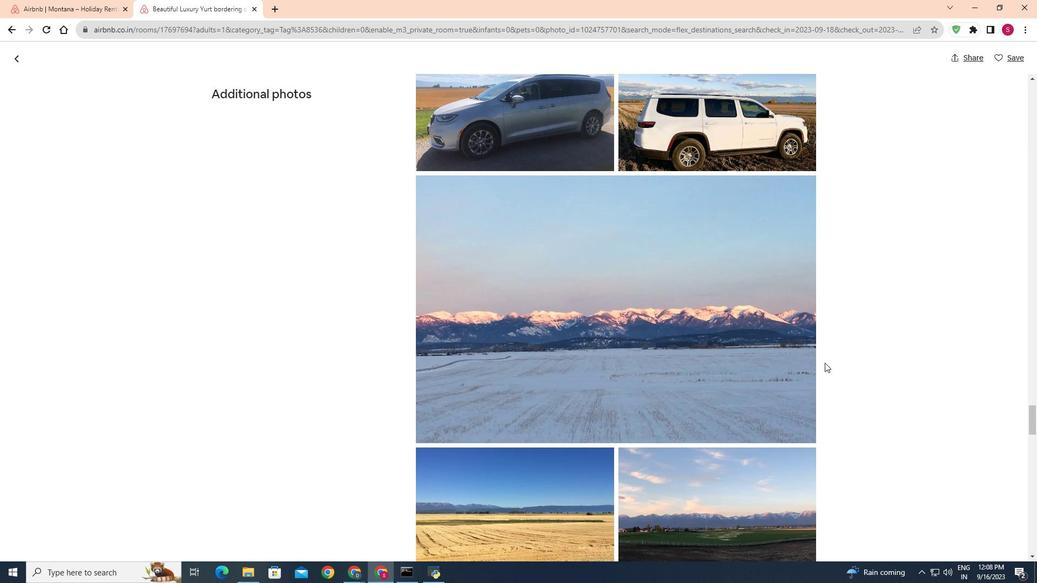 
Action: Mouse scrolled (825, 362) with delta (0, 0)
Screenshot: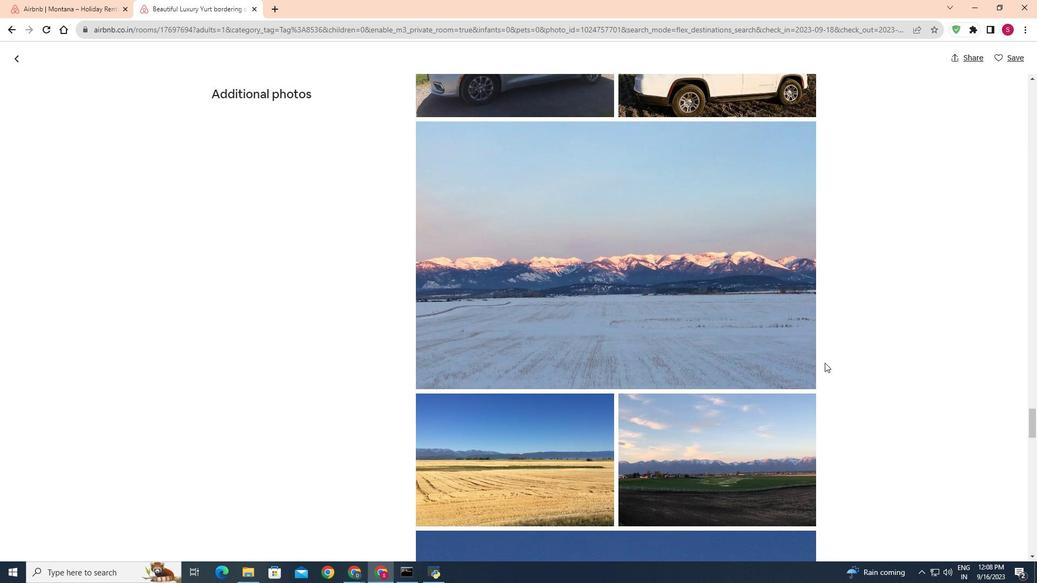 
Action: Mouse scrolled (825, 362) with delta (0, 0)
Screenshot: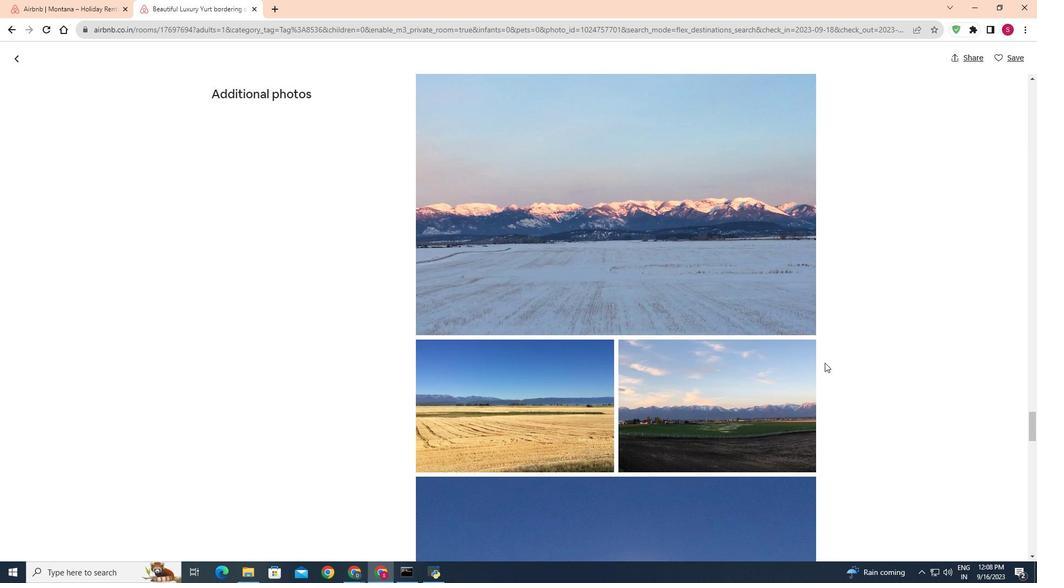 
Action: Mouse scrolled (825, 362) with delta (0, 0)
Screenshot: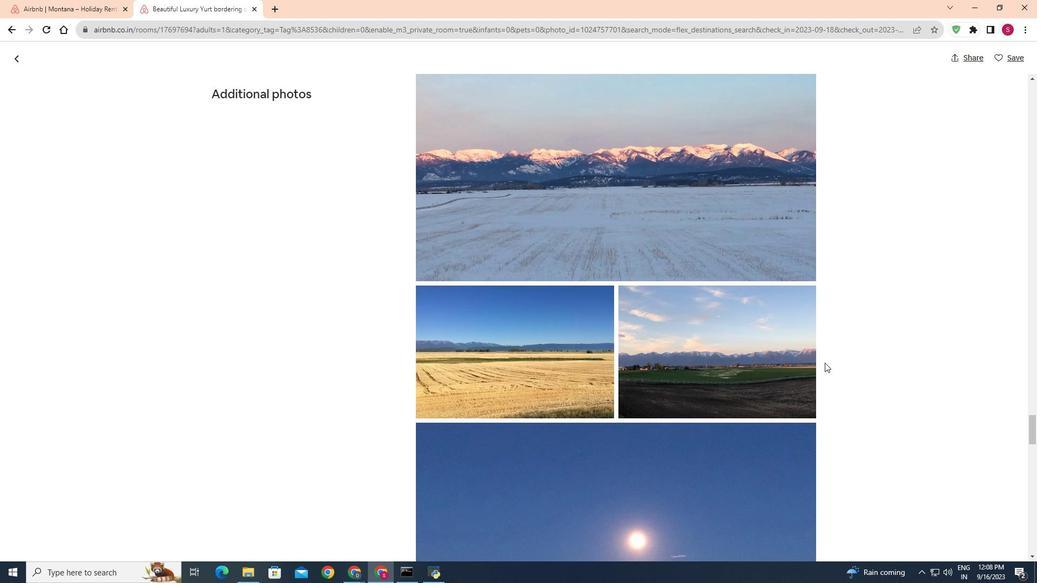 
Action: Mouse scrolled (825, 362) with delta (0, 0)
Screenshot: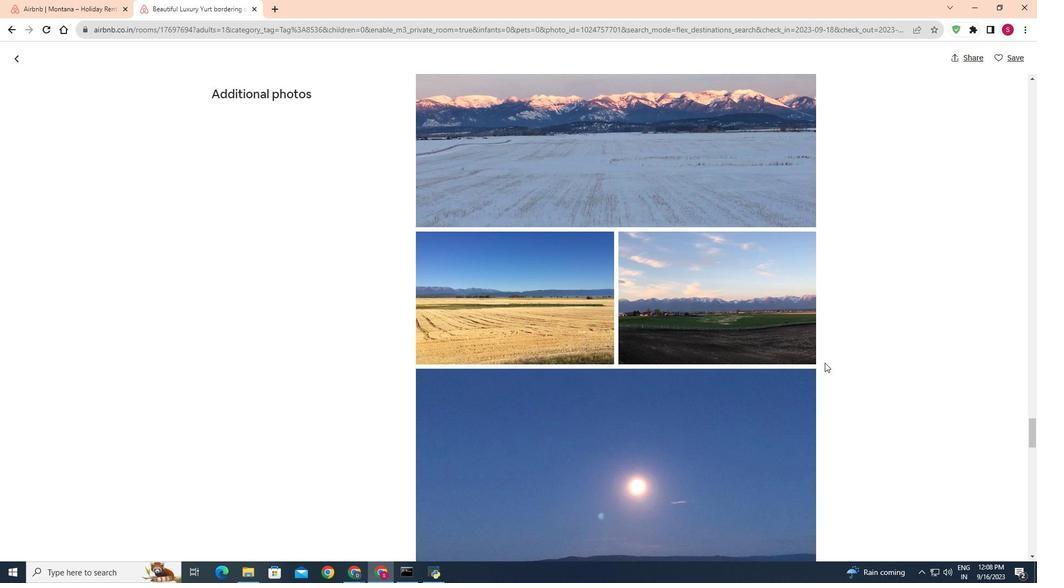 
Action: Mouse scrolled (825, 362) with delta (0, 0)
Screenshot: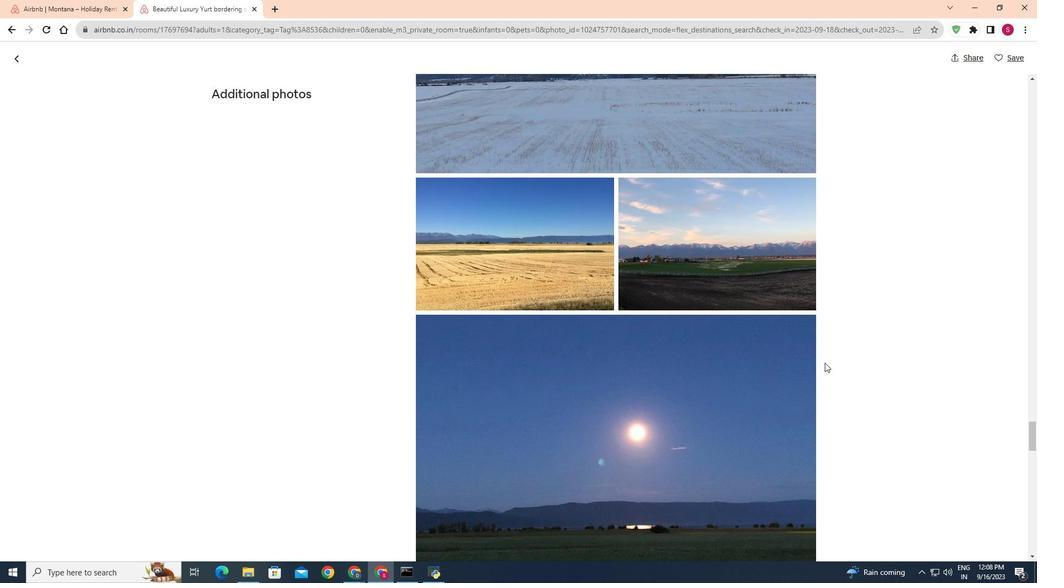 
Action: Mouse scrolled (825, 362) with delta (0, 0)
Screenshot: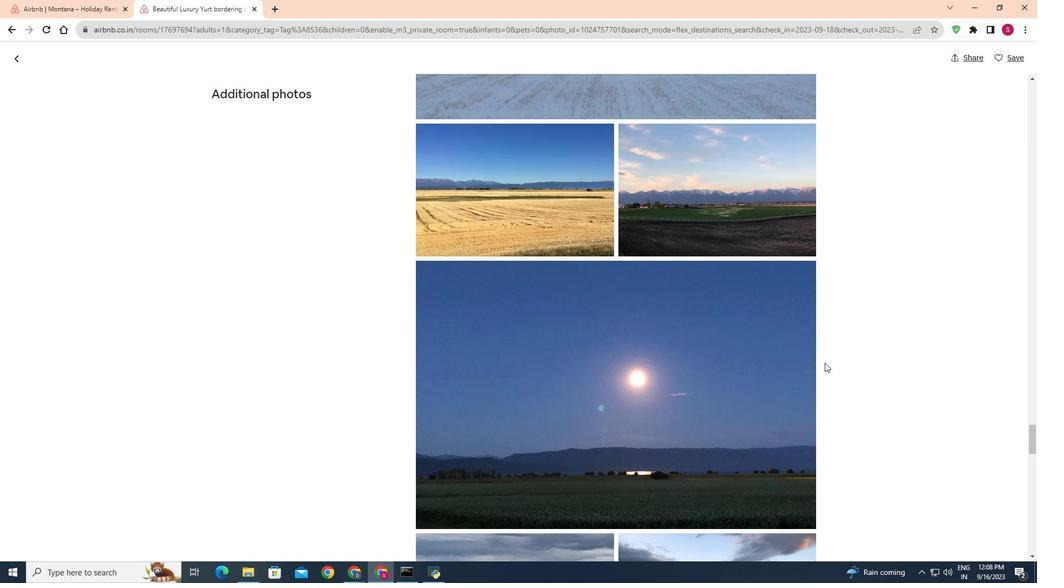 
Action: Mouse scrolled (825, 362) with delta (0, 0)
Screenshot: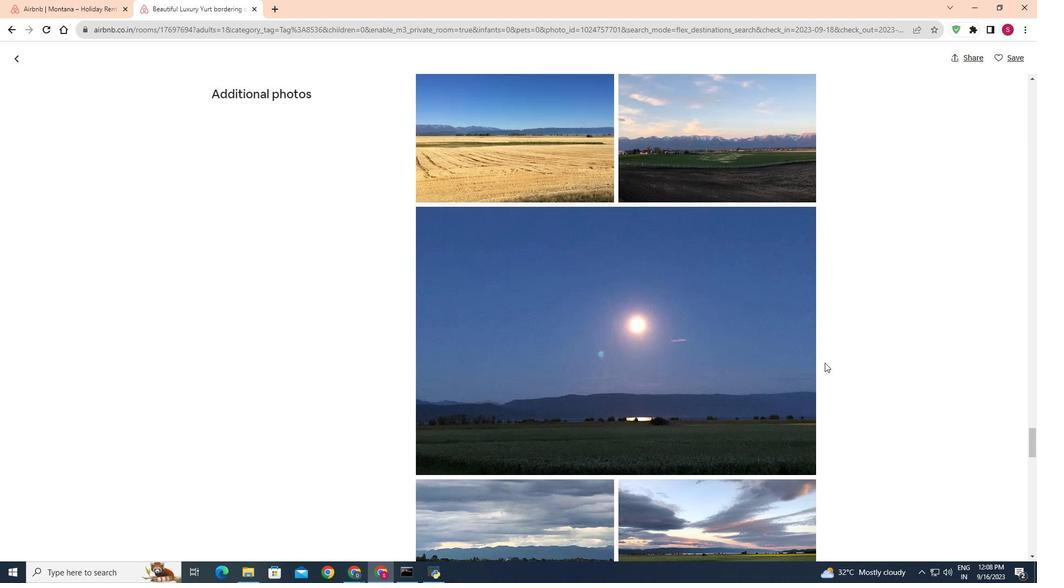 
Action: Mouse scrolled (825, 362) with delta (0, 0)
Screenshot: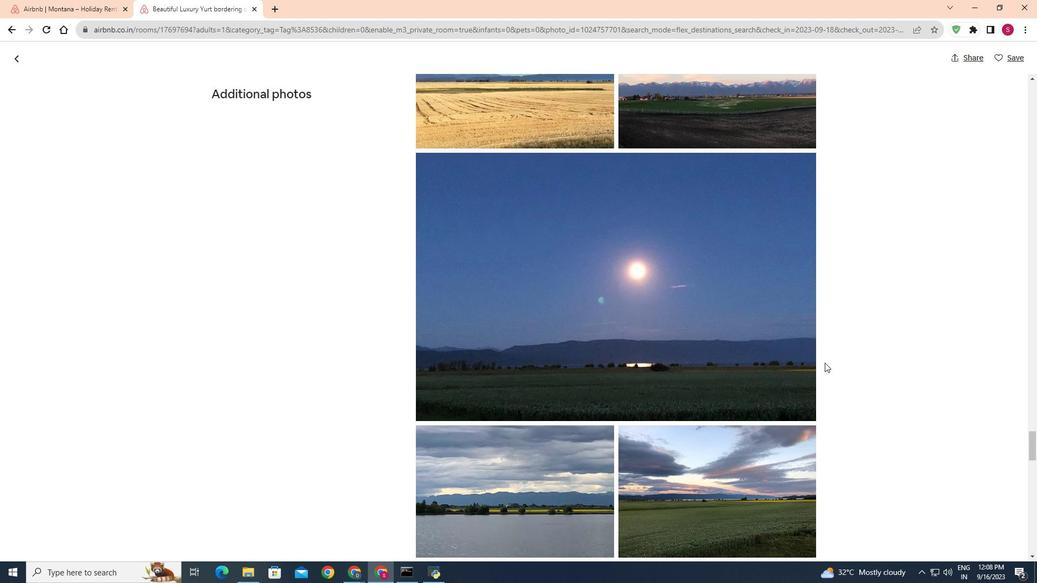 
Action: Mouse scrolled (825, 362) with delta (0, 0)
Screenshot: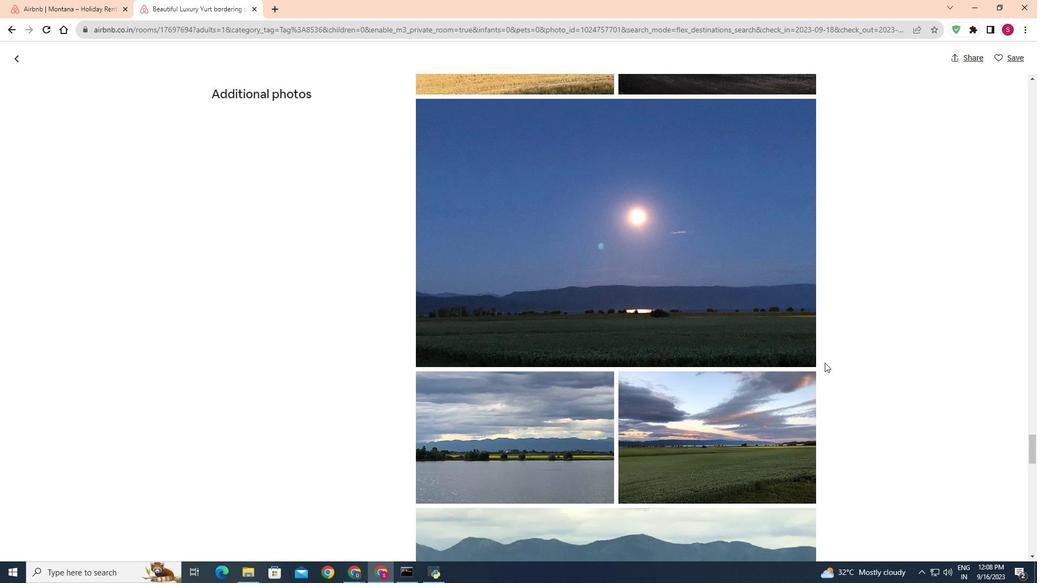 
Action: Mouse scrolled (825, 362) with delta (0, 0)
Screenshot: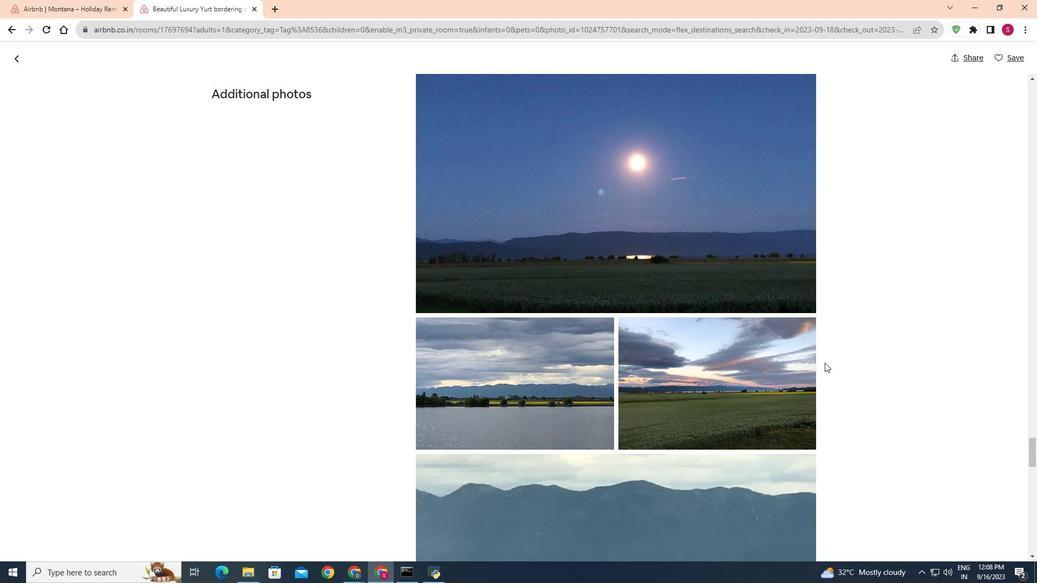 
Action: Mouse scrolled (825, 362) with delta (0, 0)
Screenshot: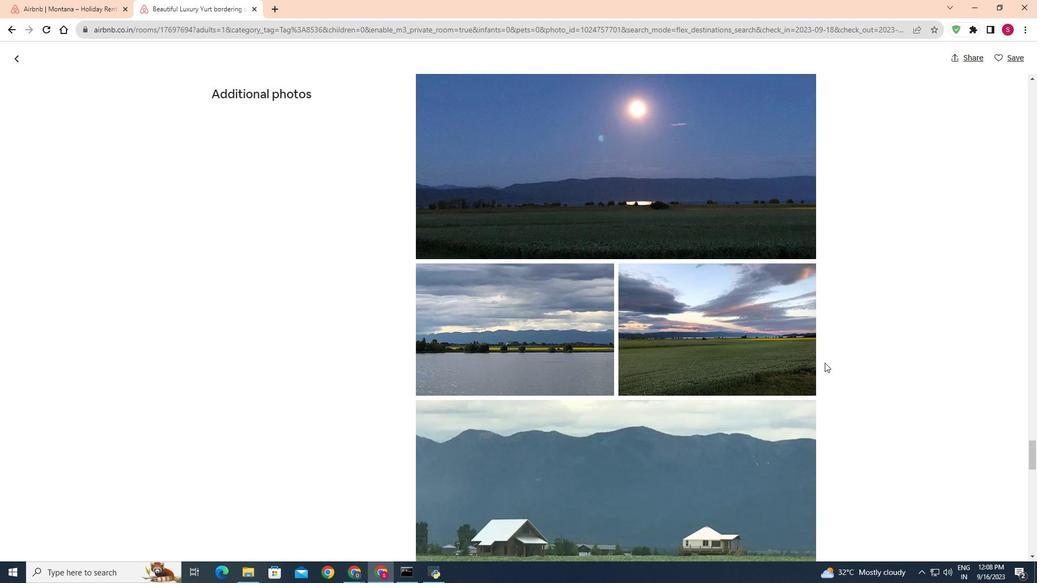 
Action: Mouse scrolled (825, 362) with delta (0, 0)
Screenshot: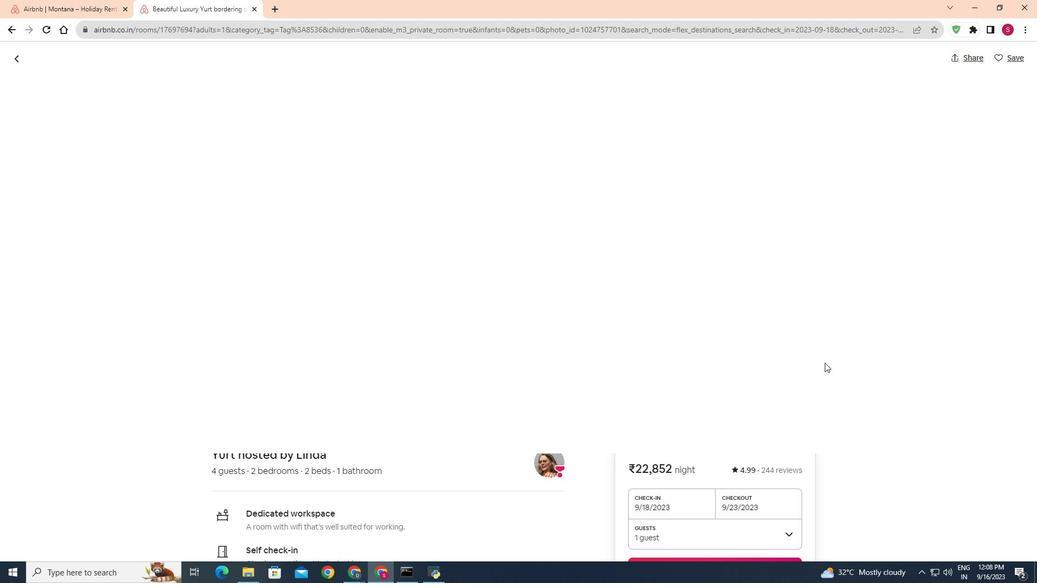 
Action: Mouse scrolled (825, 362) with delta (0, 0)
Screenshot: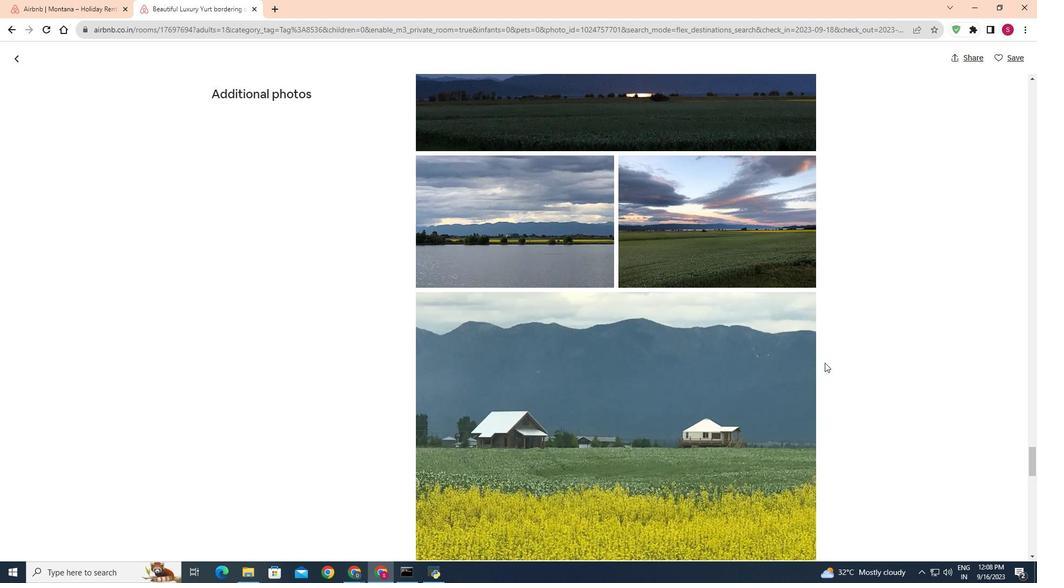 
Action: Mouse scrolled (825, 362) with delta (0, 0)
Screenshot: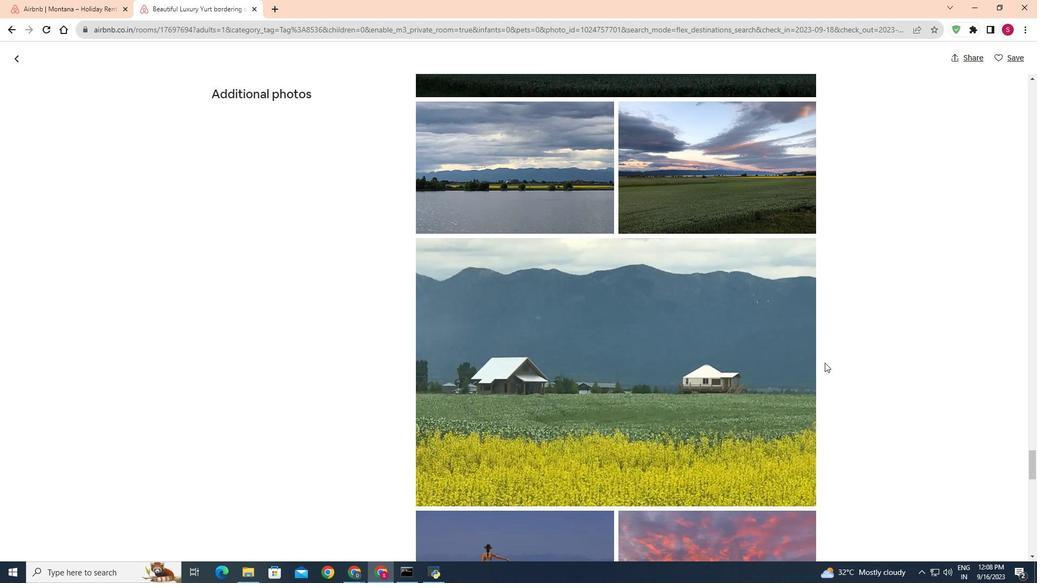 
Action: Mouse scrolled (825, 362) with delta (0, 0)
Screenshot: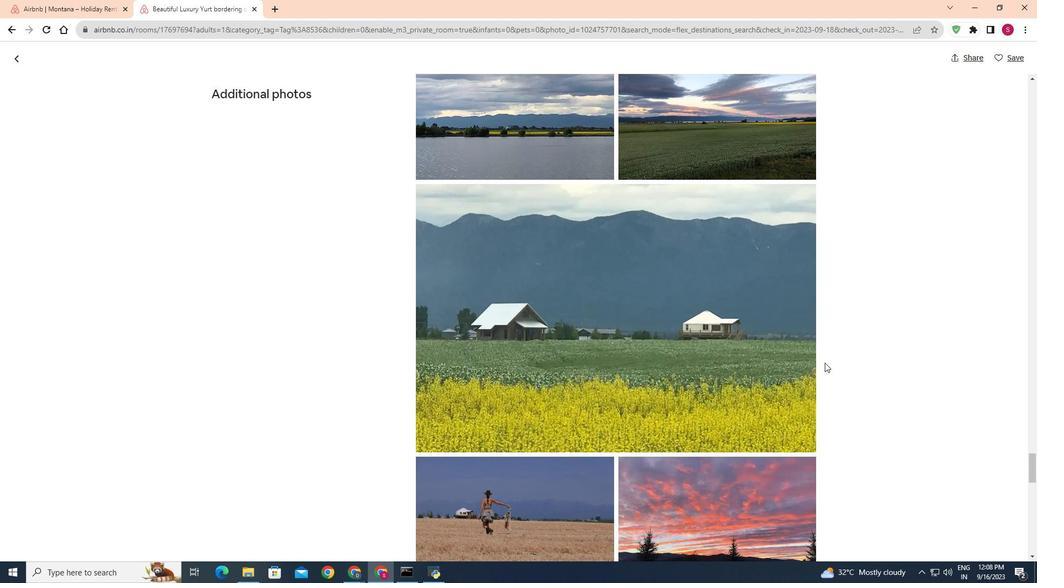 
Action: Mouse scrolled (825, 362) with delta (0, 0)
Screenshot: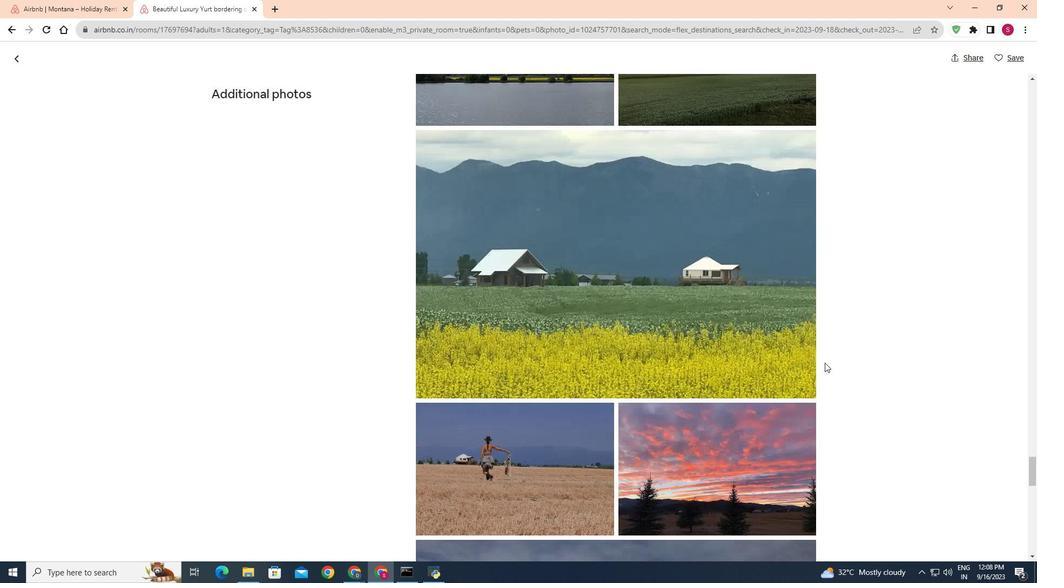 
Action: Mouse scrolled (825, 362) with delta (0, 0)
Screenshot: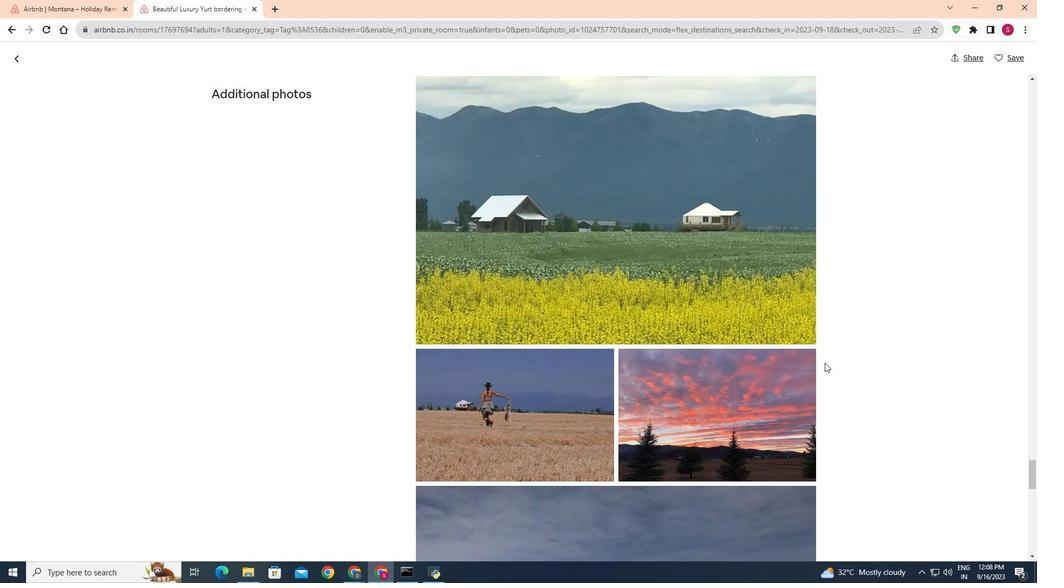 
Action: Mouse scrolled (825, 362) with delta (0, 0)
Screenshot: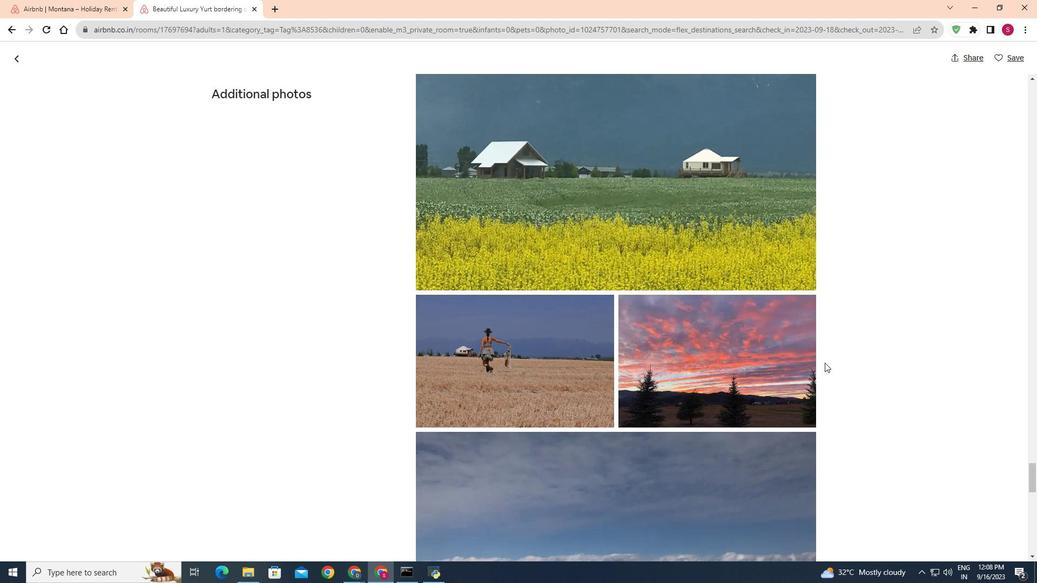 
Action: Mouse scrolled (825, 362) with delta (0, 0)
Screenshot: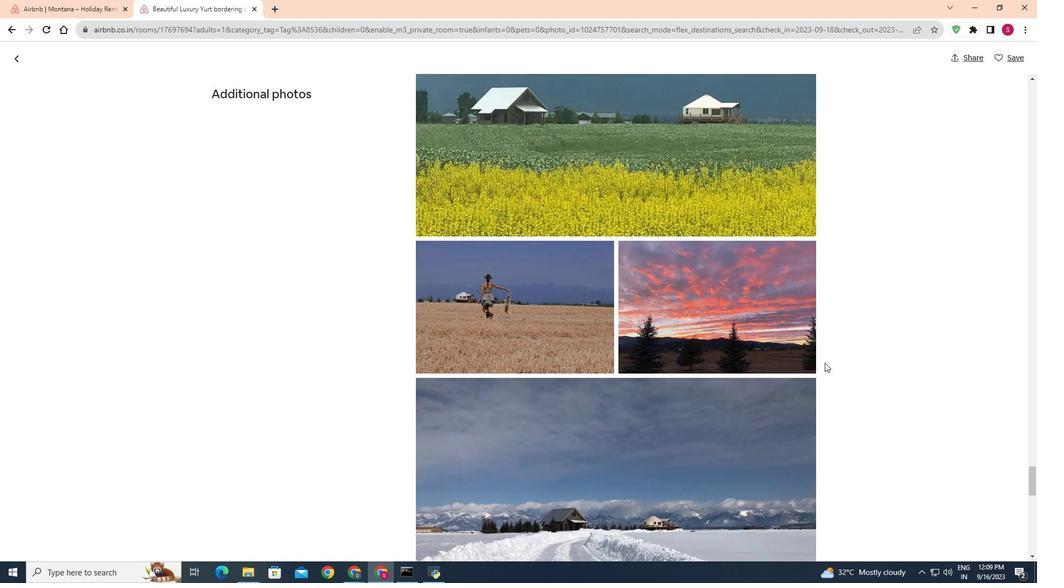 
Action: Mouse scrolled (825, 362) with delta (0, 0)
Screenshot: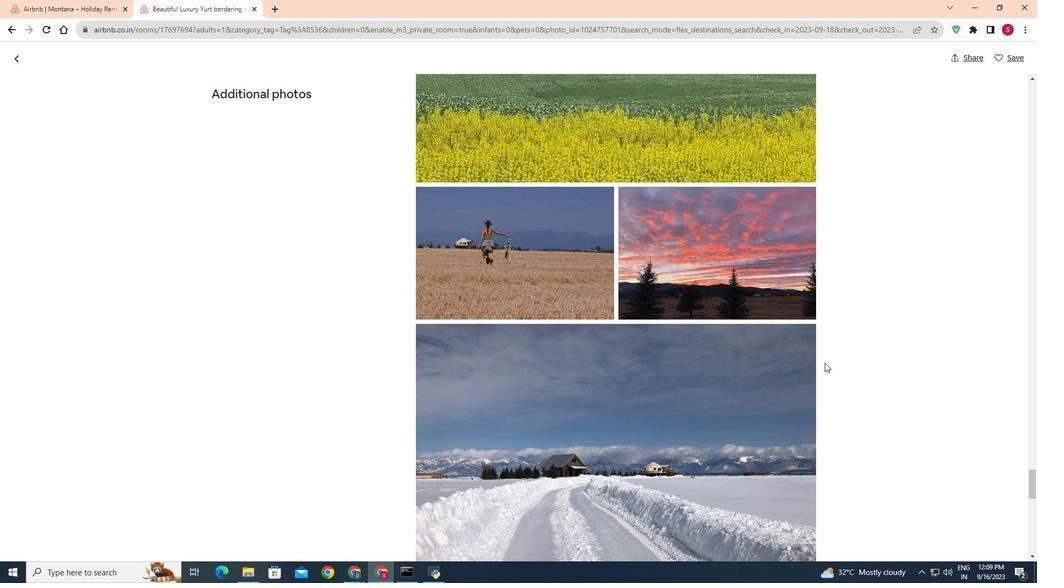 
Action: Mouse scrolled (825, 362) with delta (0, 0)
Screenshot: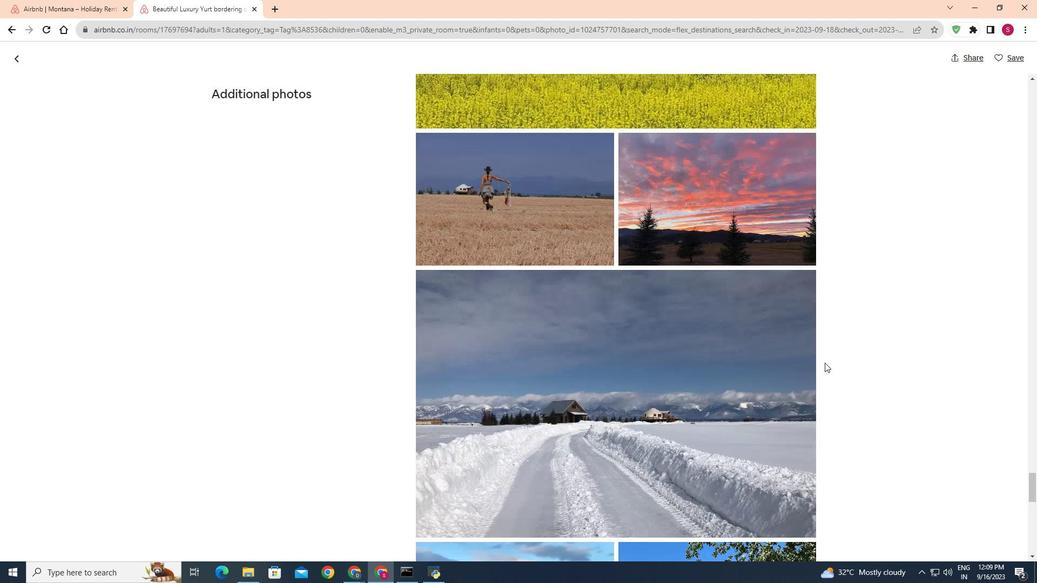 
Action: Mouse scrolled (825, 362) with delta (0, 0)
